 Task: Create a custom report type for 'Residents and incidents' and generate a report showing residents and their bed assignments.
Action: Mouse moved to (80, 135)
Screenshot: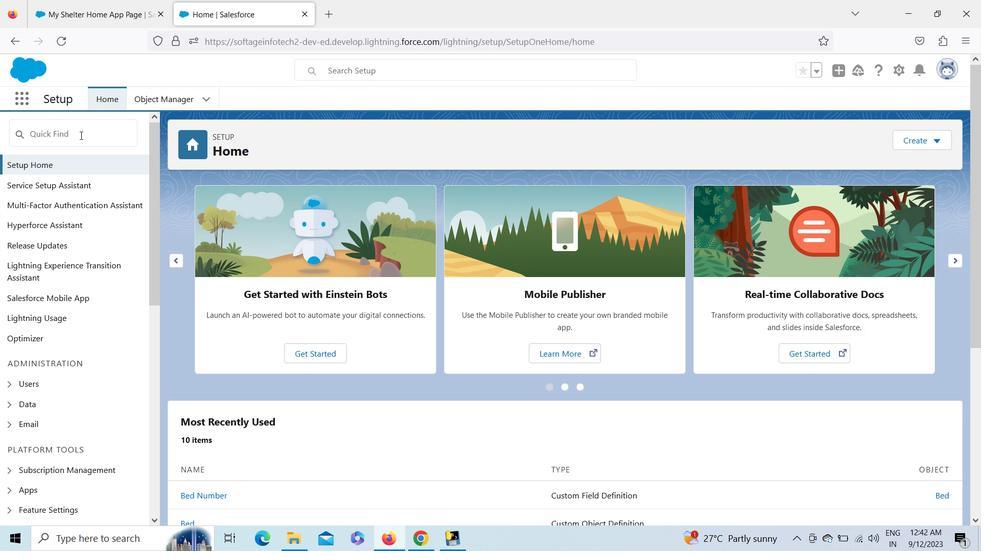 
Action: Mouse pressed left at (80, 135)
Screenshot: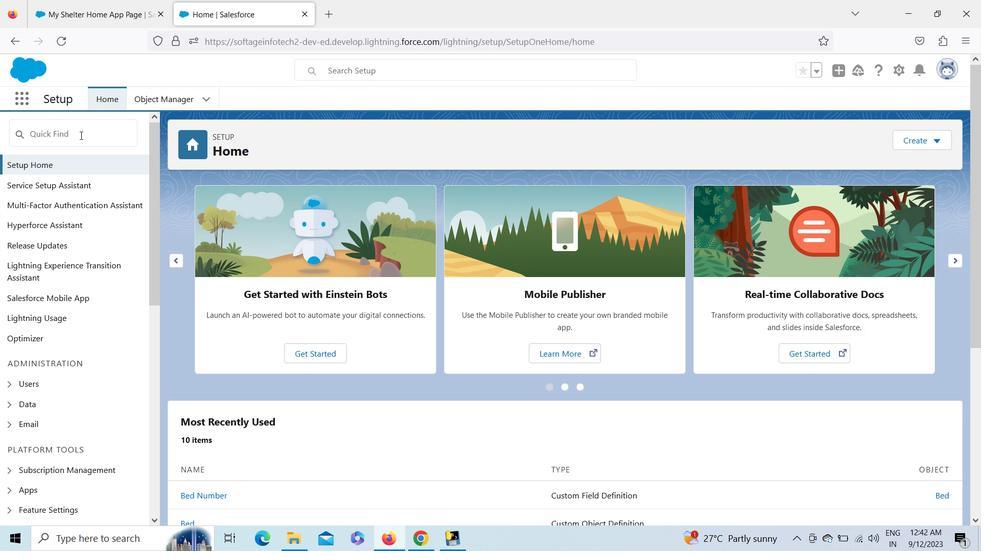
Action: Key pressed <Key.shift>Rep
Screenshot: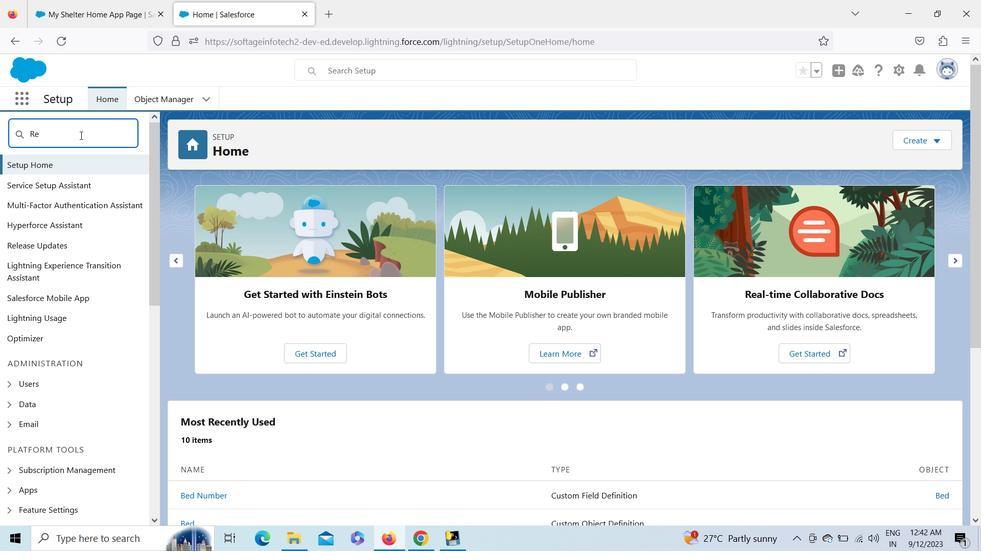 
Action: Mouse moved to (75, 258)
Screenshot: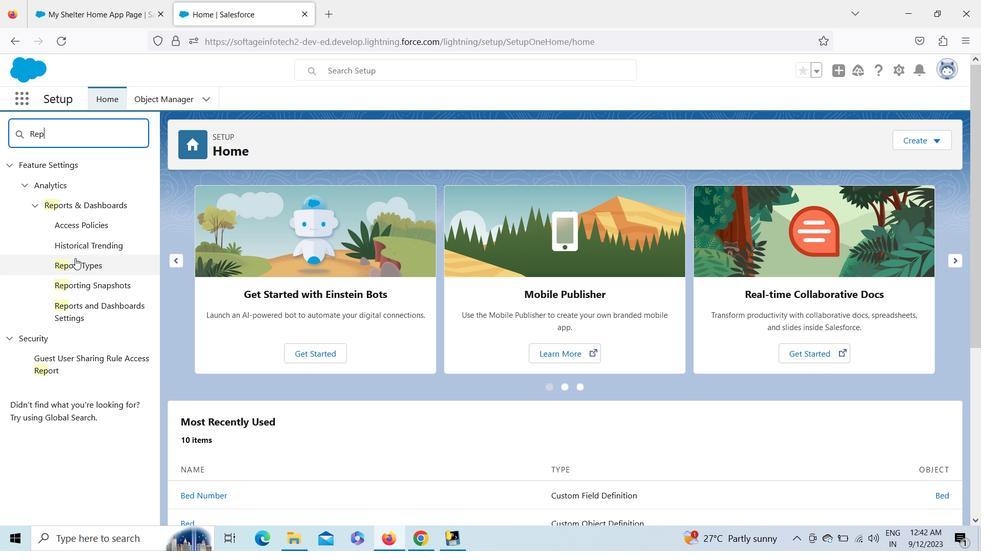 
Action: Mouse pressed left at (75, 258)
Screenshot: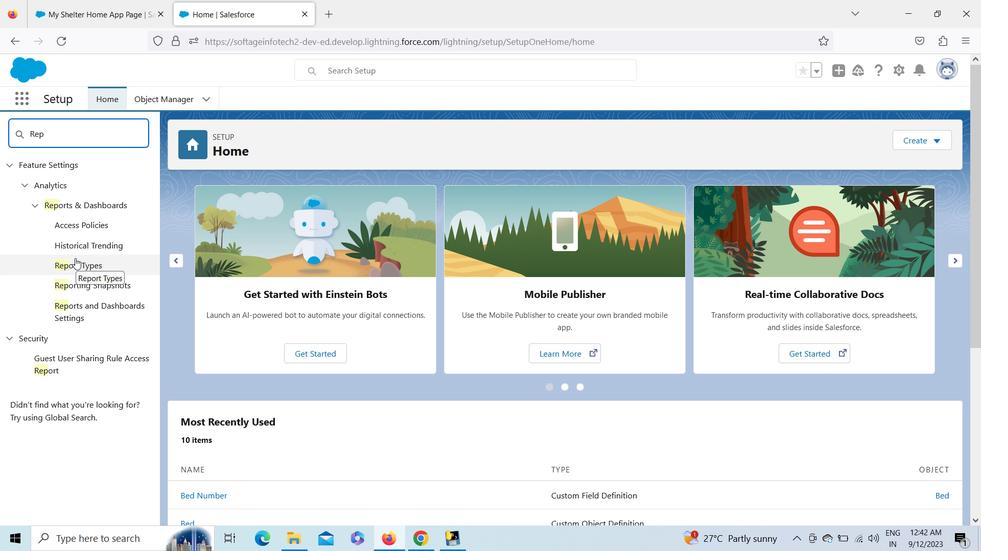
Action: Mouse moved to (75, 267)
Screenshot: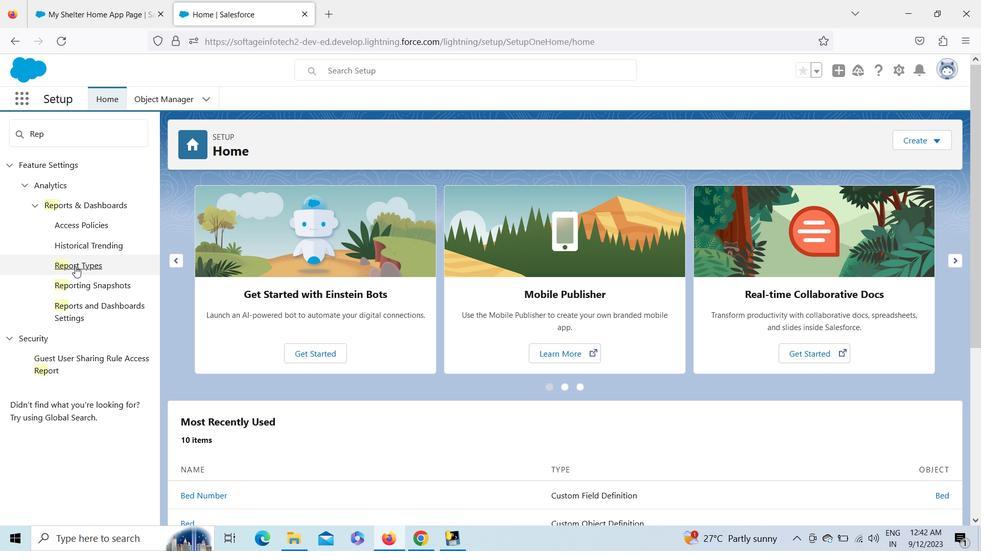 
Action: Mouse pressed left at (75, 267)
Screenshot: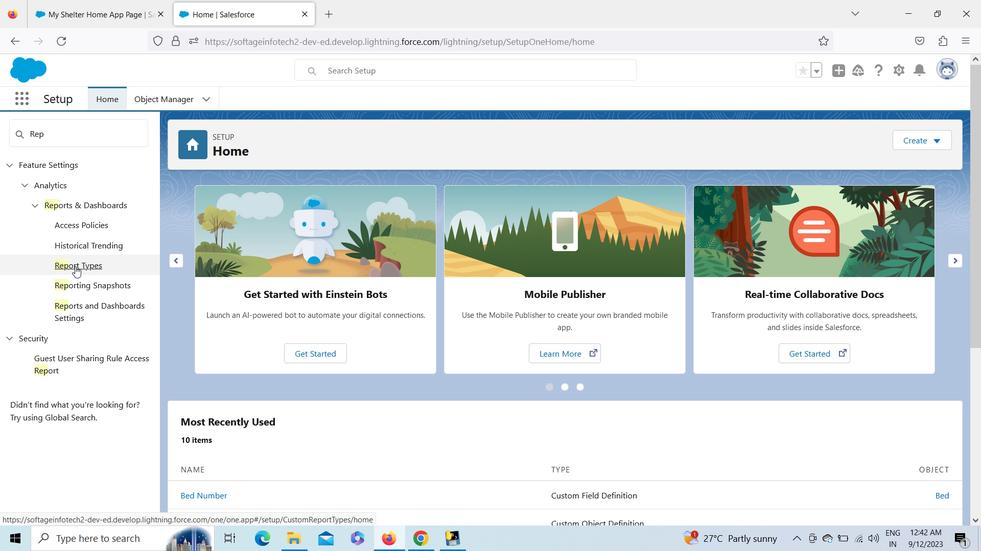
Action: Mouse moved to (562, 421)
Screenshot: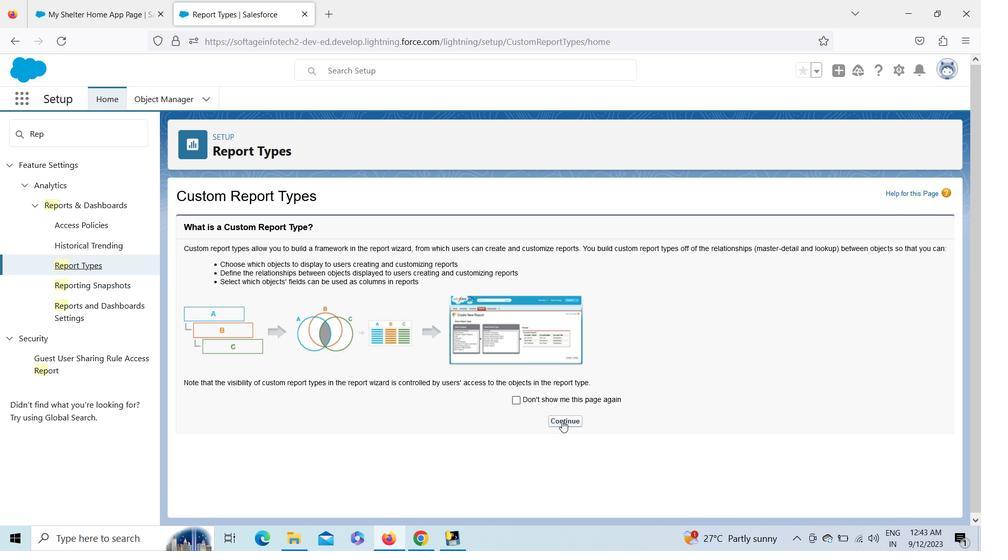 
Action: Mouse pressed left at (562, 421)
Screenshot: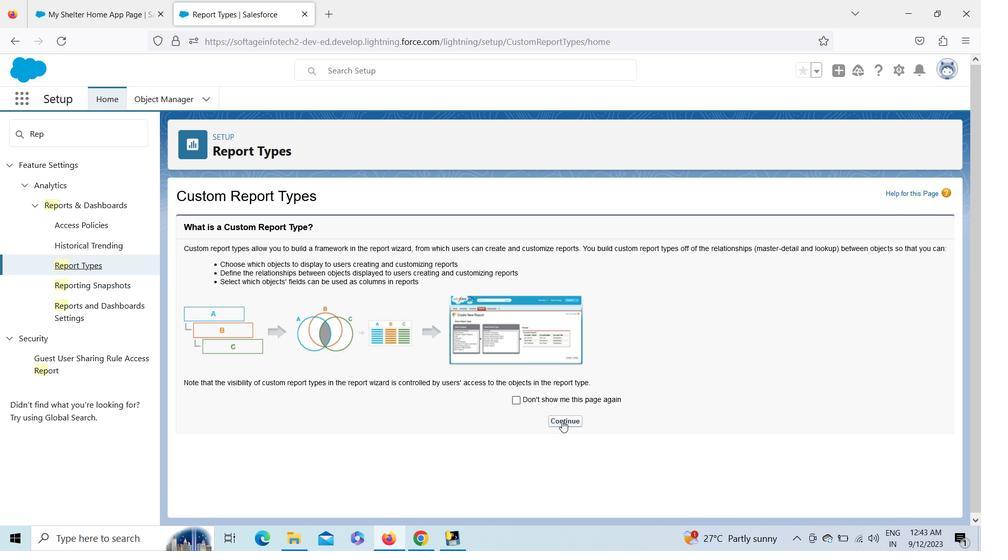 
Action: Mouse moved to (487, 278)
Screenshot: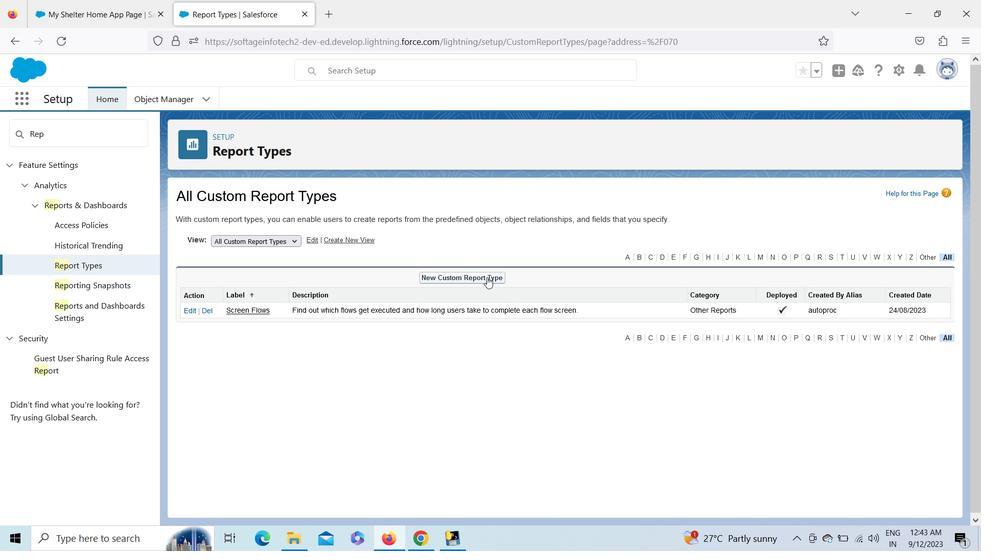 
Action: Mouse pressed left at (487, 278)
Screenshot: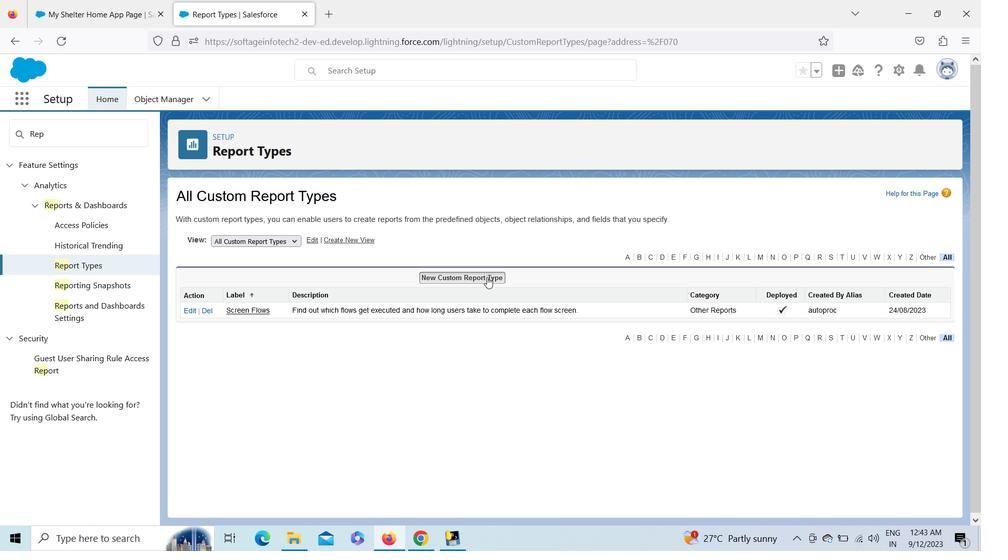 
Action: Mouse moved to (436, 330)
Screenshot: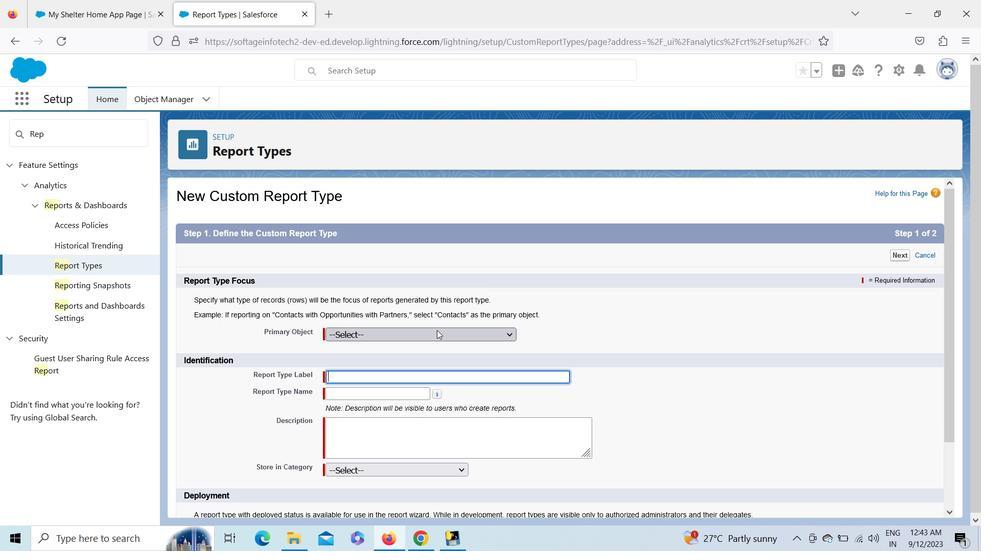 
Action: Mouse pressed left at (436, 330)
Screenshot: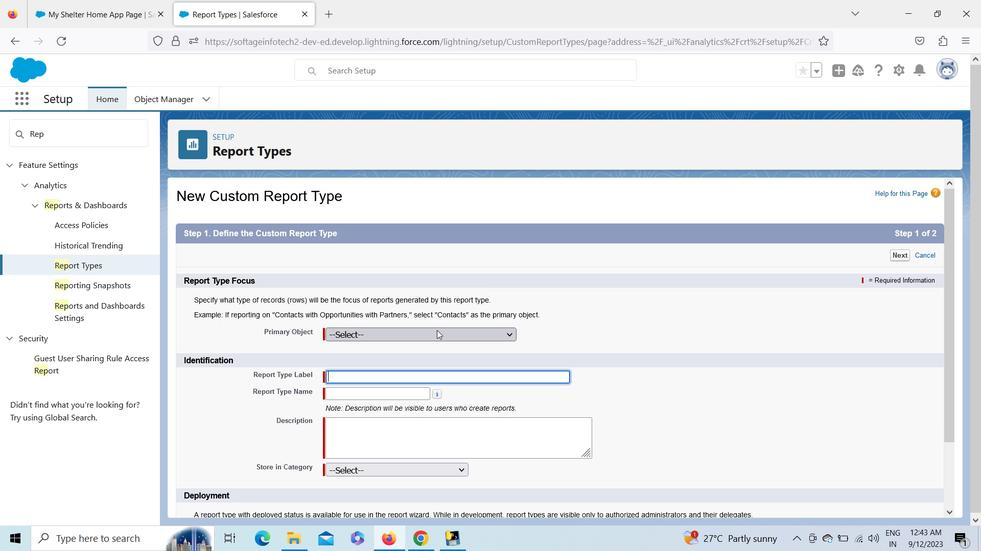 
Action: Key pressed rrrrrrrrrrrrrrrrrrr<Key.enter>
Screenshot: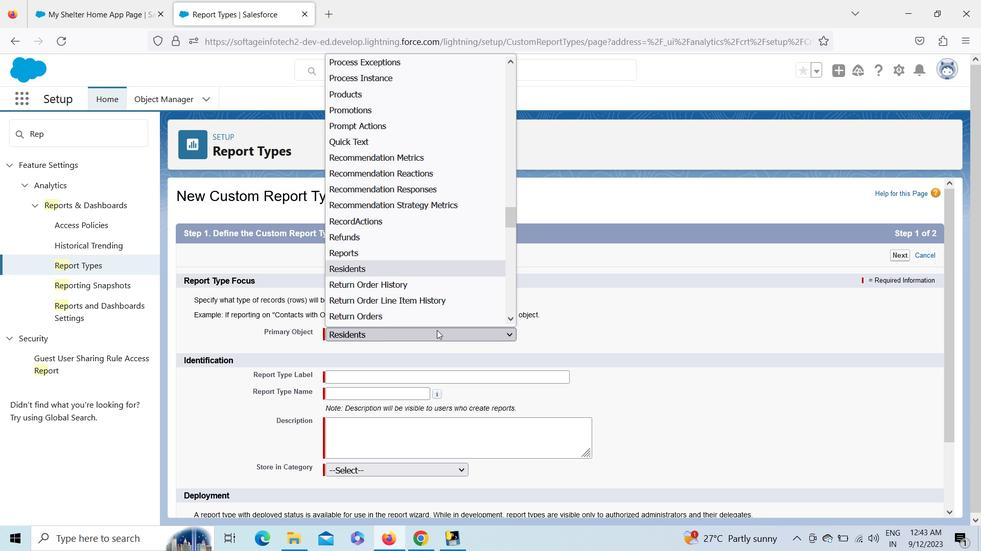 
Action: Mouse moved to (371, 380)
Screenshot: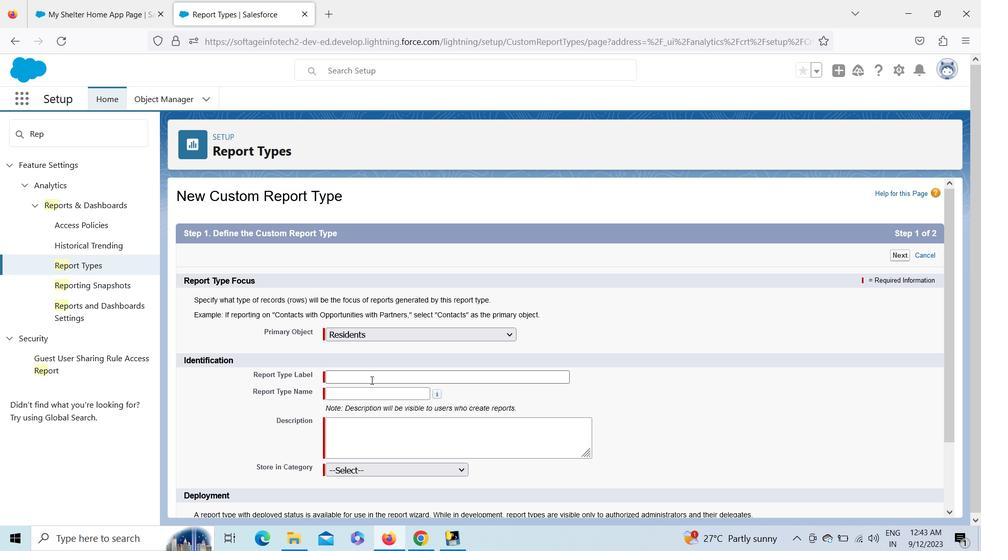 
Action: Mouse pressed left at (371, 380)
Screenshot: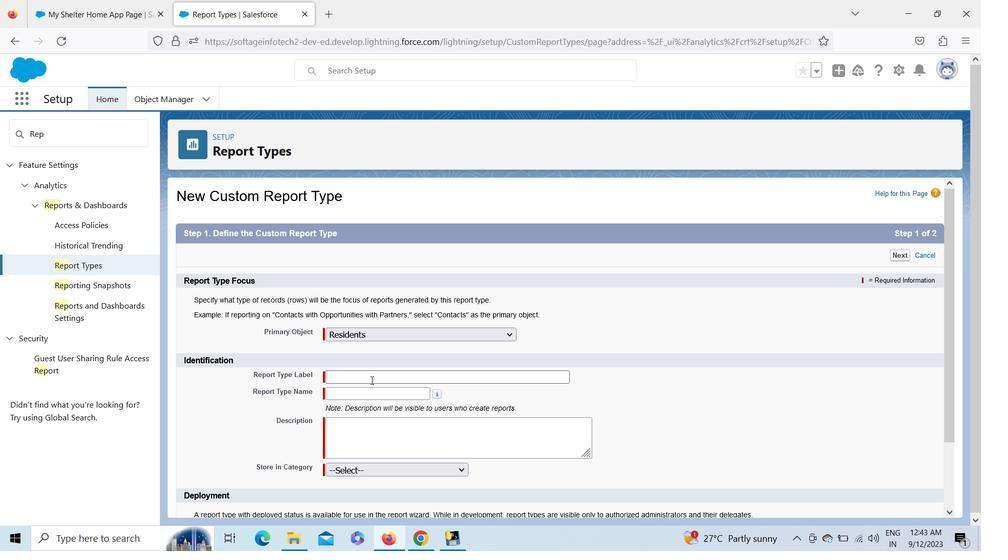 
Action: Key pressed <Key.caps_lock>RESI<Key.caps_lock><Key.backspace><Key.backspace><Key.backspace><Key.backspace><Key.caps_lock><Key.caps_lock><Key.shift>Residents<Key.space>and<Key.space>inv<Key.backspace>i<Key.backspace>cidents<Key.space>reports
Screenshot: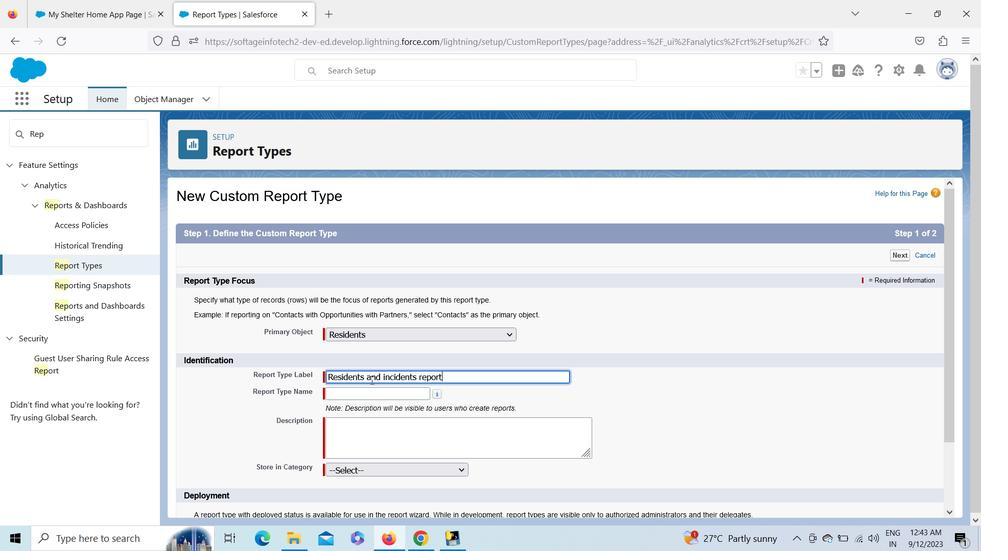 
Action: Mouse moved to (357, 386)
Screenshot: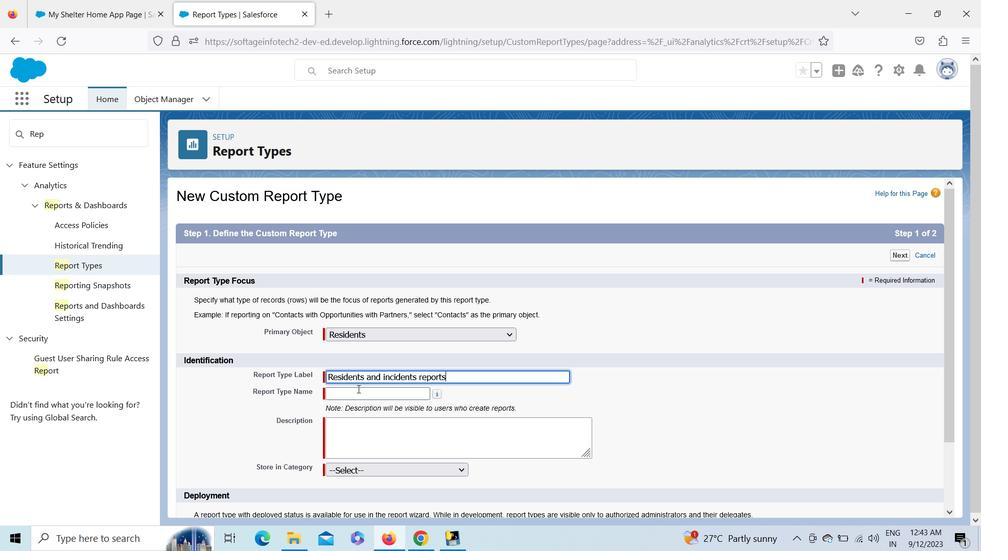 
Action: Mouse pressed left at (357, 386)
Screenshot: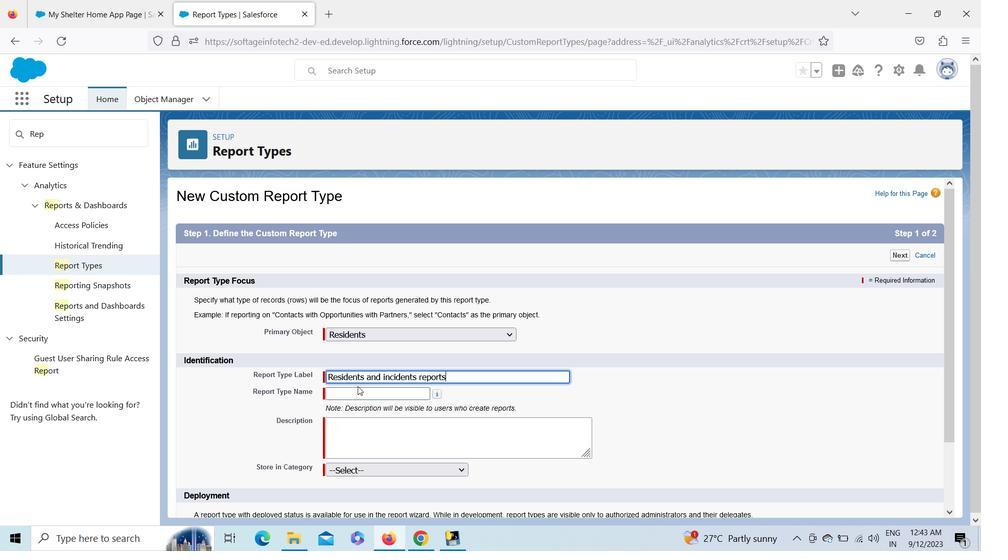 
Action: Mouse moved to (355, 424)
Screenshot: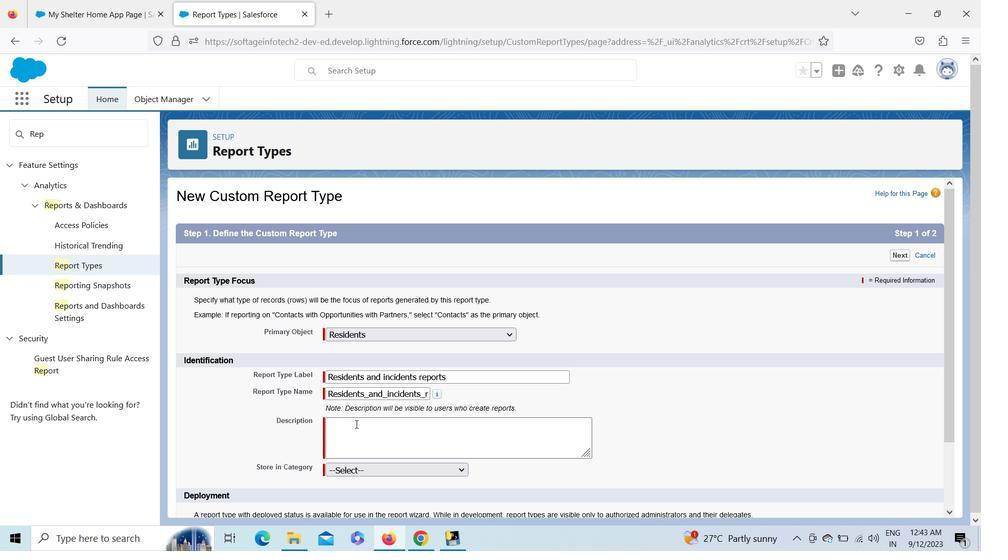
Action: Mouse pressed left at (355, 424)
Screenshot: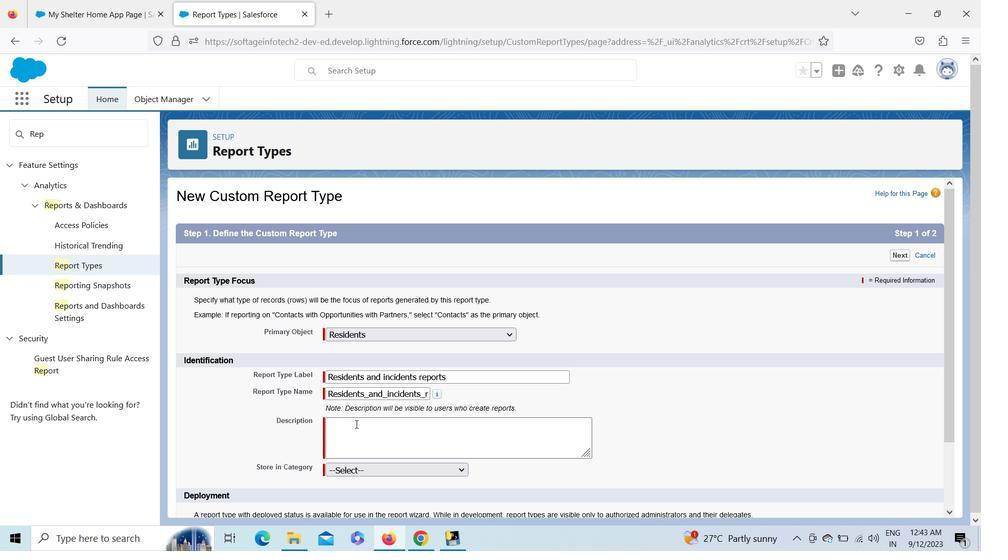 
Action: Key pressed <Key.shift>This<Key.space><Key.shift>Report<Key.space><Key.shift>Displays<Key.space>the<Key.space>residents<Key.space>and<Key.space>their<Key.space>relationship<Key.space>with<Key.space>incidentd=<Key.backspace><Key.backspace>s
Screenshot: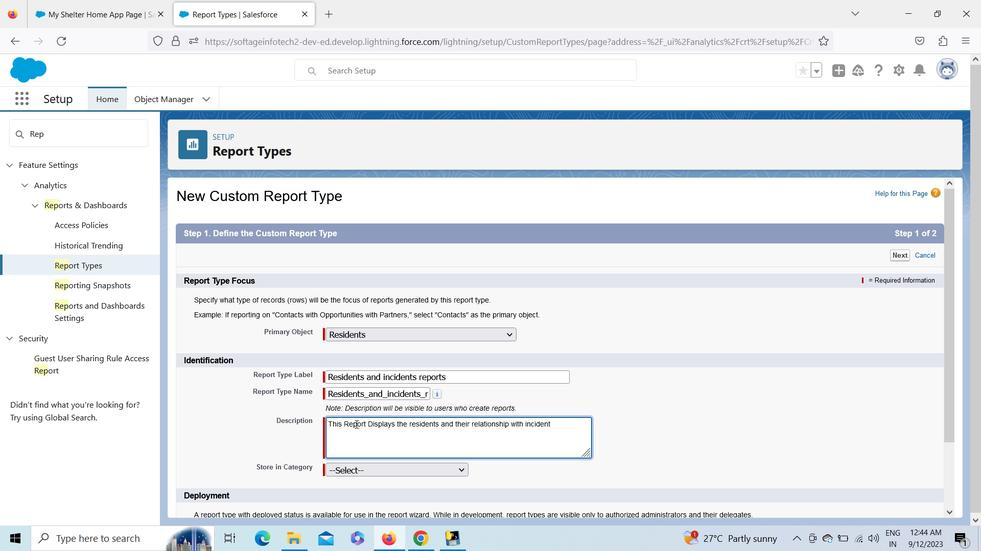 
Action: Mouse moved to (382, 469)
Screenshot: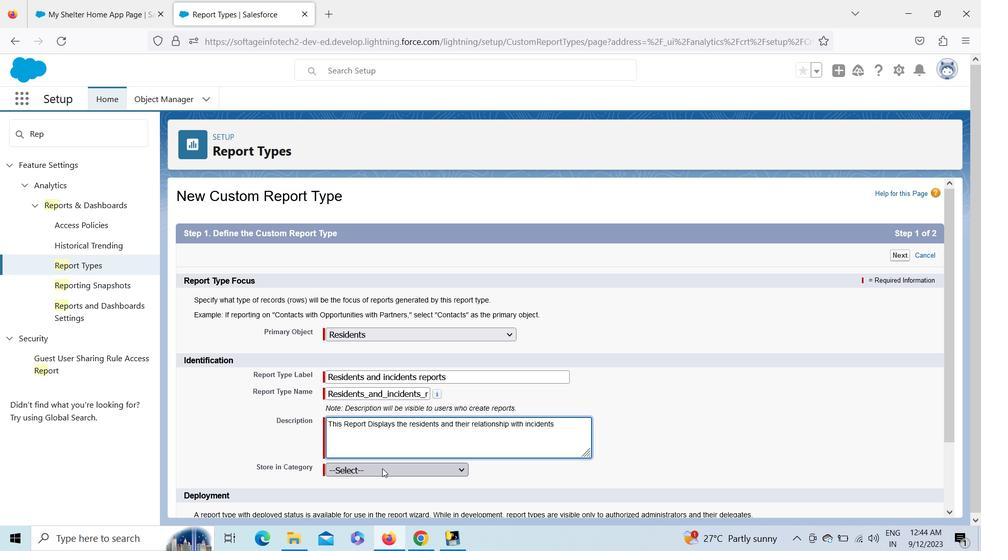 
Action: Mouse pressed left at (382, 469)
Screenshot: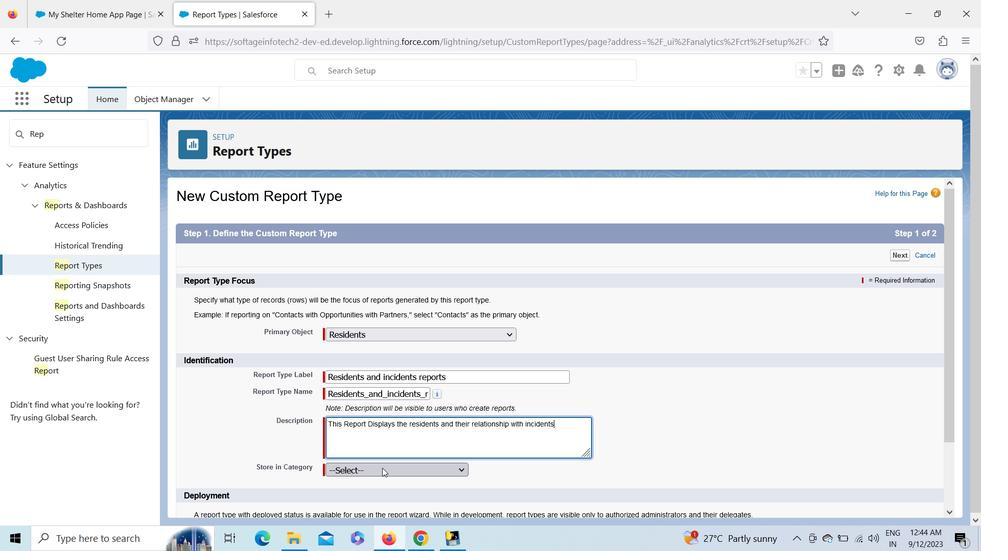 
Action: Key pressed <Key.down><Key.down><Key.down><Key.down><Key.down><Key.down><Key.down><Key.down><Key.down><Key.down><Key.down><Key.enter>
Screenshot: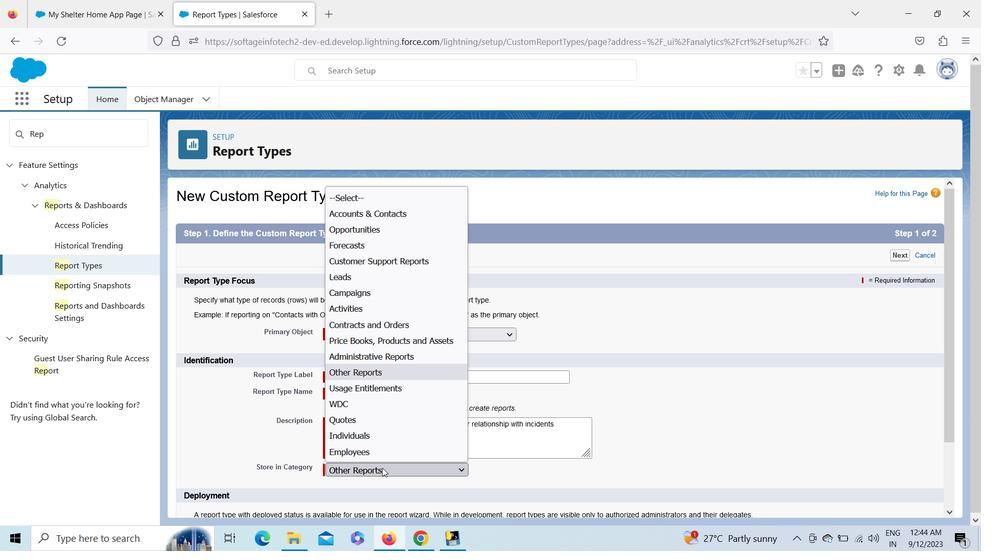 
Action: Mouse moved to (951, 511)
Screenshot: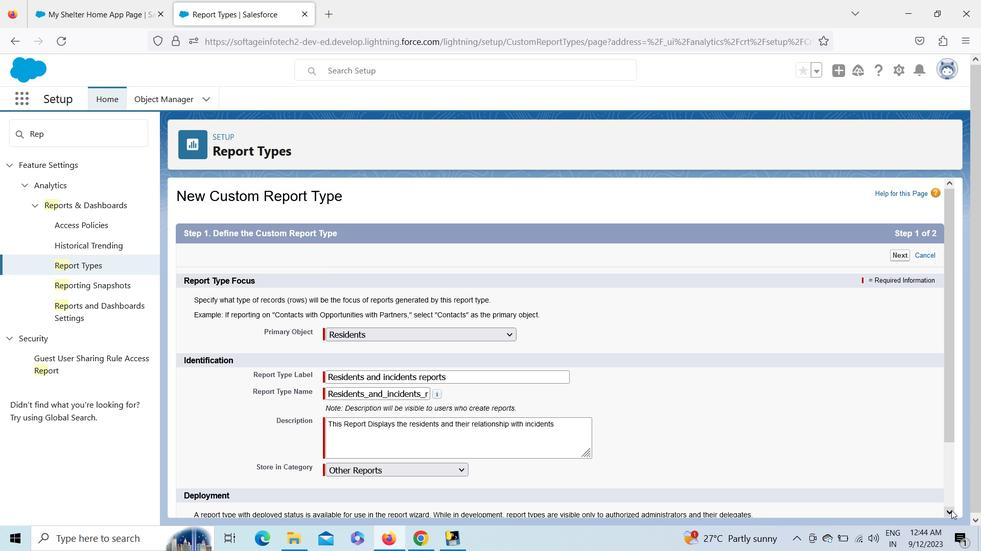 
Action: Mouse pressed left at (951, 511)
Screenshot: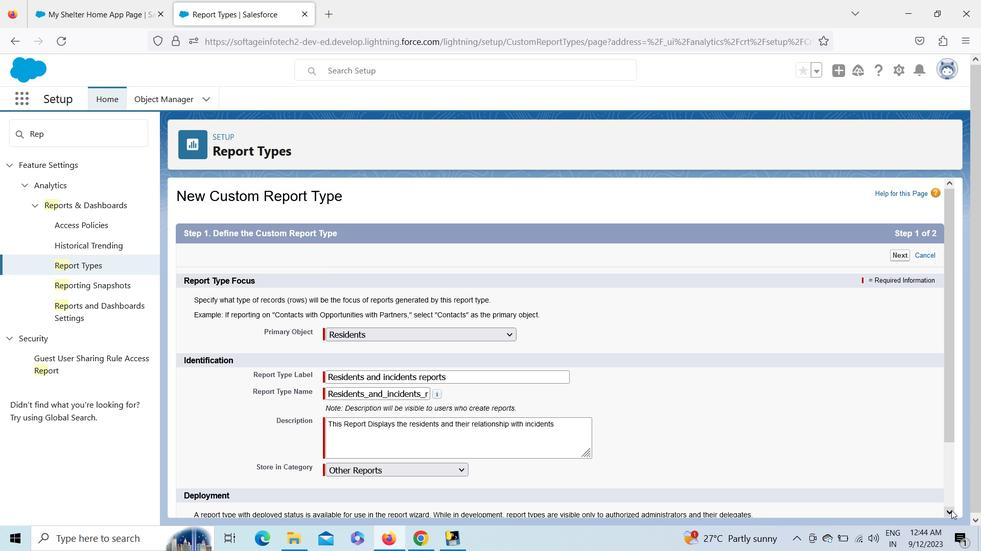 
Action: Mouse pressed left at (951, 511)
Screenshot: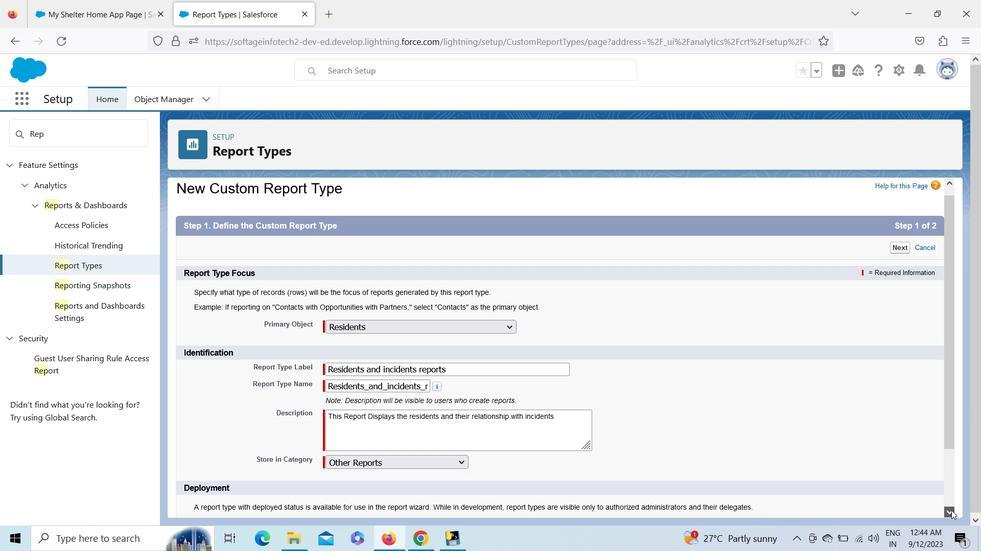 
Action: Mouse pressed left at (951, 511)
Screenshot: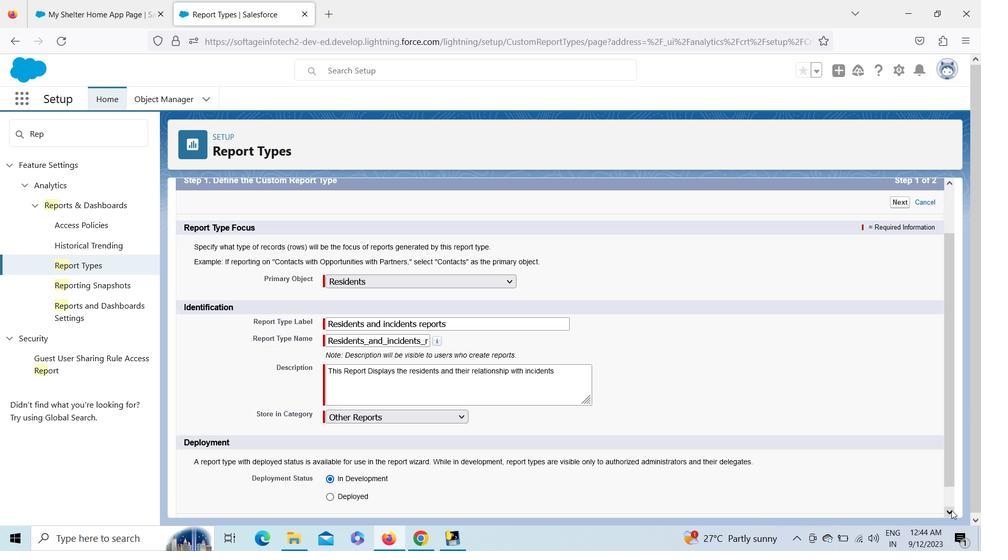 
Action: Mouse pressed left at (951, 511)
Screenshot: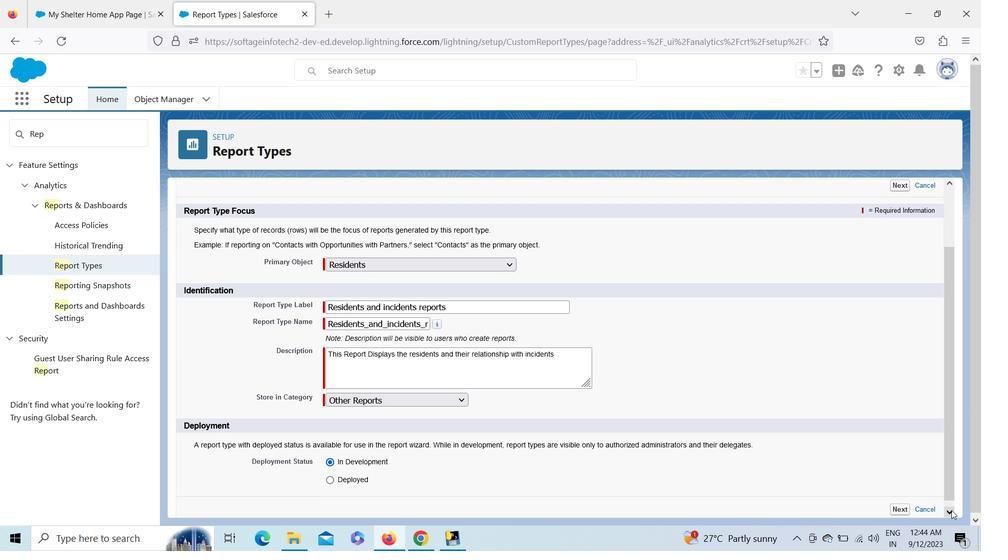 
Action: Mouse pressed left at (951, 511)
Screenshot: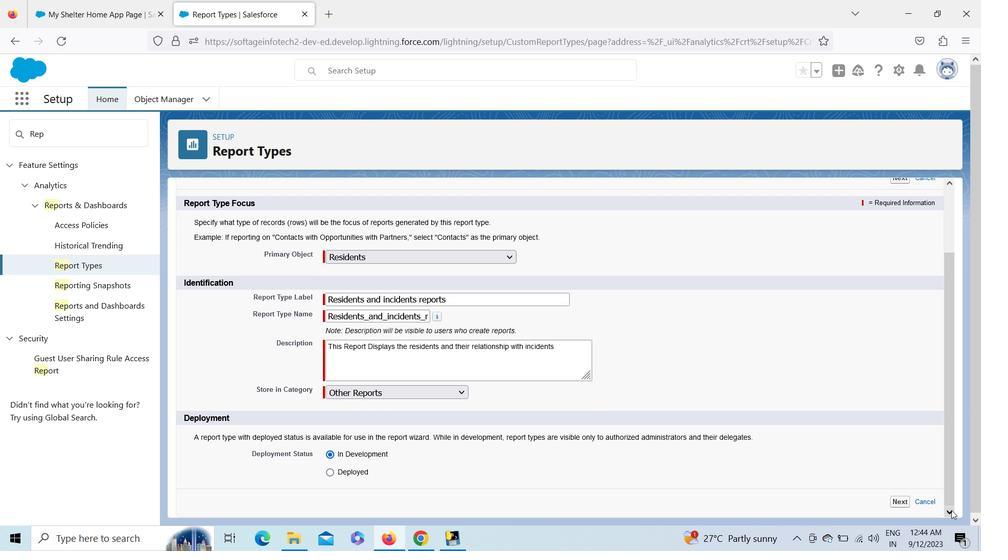 
Action: Mouse pressed left at (951, 511)
Screenshot: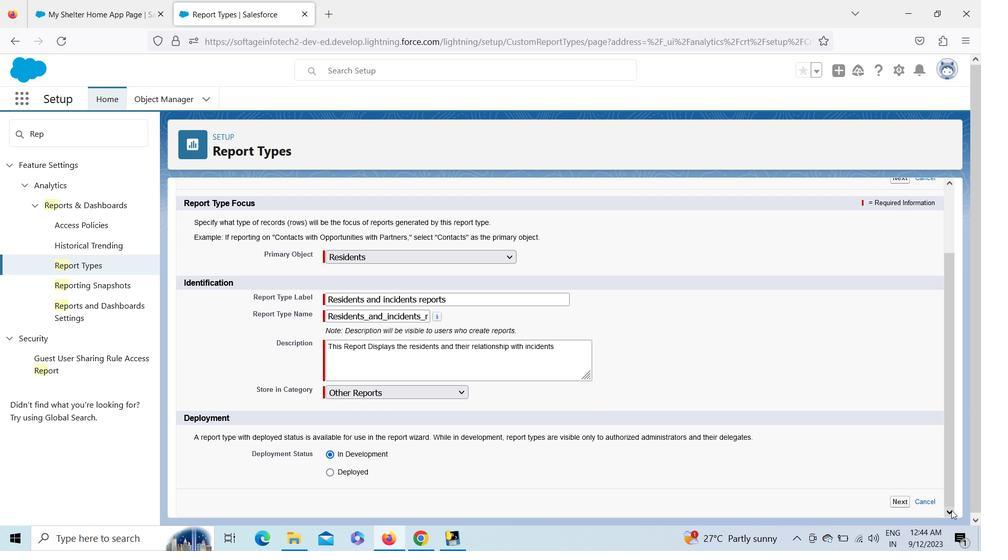 
Action: Mouse pressed left at (951, 511)
Screenshot: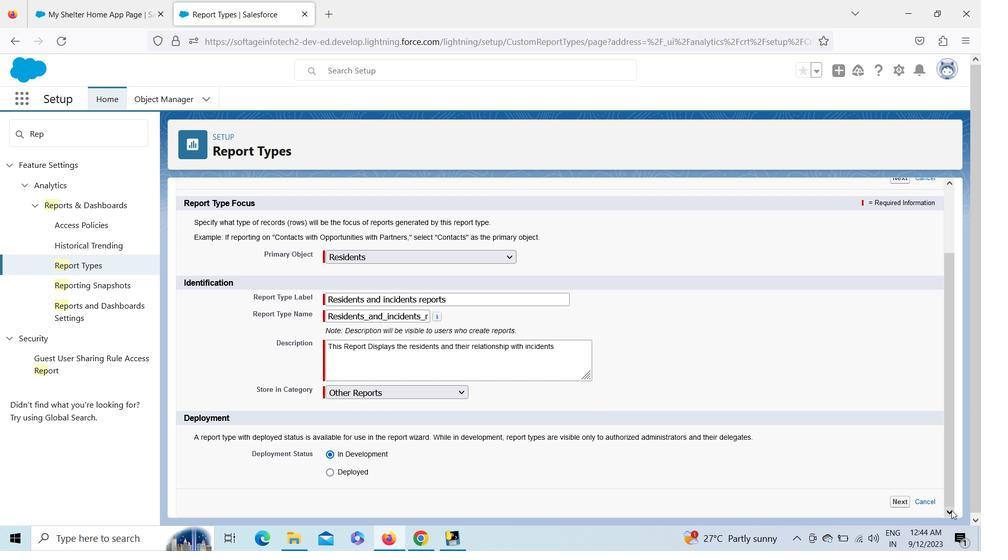 
Action: Mouse pressed left at (951, 511)
Screenshot: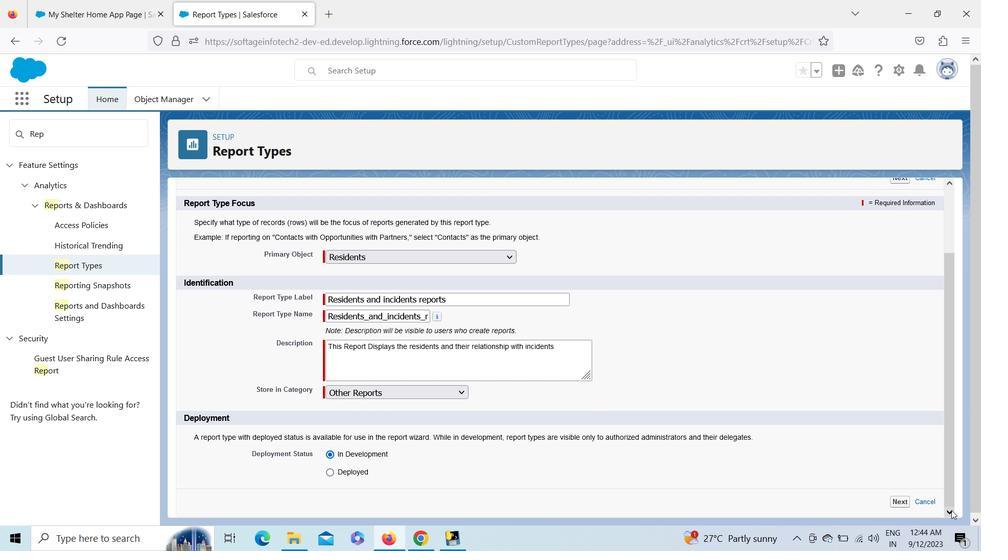 
Action: Mouse moved to (903, 506)
Screenshot: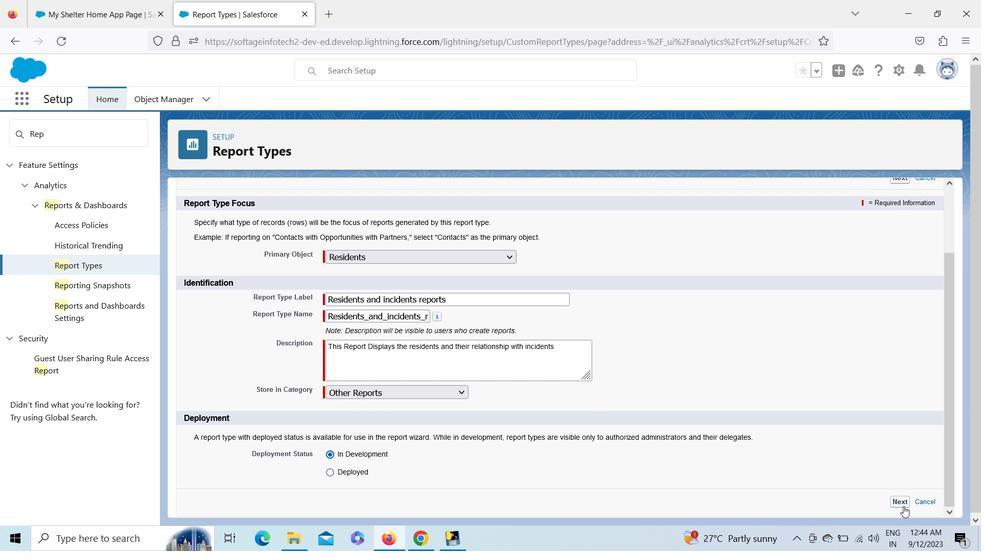 
Action: Mouse pressed left at (903, 506)
Screenshot: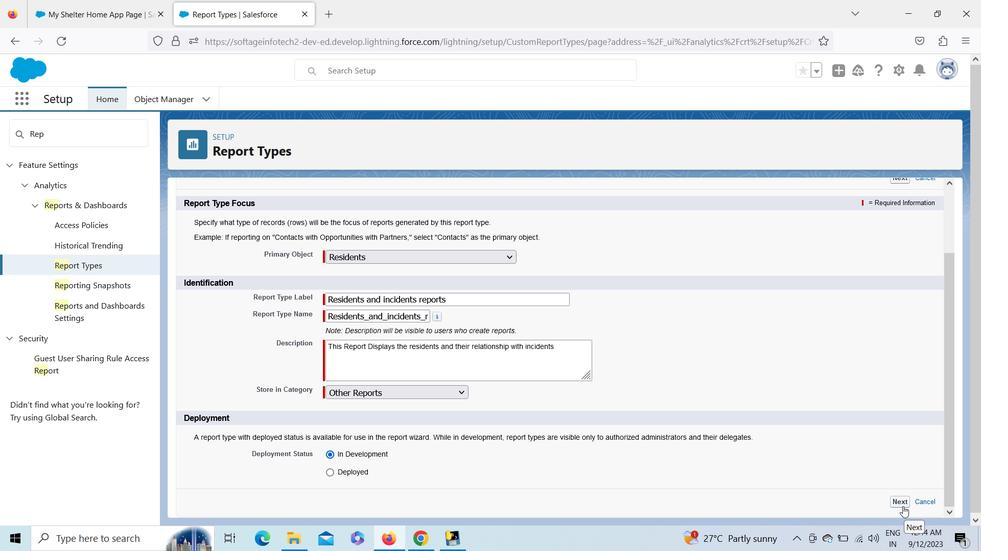 
Action: Mouse moved to (267, 393)
Screenshot: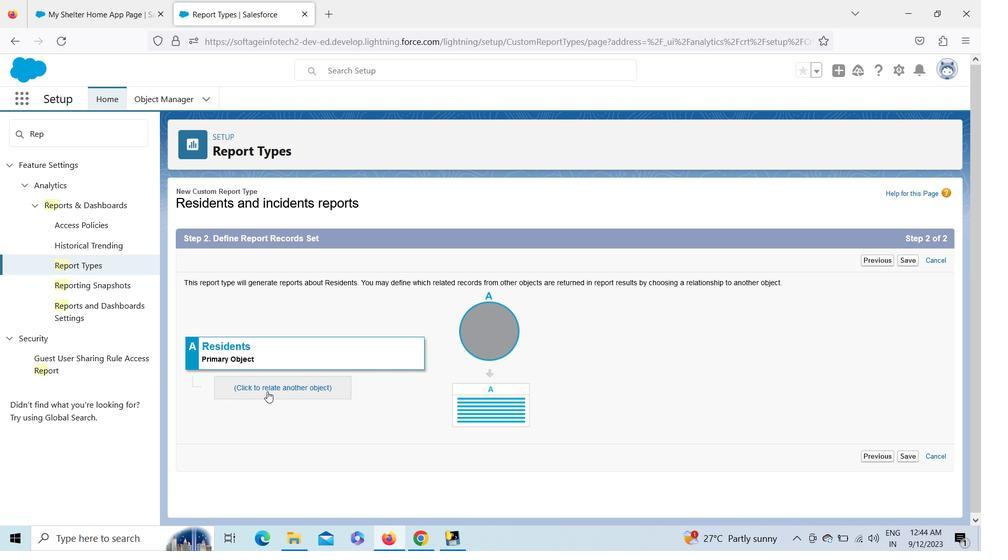 
Action: Mouse pressed left at (267, 393)
Screenshot: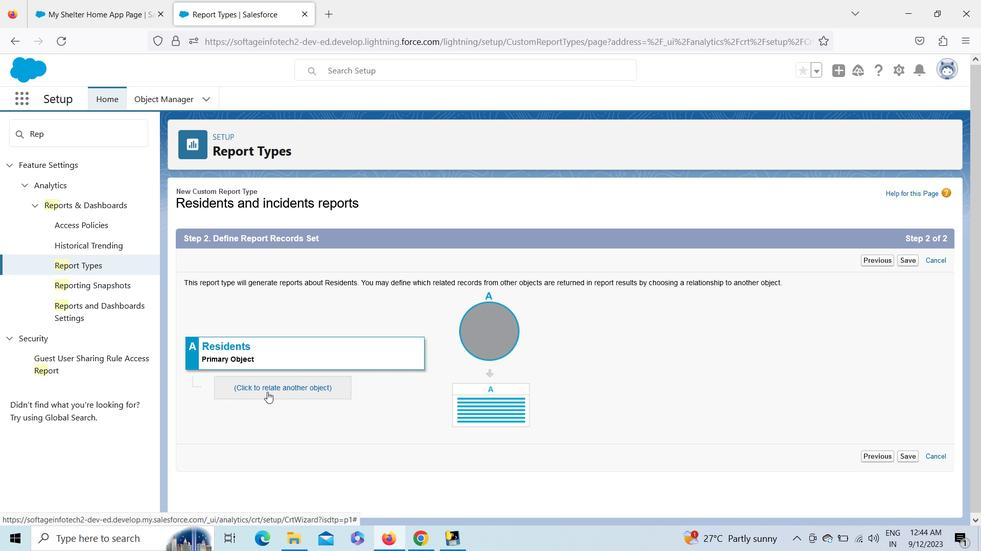 
Action: Mouse moved to (268, 373)
Screenshot: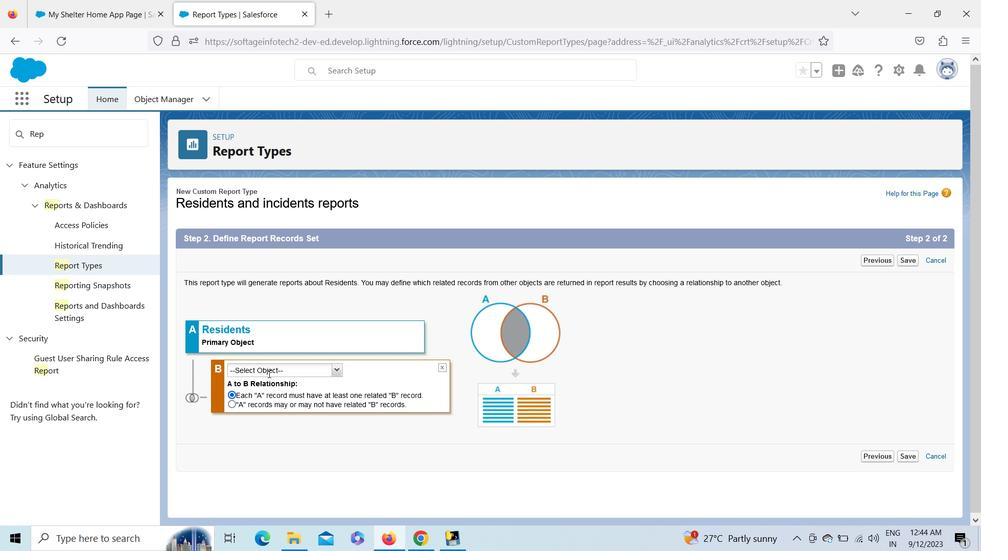 
Action: Mouse pressed left at (268, 373)
Screenshot: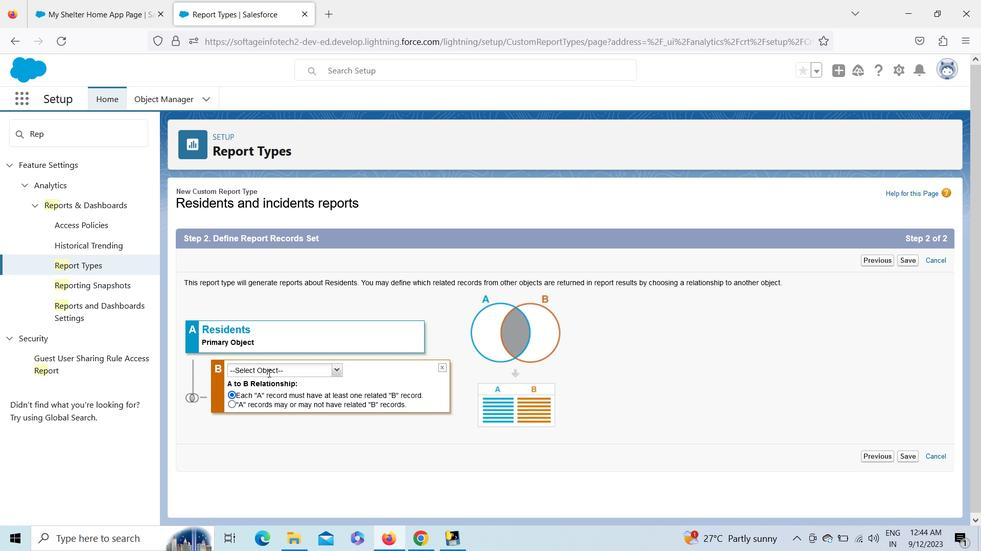 
Action: Mouse moved to (337, 366)
Screenshot: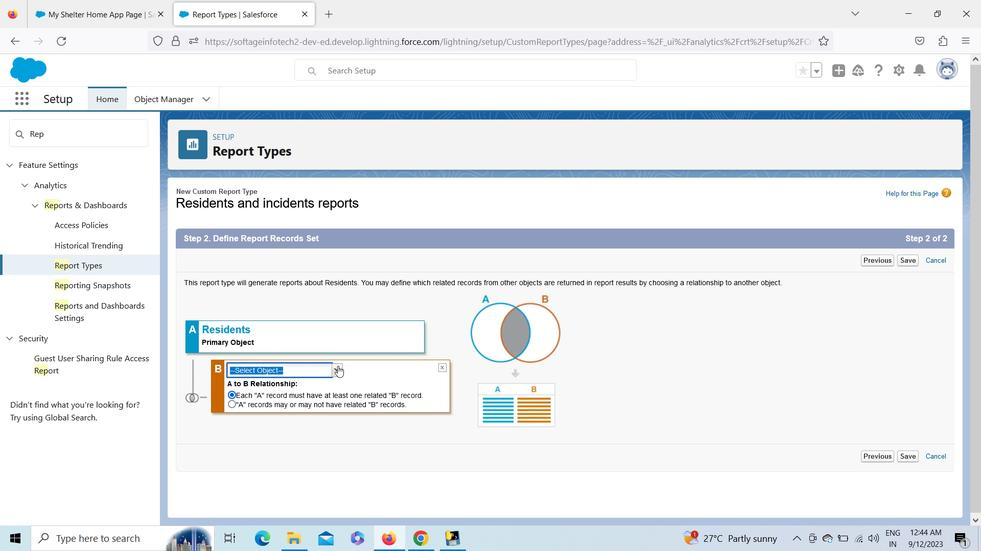 
Action: Mouse pressed left at (337, 366)
Screenshot: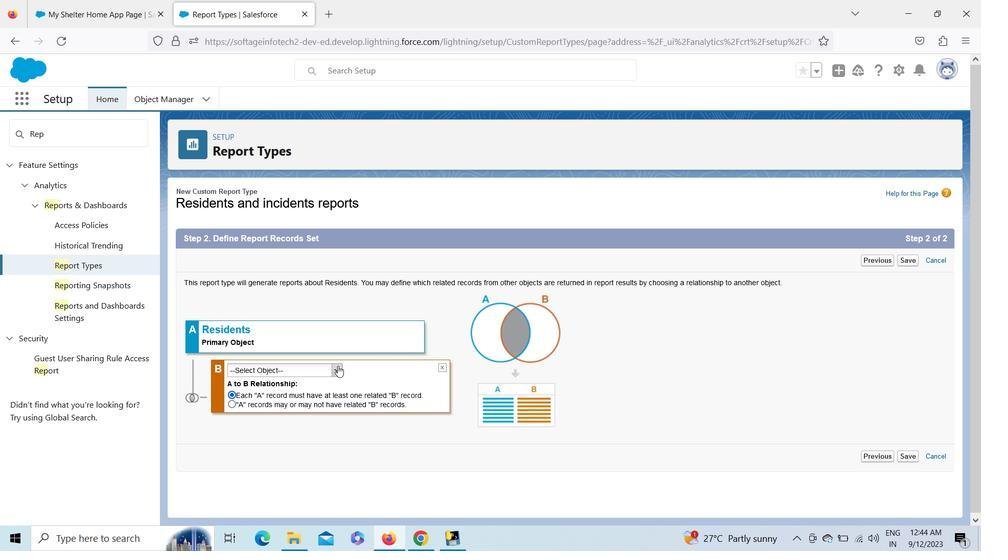 
Action: Key pressed ii<Key.backspace><Key.backspace>
Screenshot: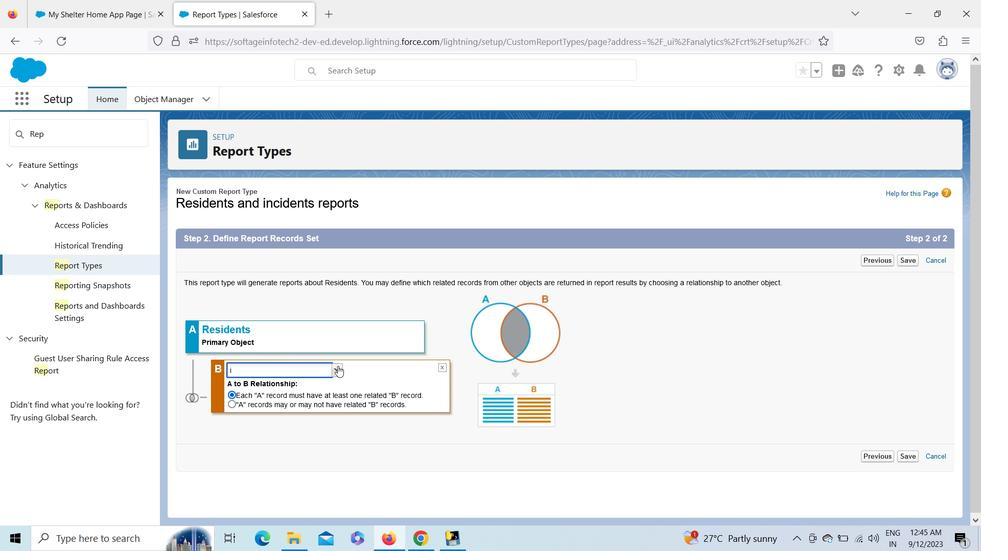 
Action: Mouse moved to (313, 393)
Screenshot: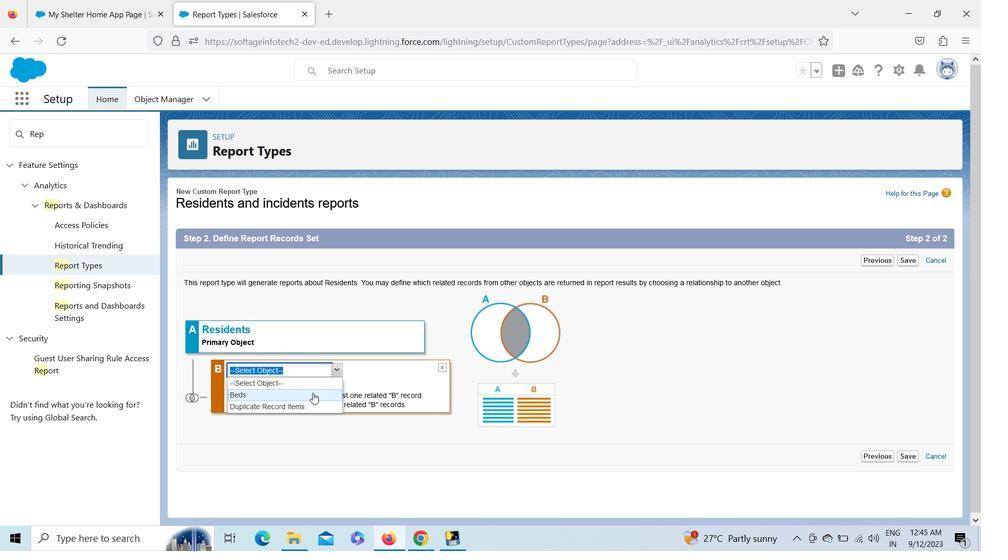 
Action: Mouse pressed left at (313, 393)
Screenshot: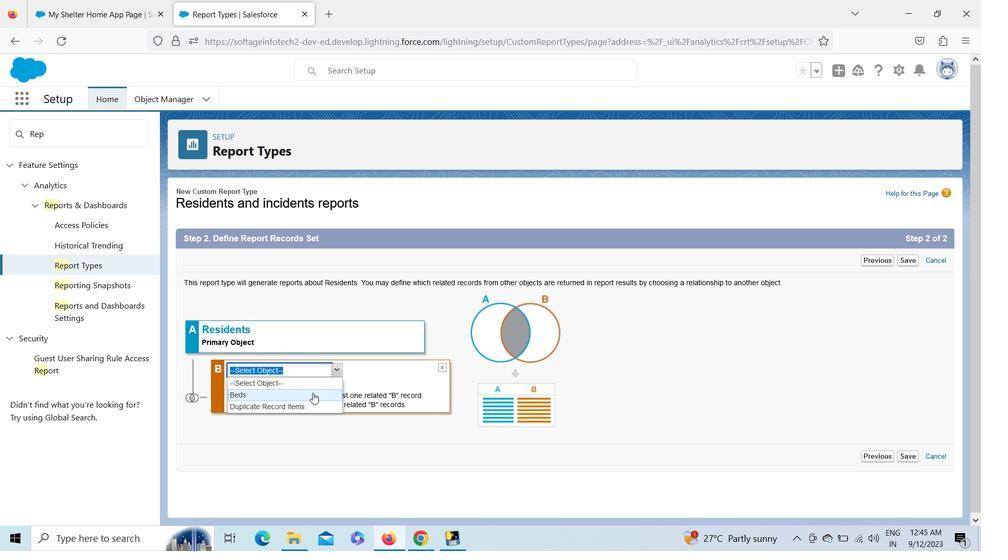 
Action: Mouse moved to (301, 413)
Screenshot: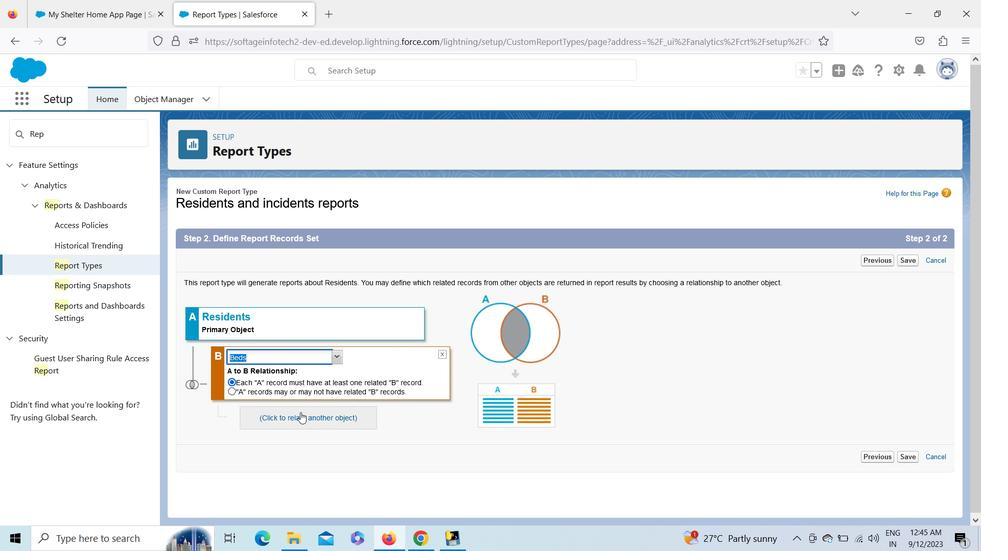 
Action: Mouse pressed left at (301, 413)
Screenshot: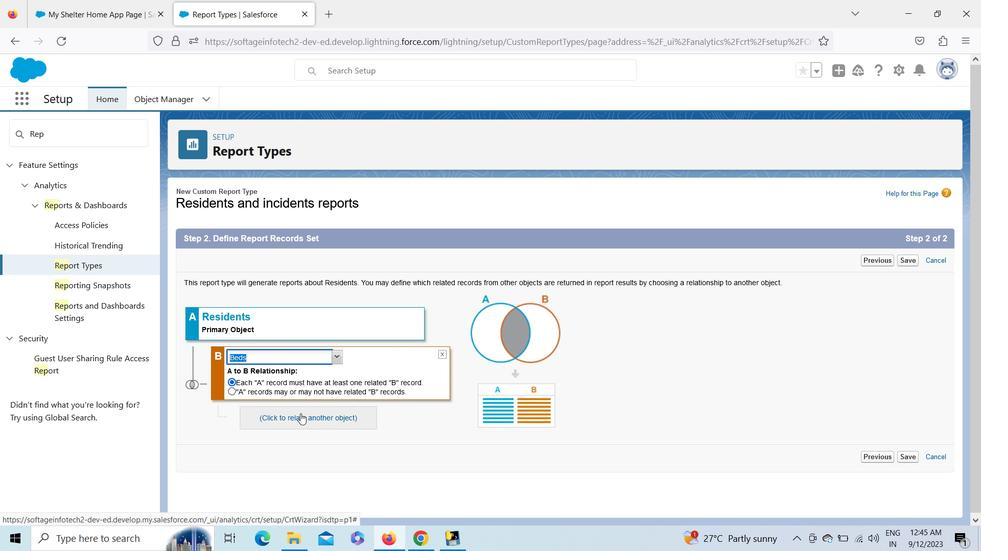 
Action: Mouse moved to (301, 419)
Screenshot: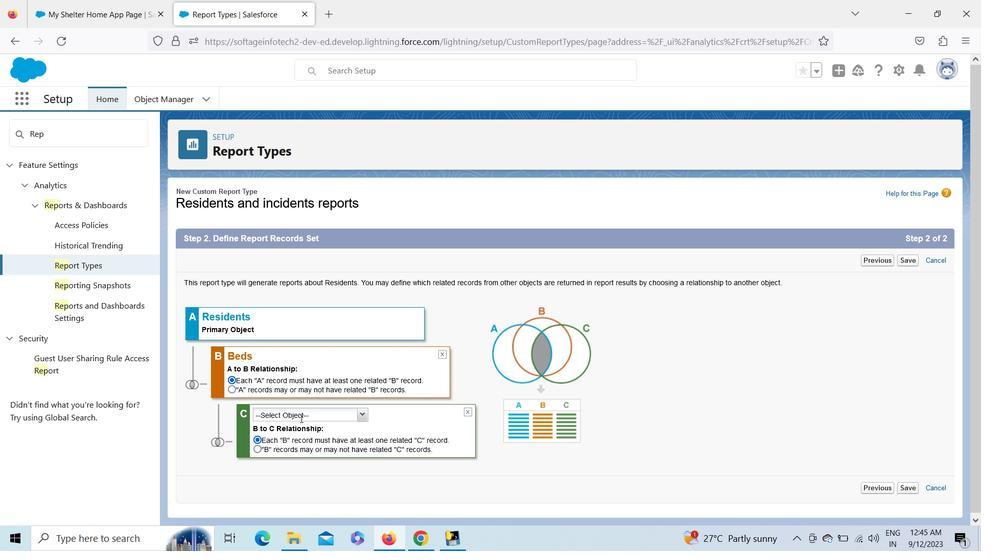 
Action: Mouse pressed left at (301, 419)
Screenshot: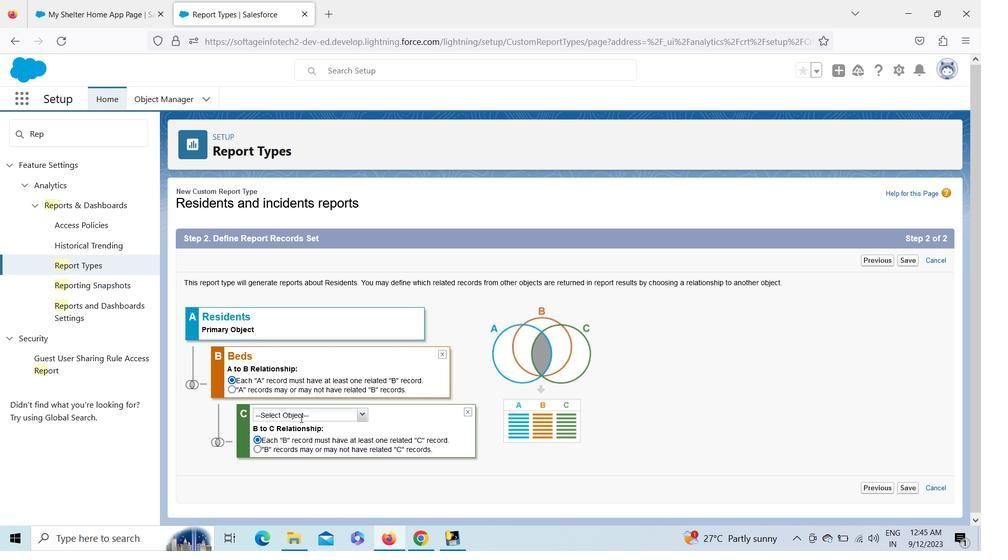 
Action: Key pressed i<Key.backspace>
Screenshot: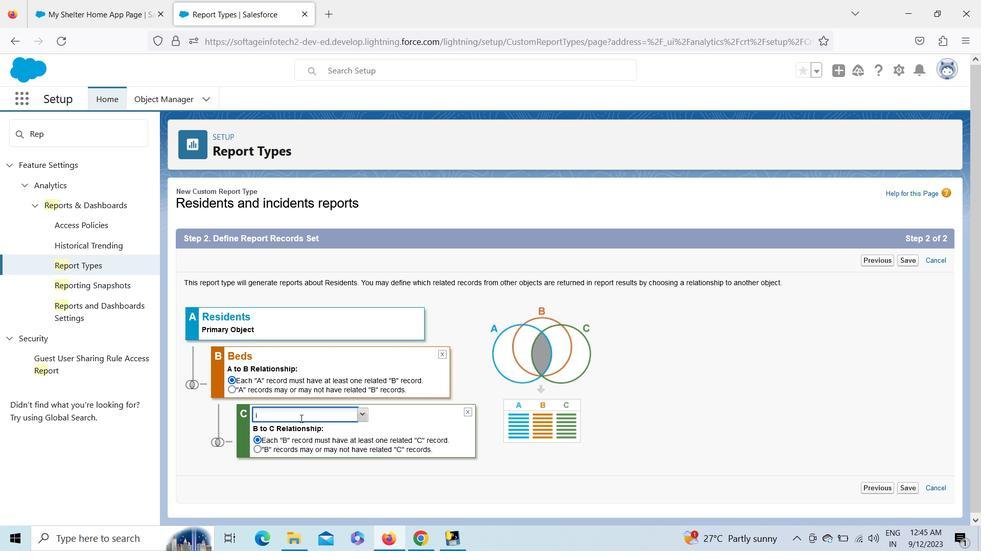 
Action: Mouse moved to (364, 411)
Screenshot: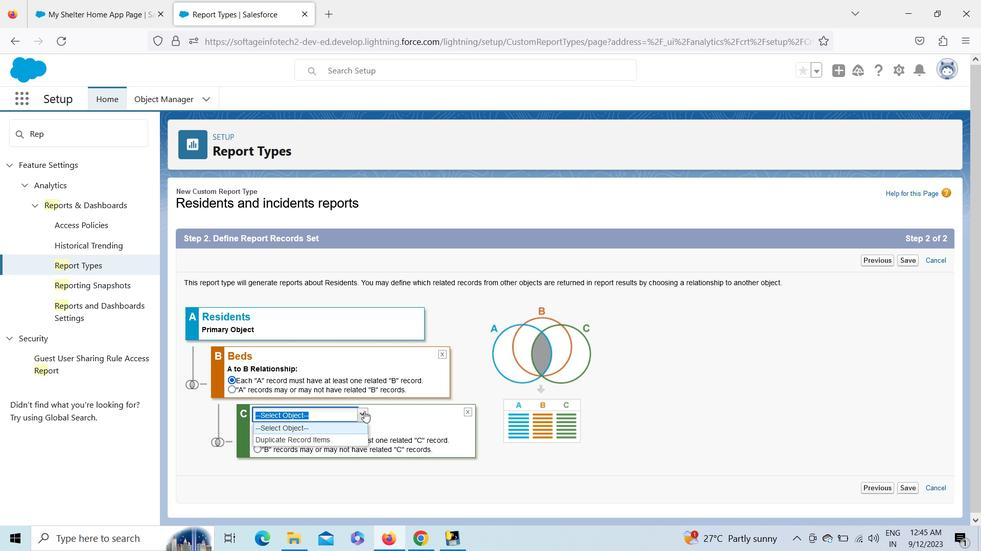 
Action: Mouse pressed left at (364, 411)
Screenshot: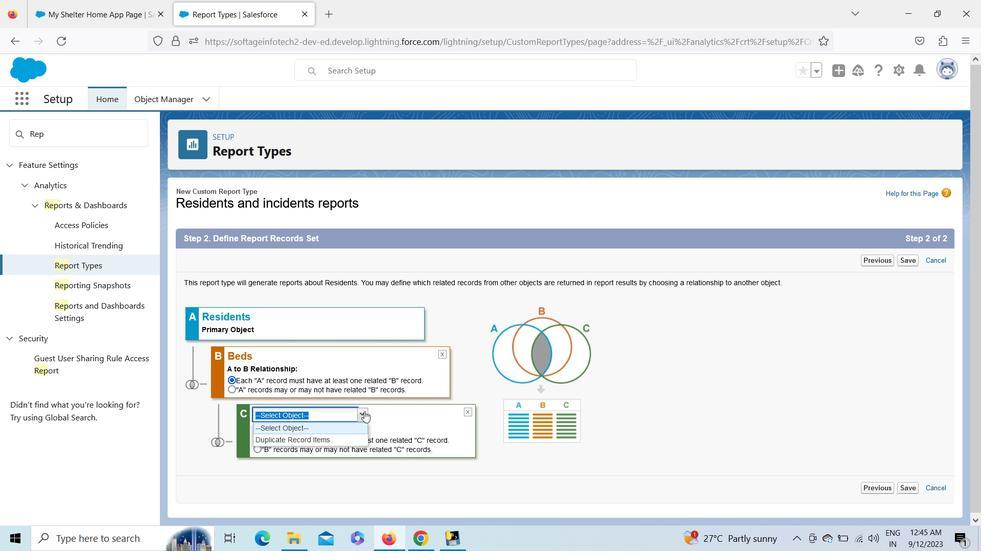 
Action: Mouse moved to (465, 415)
Screenshot: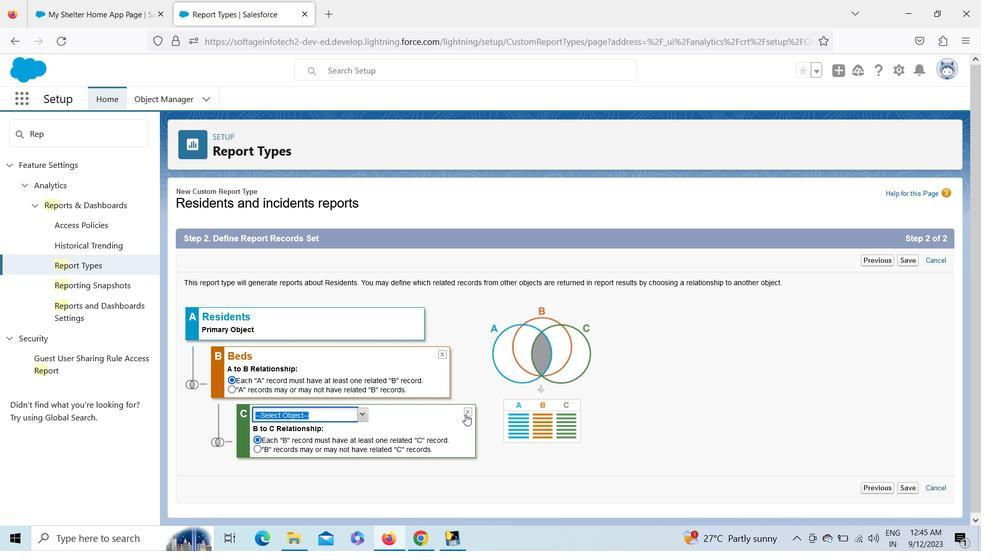 
Action: Mouse pressed left at (465, 415)
Screenshot: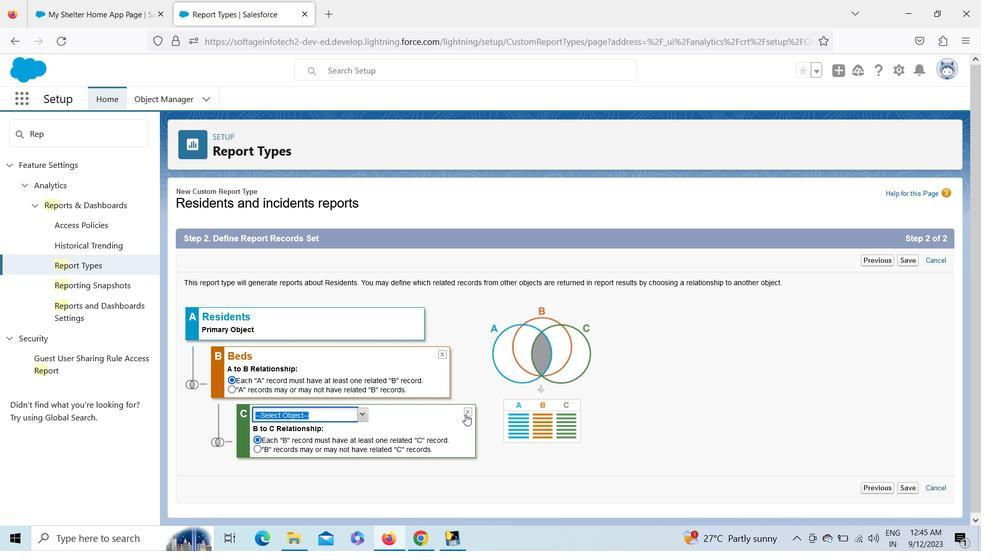 
Action: Mouse moved to (912, 455)
Screenshot: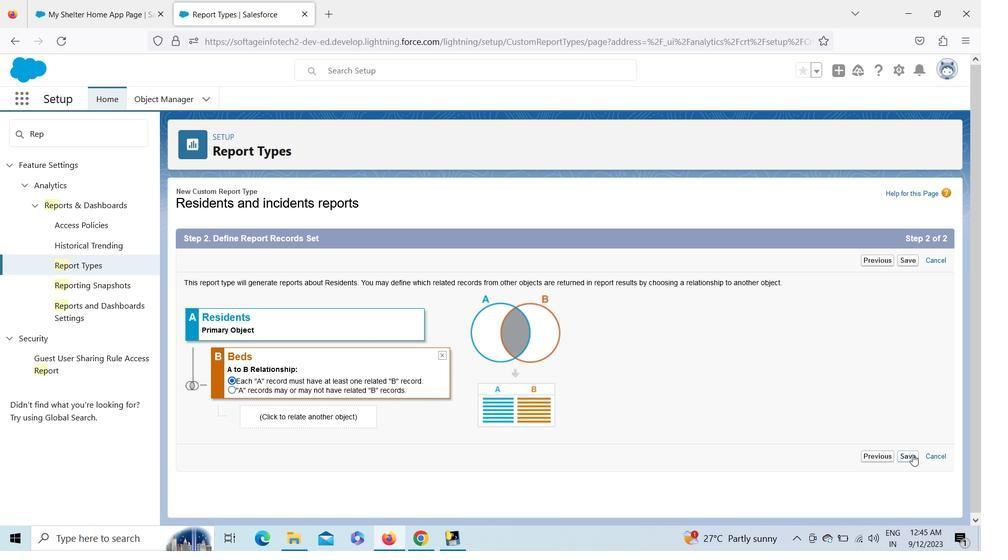 
Action: Mouse pressed left at (912, 455)
Screenshot: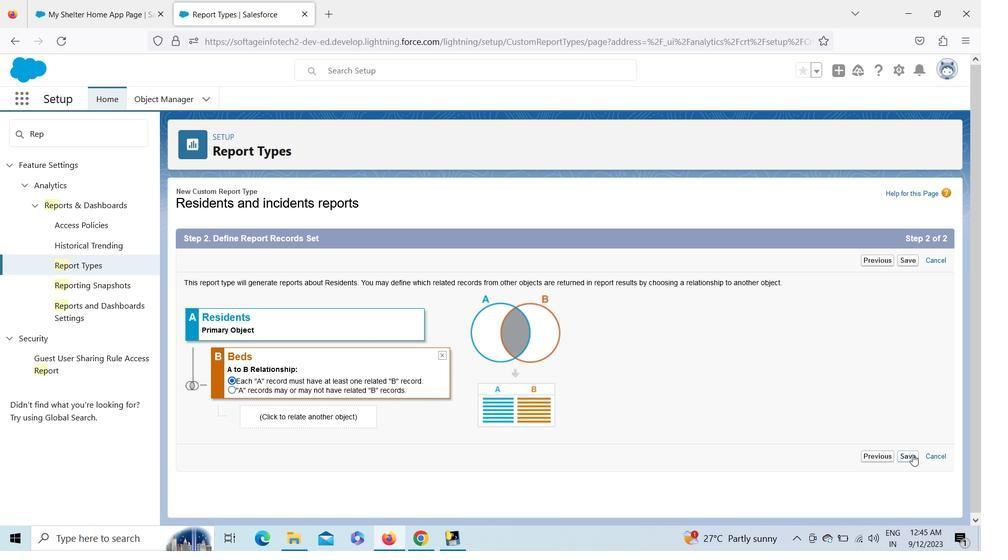 
Action: Mouse moved to (422, 245)
Screenshot: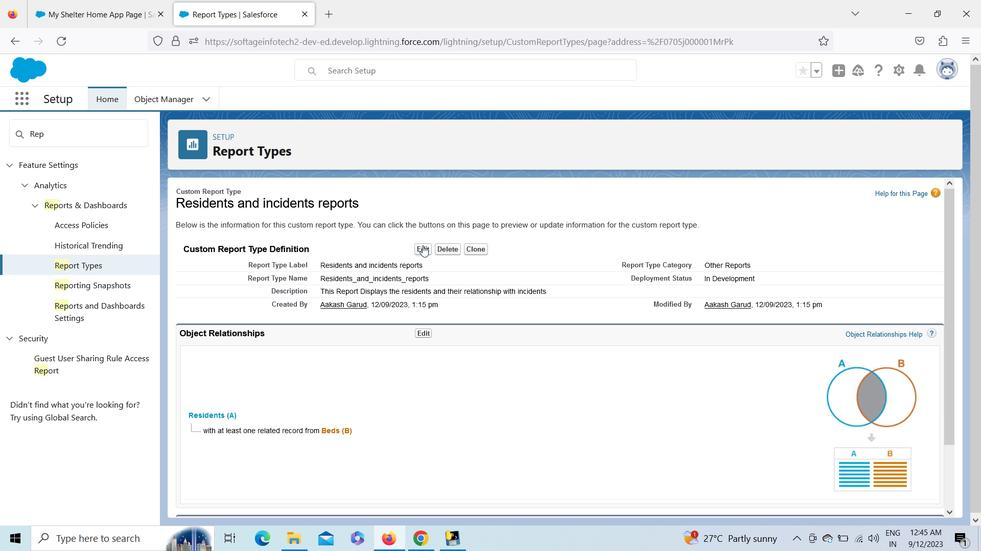 
Action: Mouse pressed left at (422, 245)
Screenshot: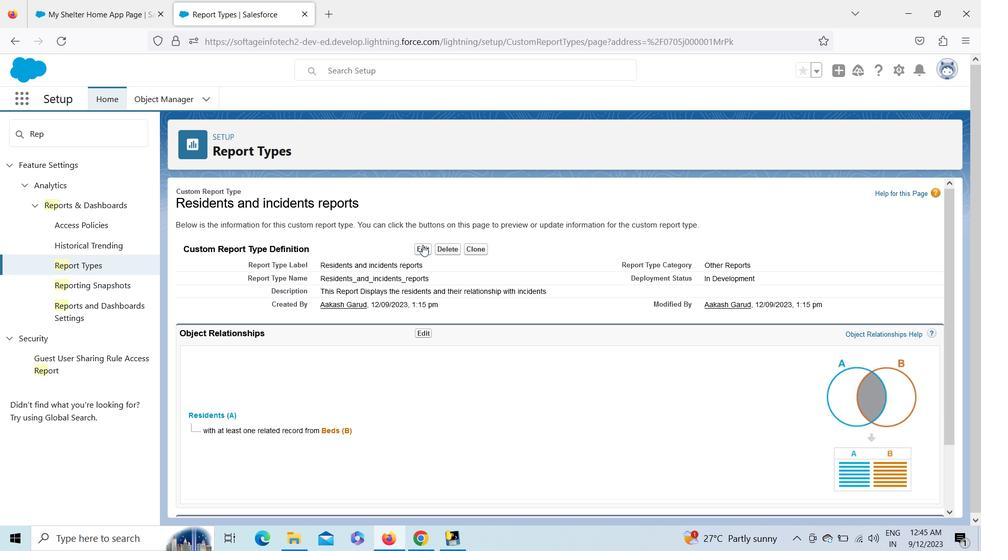 
Action: Mouse moved to (398, 336)
Screenshot: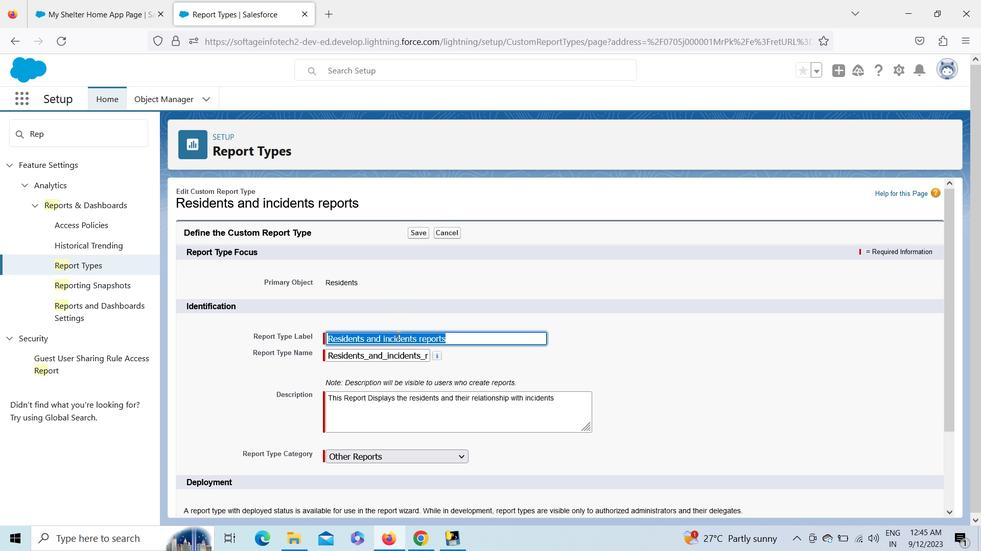 
Action: Mouse pressed left at (398, 336)
Screenshot: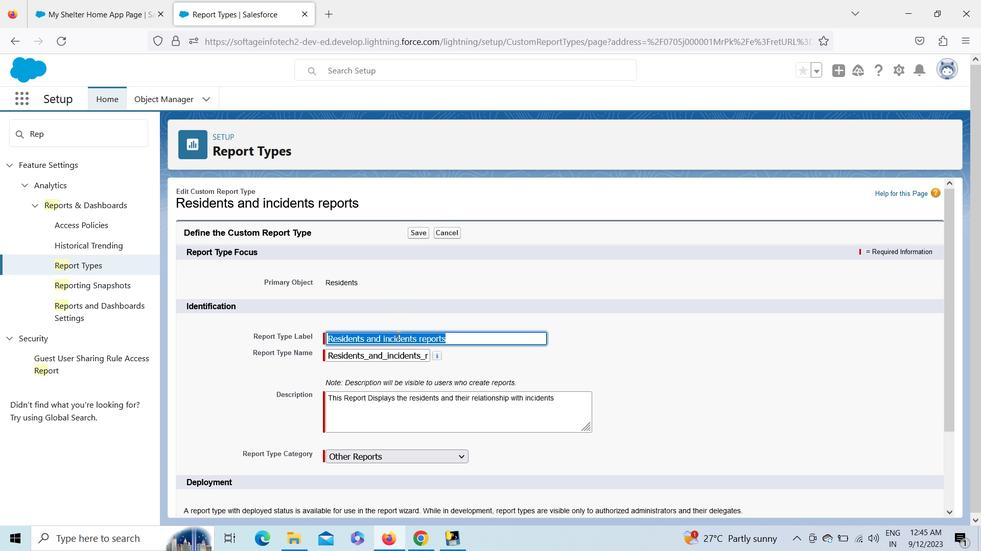 
Action: Mouse pressed left at (398, 336)
Screenshot: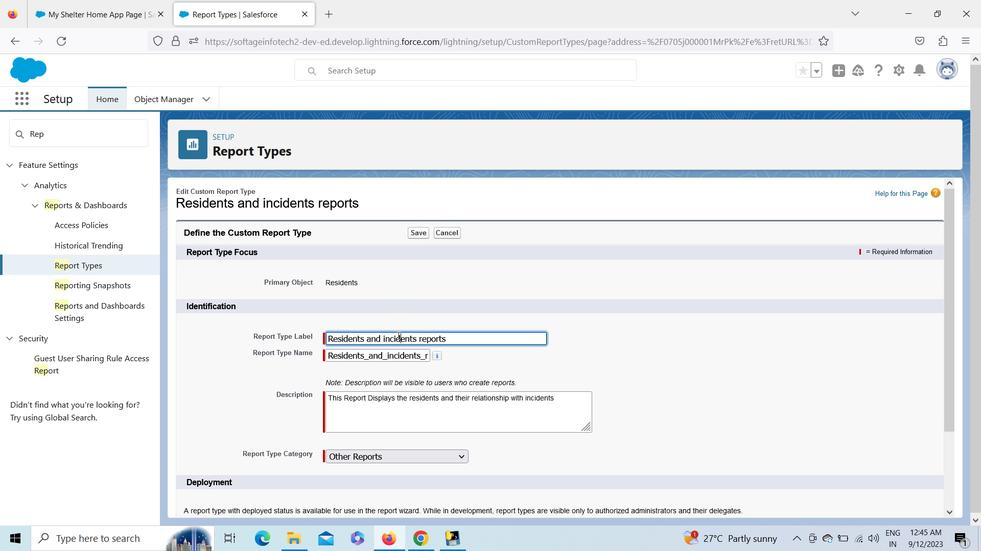 
Action: Key pressed <Key.shift>Beds<Key.space>
Screenshot: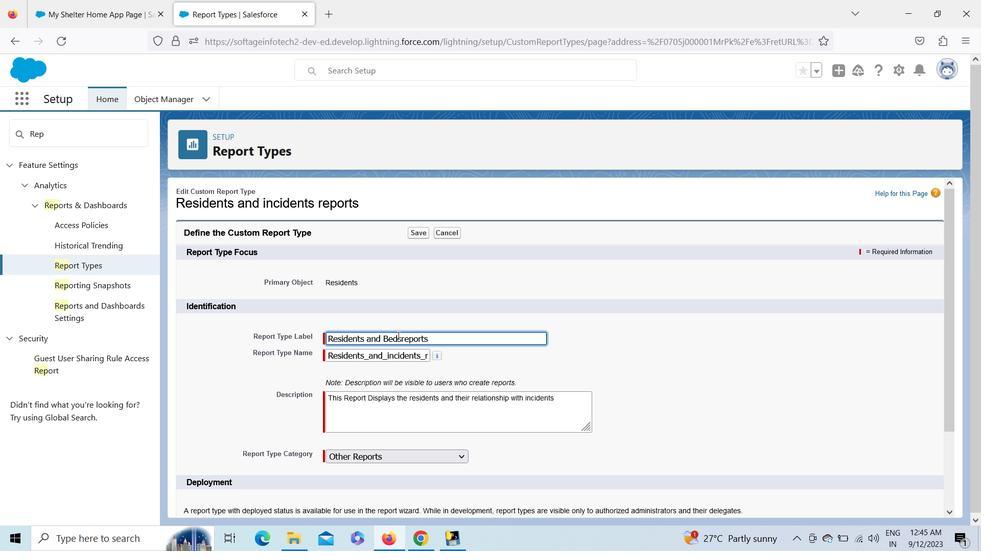
Action: Mouse moved to (397, 355)
Screenshot: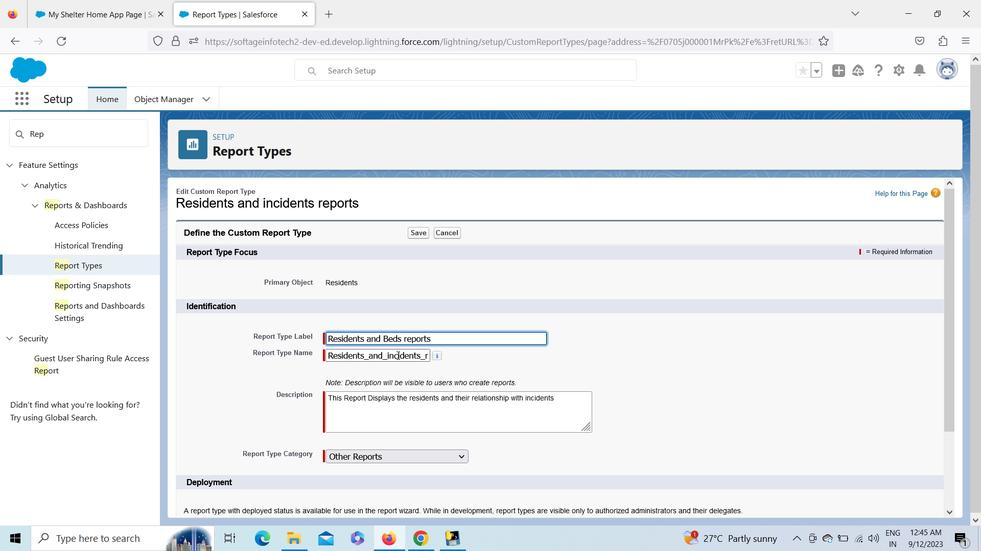 
Action: Mouse pressed left at (397, 355)
Screenshot: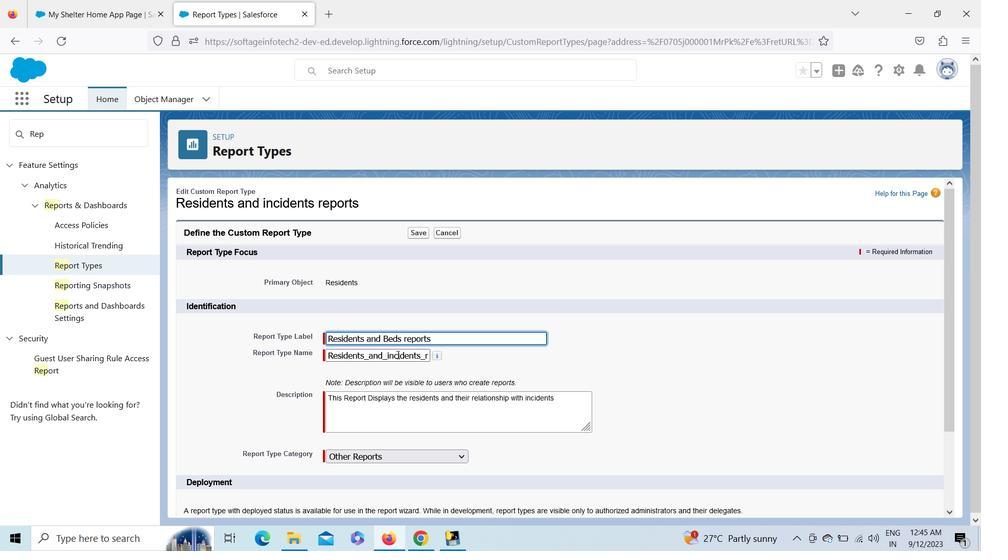 
Action: Mouse pressed left at (397, 355)
Screenshot: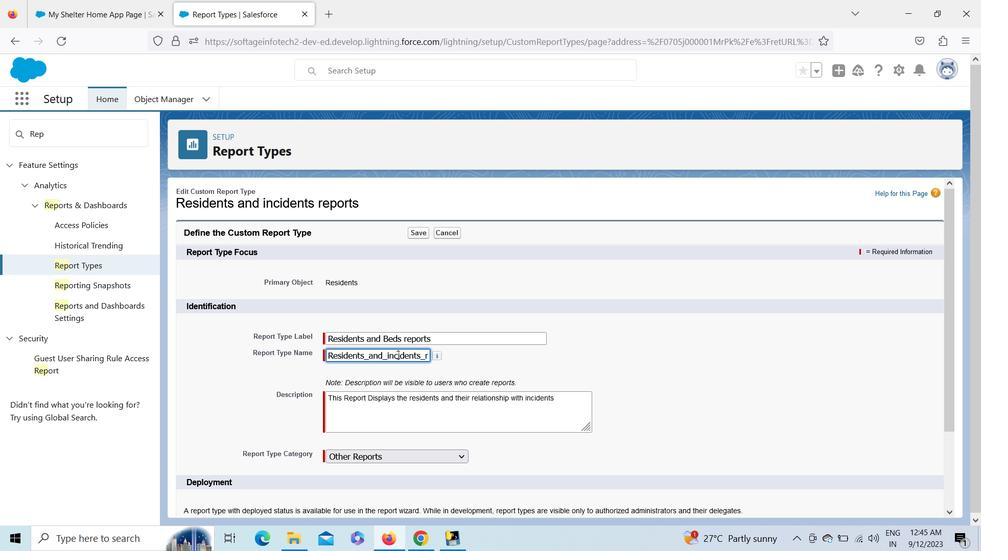 
Action: Key pressed <Key.shift>
Screenshot: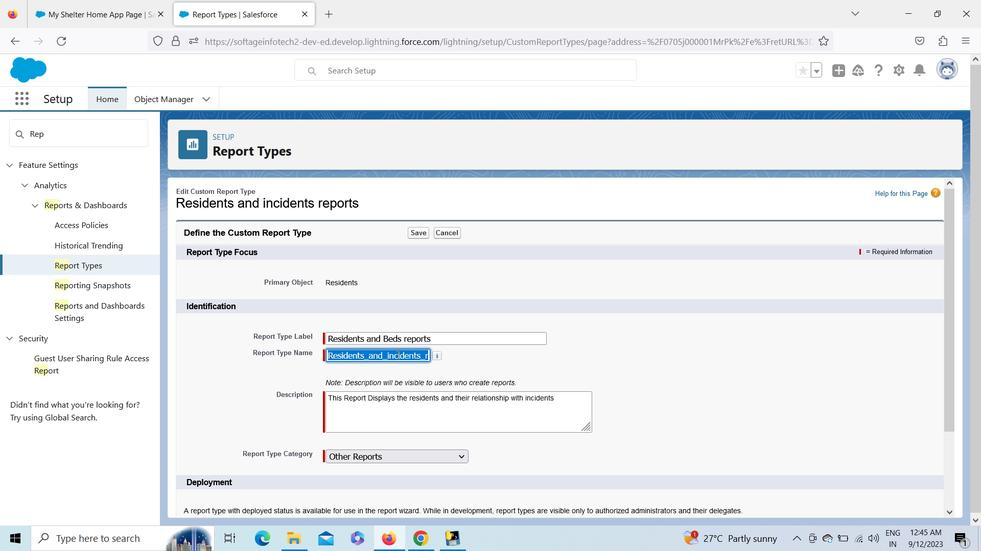 
Action: Mouse pressed left at (397, 355)
Screenshot: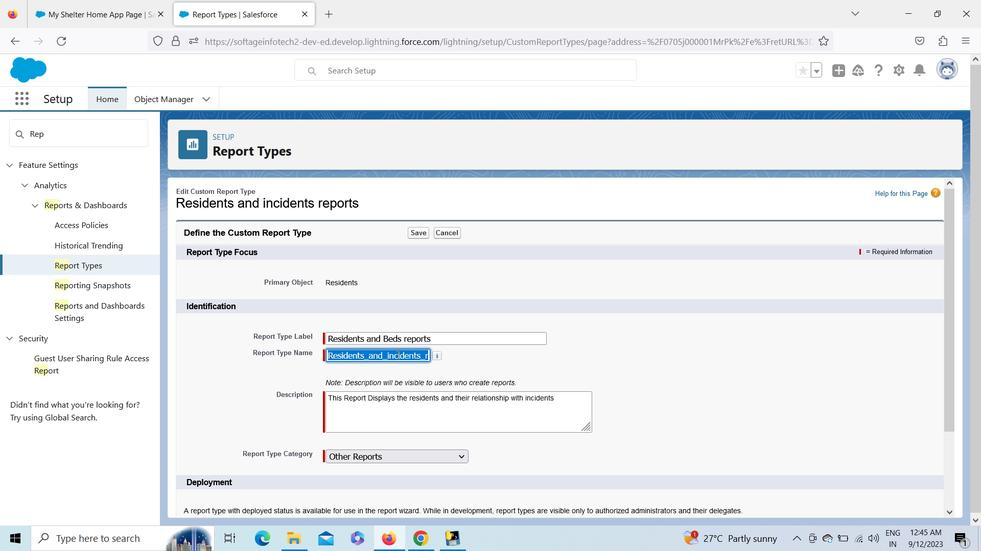 
Action: Mouse pressed left at (397, 355)
Screenshot: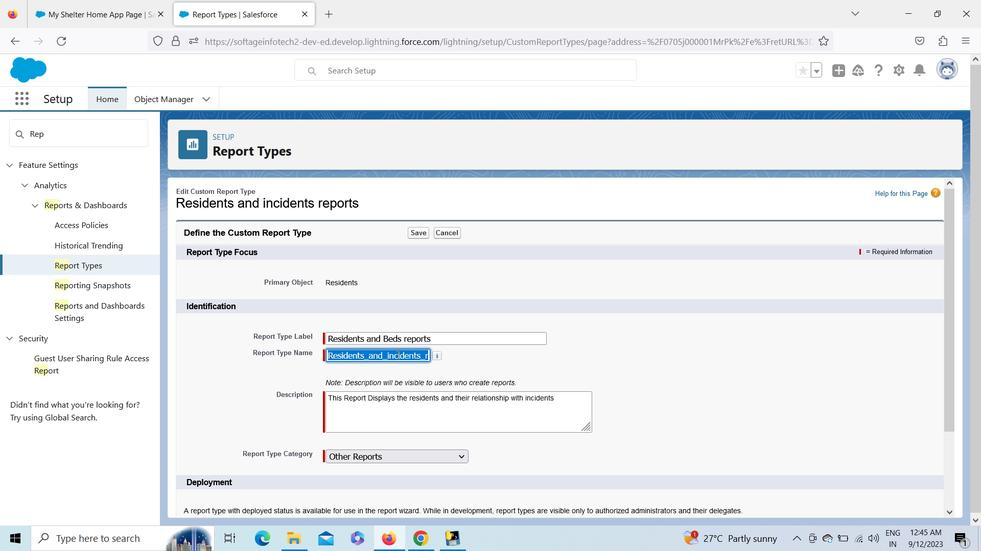 
Action: Mouse pressed left at (397, 355)
Screenshot: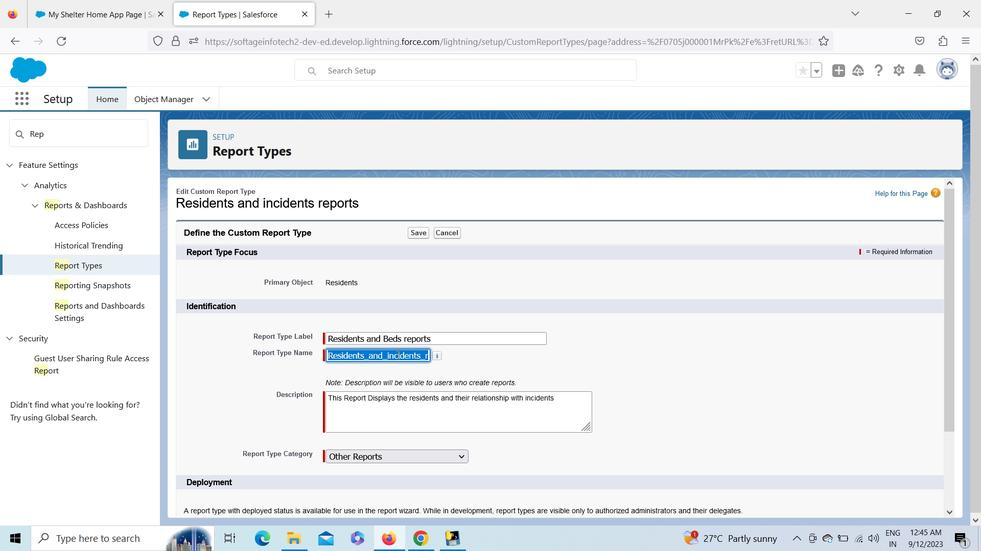 
Action: Mouse moved to (418, 357)
Screenshot: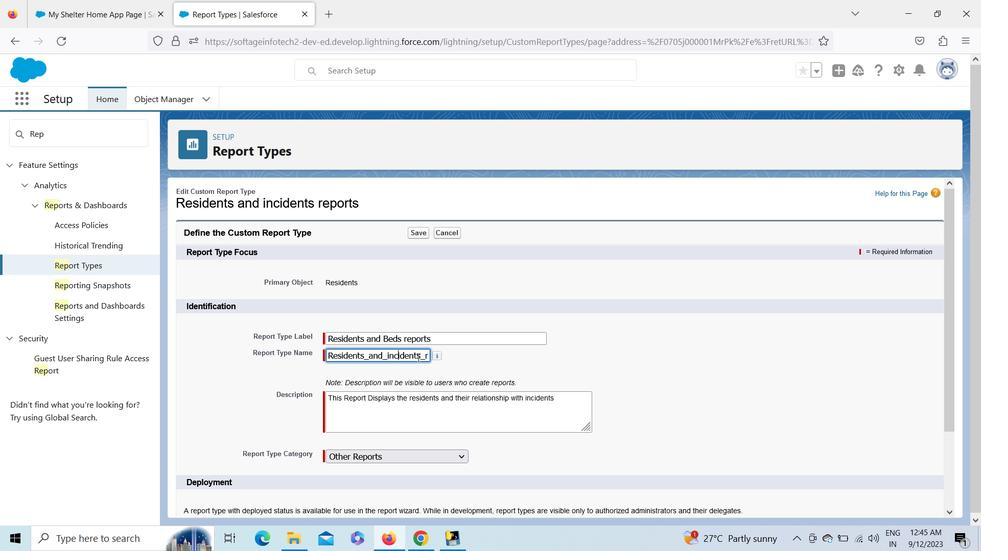 
Action: Mouse pressed left at (418, 357)
Screenshot: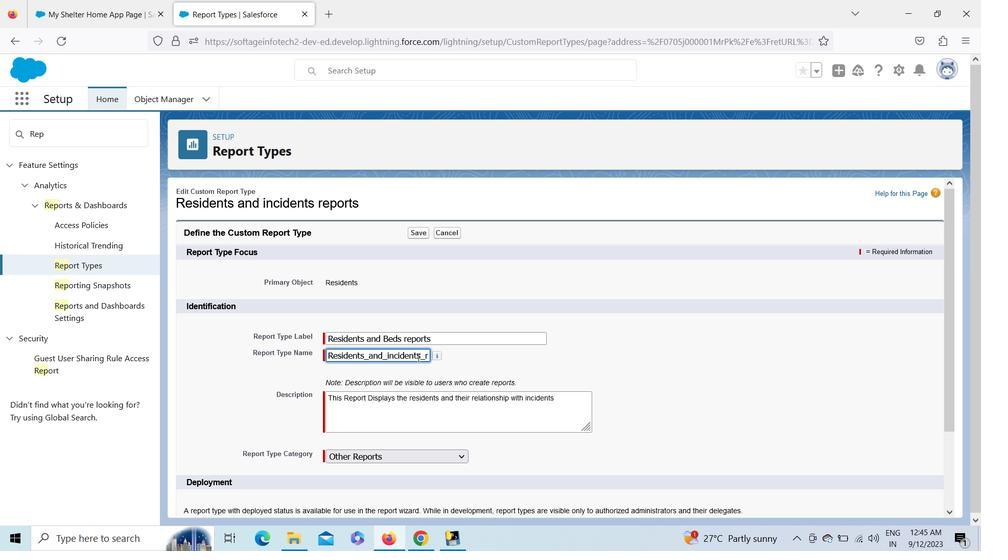 
Action: Key pressed <Key.backspace><Key.backspace><Key.backspace><Key.backspace><Key.backspace><Key.backspace><Key.backspace><Key.backspace><Key.backspace><Key.shift>Beds
Screenshot: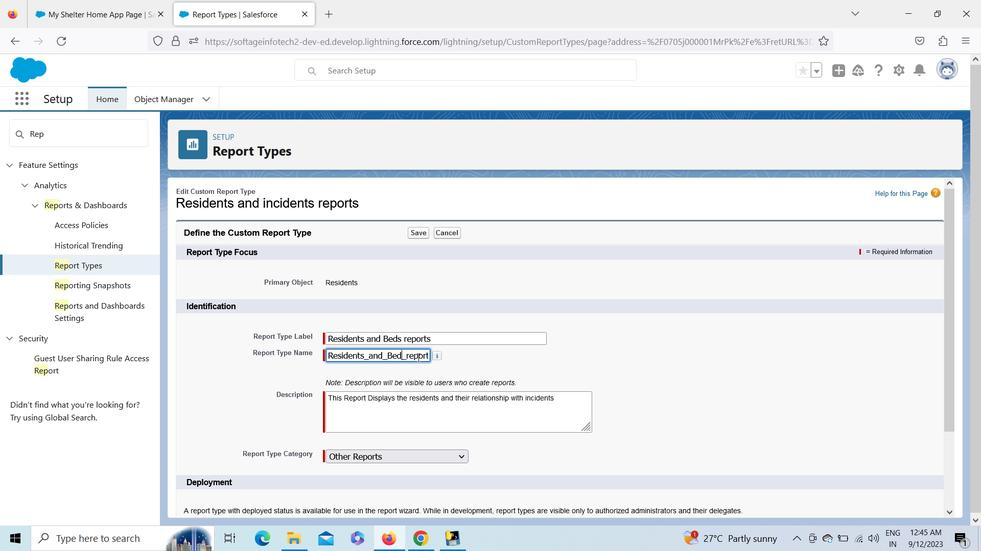 
Action: Mouse moved to (532, 399)
Screenshot: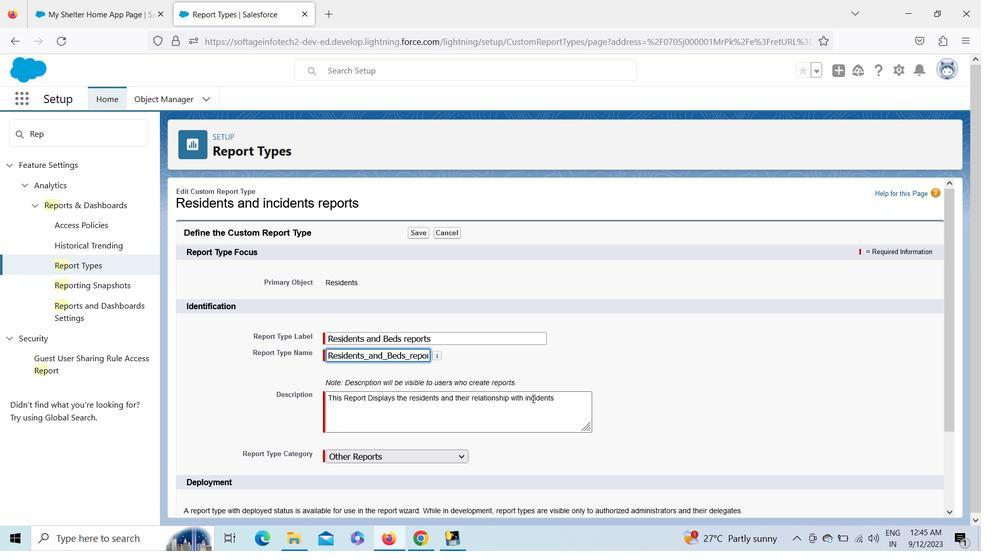 
Action: Mouse pressed left at (532, 399)
Screenshot: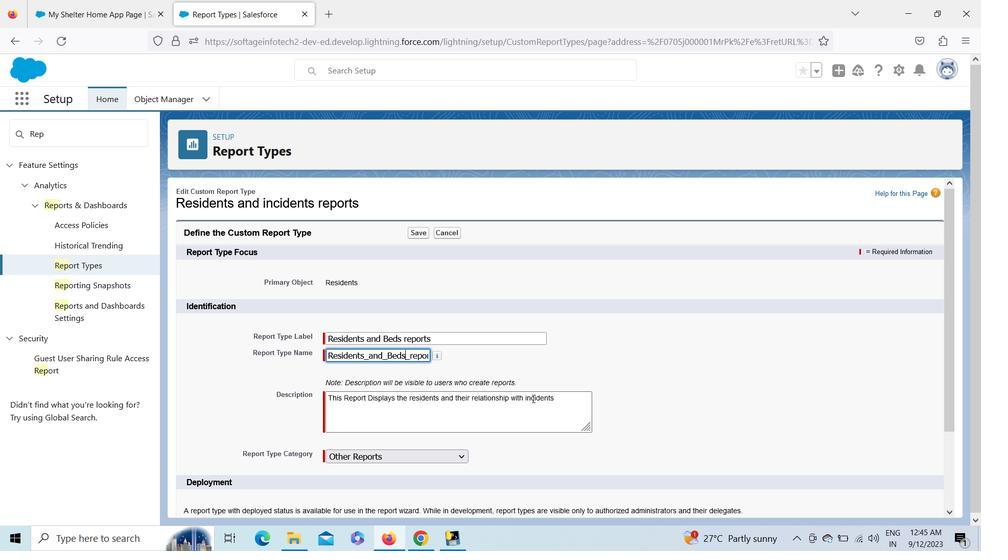 
Action: Mouse pressed left at (532, 399)
Screenshot: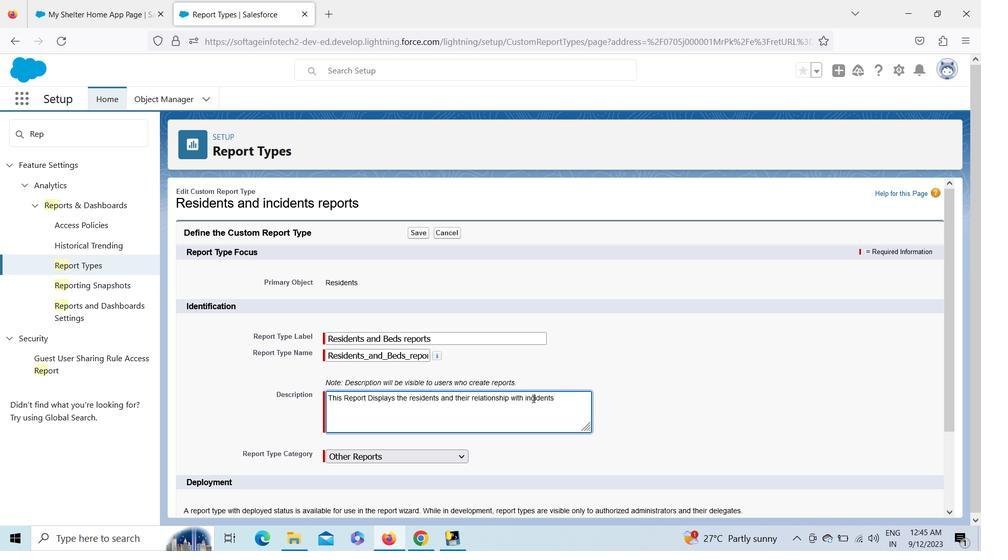 
Action: Key pressed <Key.shift>Beds
Screenshot: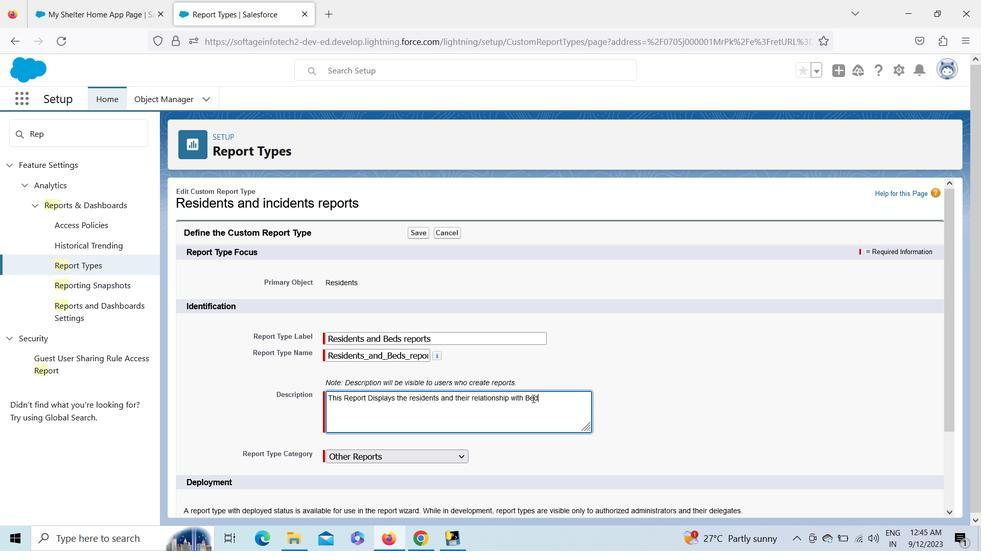 
Action: Mouse moved to (415, 232)
Screenshot: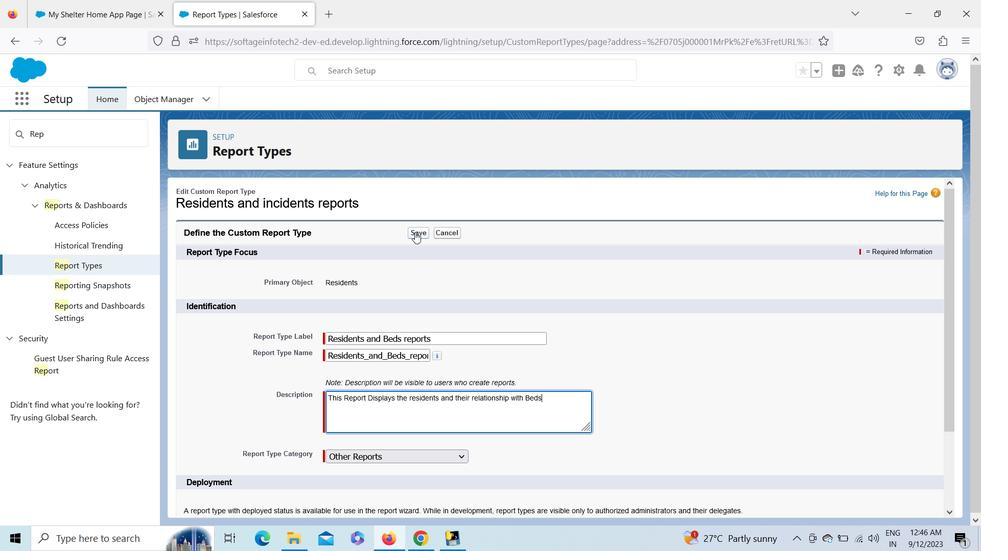
Action: Mouse pressed left at (415, 232)
Screenshot: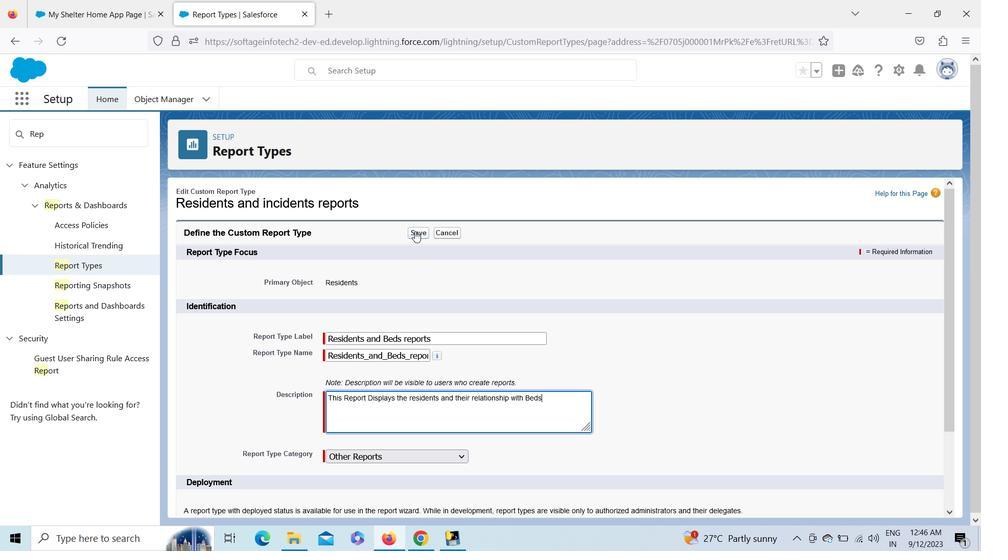 
Action: Mouse moved to (949, 366)
Screenshot: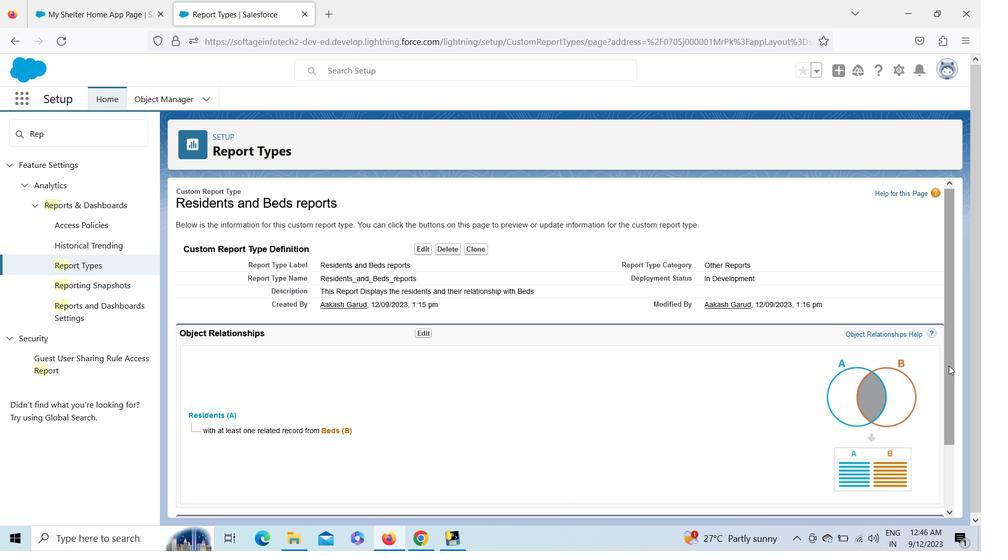 
Action: Mouse pressed left at (949, 366)
Screenshot: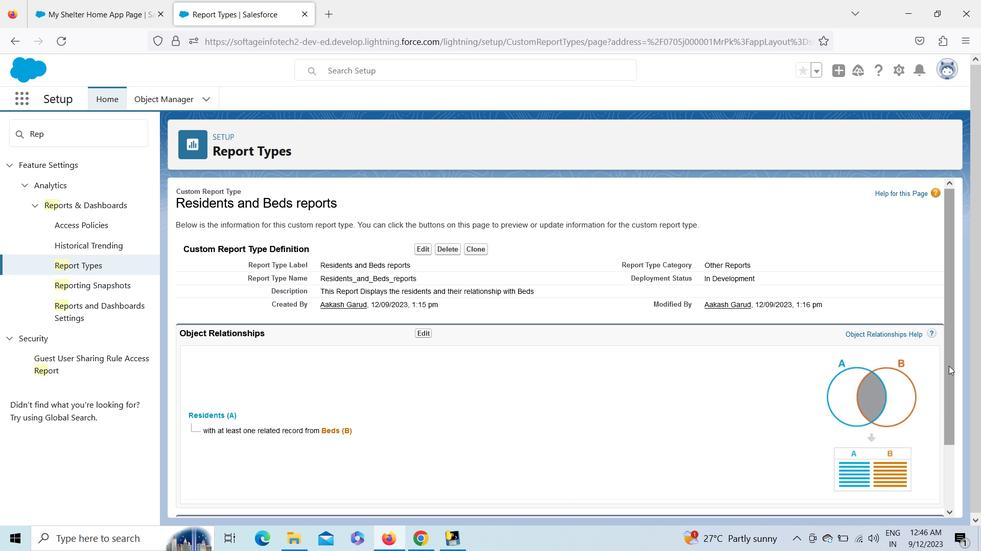 
Action: Mouse moved to (426, 451)
Screenshot: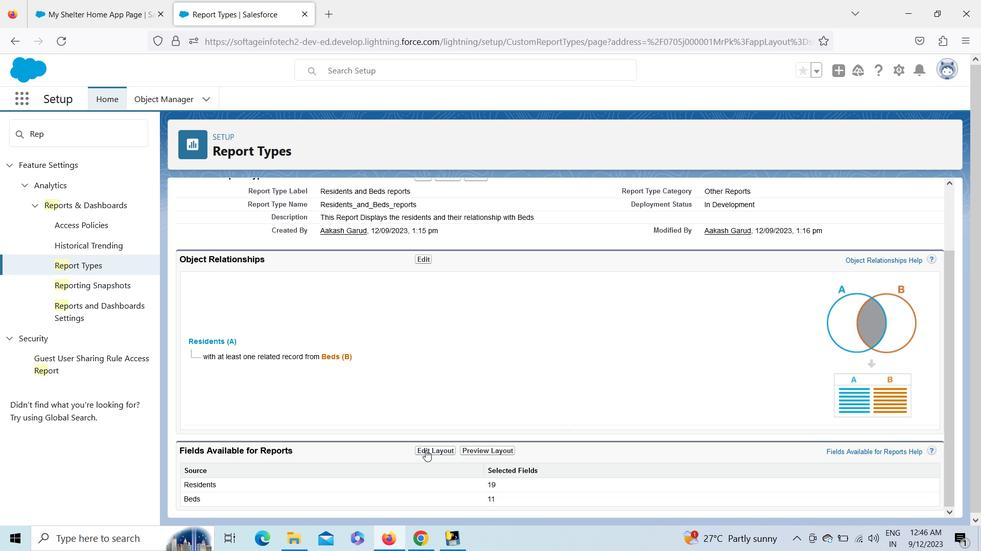 
Action: Mouse pressed left at (426, 451)
Screenshot: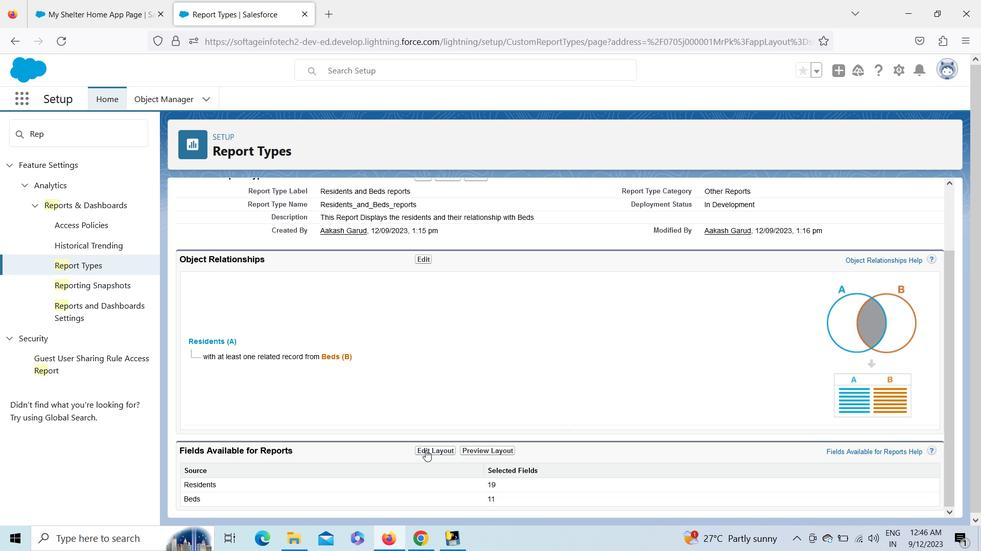 
Action: Mouse moved to (953, 336)
Screenshot: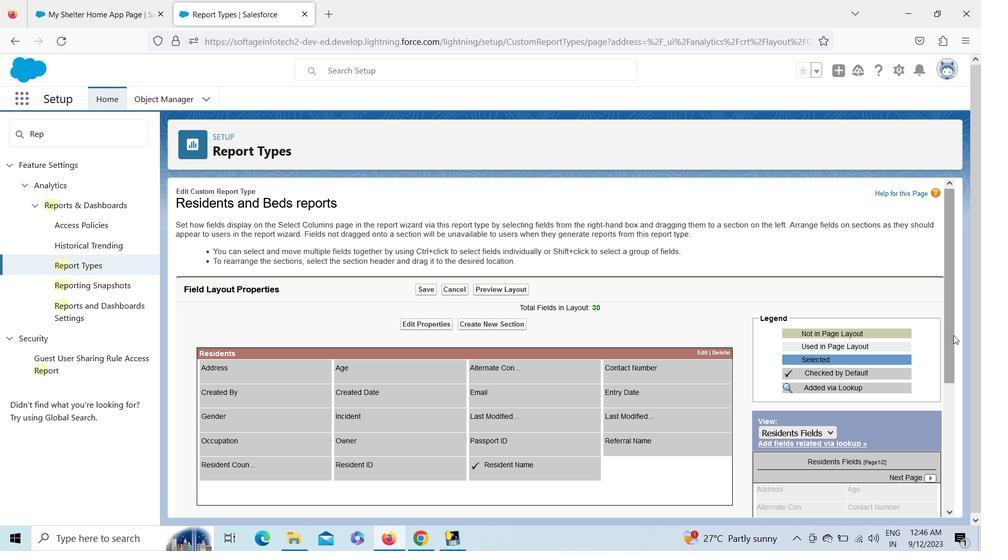 
Action: Mouse pressed left at (953, 336)
Screenshot: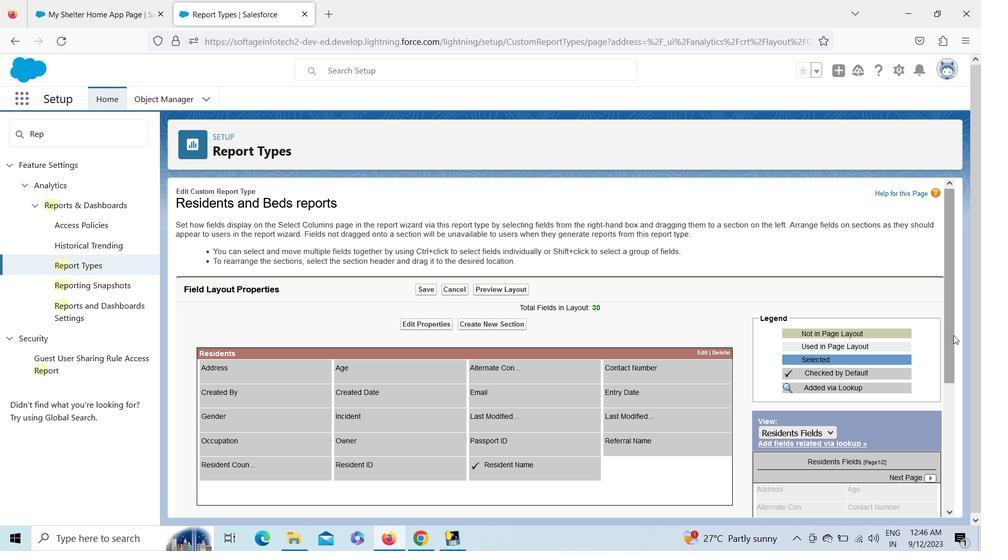
Action: Mouse moved to (620, 281)
Screenshot: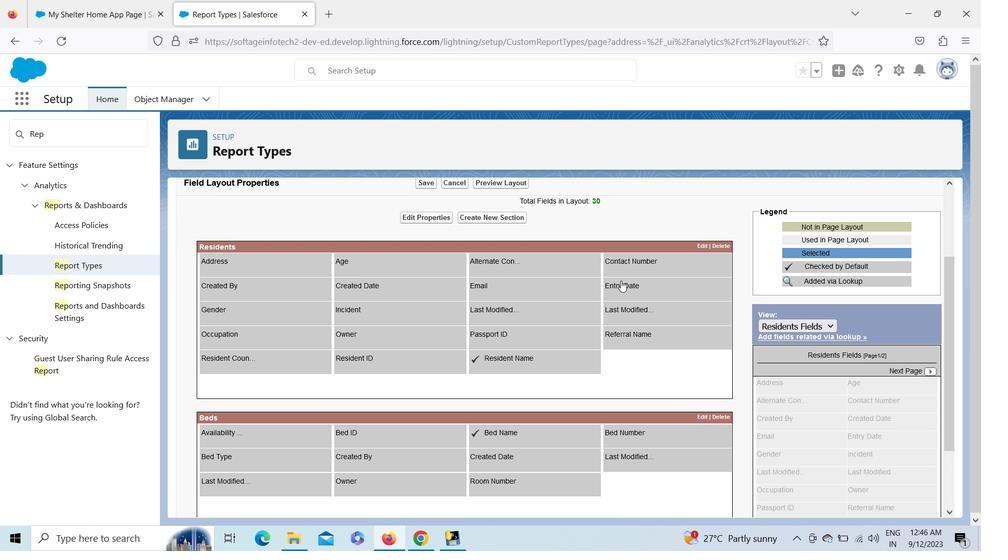 
Action: Mouse pressed left at (620, 281)
Screenshot: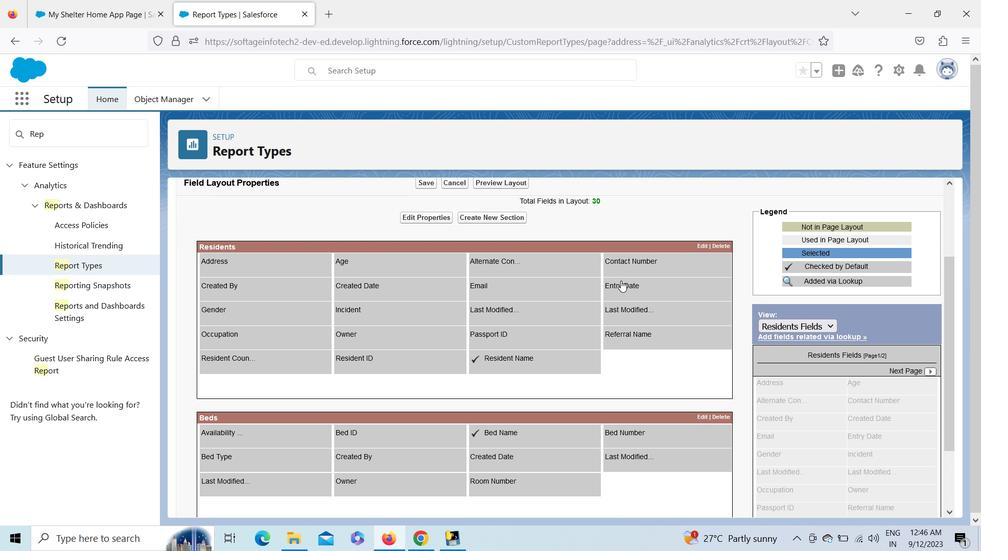 
Action: Mouse moved to (353, 304)
Screenshot: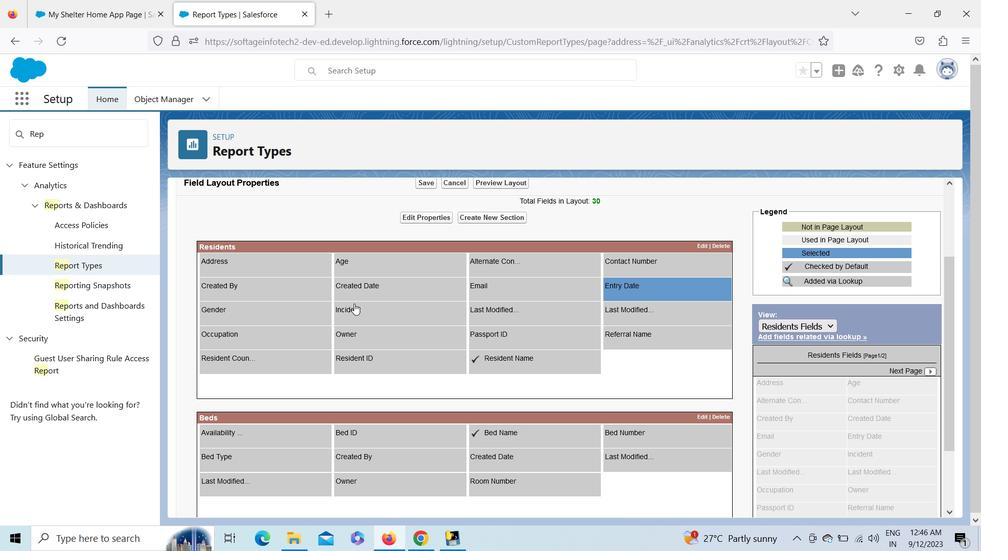 
Action: Mouse pressed left at (353, 304)
Screenshot: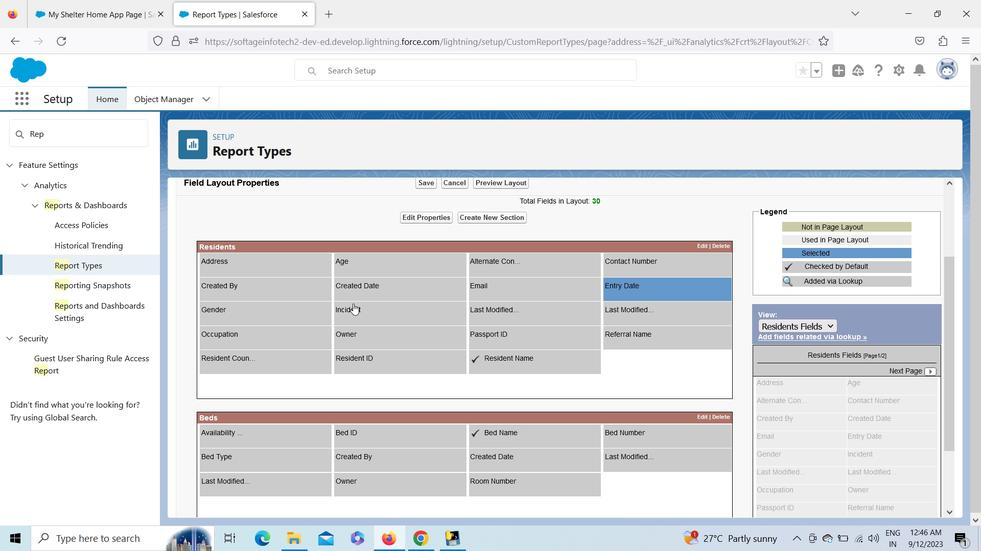 
Action: Mouse moved to (302, 305)
Screenshot: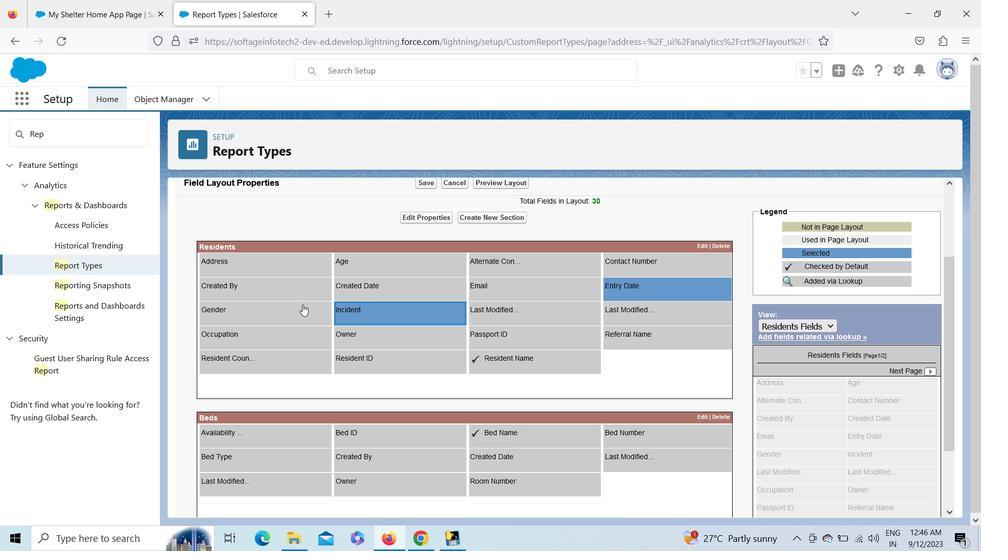 
Action: Mouse pressed left at (302, 305)
Screenshot: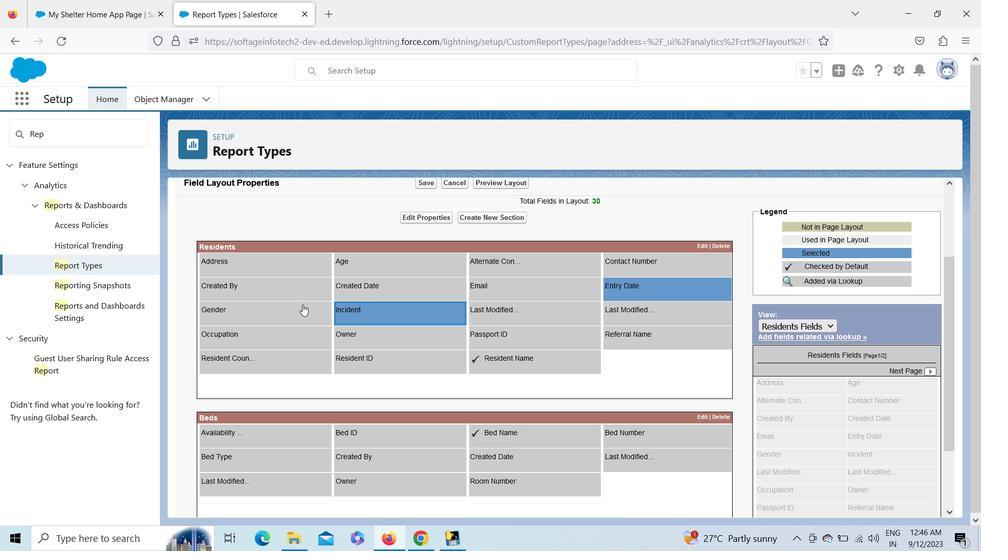 
Action: Mouse moved to (350, 259)
Screenshot: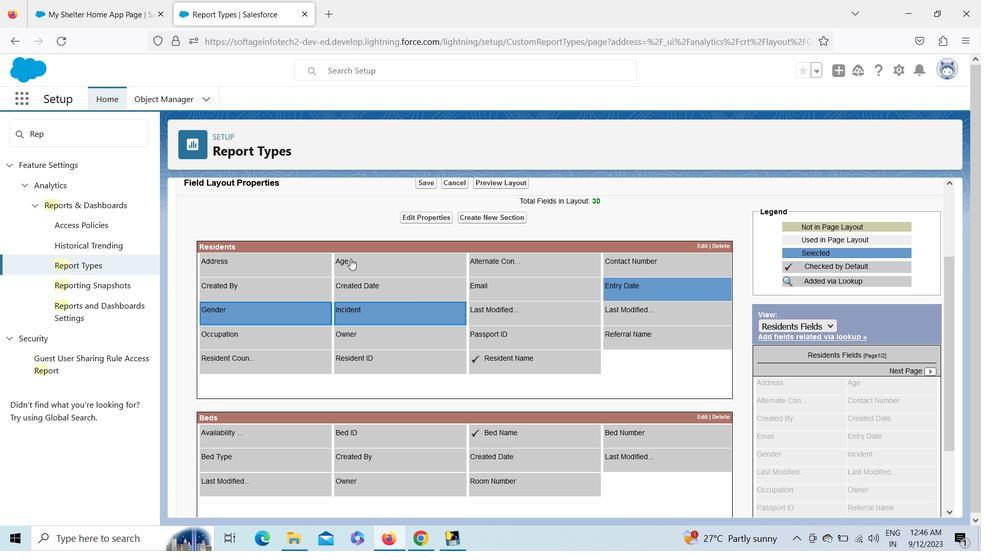 
Action: Mouse pressed left at (350, 259)
Screenshot: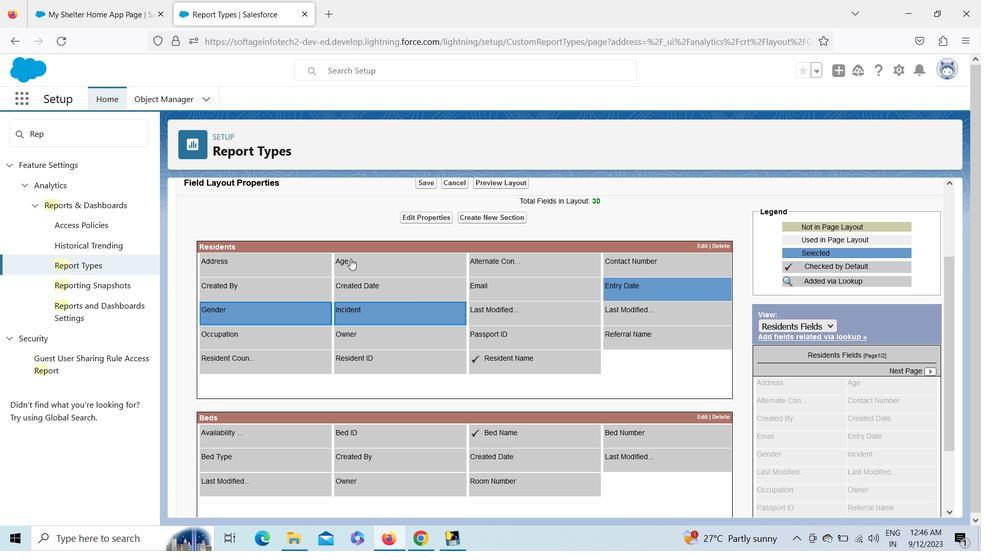 
Action: Mouse moved to (306, 433)
Screenshot: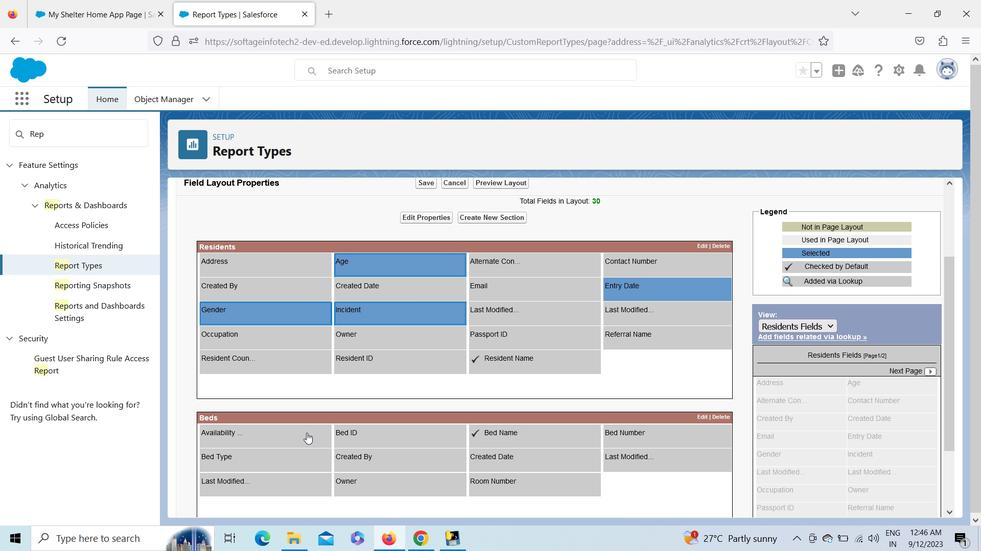 
Action: Mouse pressed left at (306, 433)
Screenshot: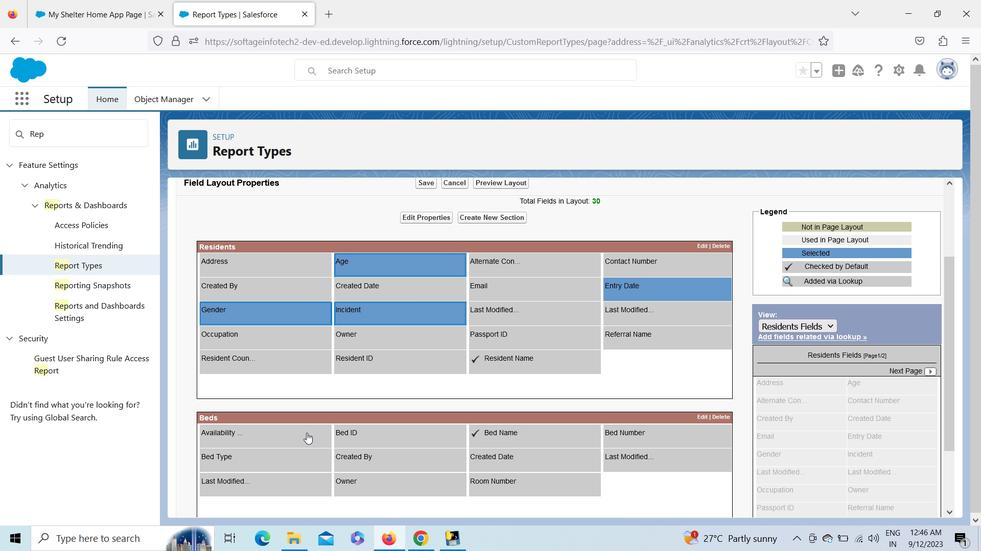 
Action: Mouse moved to (502, 443)
Screenshot: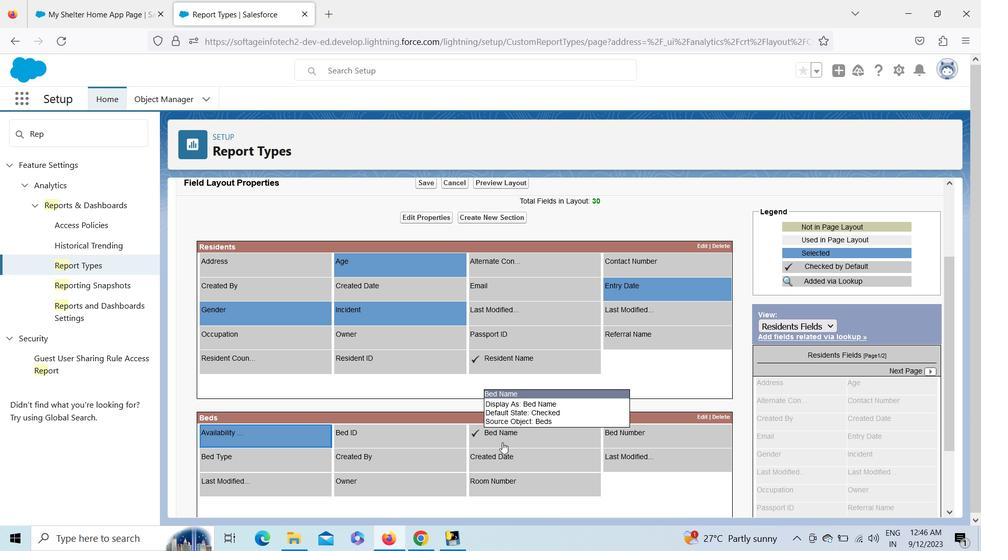 
Action: Mouse pressed left at (502, 443)
Screenshot: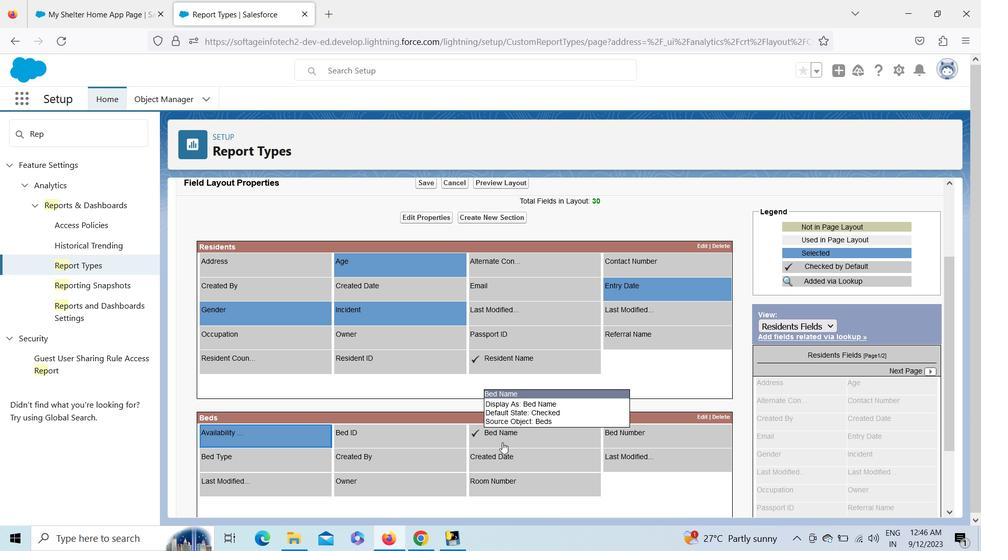 
Action: Mouse moved to (646, 429)
Screenshot: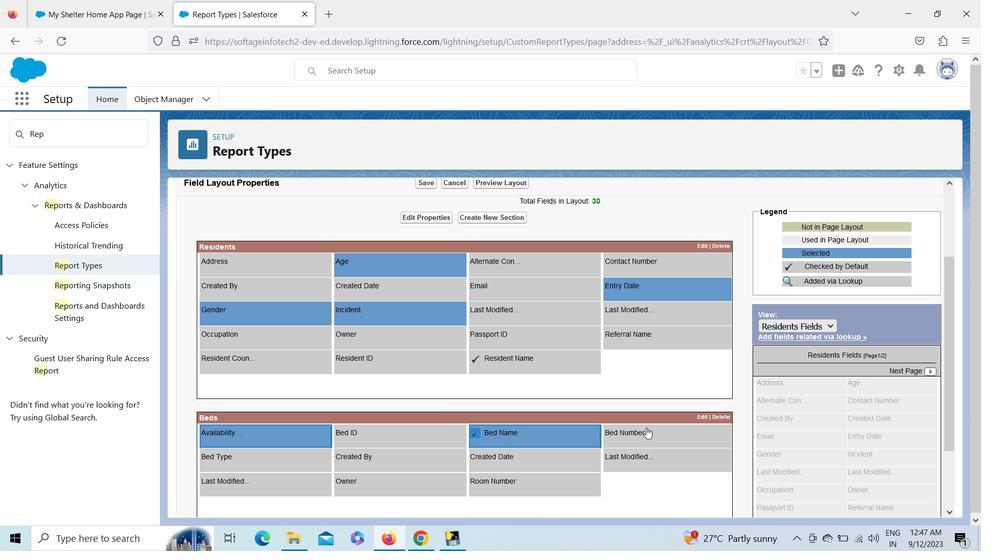 
Action: Mouse pressed left at (646, 429)
Screenshot: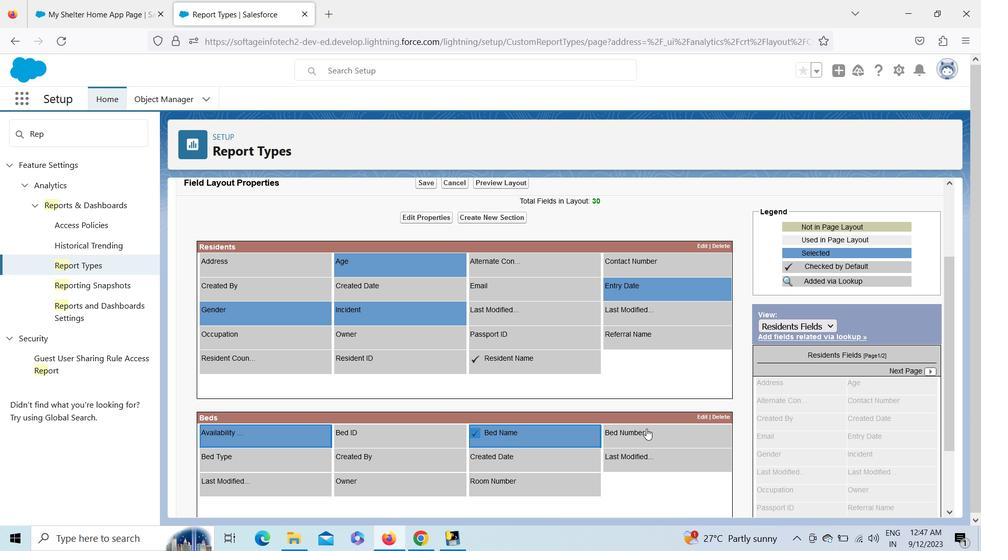 
Action: Mouse moved to (289, 451)
Screenshot: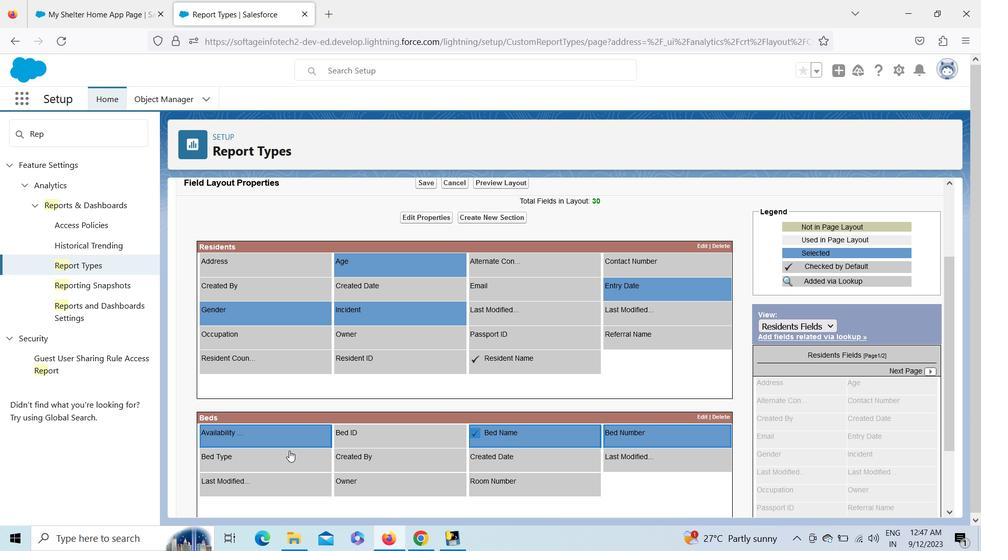 
Action: Mouse pressed left at (289, 451)
Screenshot: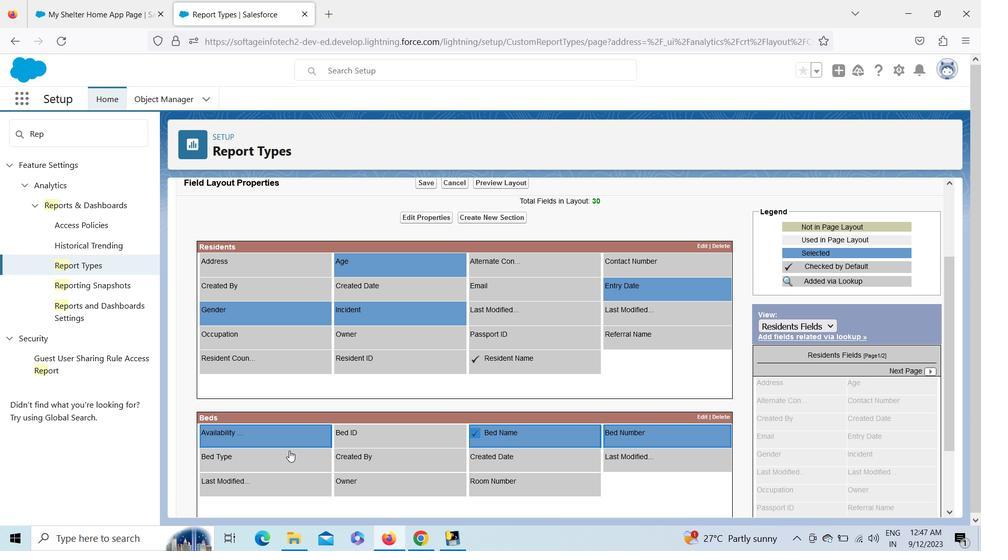 
Action: Mouse moved to (952, 515)
Screenshot: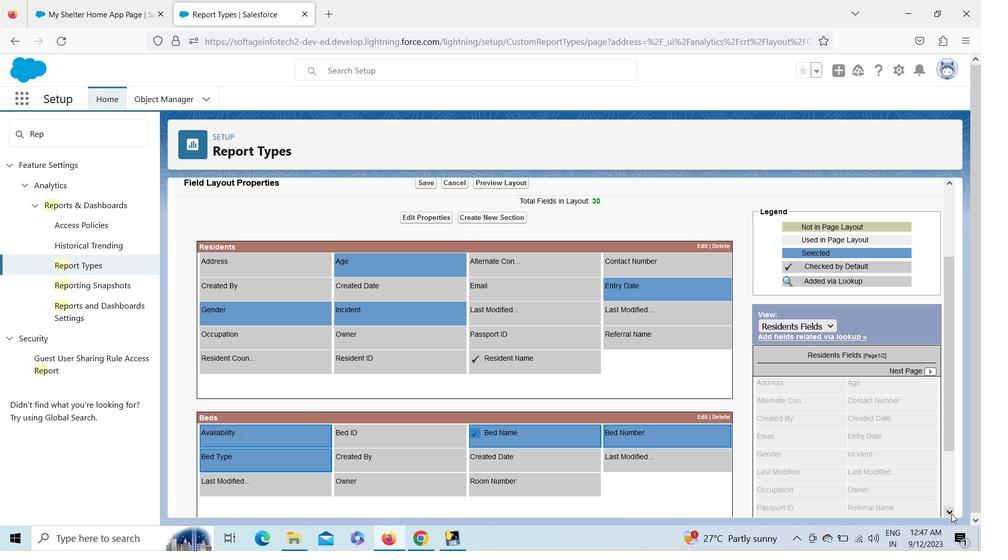 
Action: Mouse pressed left at (952, 515)
Screenshot: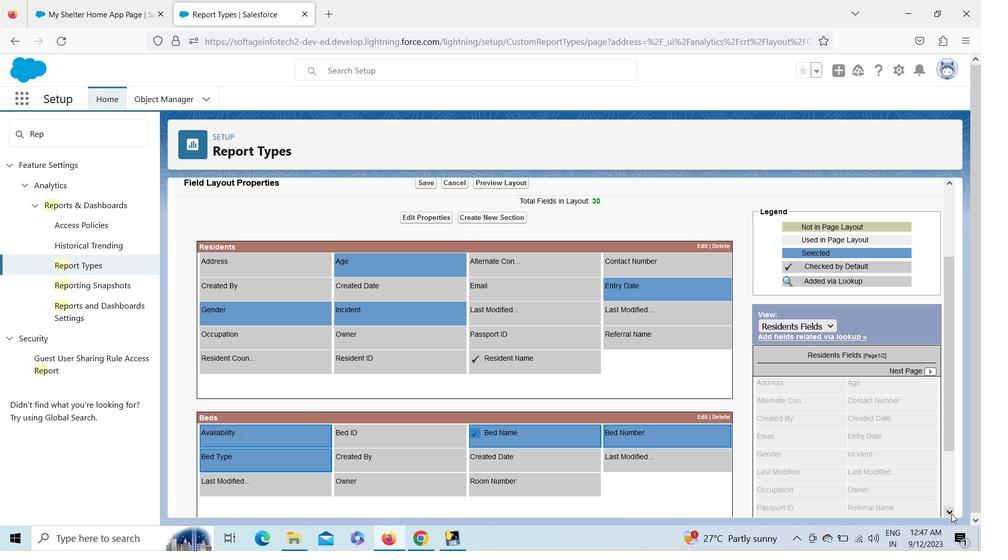 
Action: Mouse pressed left at (952, 515)
Screenshot: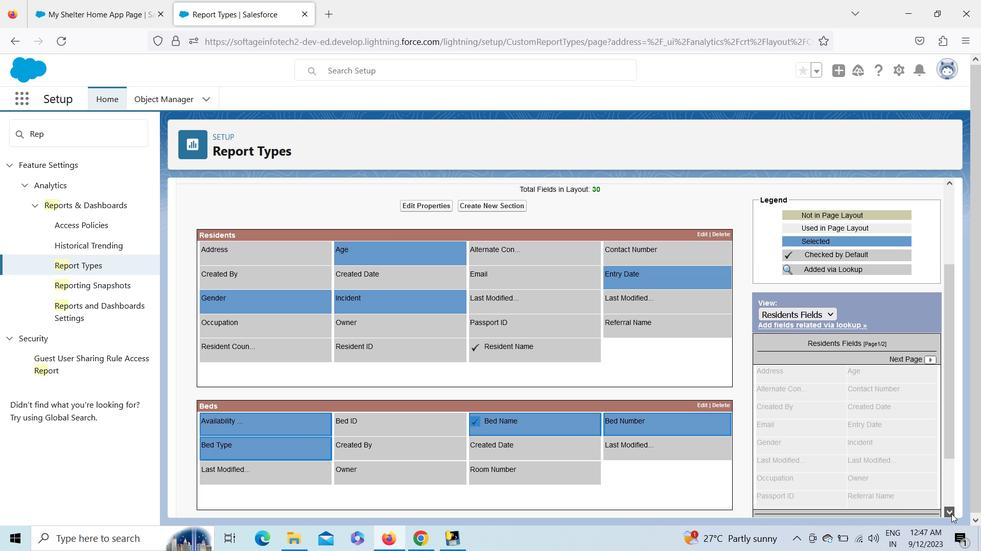 
Action: Mouse pressed left at (952, 515)
Screenshot: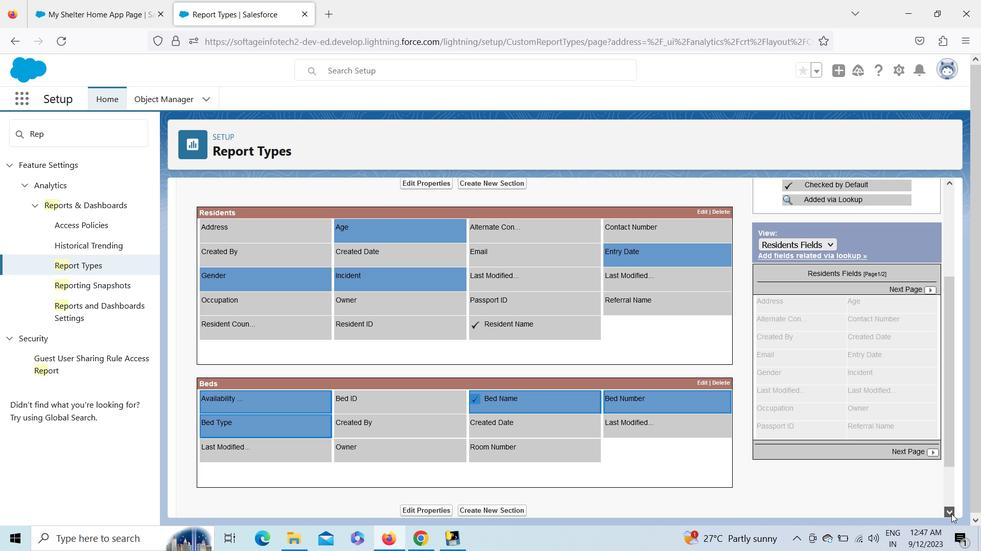 
Action: Mouse pressed left at (952, 515)
Screenshot: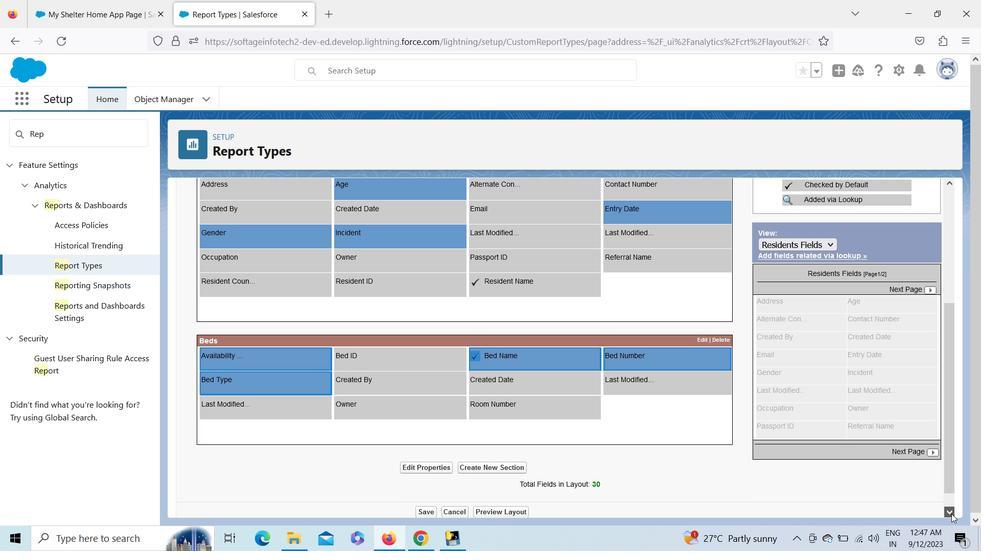 
Action: Mouse pressed left at (952, 515)
Screenshot: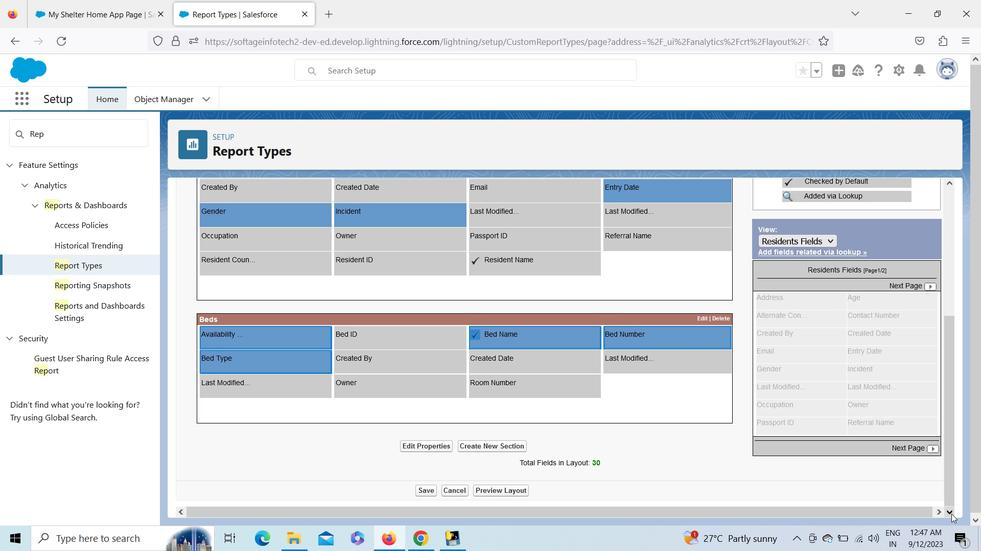 
Action: Mouse pressed left at (952, 515)
Screenshot: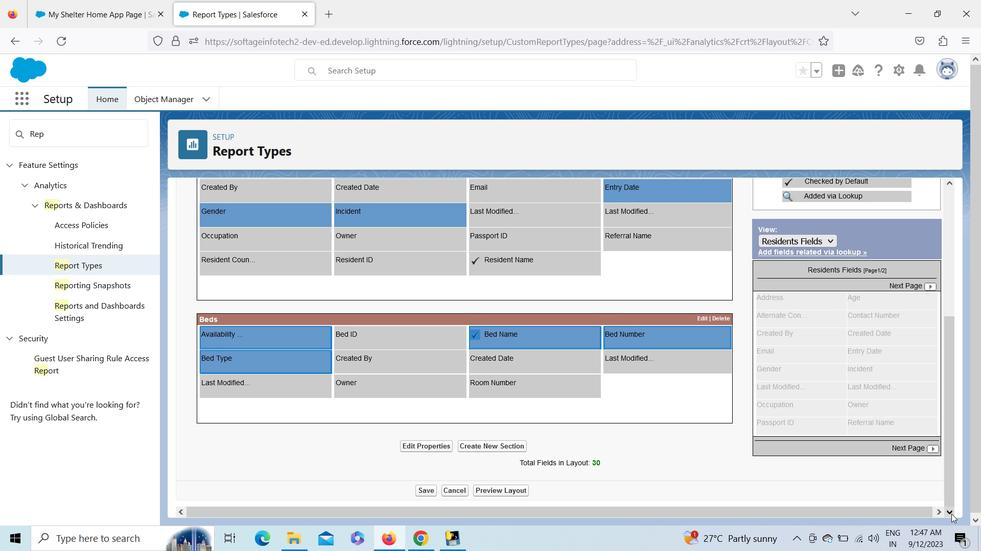 
Action: Mouse moved to (483, 491)
Screenshot: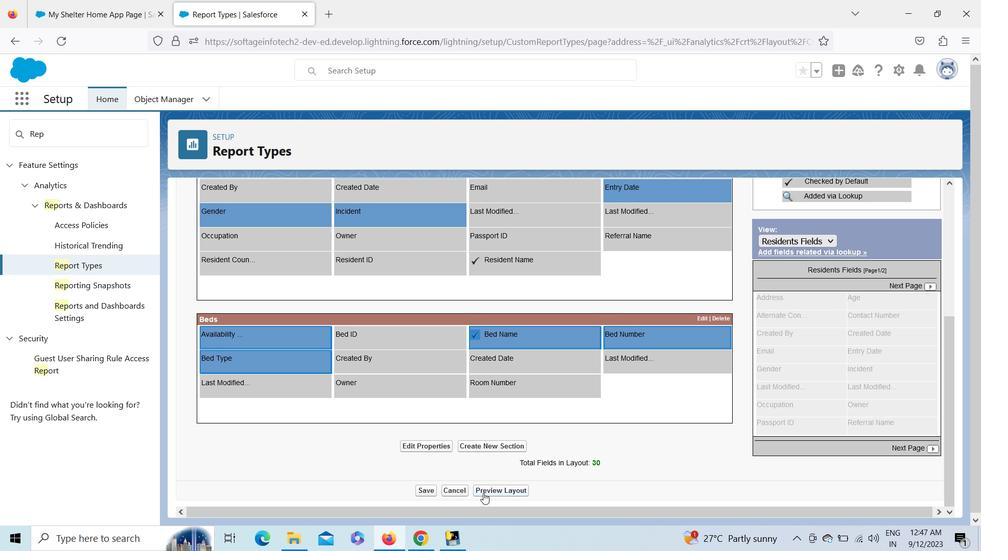 
Action: Mouse pressed left at (483, 491)
Screenshot: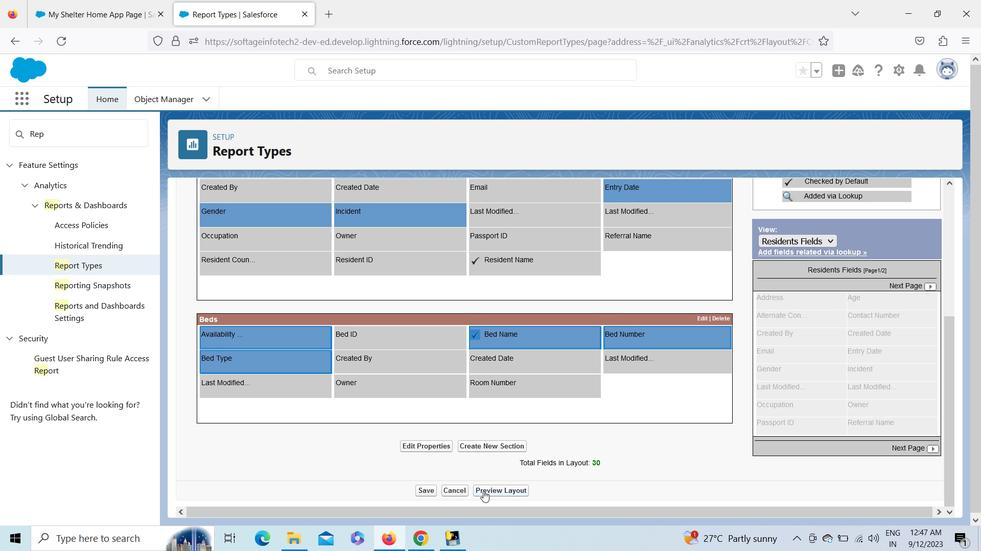 
Action: Mouse moved to (814, 8)
Screenshot: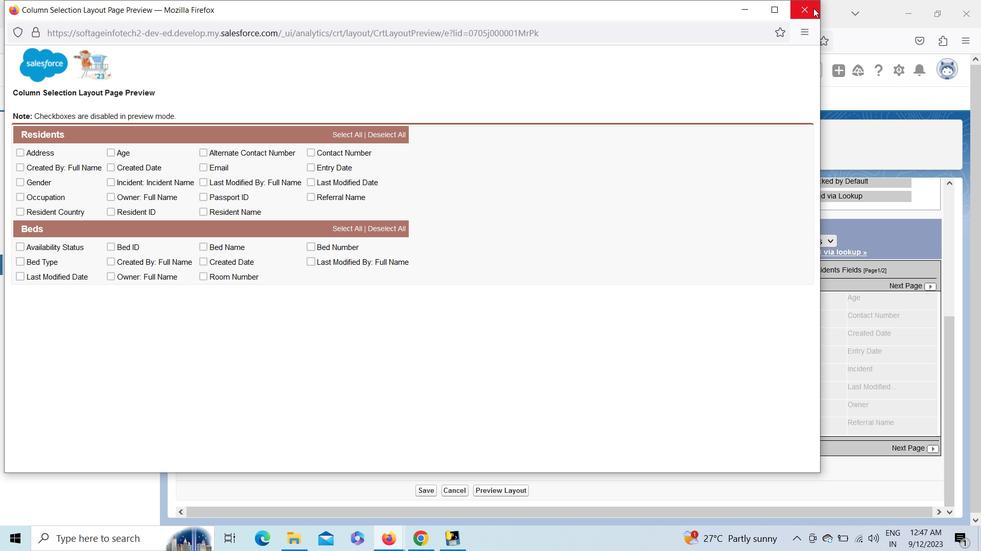 
Action: Mouse pressed left at (814, 8)
Screenshot: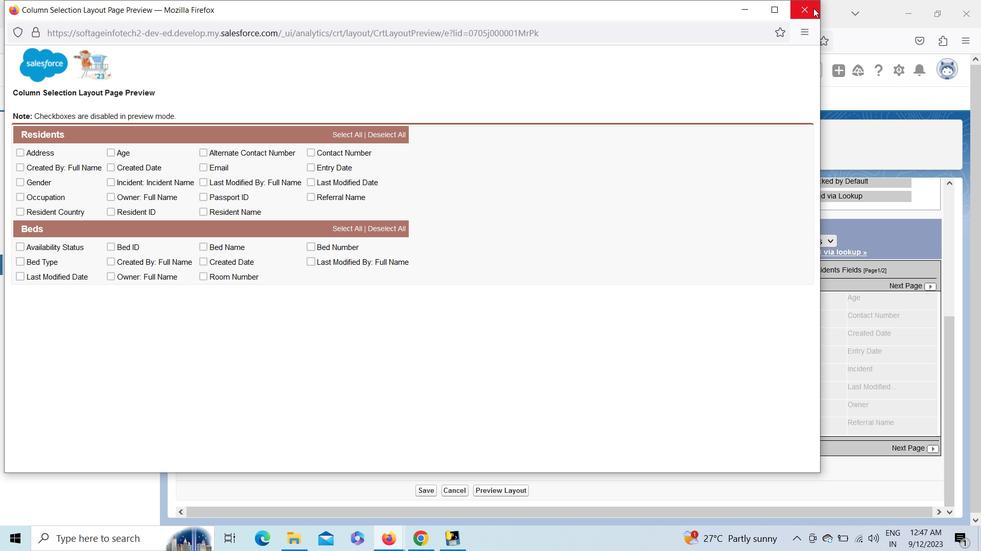 
Action: Mouse moved to (951, 185)
Screenshot: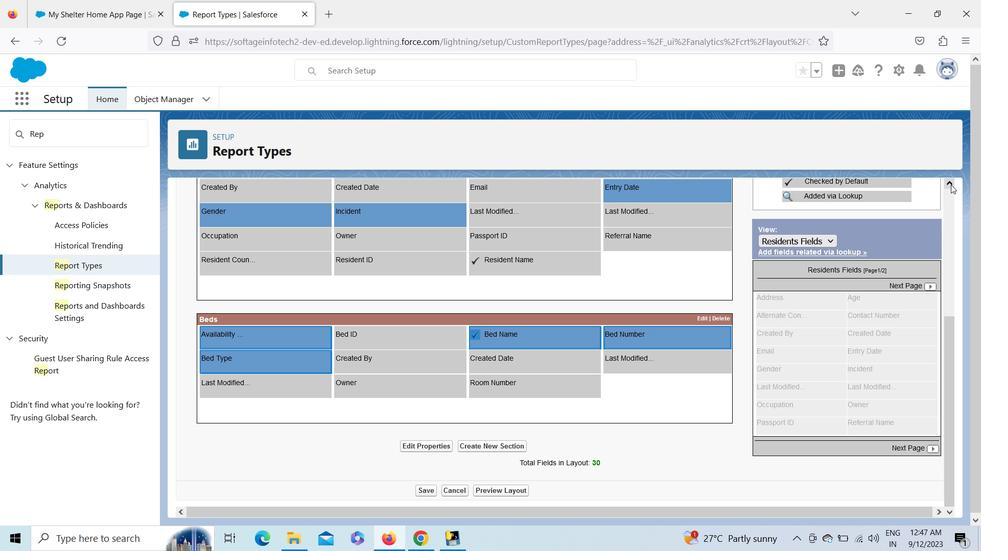 
Action: Mouse pressed left at (951, 185)
Screenshot: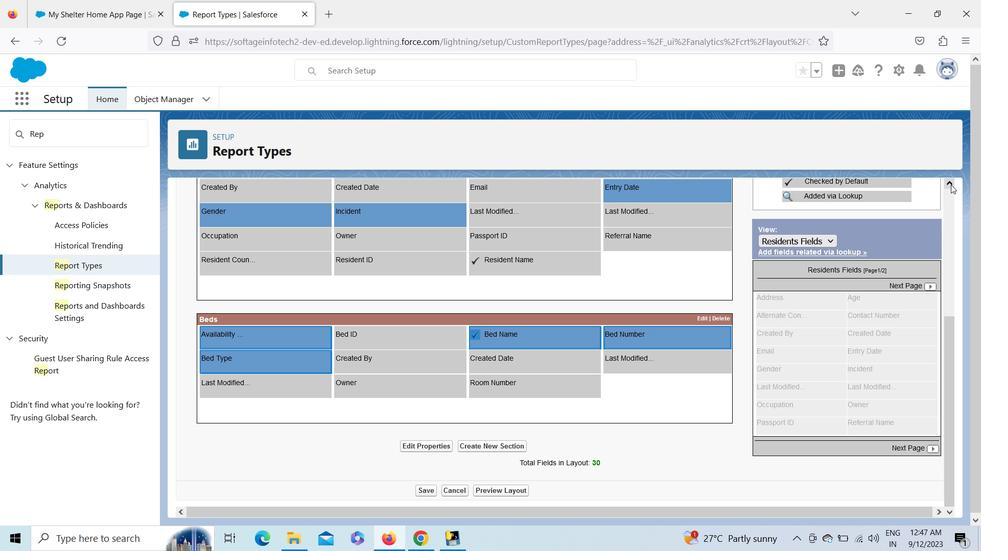 
Action: Mouse pressed left at (951, 185)
Screenshot: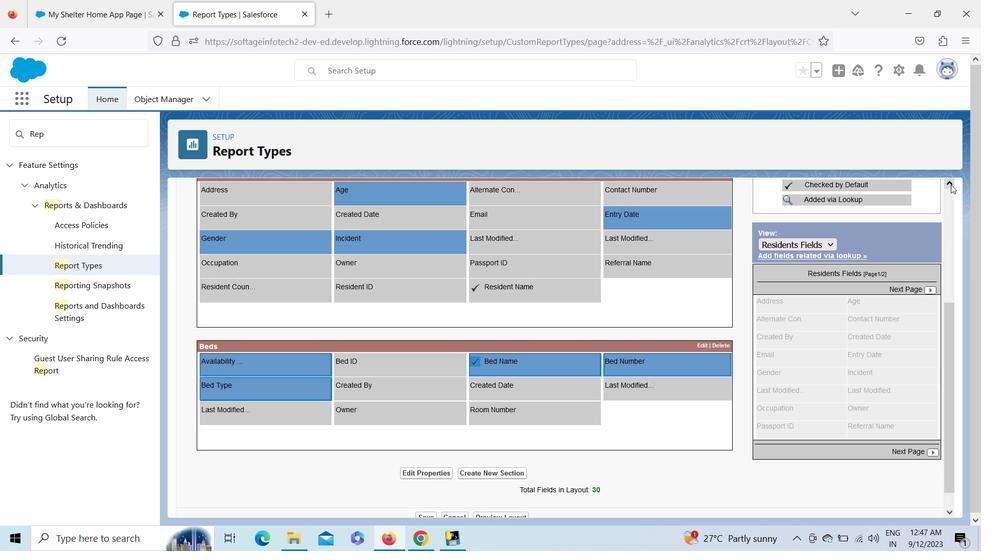
Action: Mouse pressed left at (951, 185)
Screenshot: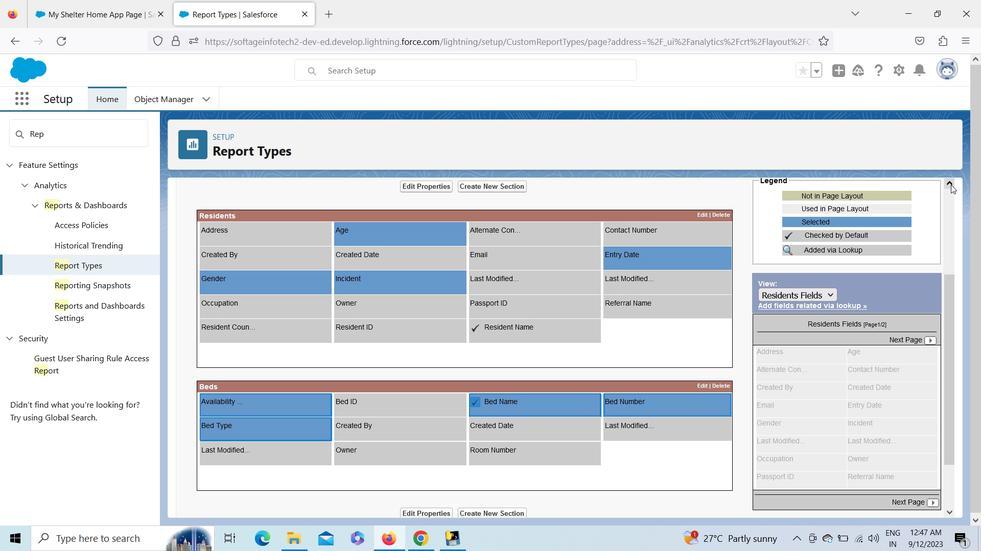 
Action: Mouse pressed left at (951, 185)
Screenshot: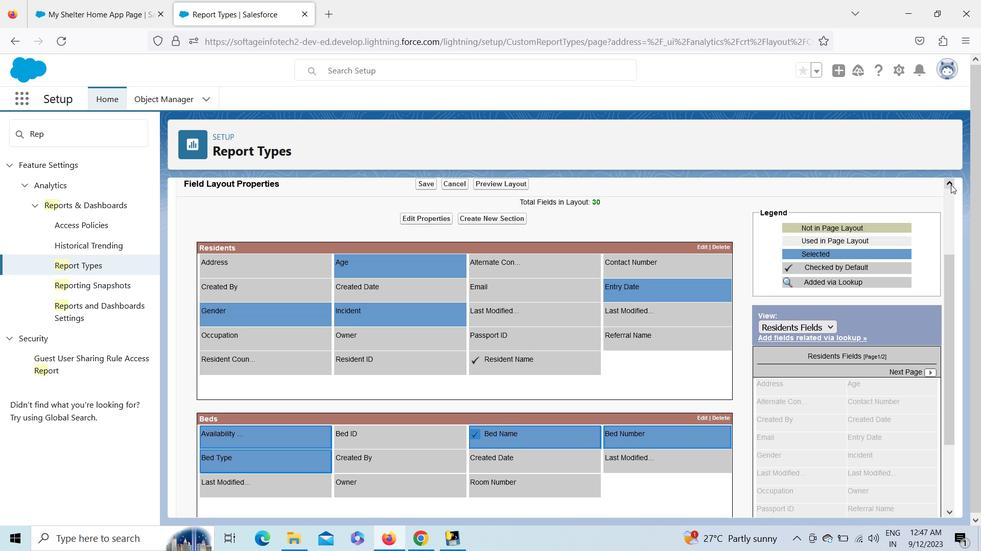 
Action: Mouse moved to (425, 213)
Screenshot: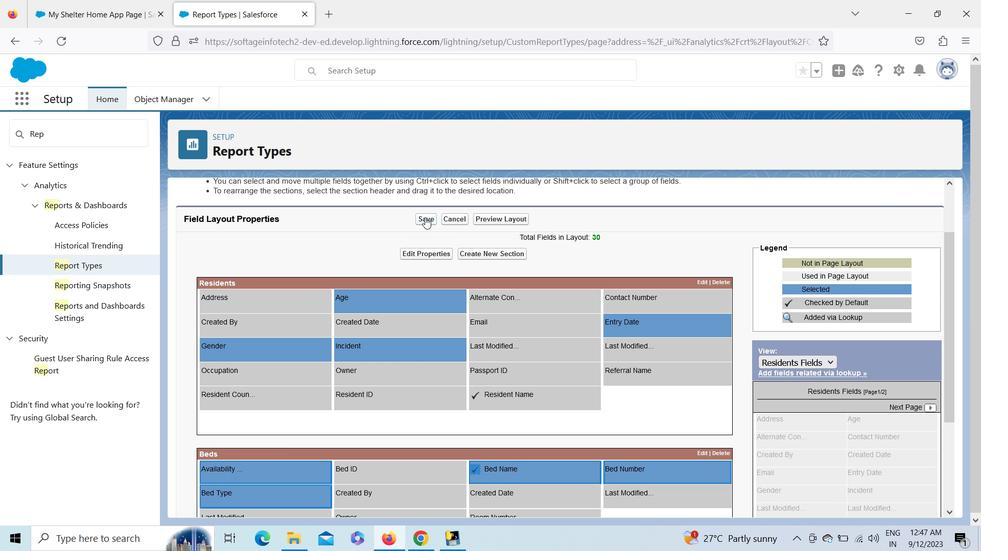 
Action: Mouse pressed left at (425, 213)
Screenshot: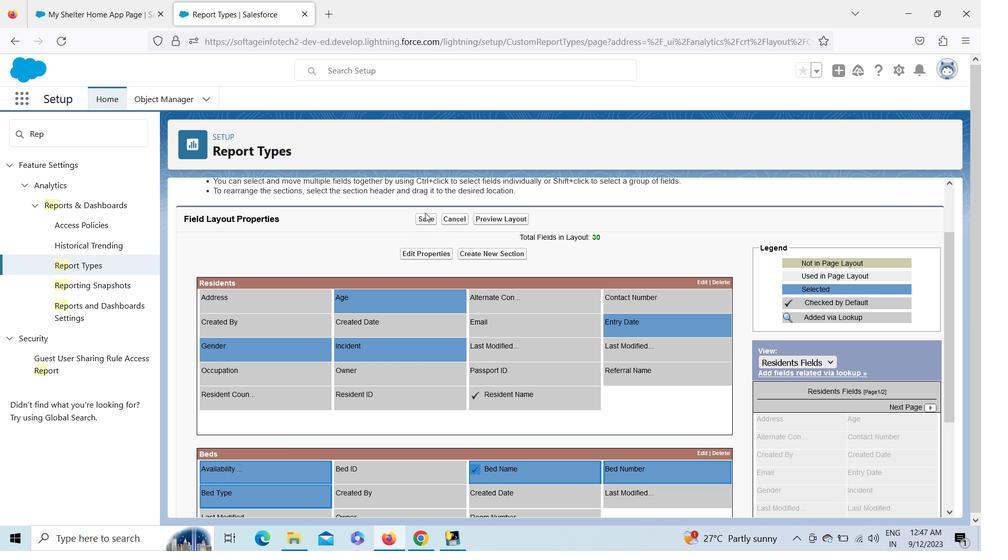 
Action: Mouse pressed left at (425, 213)
Screenshot: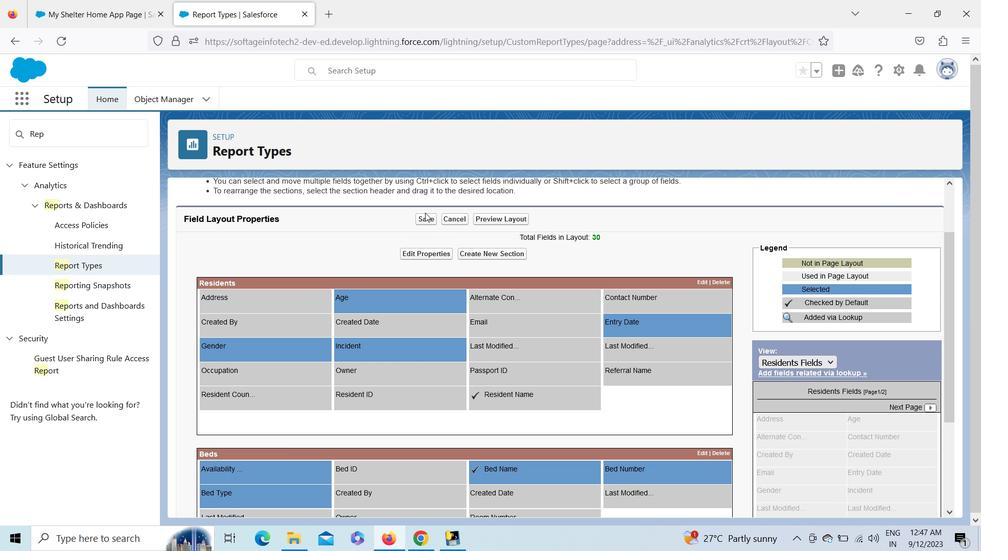
Action: Mouse moved to (425, 217)
Screenshot: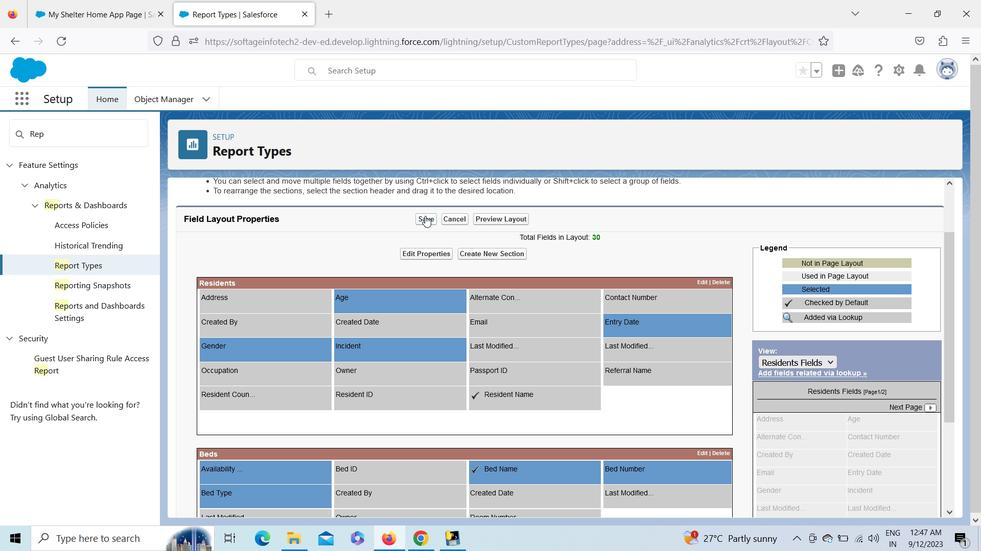 
Action: Mouse pressed left at (425, 217)
Screenshot: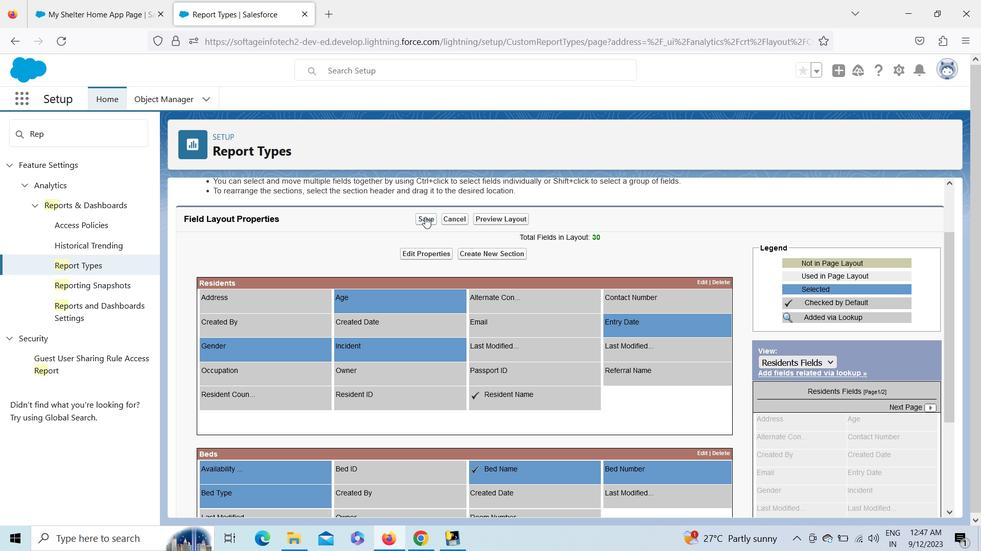 
Action: Mouse moved to (946, 471)
Screenshot: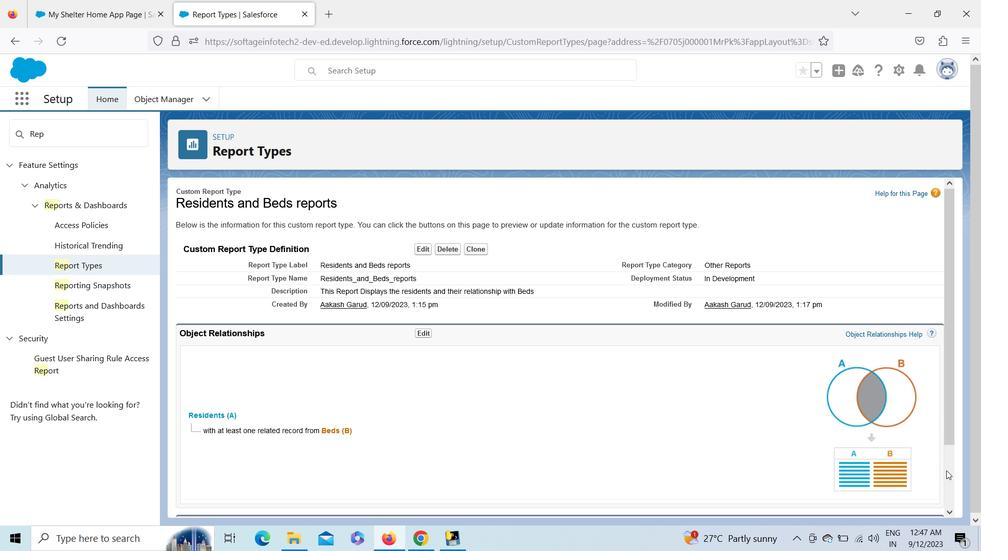 
Action: Mouse pressed left at (946, 471)
Screenshot: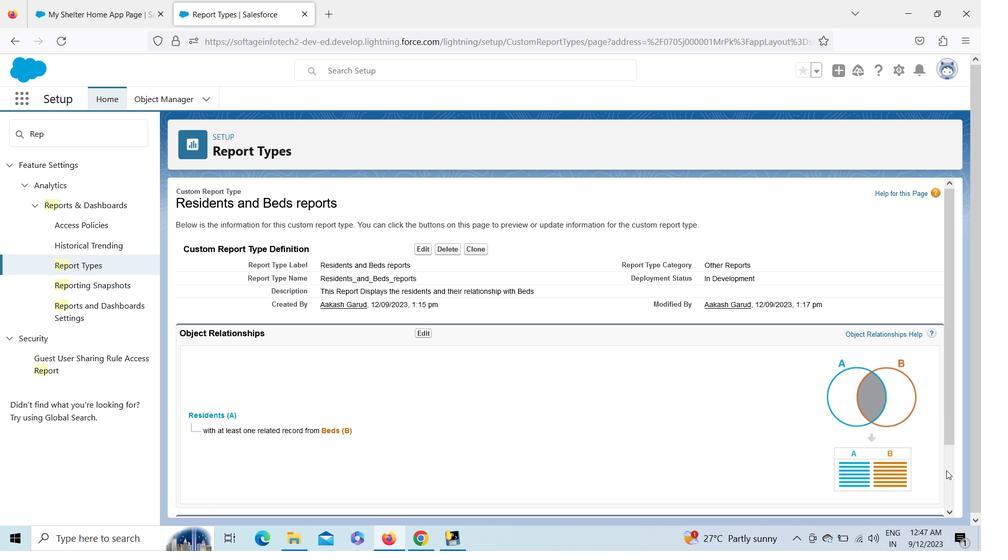 
Action: Mouse moved to (478, 449)
Screenshot: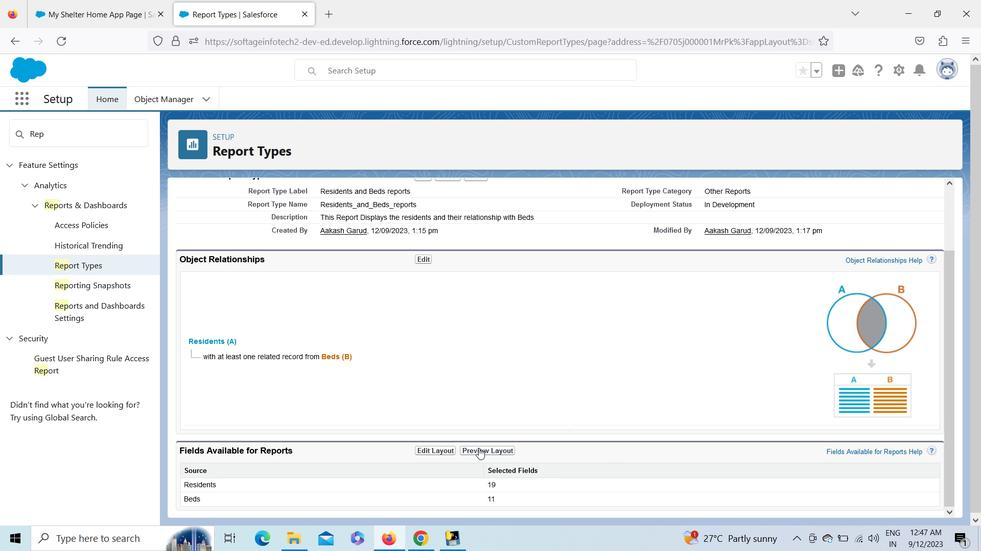 
Action: Mouse pressed left at (478, 449)
Screenshot: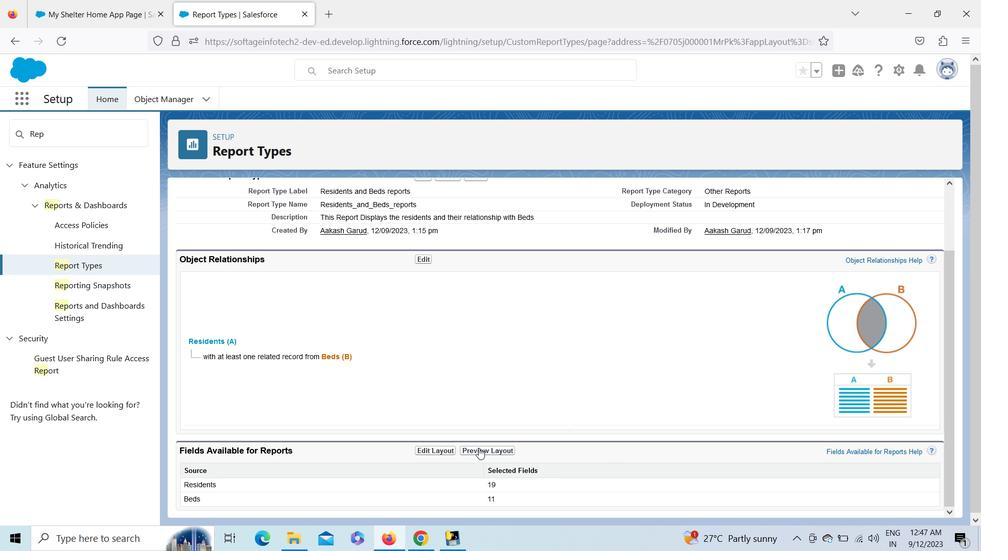 
Action: Mouse moved to (37, 180)
Screenshot: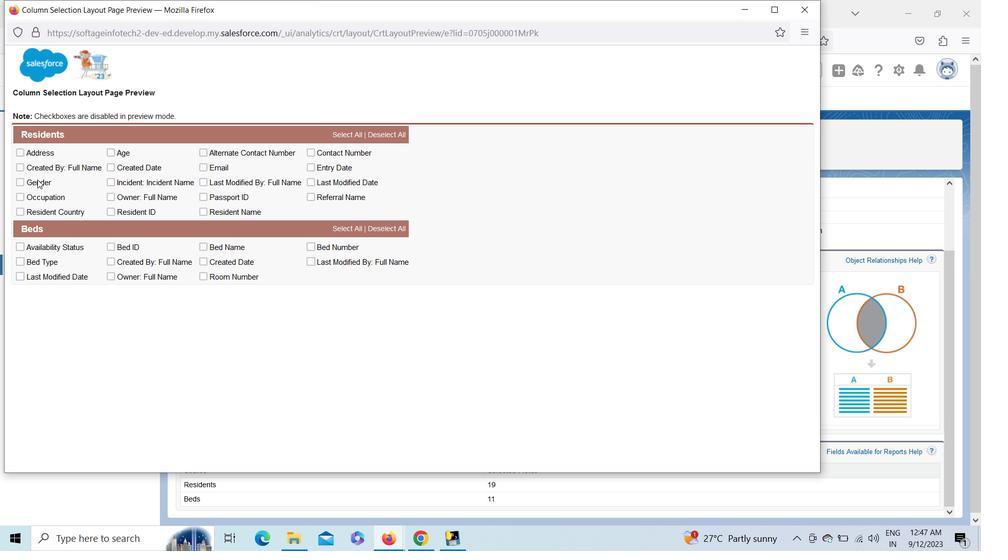 
Action: Mouse pressed left at (37, 180)
Screenshot: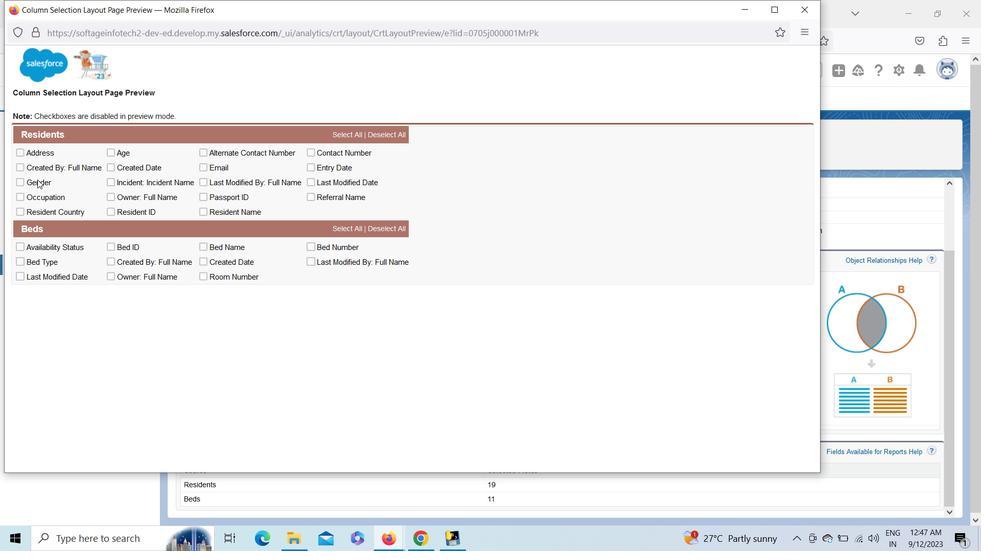 
Action: Mouse moved to (22, 184)
Screenshot: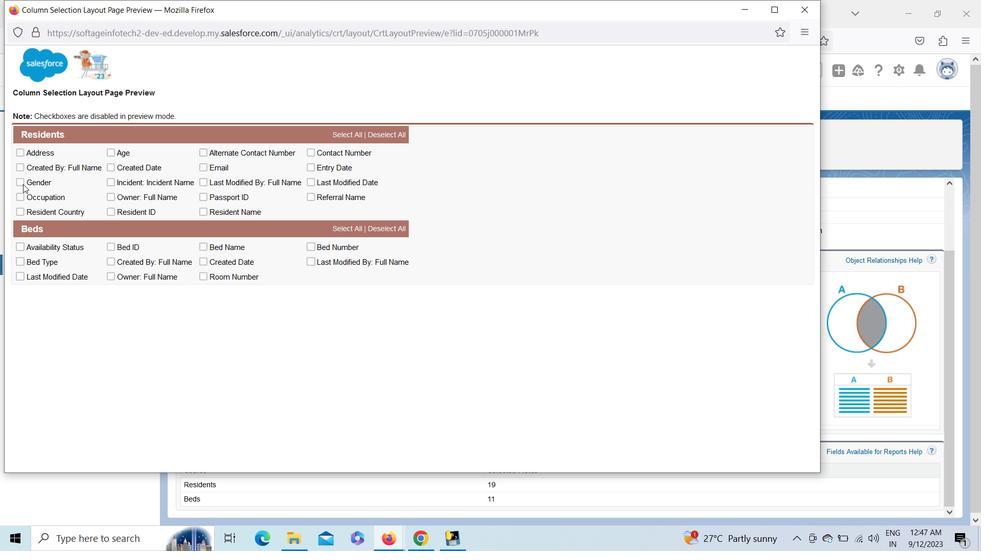 
Action: Mouse pressed left at (22, 184)
Screenshot: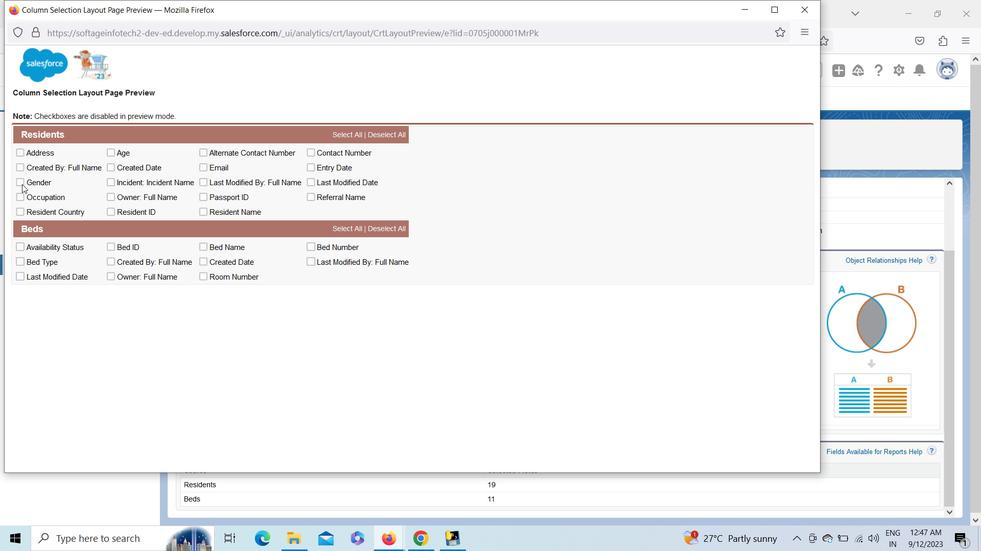 
Action: Mouse moved to (19, 181)
Screenshot: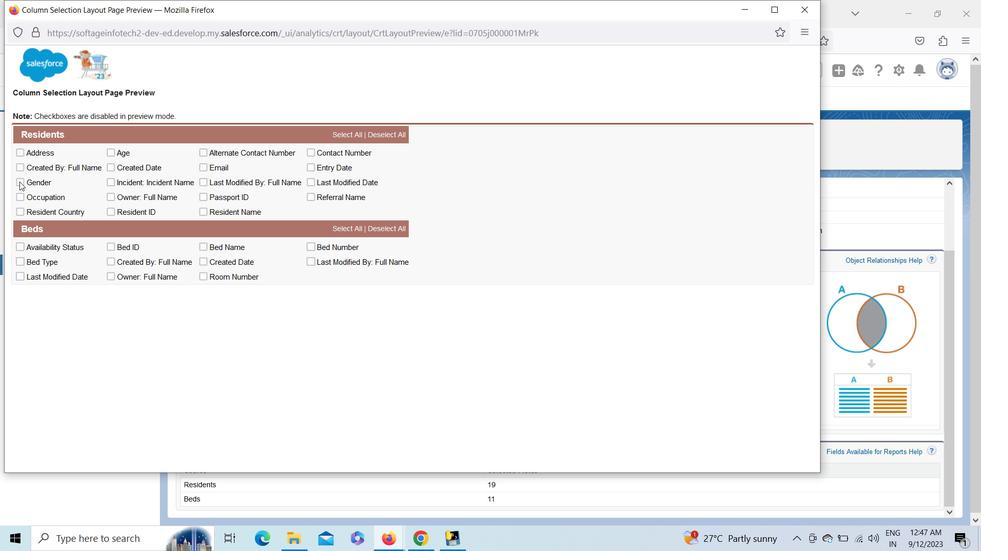 
Action: Mouse pressed left at (19, 181)
Screenshot: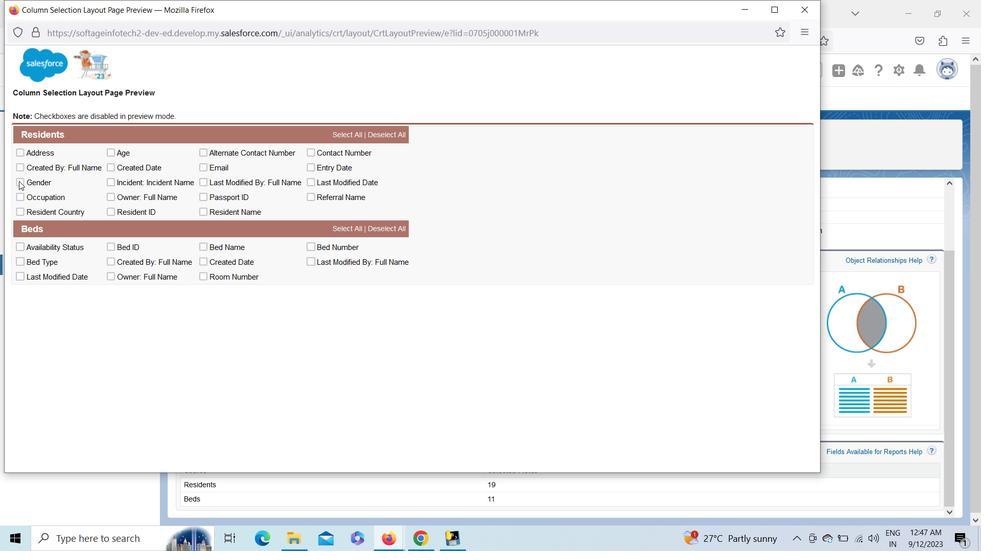 
Action: Mouse moved to (347, 133)
Screenshot: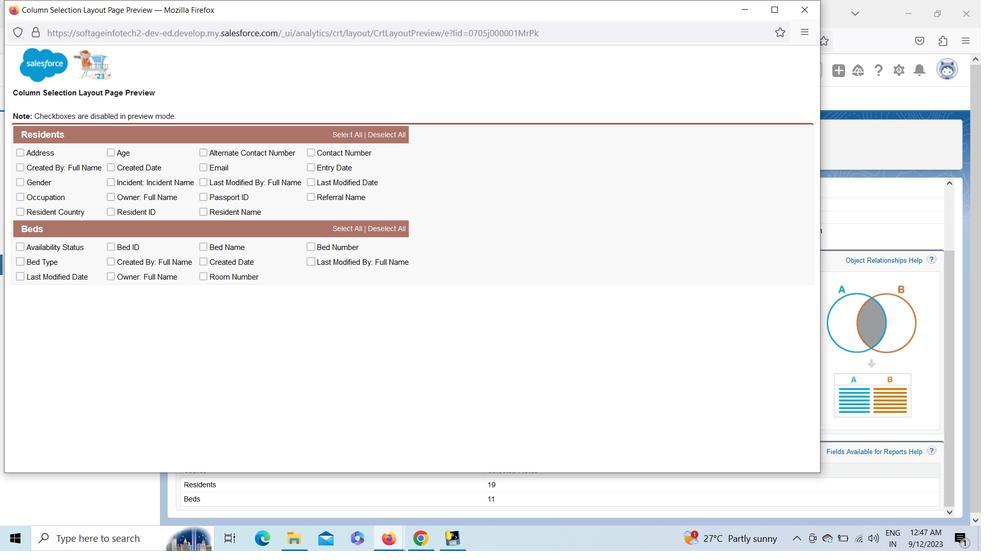 
Action: Mouse pressed left at (347, 133)
Screenshot: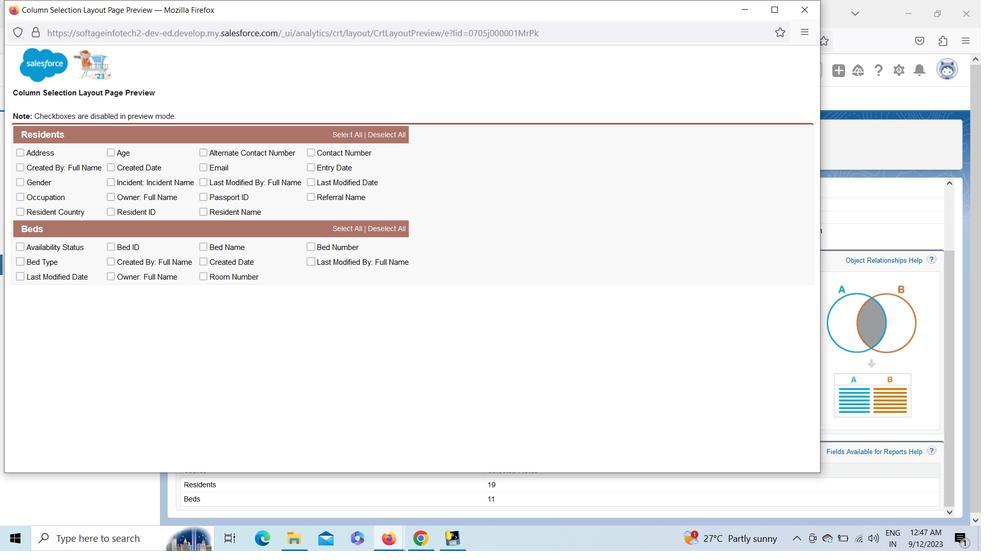 
Action: Mouse moved to (812, 4)
Screenshot: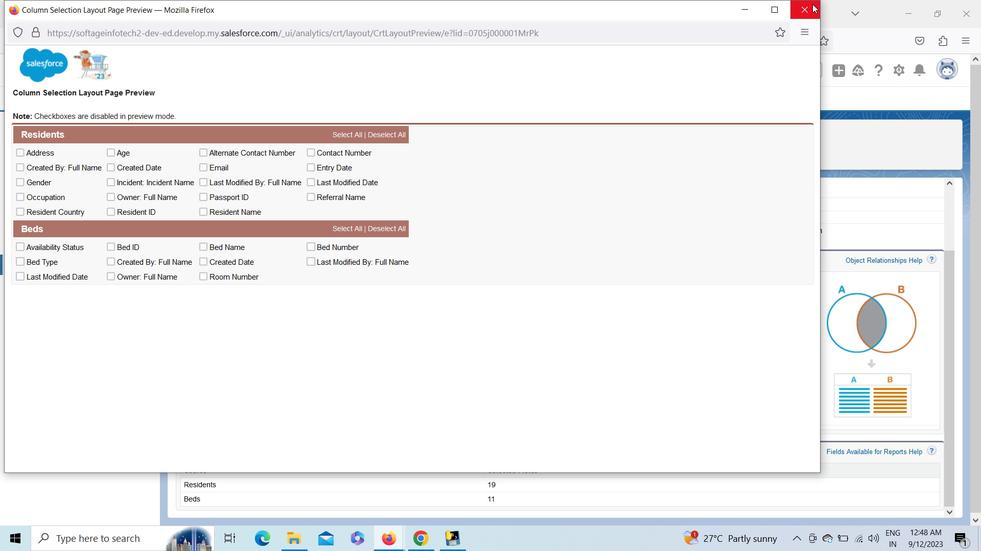 
Action: Mouse pressed left at (812, 4)
Screenshot: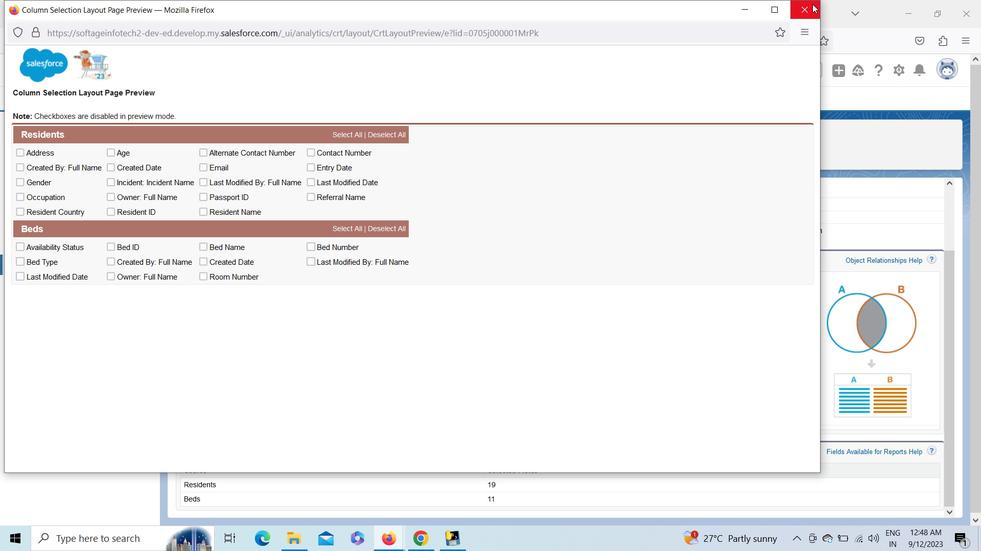 
Action: Mouse moved to (953, 512)
Screenshot: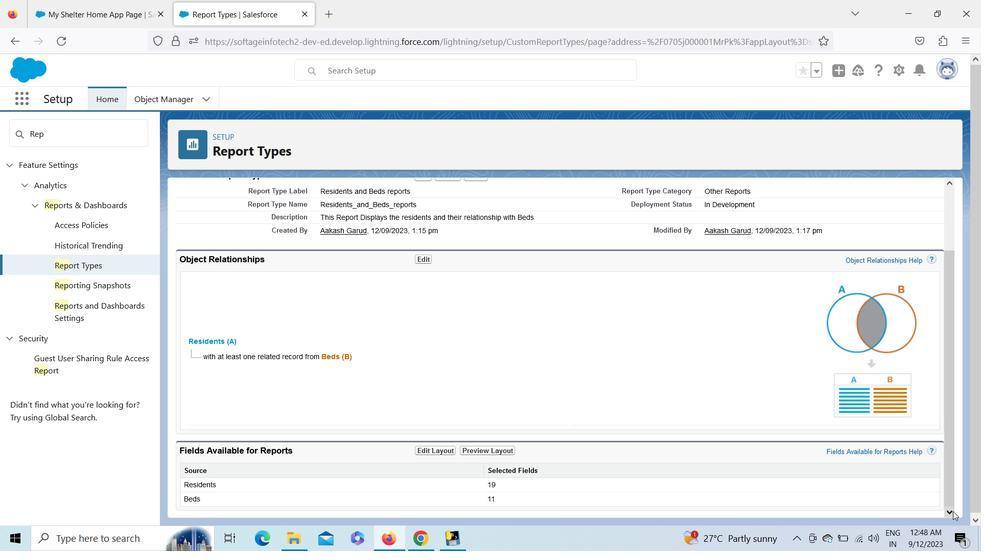 
Action: Mouse pressed left at (953, 512)
Screenshot: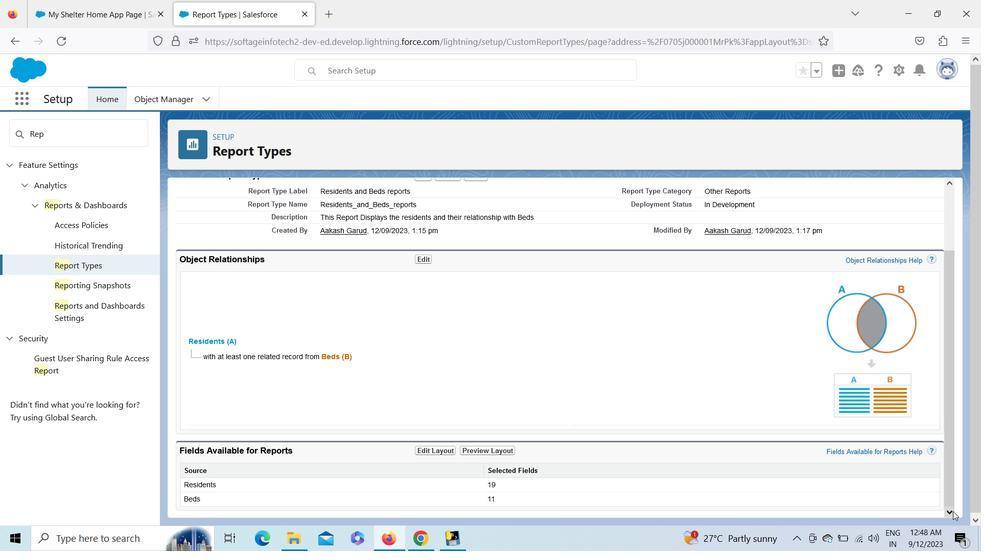 
Action: Mouse pressed left at (953, 512)
Screenshot: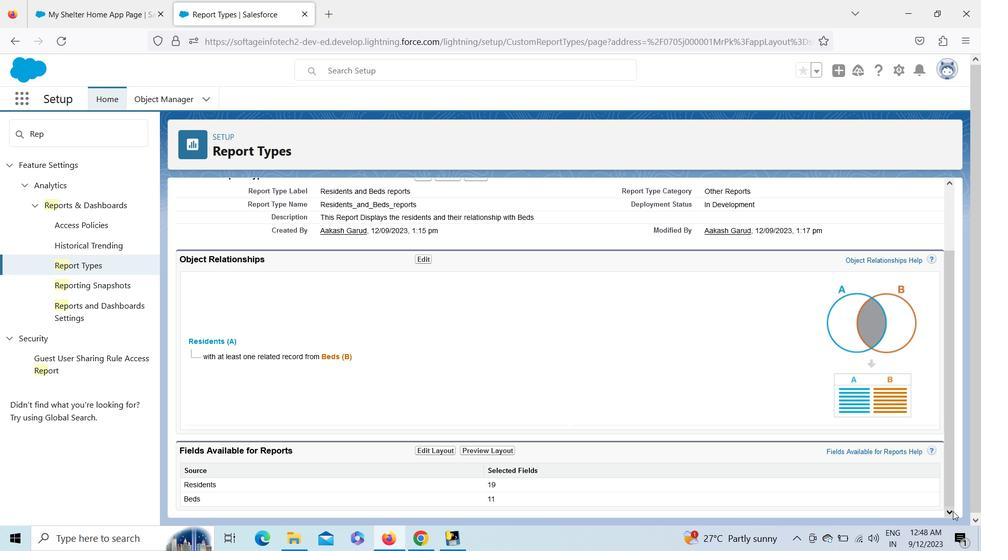 
Action: Mouse pressed left at (953, 512)
Screenshot: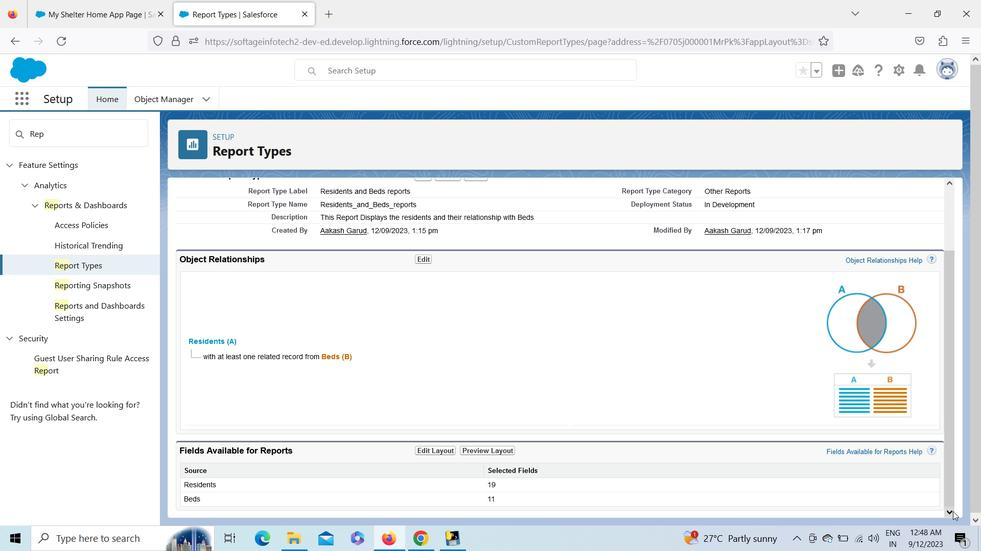 
Action: Mouse pressed left at (953, 512)
Screenshot: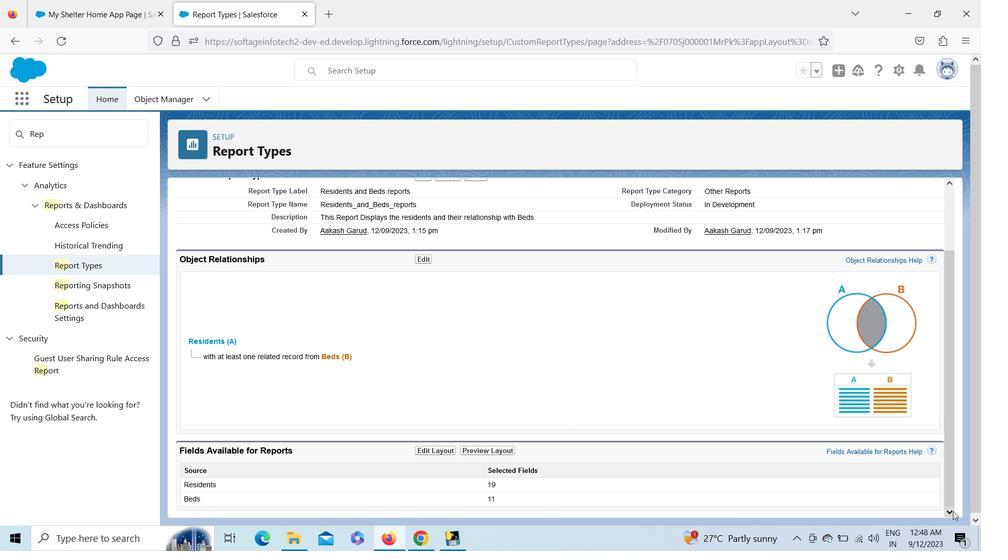 
Action: Mouse moved to (105, 4)
Screenshot: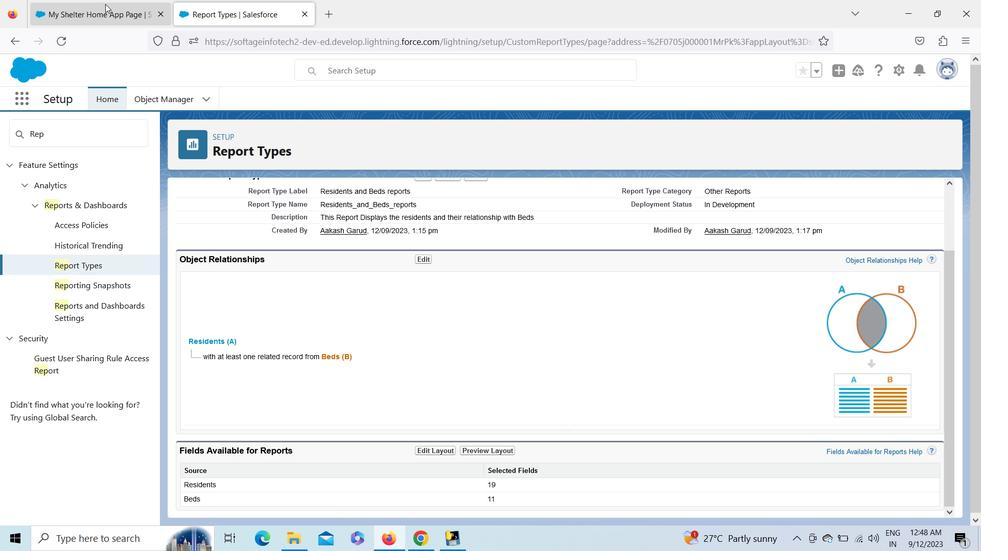 
Action: Mouse pressed left at (105, 4)
Screenshot: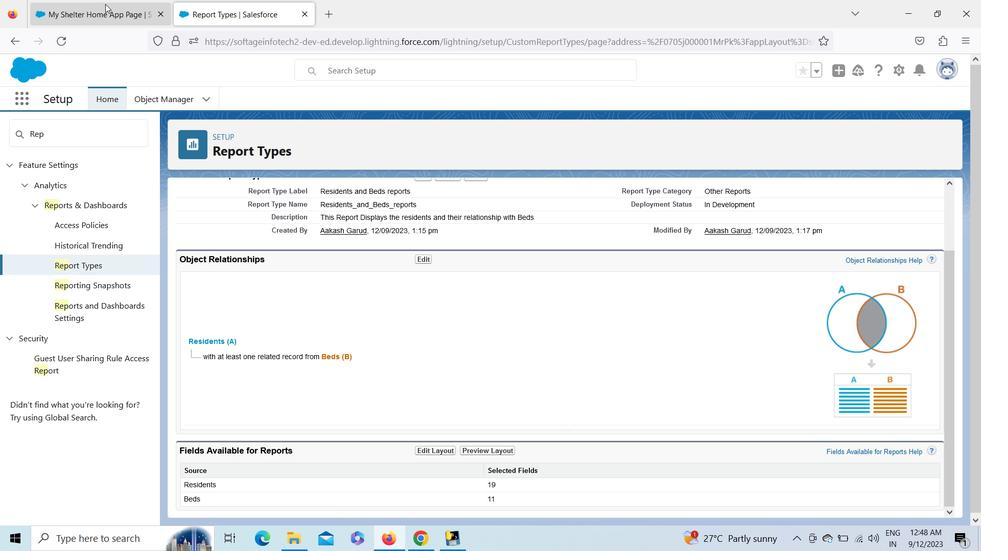 
Action: Mouse moved to (956, 99)
Screenshot: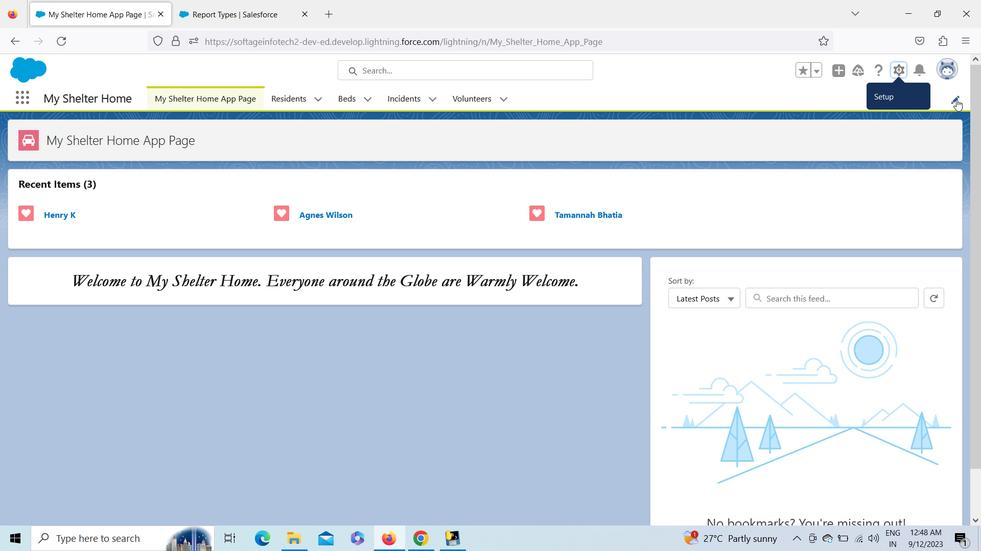 
Action: Mouse pressed left at (956, 99)
Screenshot: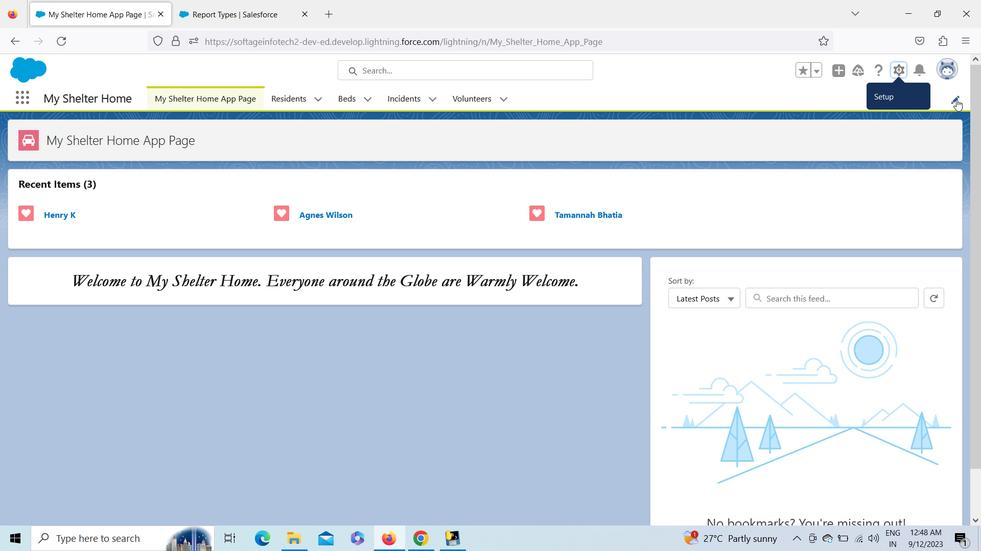 
Action: Mouse moved to (715, 227)
Screenshot: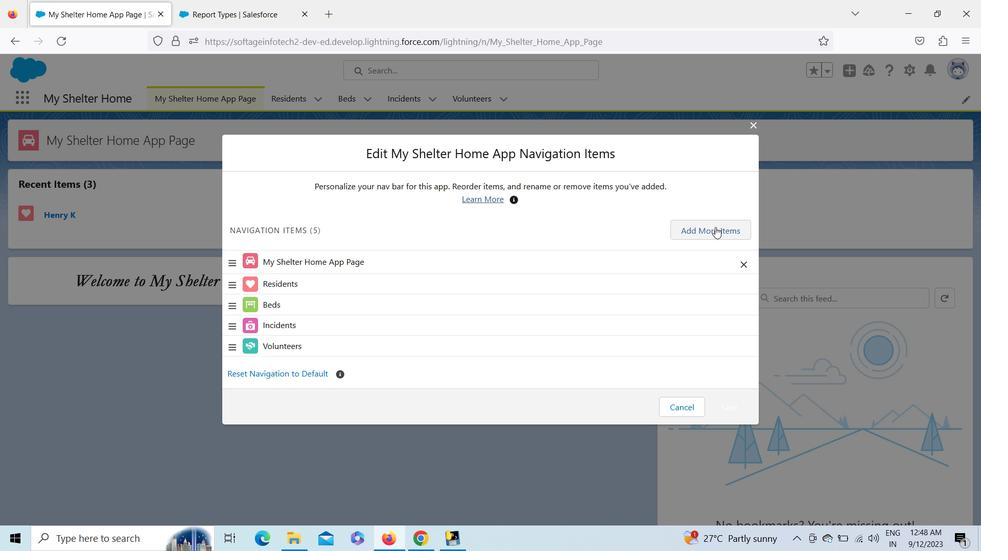 
Action: Mouse pressed left at (715, 227)
Screenshot: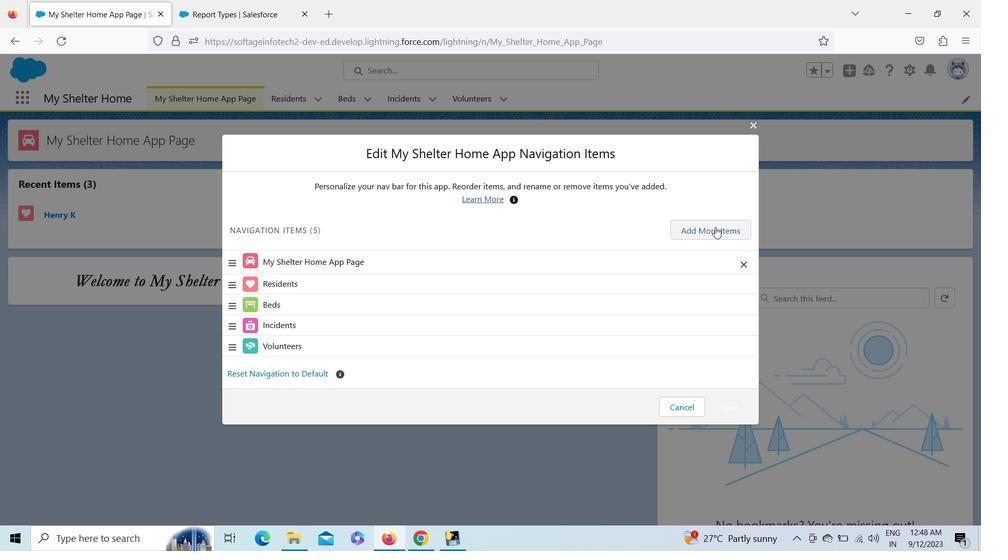 
Action: Mouse moved to (442, 145)
Screenshot: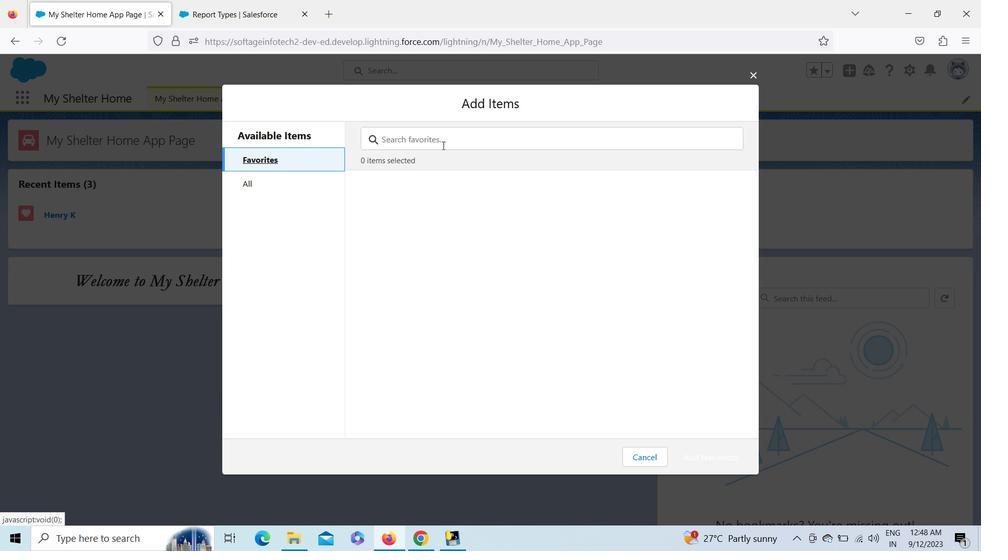 
Action: Mouse pressed left at (442, 145)
Screenshot: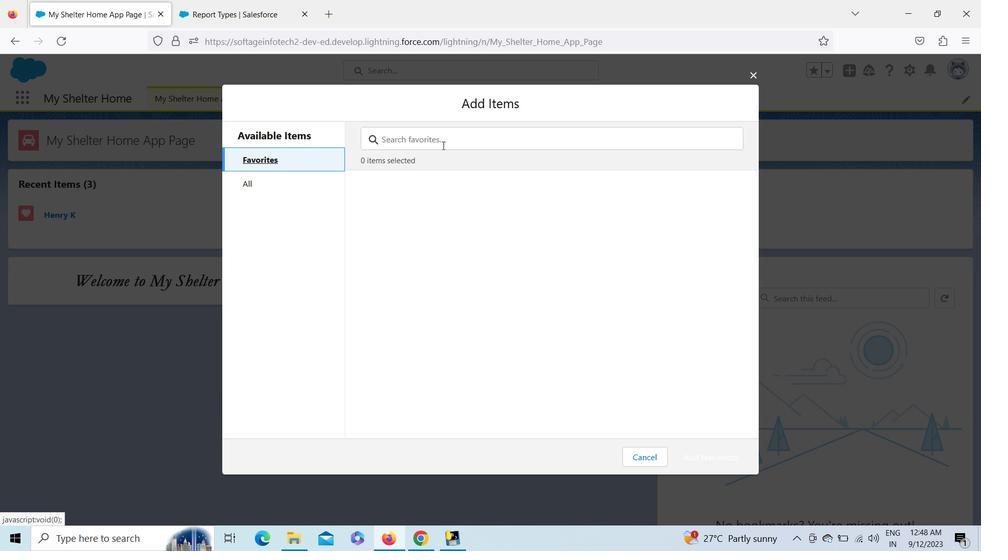 
Action: Mouse moved to (311, 178)
Screenshot: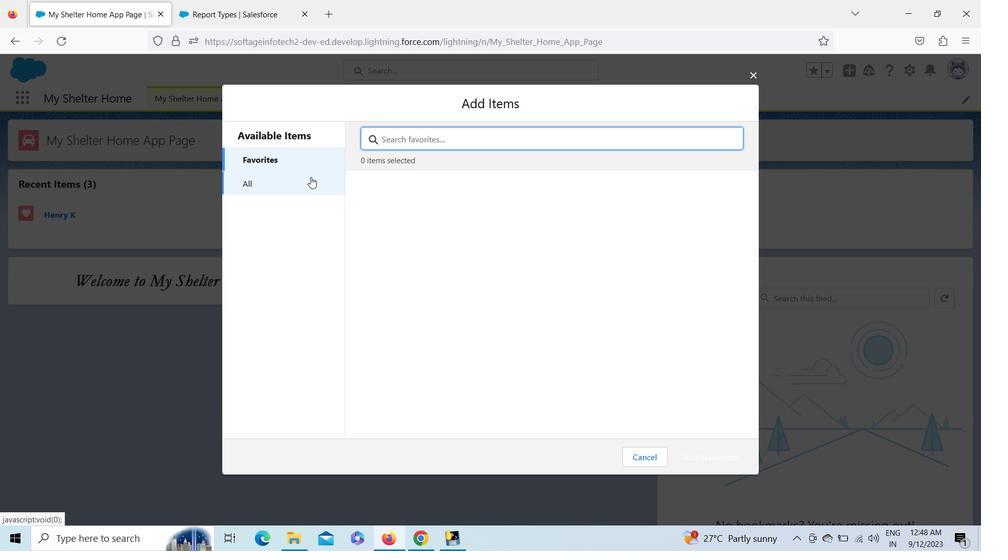 
Action: Mouse pressed left at (311, 178)
Screenshot: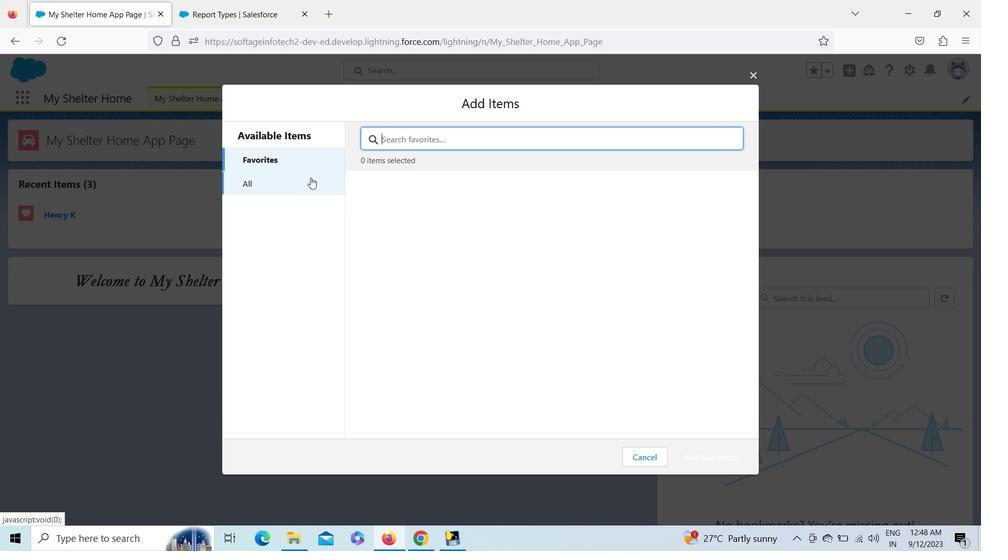 
Action: Mouse moved to (429, 135)
Screenshot: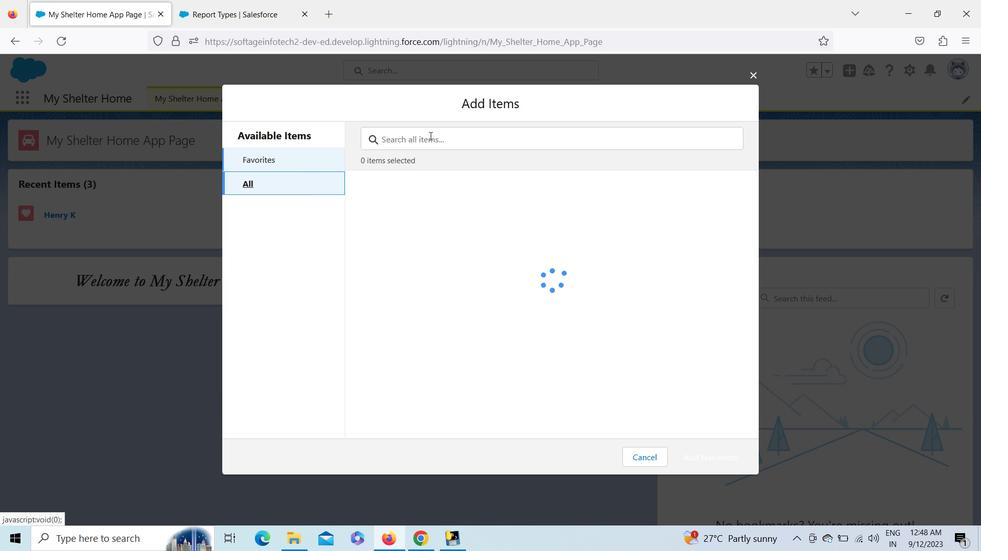 
Action: Mouse pressed left at (429, 135)
Screenshot: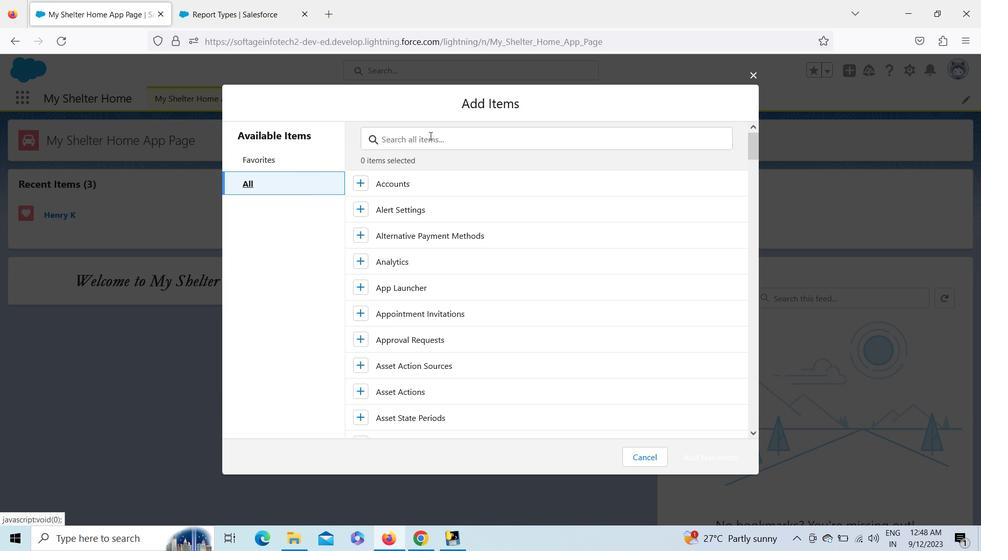 
Action: Key pressed ctrl+Fctrl+Er
Screenshot: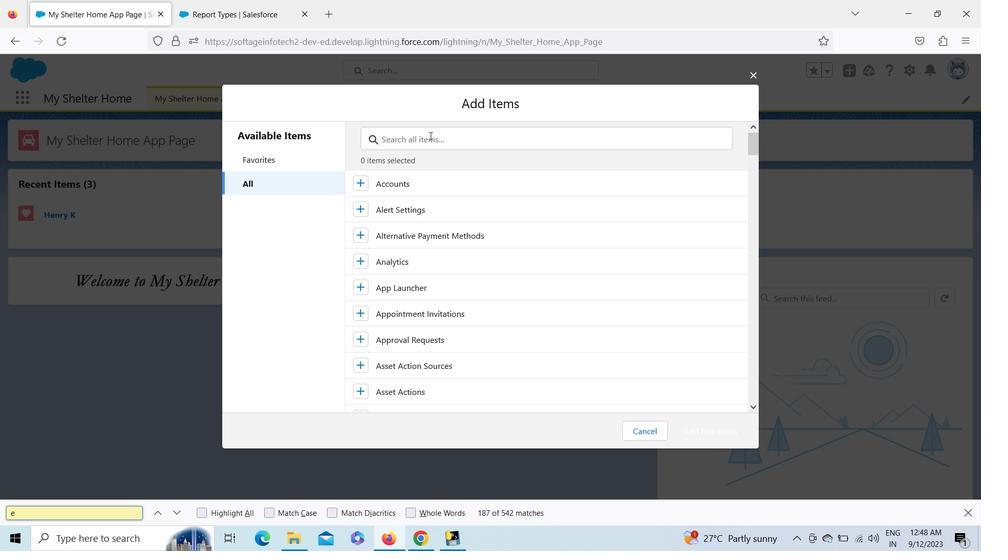 
Action: Mouse pressed left at (429, 135)
Screenshot: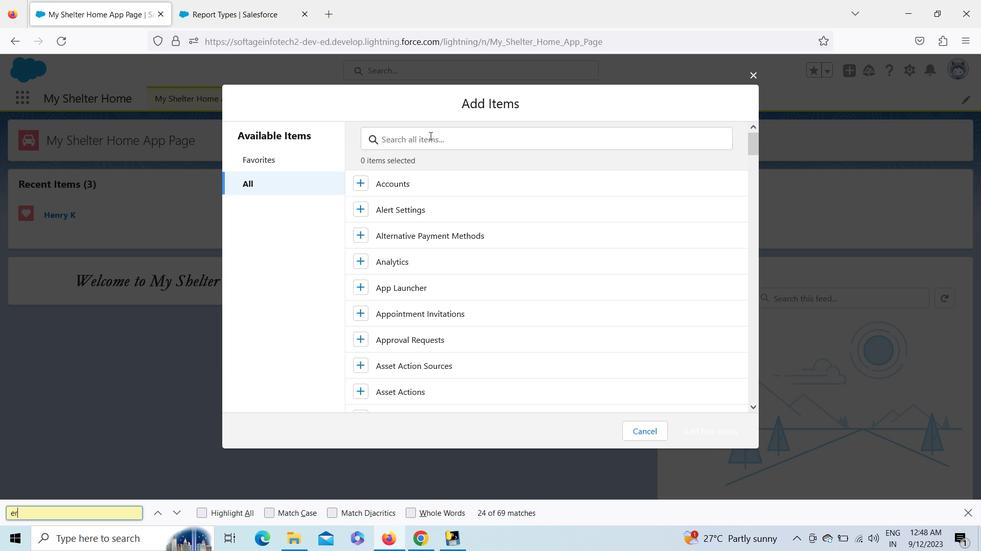 
Action: Key pressed ctrl+Rctrl+E
Screenshot: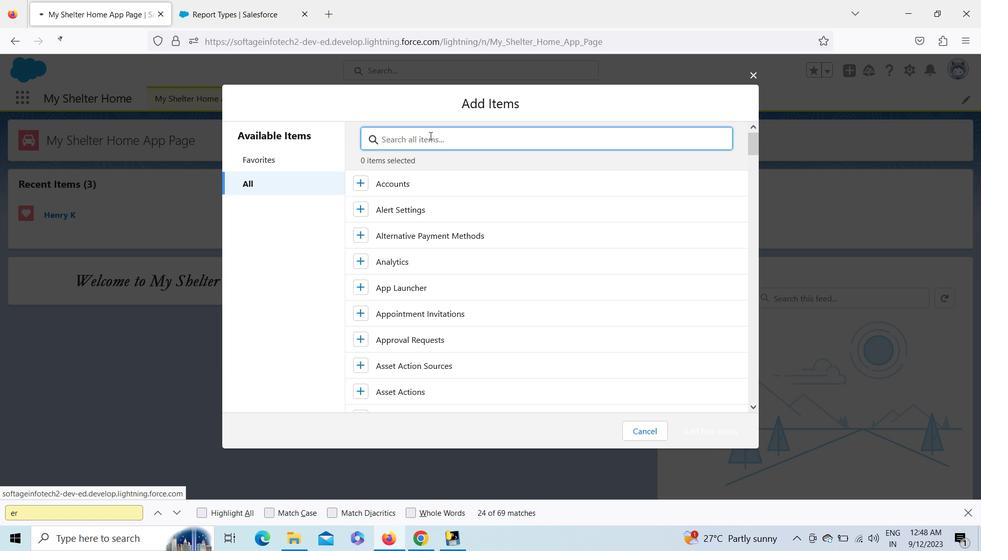 
Action: Mouse moved to (429, 135)
Screenshot: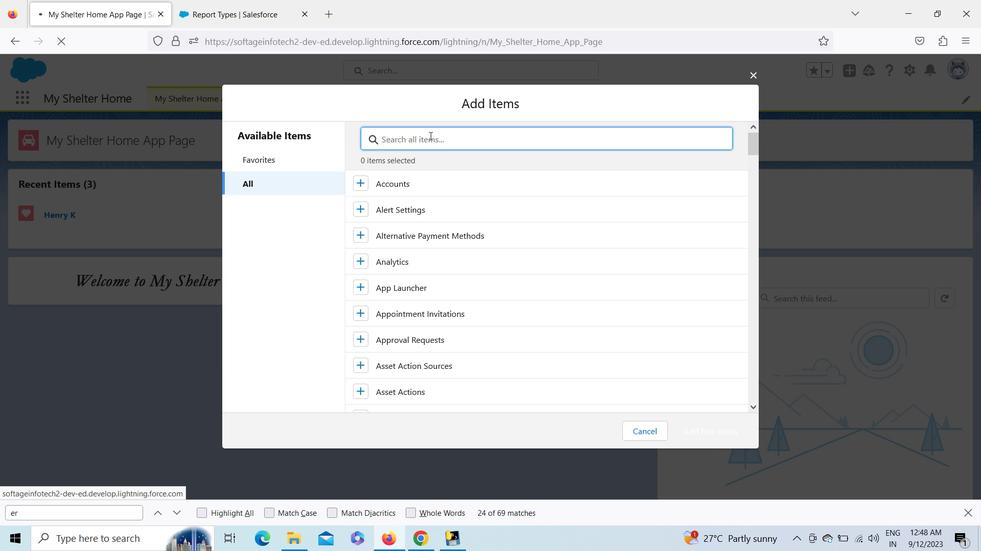 
Action: Mouse pressed left at (429, 135)
Screenshot: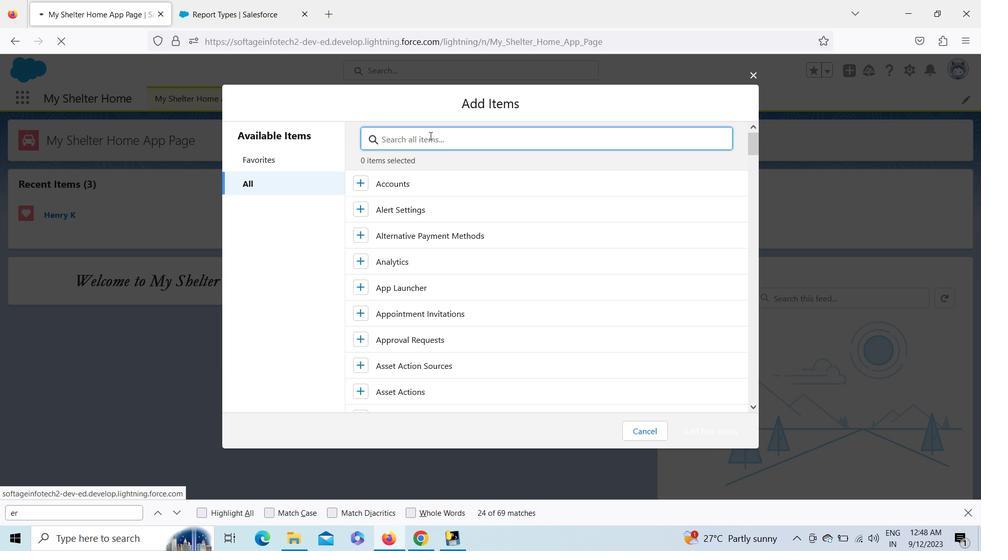 
Action: Mouse moved to (954, 100)
Screenshot: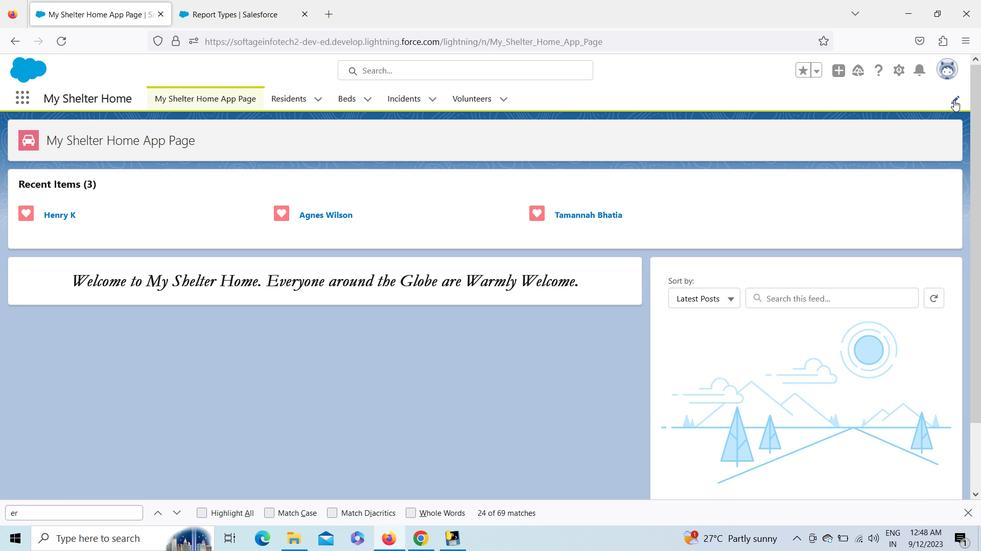 
Action: Mouse pressed left at (954, 100)
Screenshot: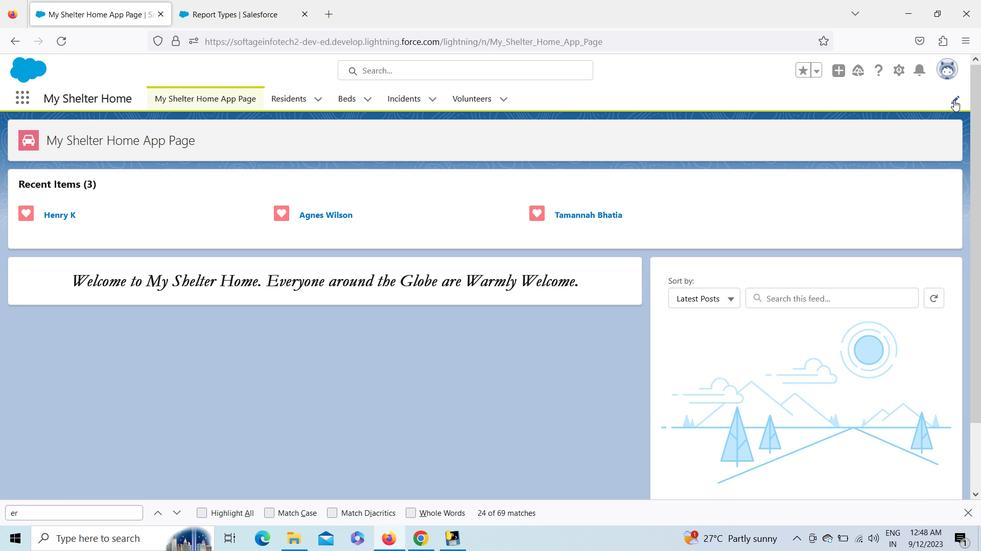 
Action: Mouse moved to (710, 212)
Screenshot: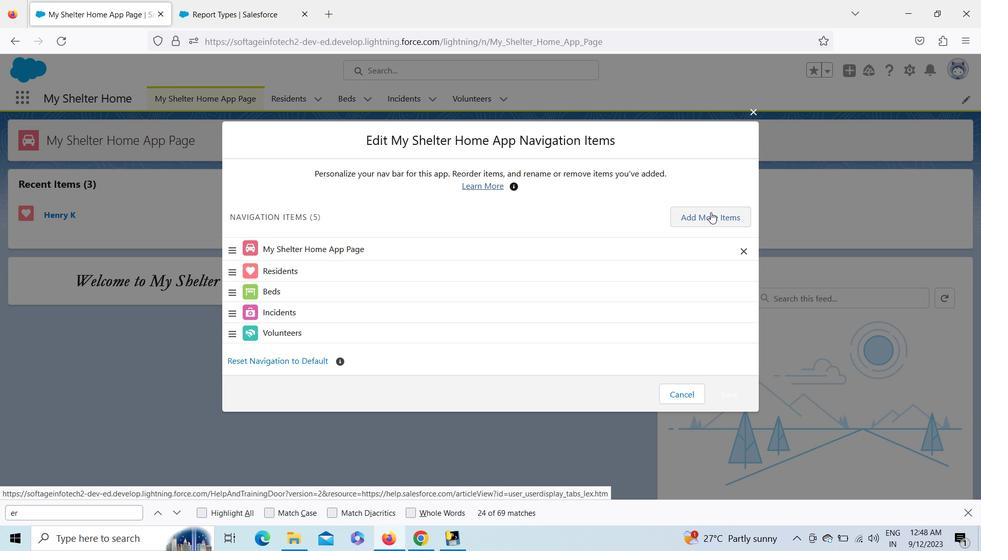 
Action: Mouse pressed left at (710, 212)
Screenshot: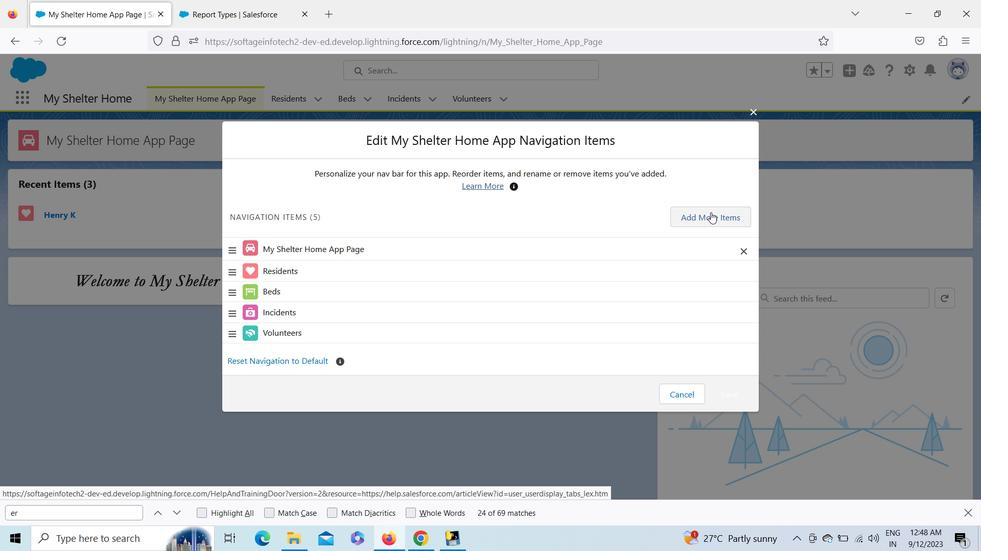 
Action: Mouse moved to (439, 140)
Screenshot: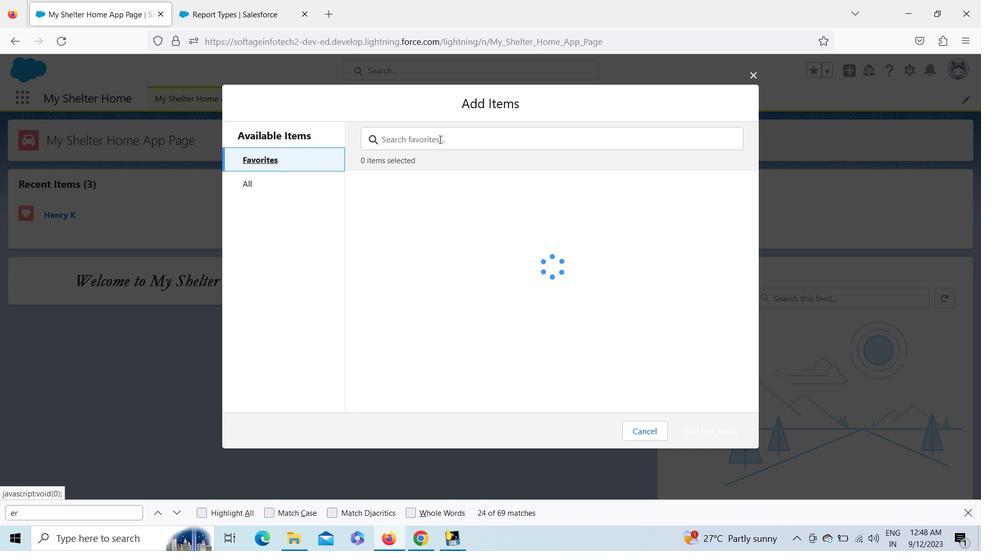 
Action: Mouse pressed left at (439, 140)
Screenshot: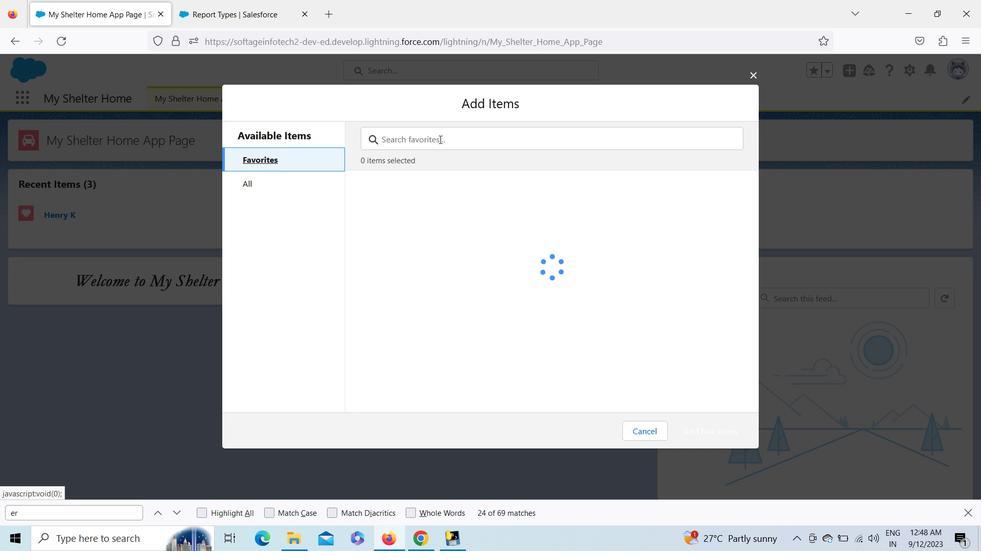 
Action: Mouse moved to (311, 188)
Screenshot: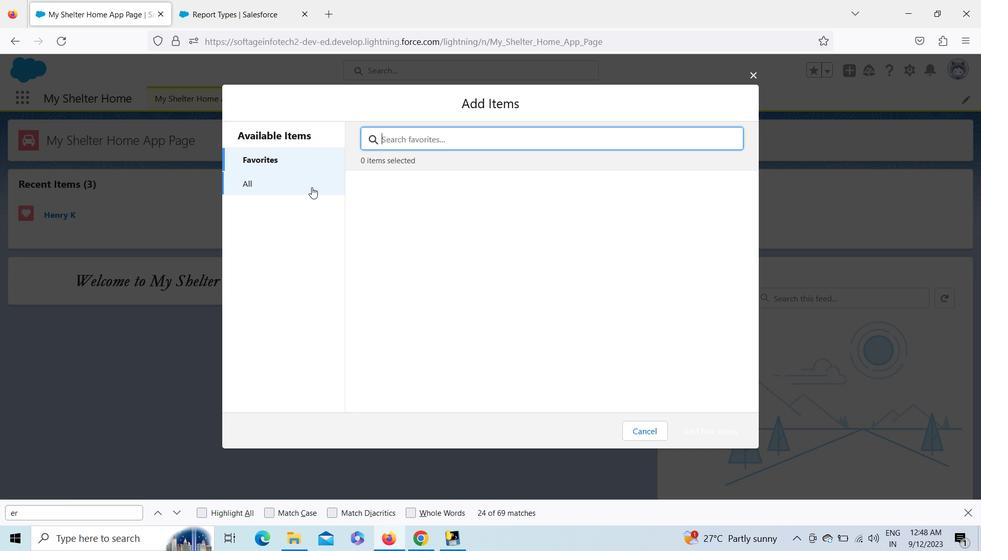 
Action: Mouse pressed left at (311, 188)
Screenshot: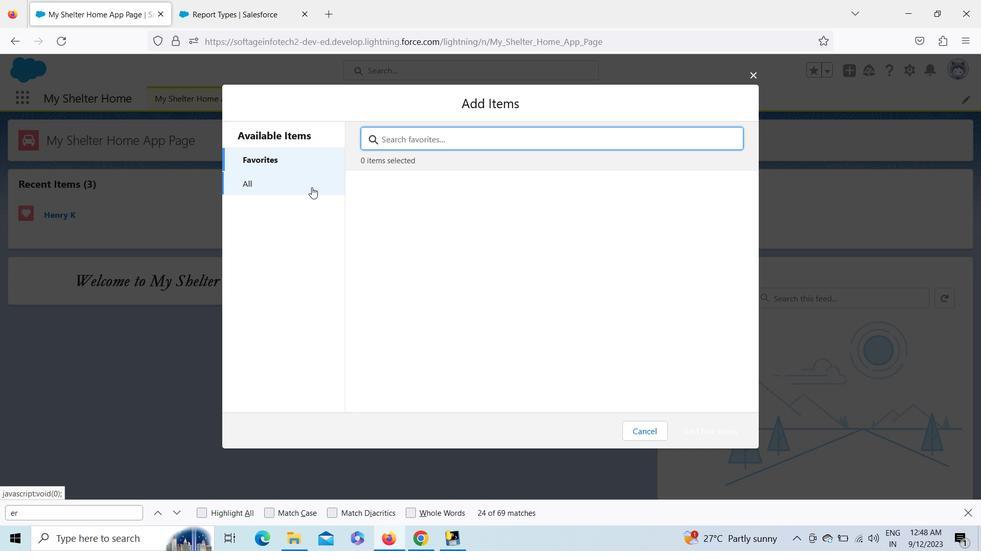 
Action: Mouse moved to (455, 134)
Screenshot: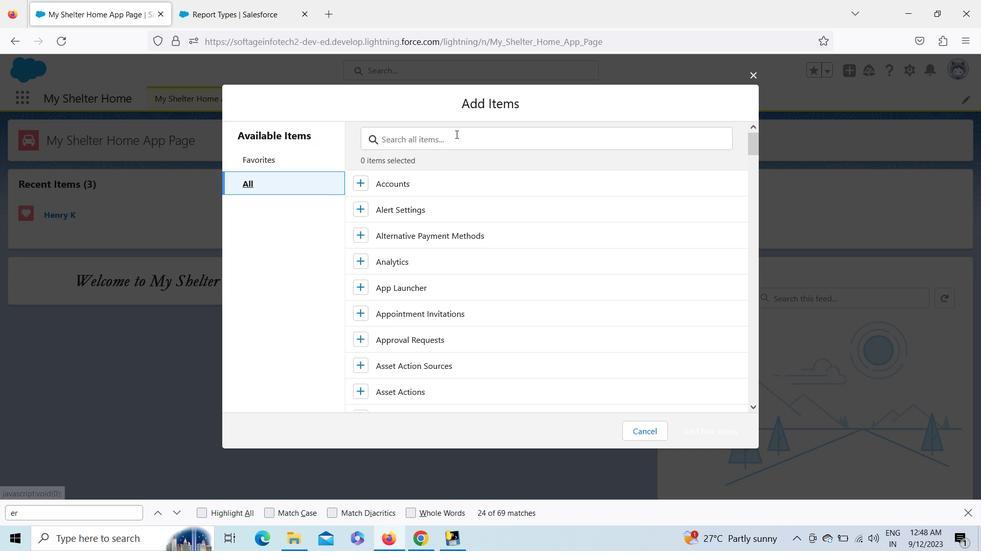 
Action: Mouse pressed left at (455, 134)
Screenshot: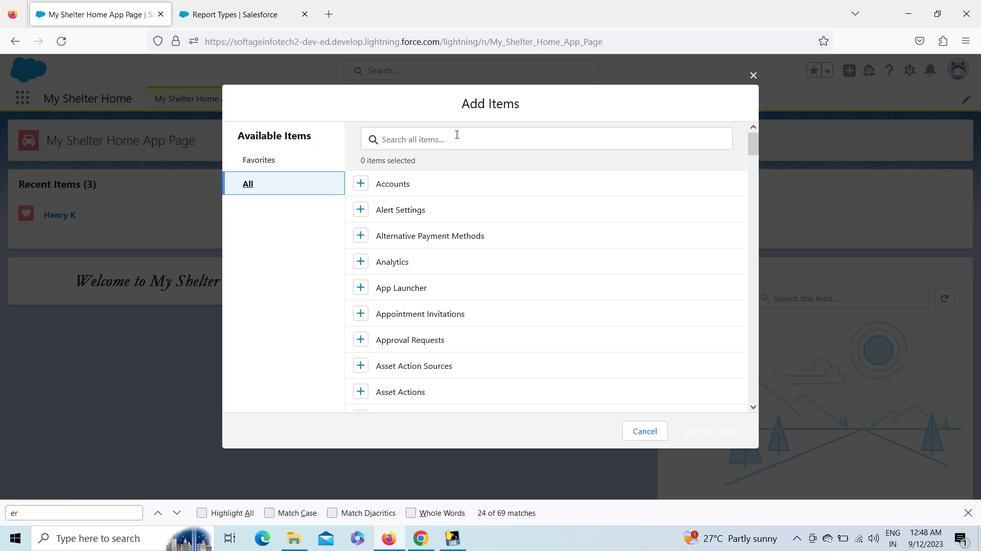 
Action: Key pressed ctrl+Rctrl+E
Screenshot: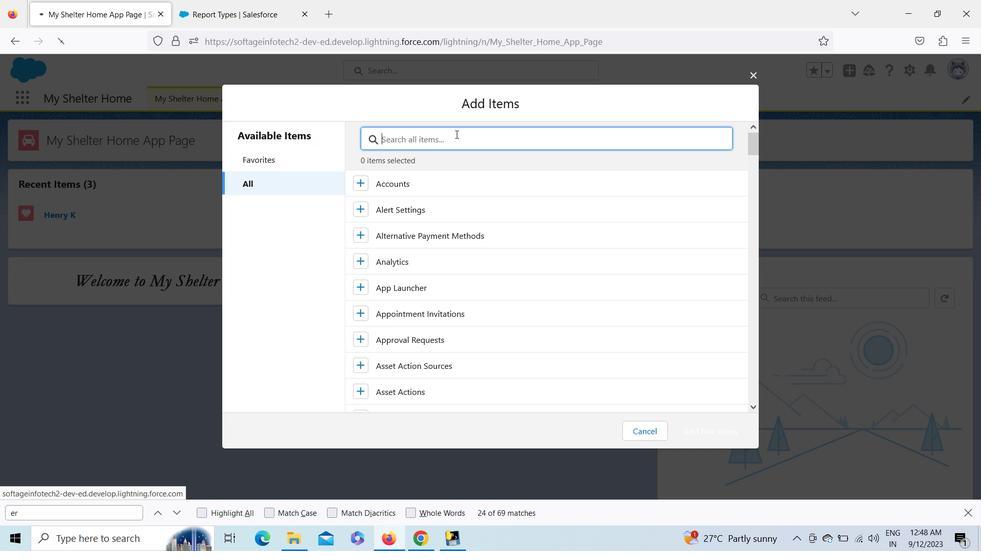 
Action: Mouse moved to (953, 100)
Screenshot: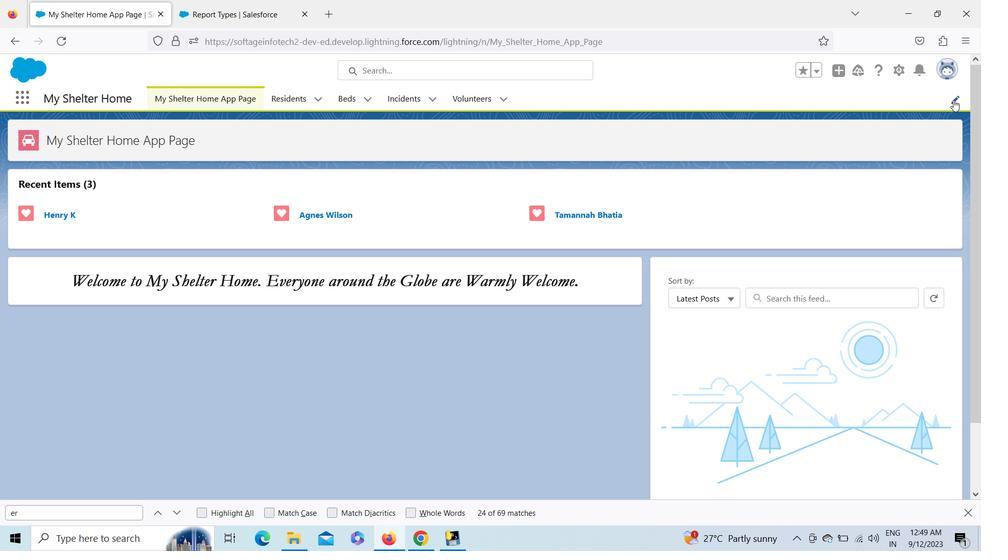 
Action: Mouse pressed left at (953, 100)
Screenshot: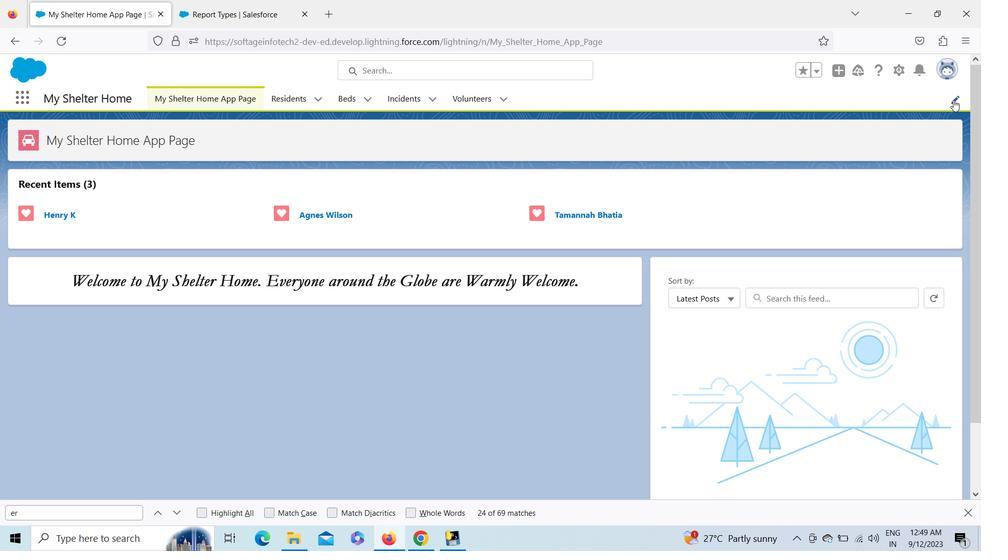 
Action: Mouse moved to (691, 218)
Screenshot: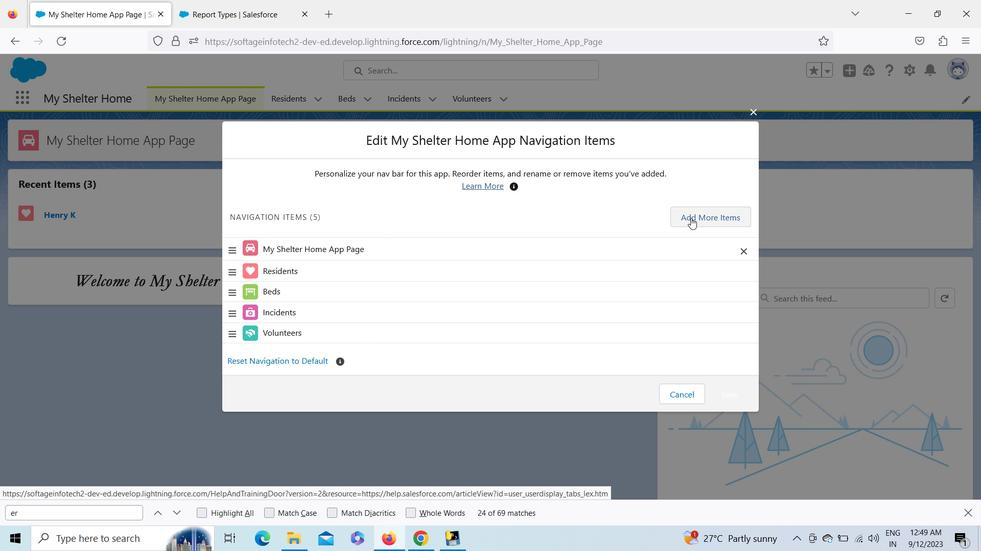 
Action: Mouse pressed left at (691, 218)
Screenshot: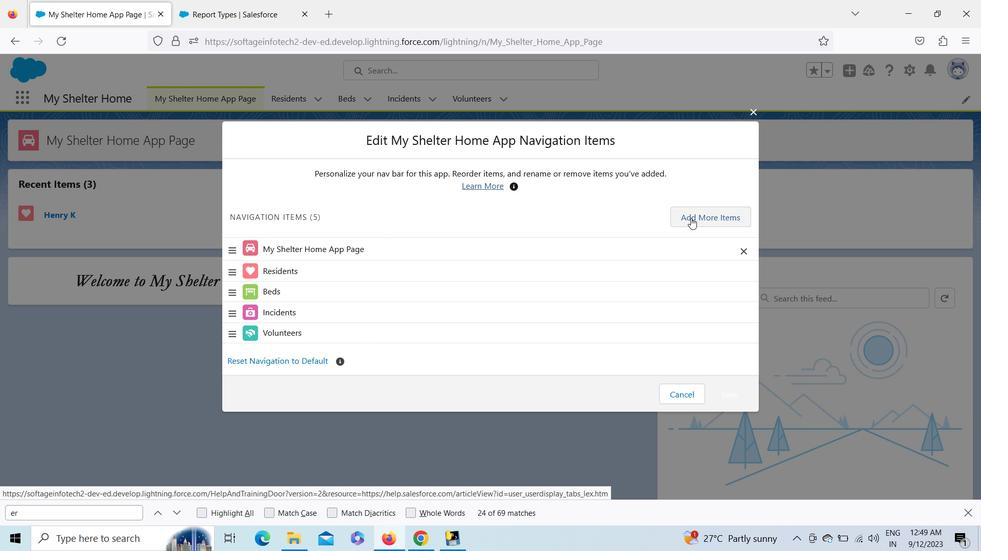 
Action: Mouse moved to (270, 183)
Screenshot: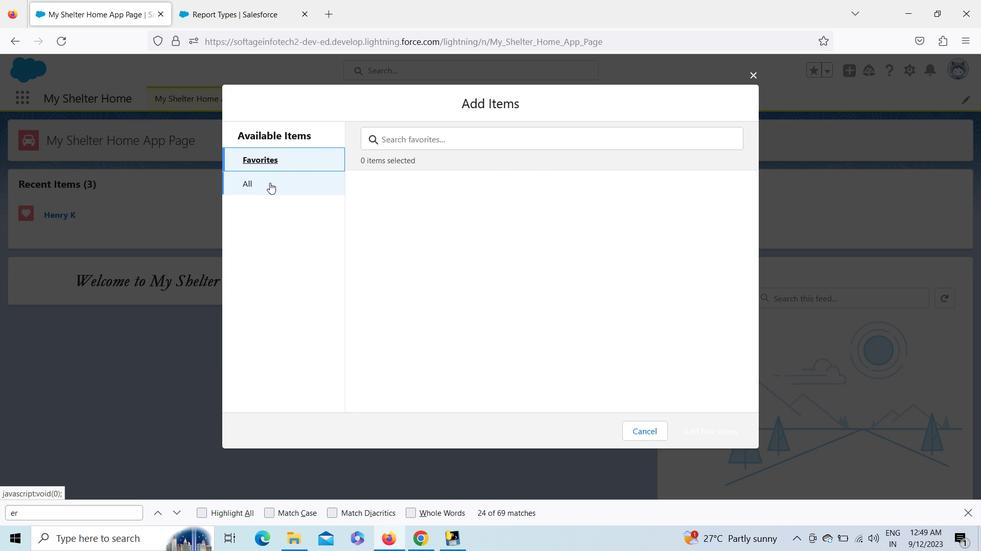 
Action: Mouse pressed left at (270, 183)
Screenshot: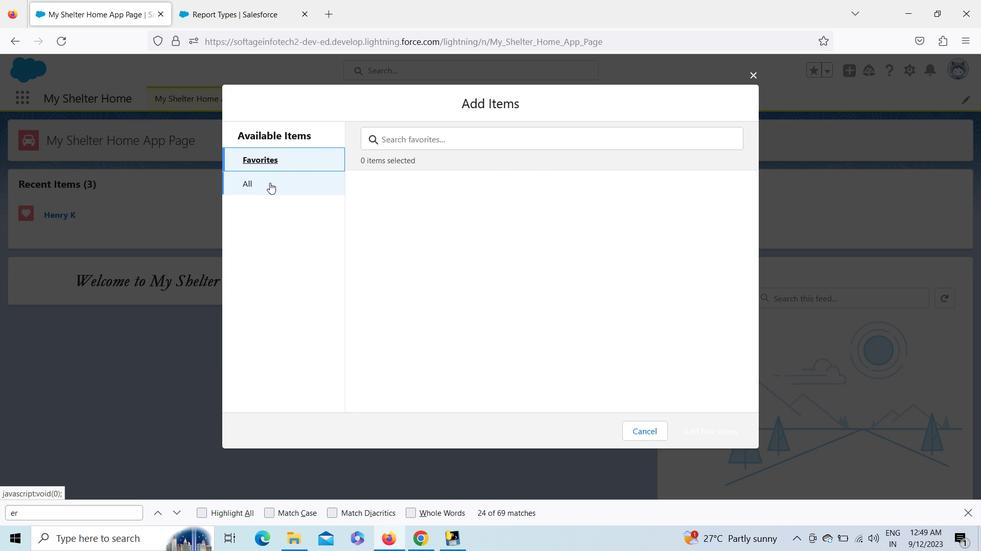 
Action: Mouse moved to (433, 137)
Screenshot: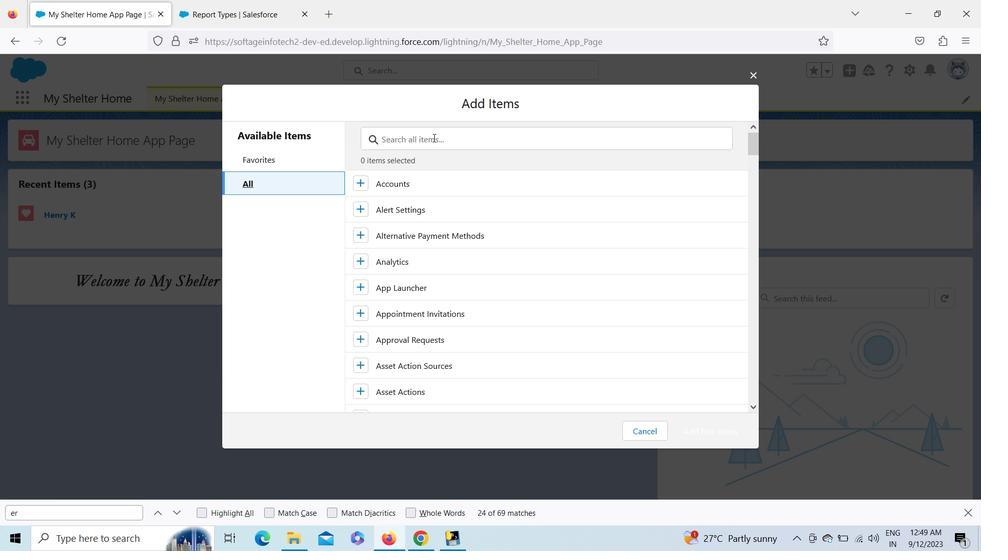 
Action: Mouse pressed left at (433, 137)
Screenshot: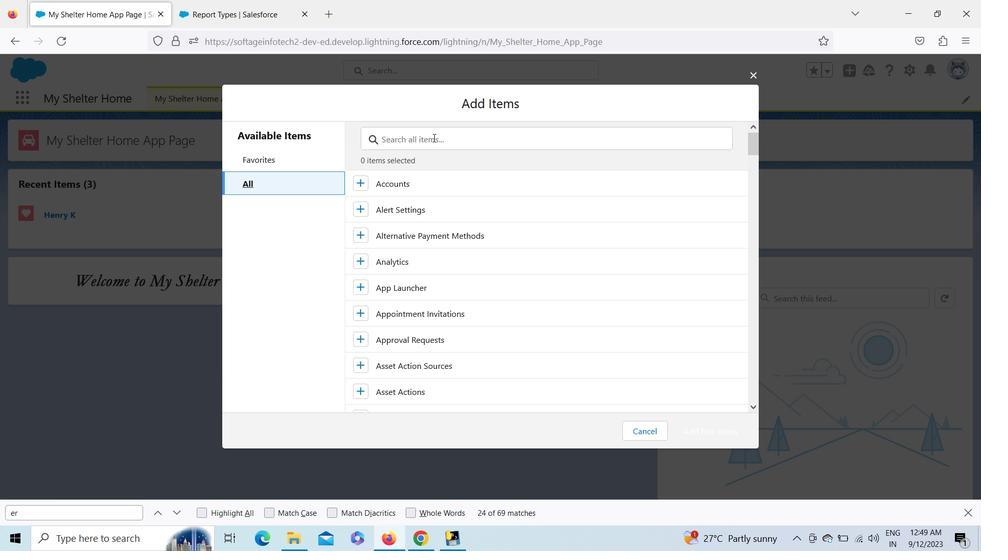 
Action: Key pressed rep
Screenshot: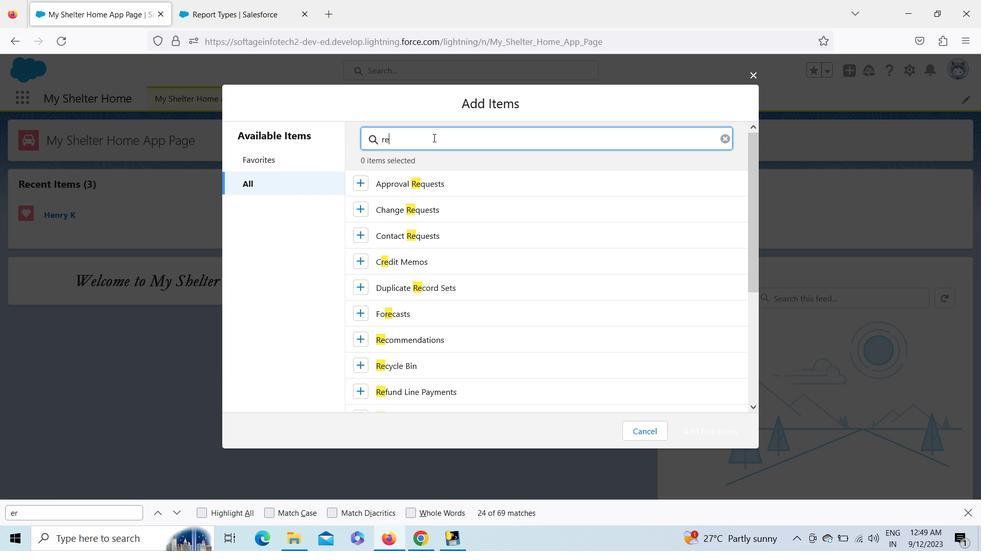 
Action: Mouse moved to (359, 182)
Screenshot: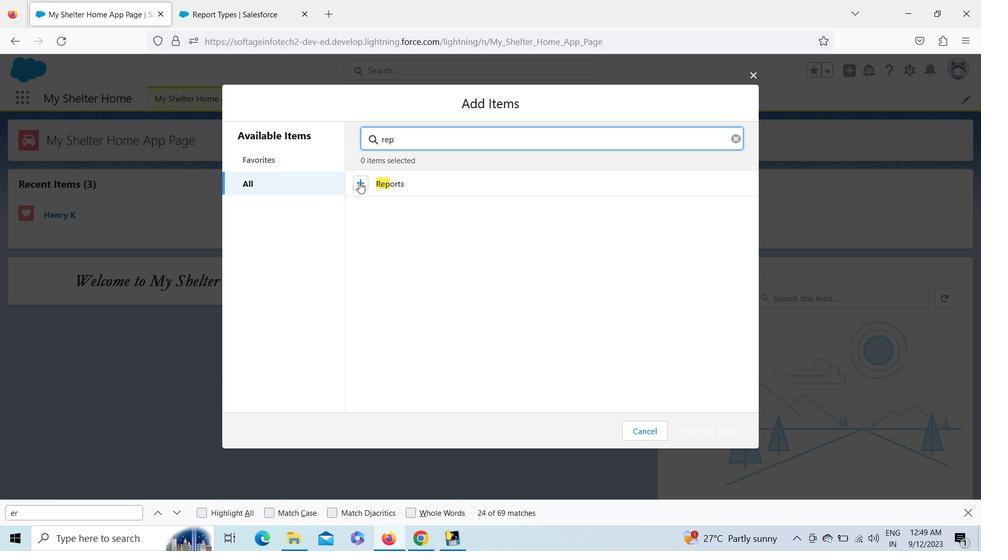 
Action: Mouse pressed left at (359, 182)
Screenshot: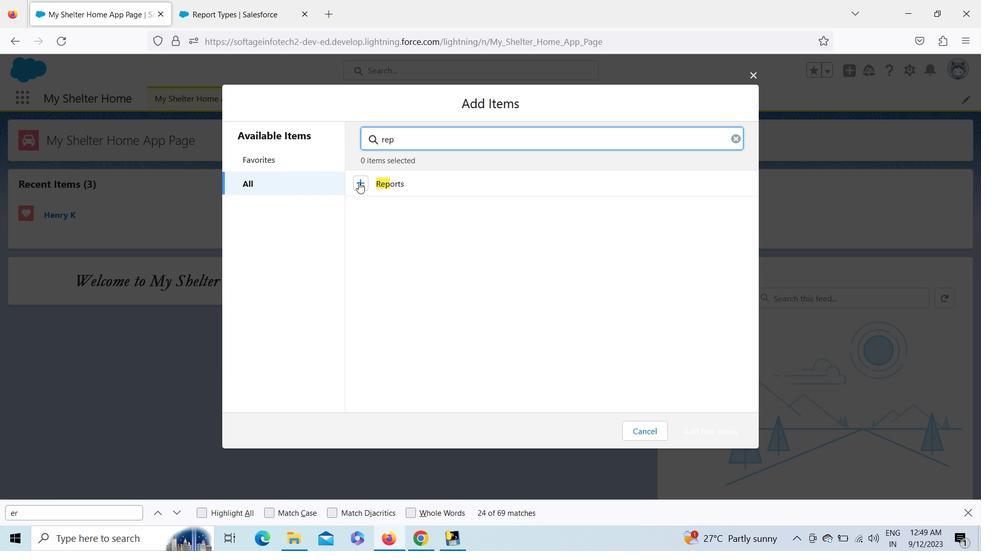 
Action: Mouse moved to (737, 139)
Screenshot: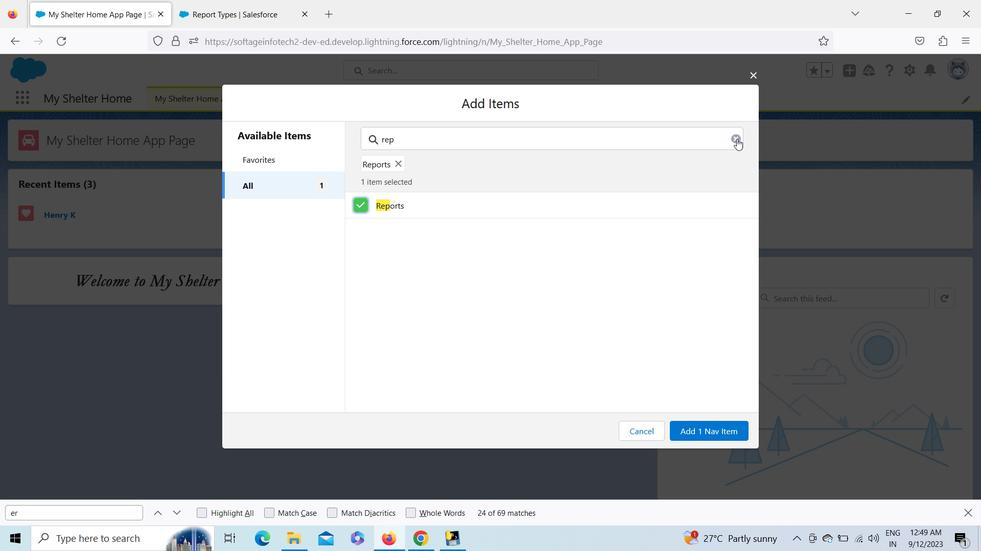 
Action: Mouse pressed left at (737, 139)
Screenshot: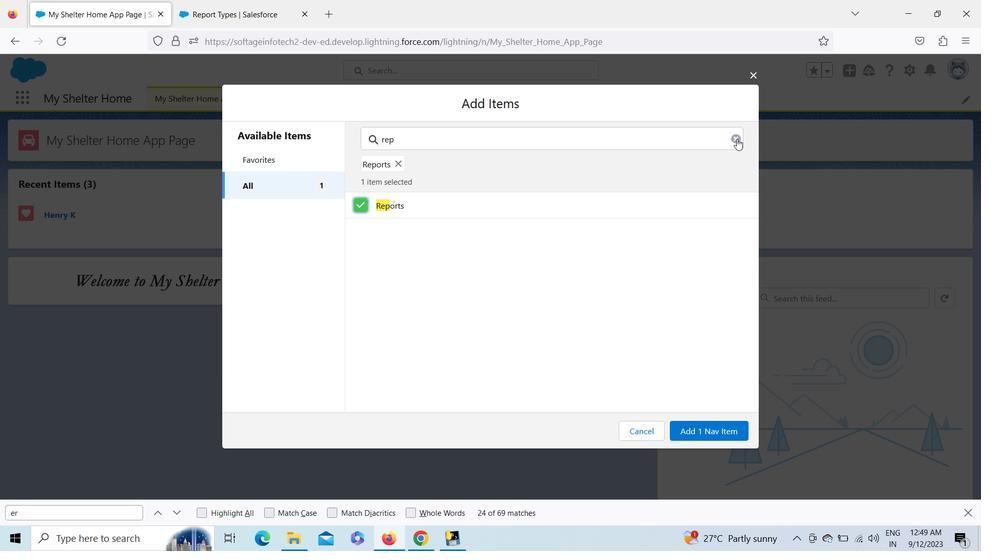 
Action: Mouse moved to (632, 131)
Screenshot: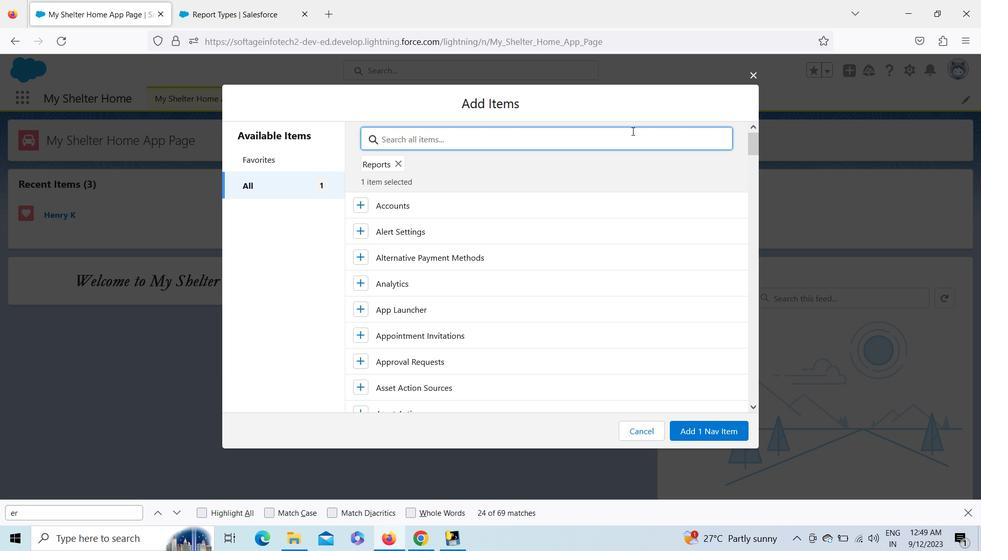 
Action: Key pressed <Key.shift>Das
Screenshot: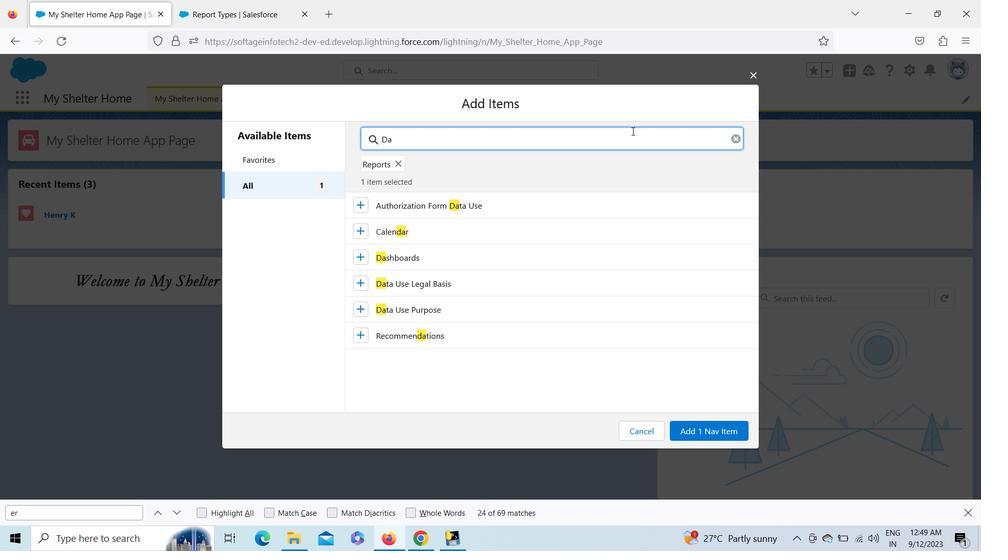 
Action: Mouse moved to (390, 206)
Screenshot: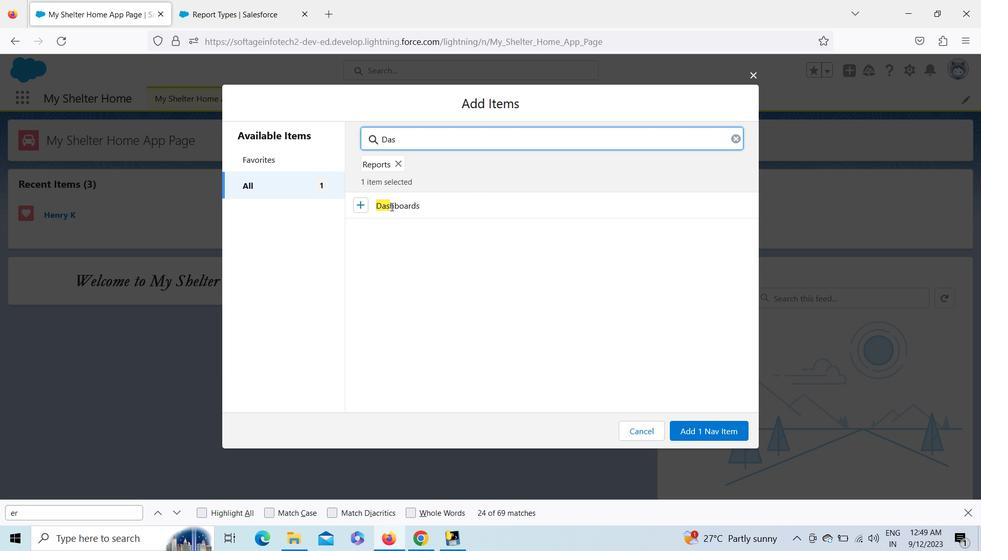 
Action: Mouse pressed left at (390, 206)
Screenshot: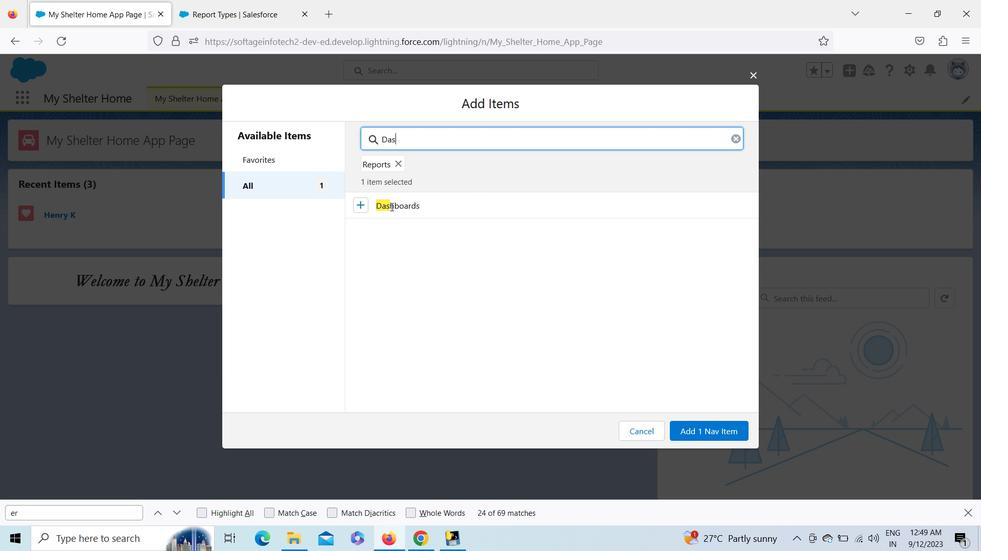 
Action: Mouse moved to (359, 206)
Screenshot: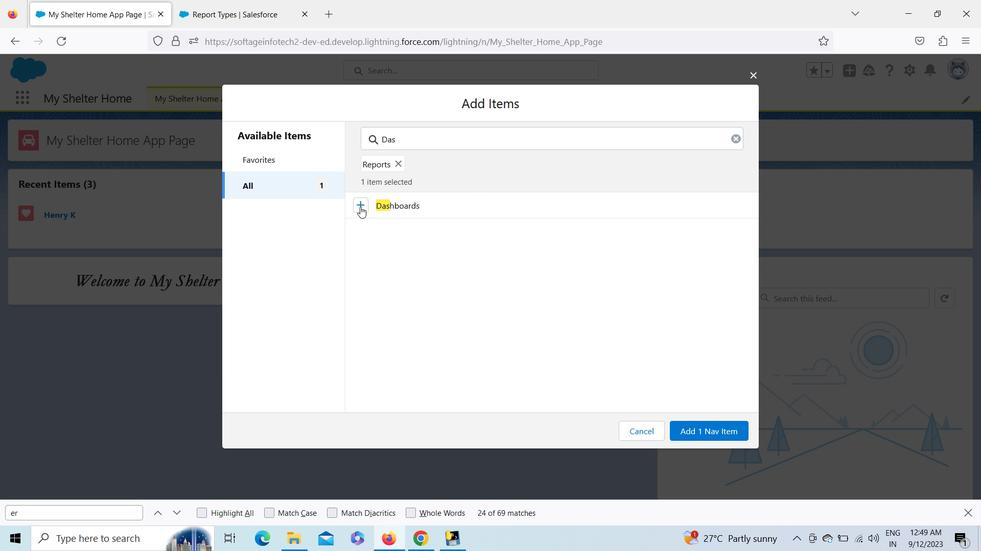 
Action: Mouse pressed left at (359, 206)
Screenshot: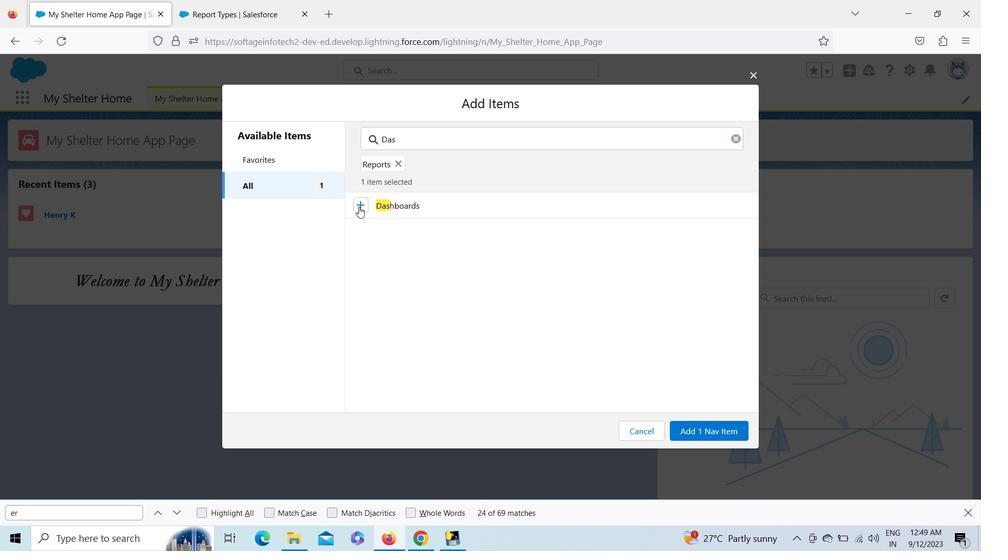 
Action: Mouse moved to (698, 436)
Screenshot: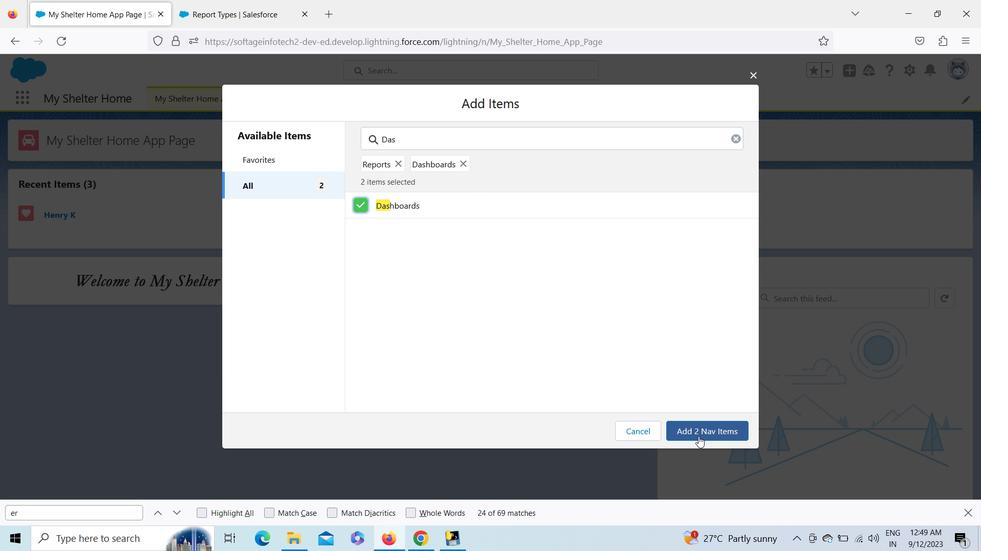 
Action: Mouse pressed left at (698, 436)
Screenshot: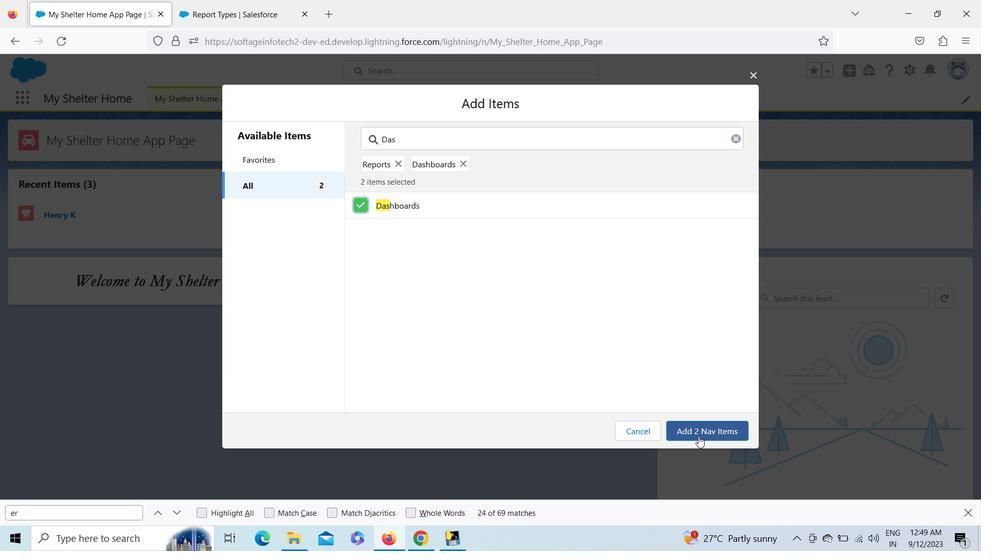 
Action: Mouse moved to (729, 434)
Screenshot: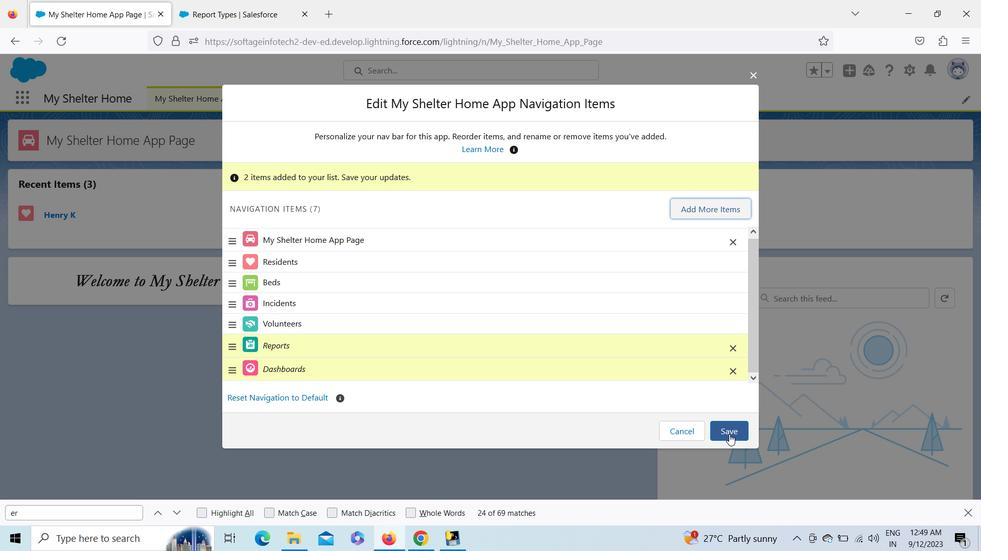 
Action: Mouse pressed left at (729, 434)
Screenshot: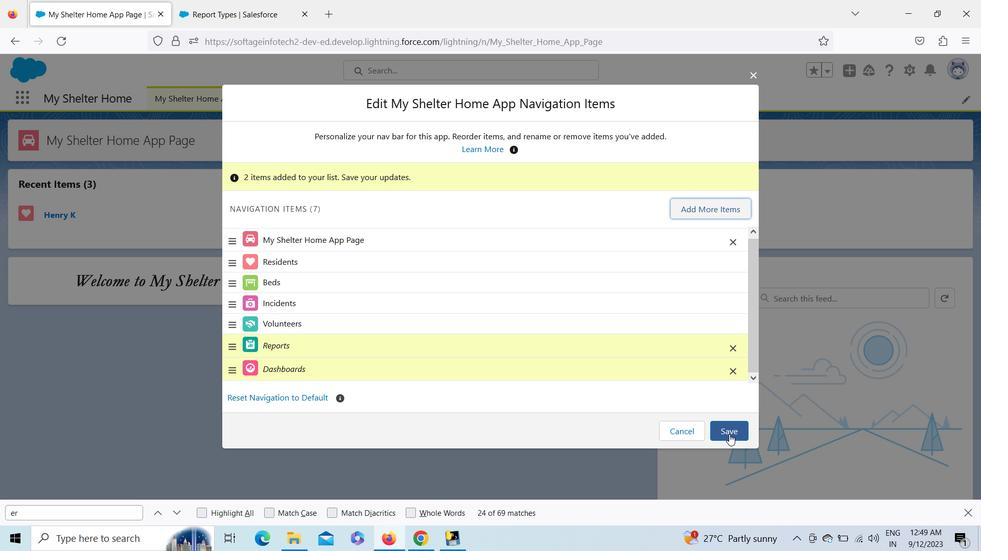 
Action: Mouse moved to (532, 102)
Screenshot: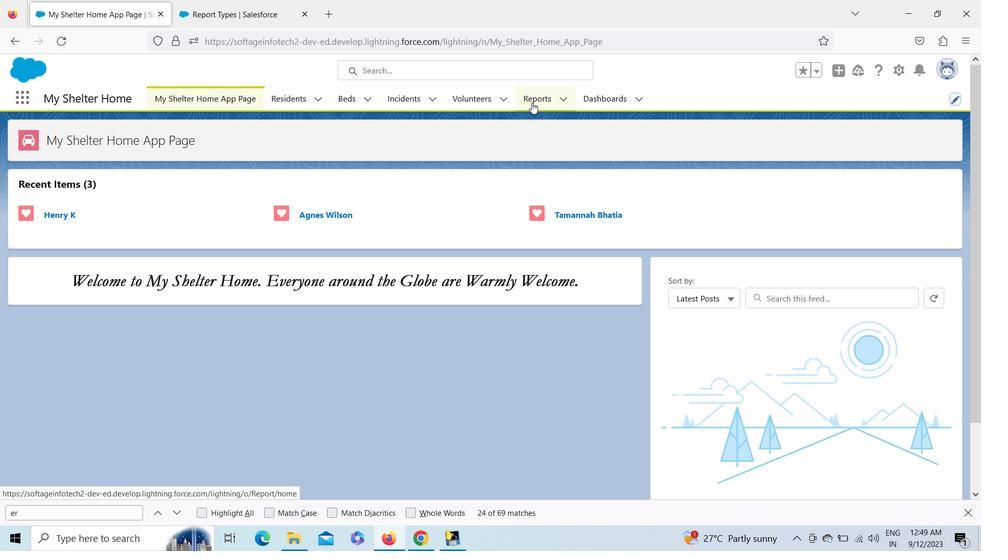 
Action: Mouse pressed left at (532, 102)
Screenshot: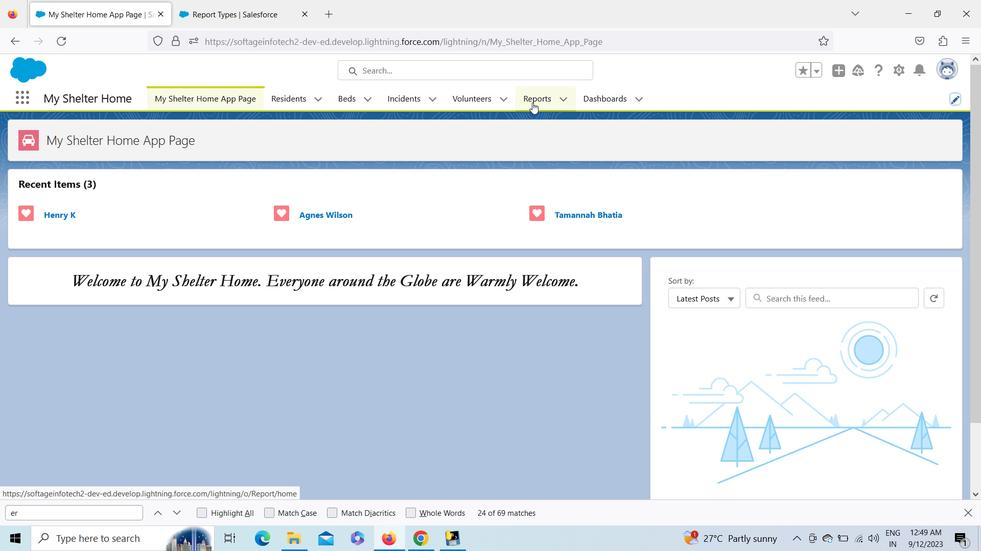 
Action: Mouse moved to (54, 366)
Screenshot: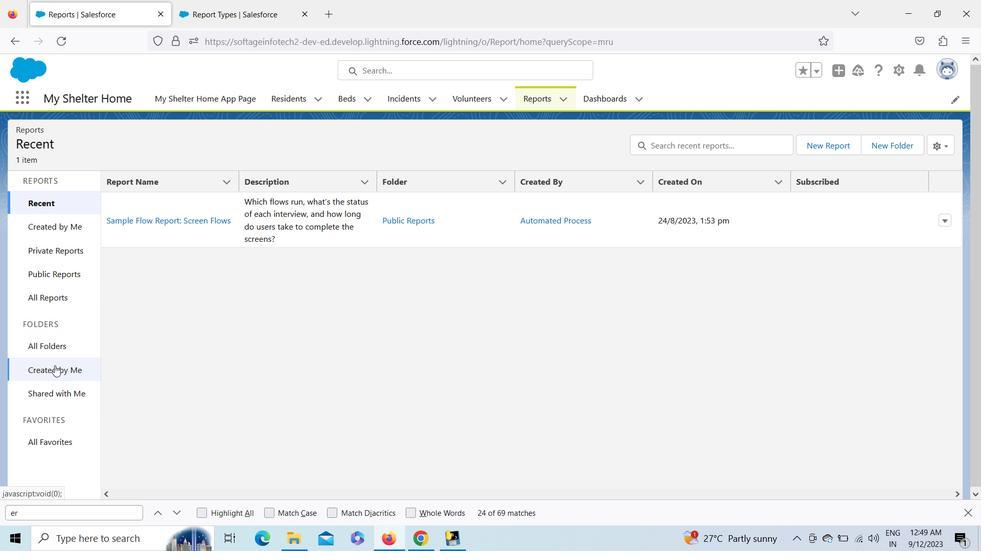 
Action: Mouse pressed left at (54, 366)
Screenshot: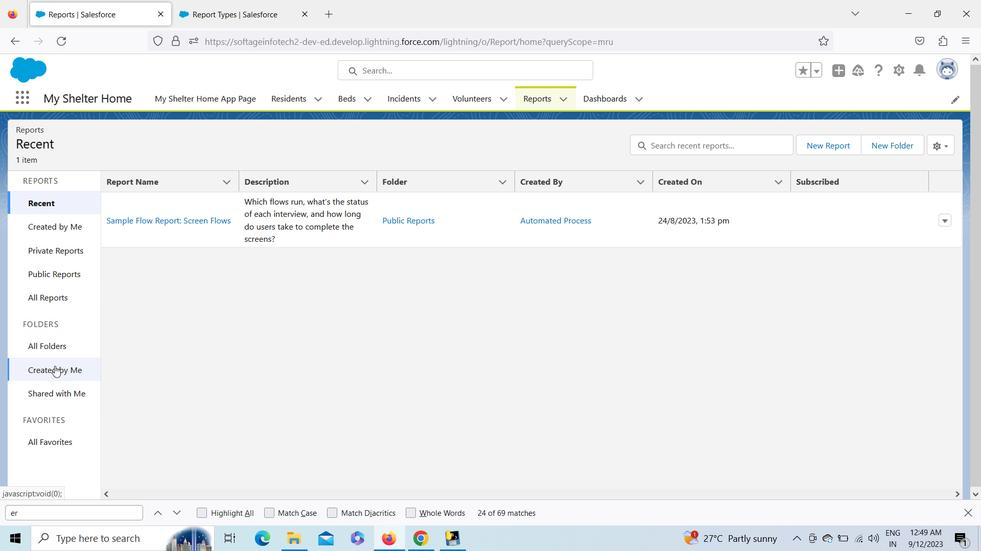 
Action: Mouse moved to (54, 342)
Screenshot: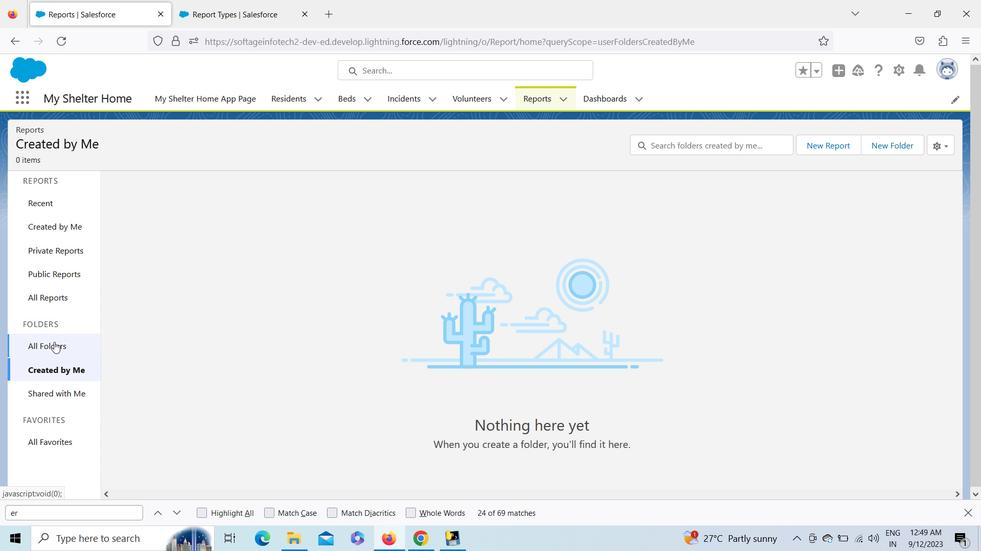 
Action: Mouse pressed left at (54, 342)
Screenshot: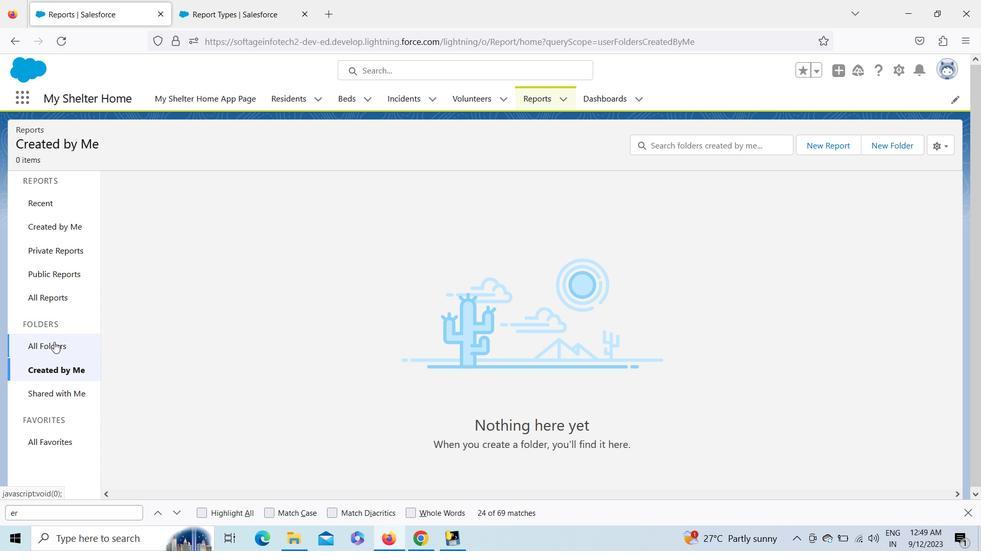 
Action: Mouse moved to (53, 295)
Screenshot: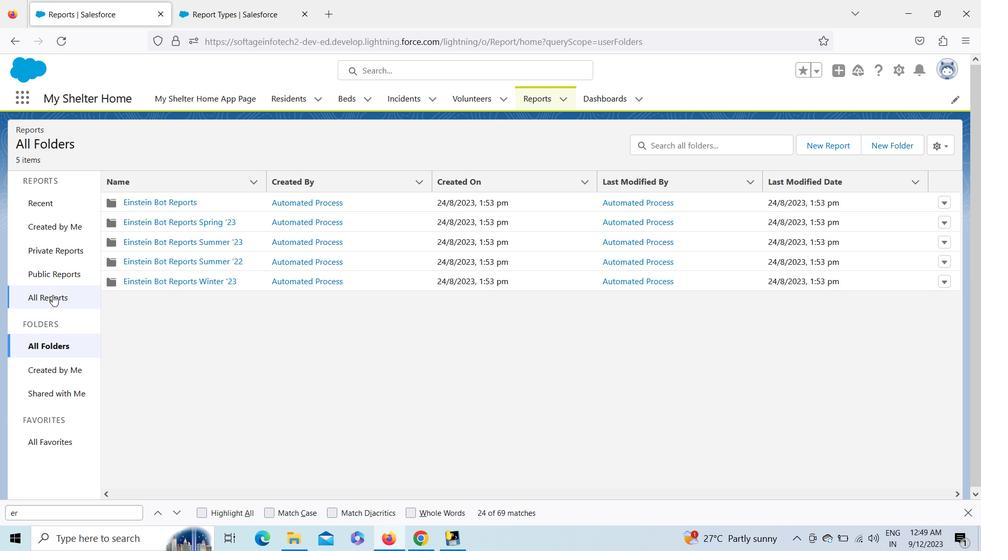 
Action: Mouse pressed left at (53, 295)
Screenshot: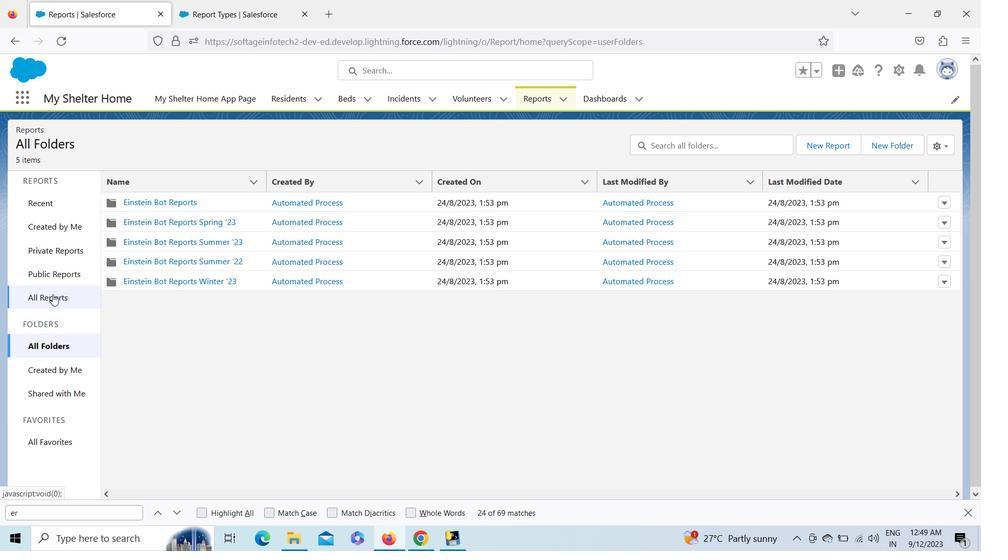 
Action: Mouse moved to (809, 142)
Screenshot: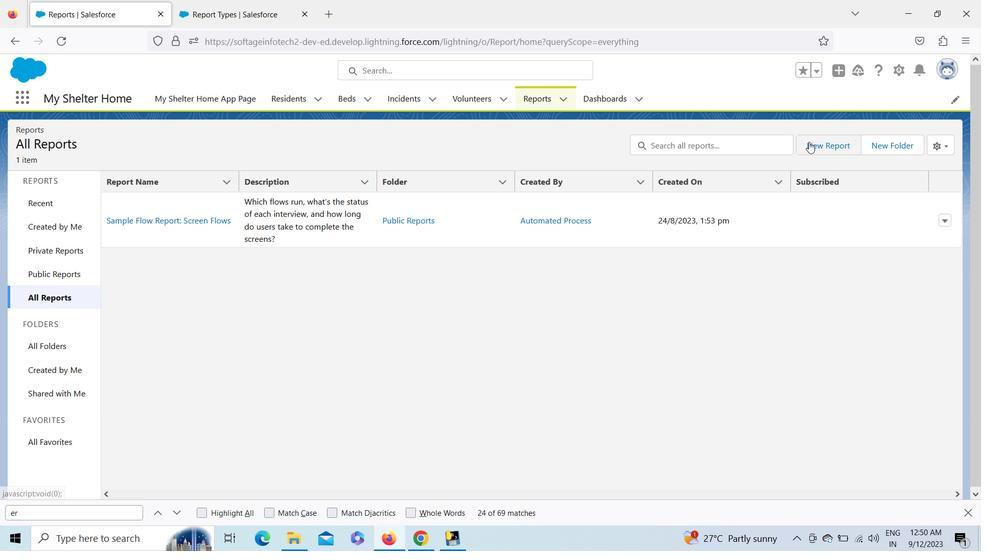 
Action: Mouse pressed left at (809, 142)
Screenshot: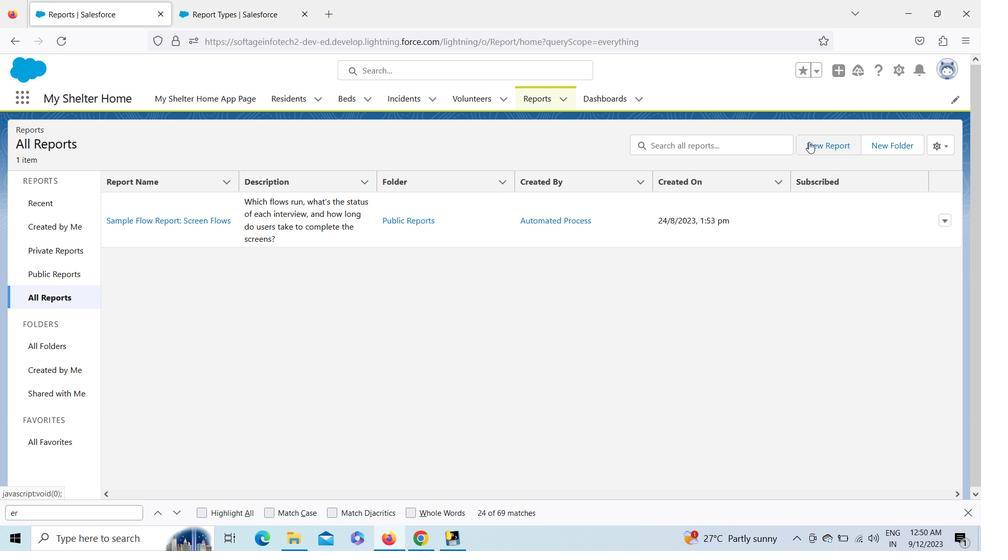 
Action: Mouse moved to (234, 425)
Screenshot: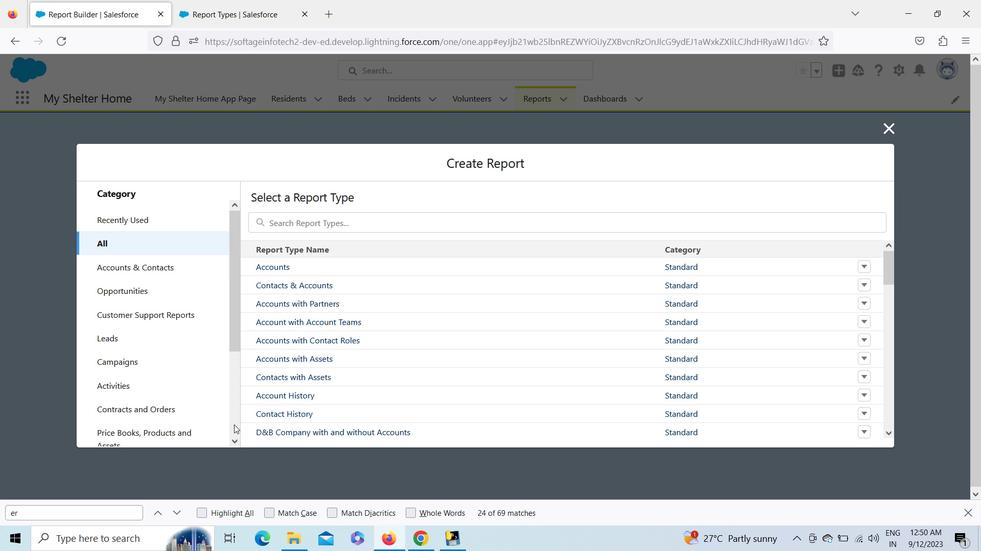 
Action: Mouse pressed left at (234, 425)
Screenshot: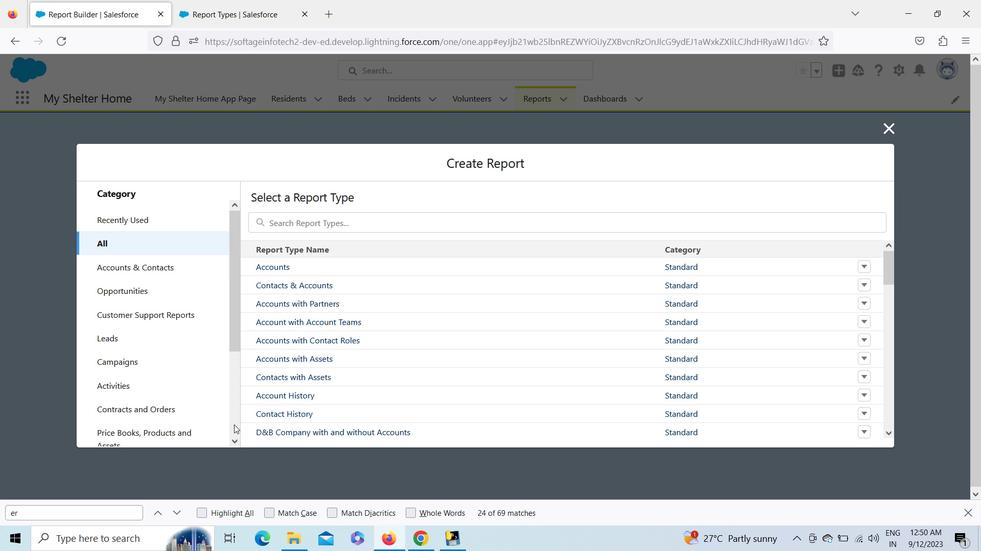 
Action: Mouse moved to (141, 410)
Screenshot: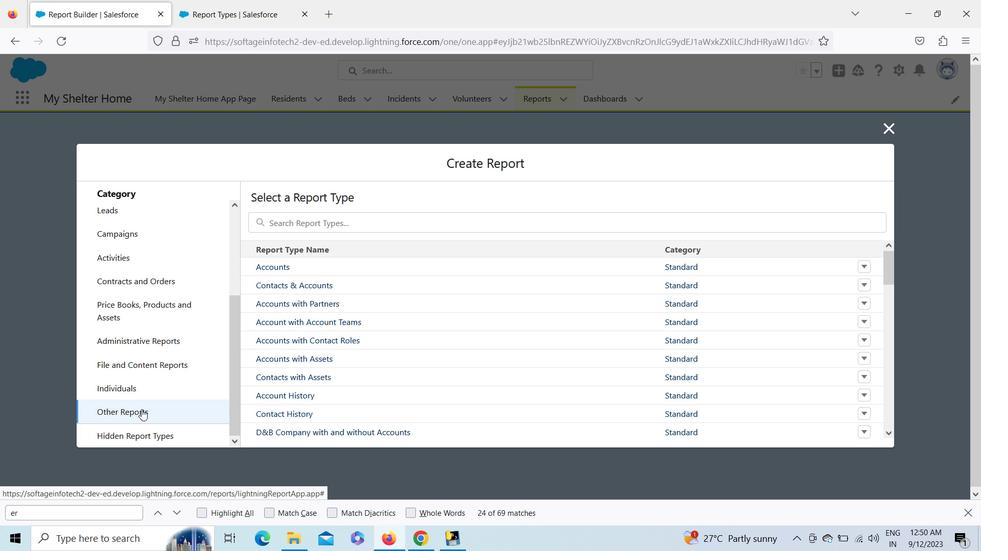 
Action: Mouse pressed left at (141, 410)
Screenshot: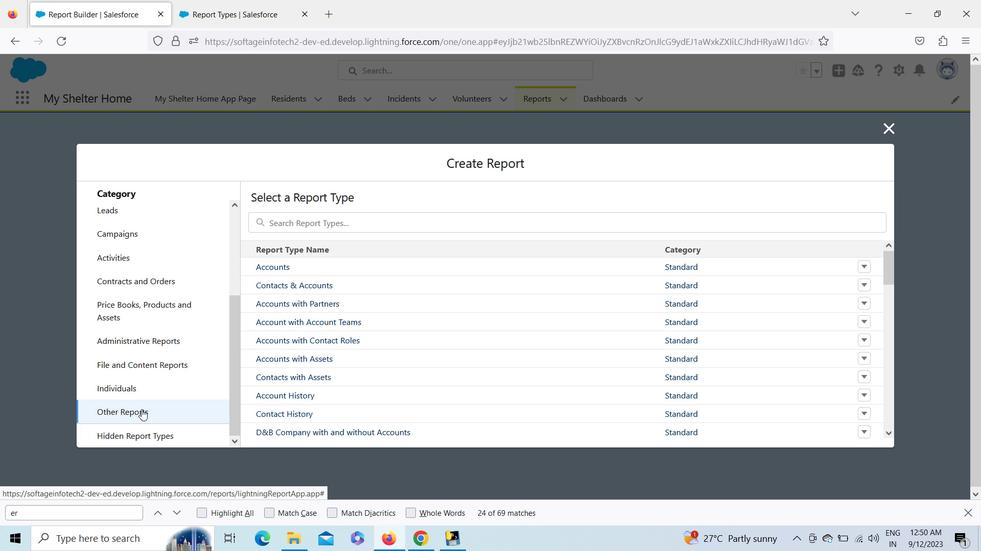 
Action: Mouse moved to (343, 284)
Screenshot: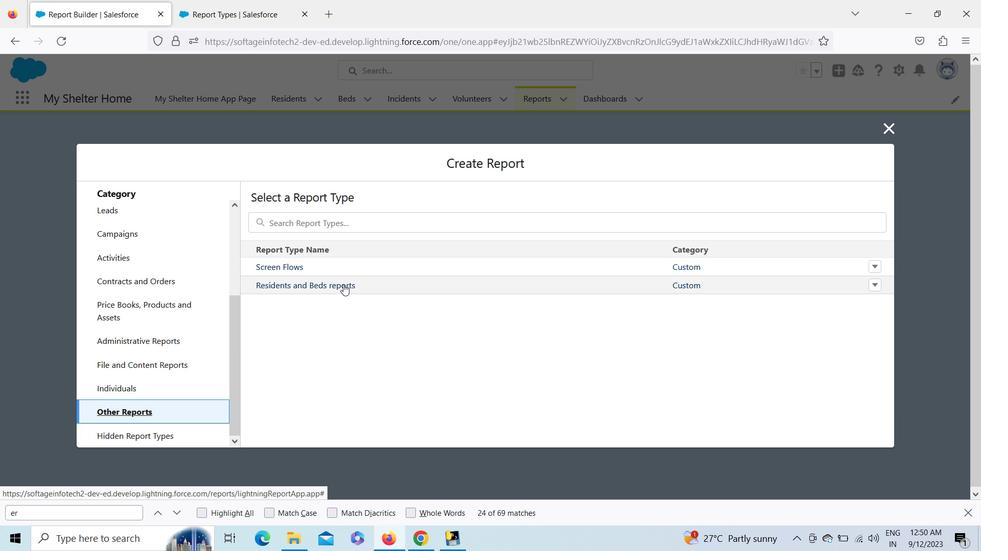 
Action: Mouse pressed left at (343, 284)
Screenshot: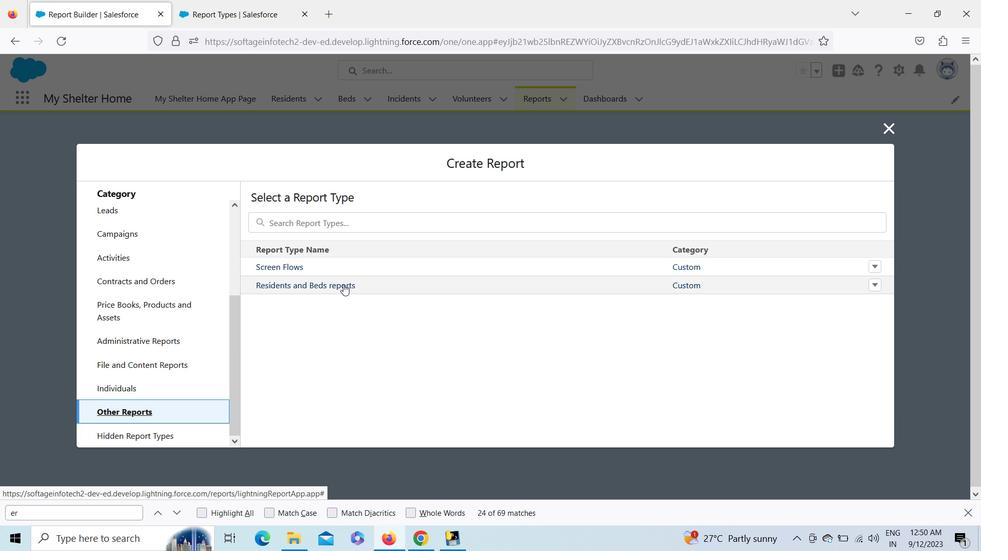 
Action: Mouse moved to (725, 267)
Screenshot: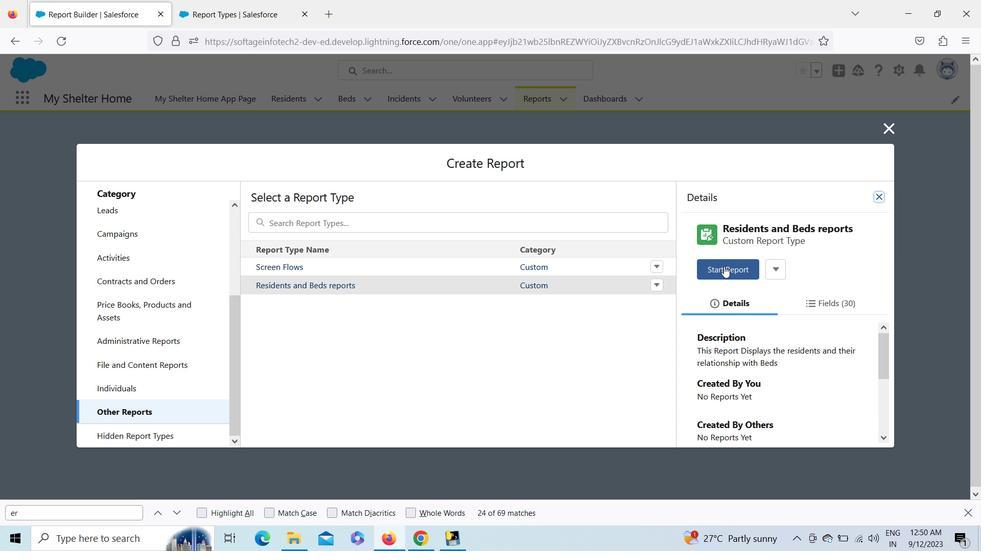 
Action: Mouse pressed left at (725, 267)
Screenshot: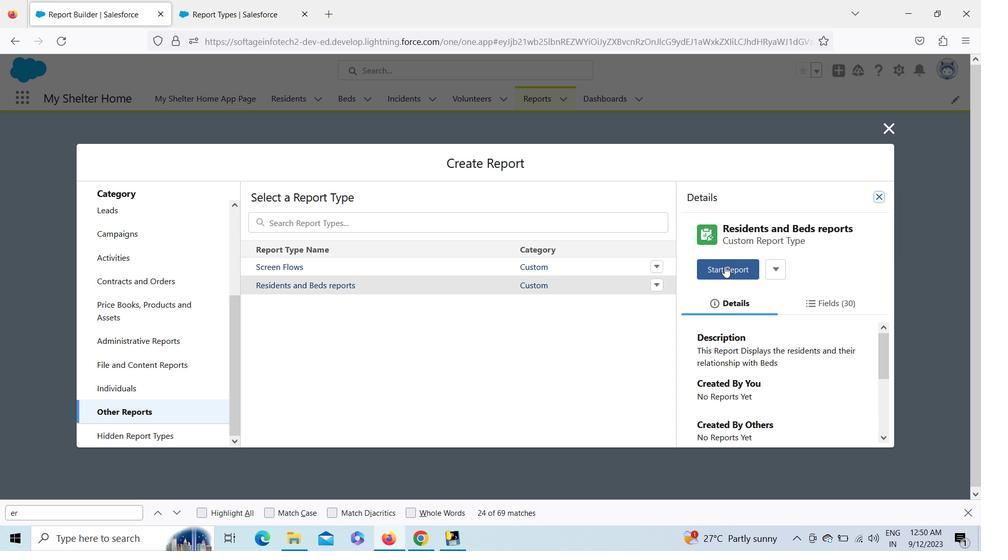 
Action: Mouse moved to (106, 228)
Screenshot: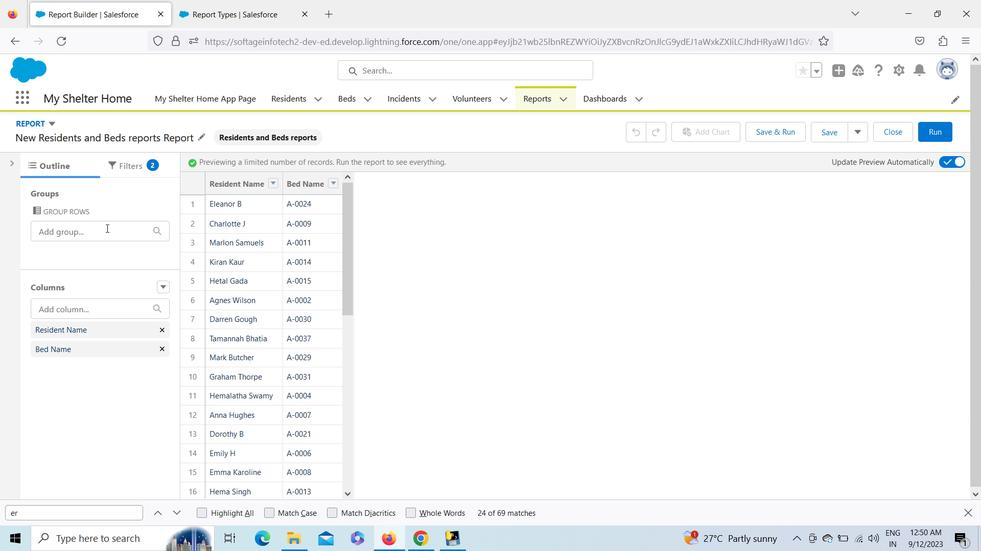 
Action: Mouse pressed left at (106, 228)
Screenshot: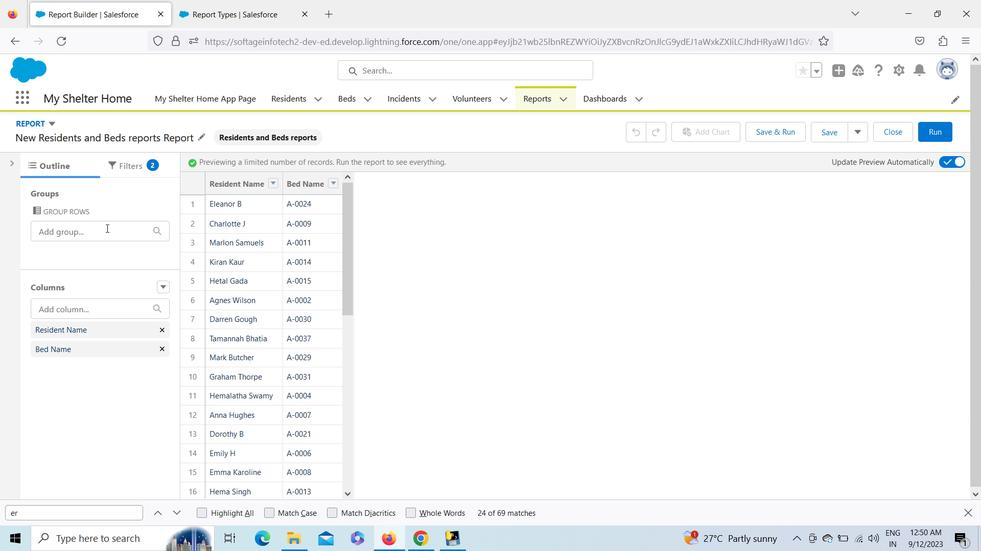 
Action: Mouse moved to (55, 291)
Screenshot: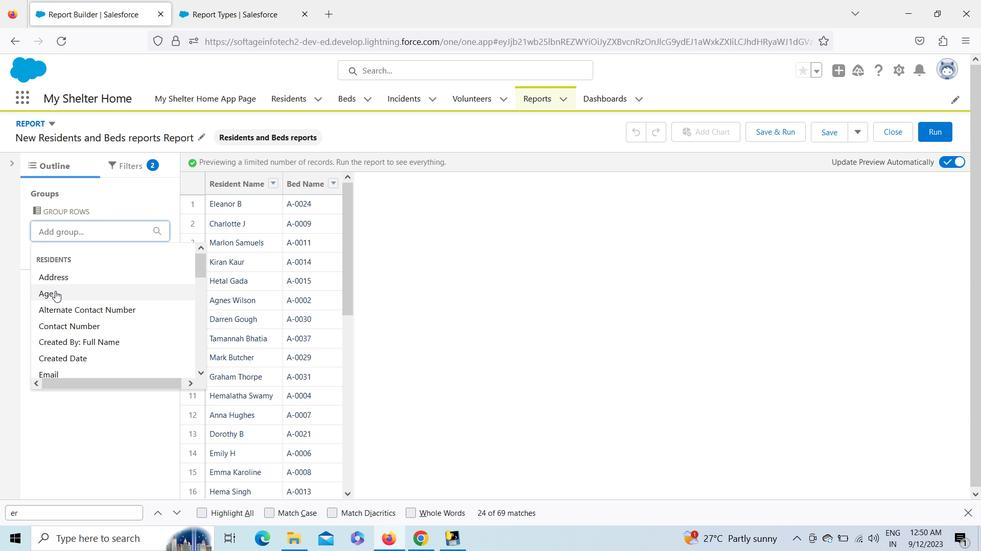 
Action: Mouse pressed left at (55, 291)
Screenshot: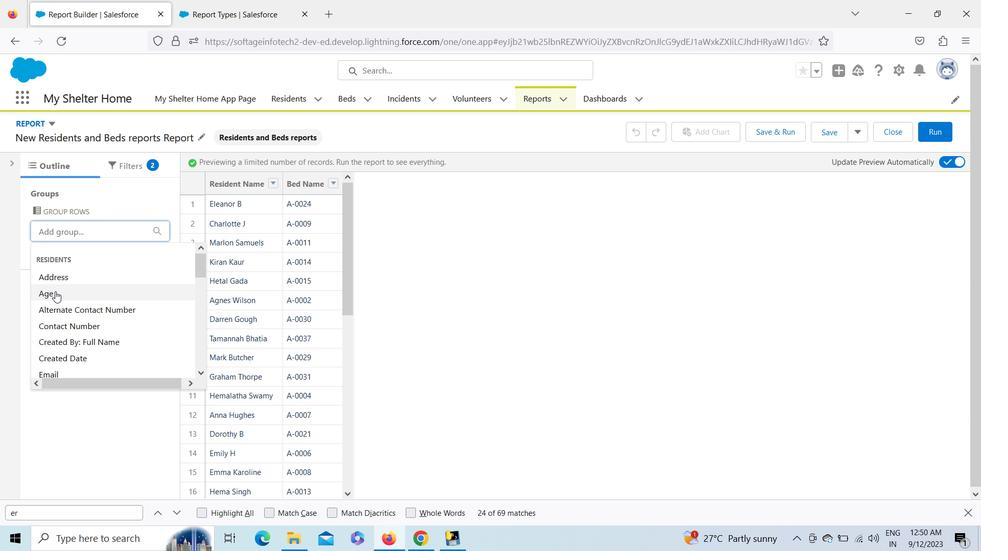 
Action: Mouse moved to (105, 235)
Screenshot: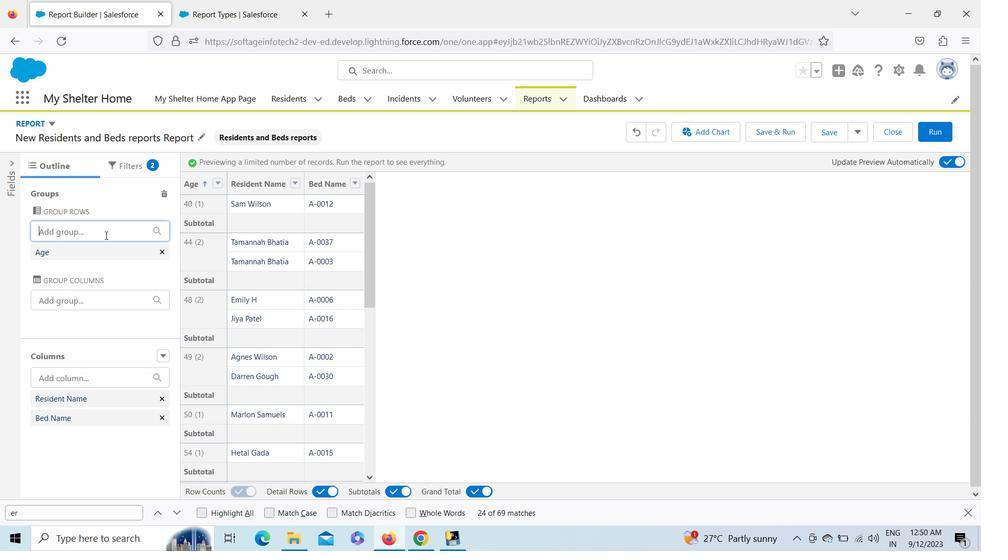 
Action: Mouse pressed left at (105, 235)
Screenshot: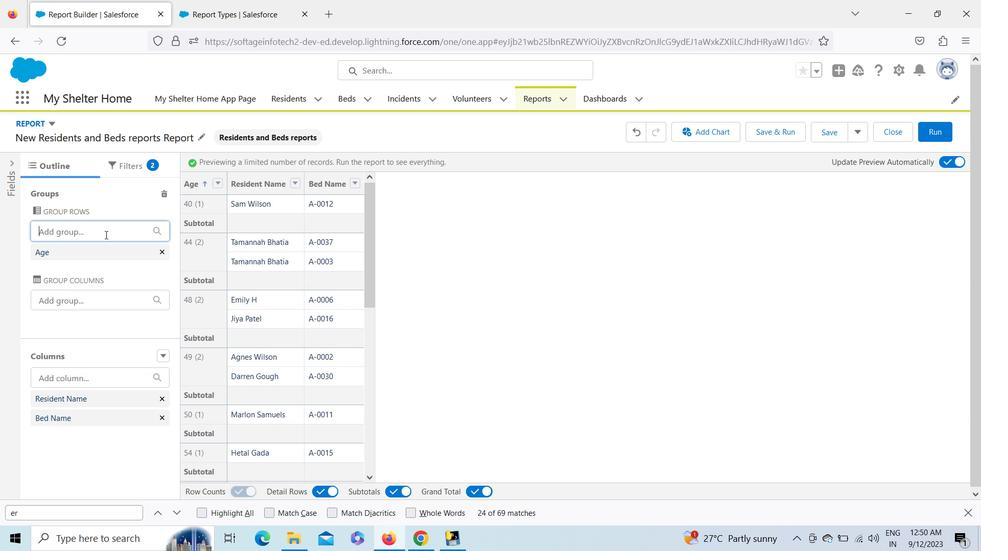 
Action: Mouse moved to (202, 372)
Screenshot: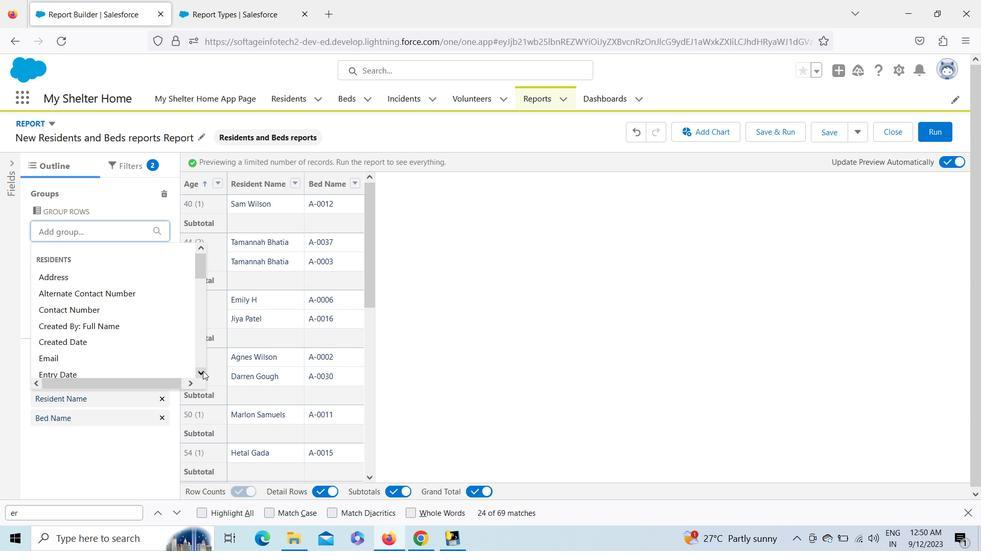 
Action: Mouse pressed left at (202, 372)
Screenshot: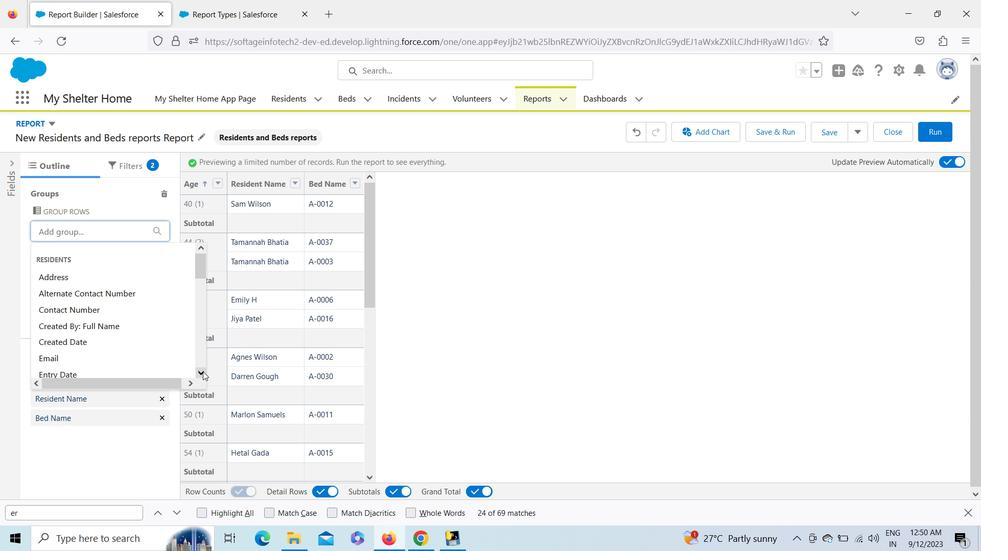 
Action: Mouse pressed left at (202, 372)
Screenshot: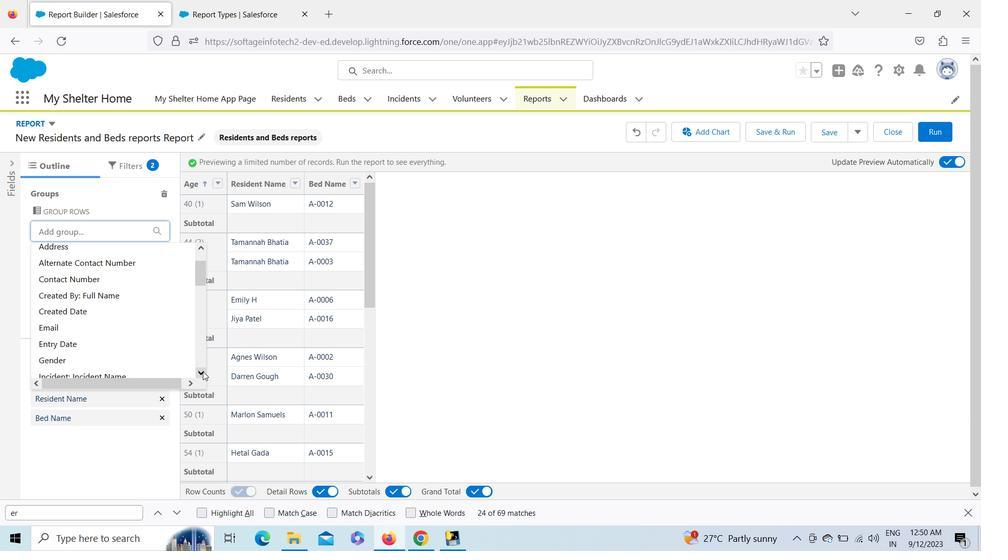 
Action: Mouse moved to (52, 323)
Screenshot: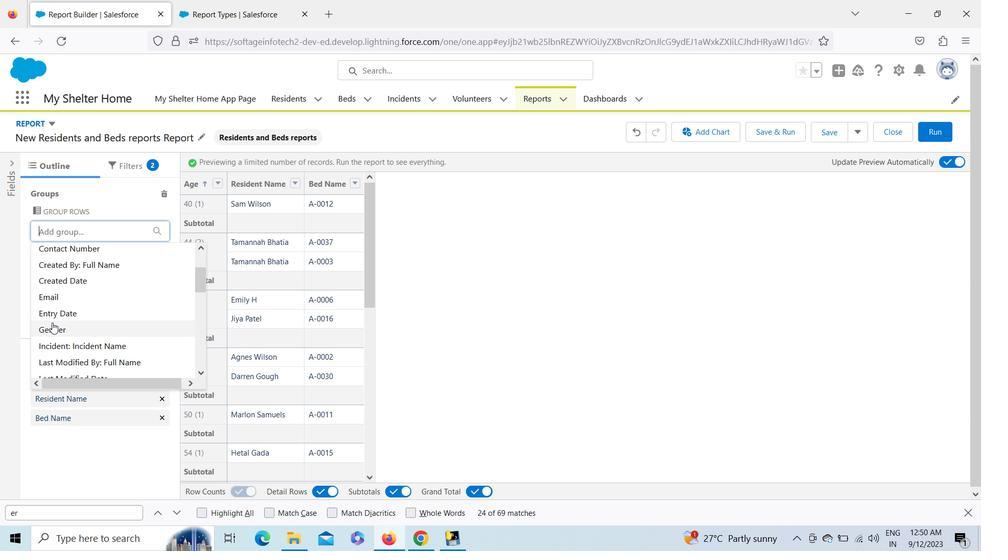 
Action: Mouse pressed left at (52, 323)
Screenshot: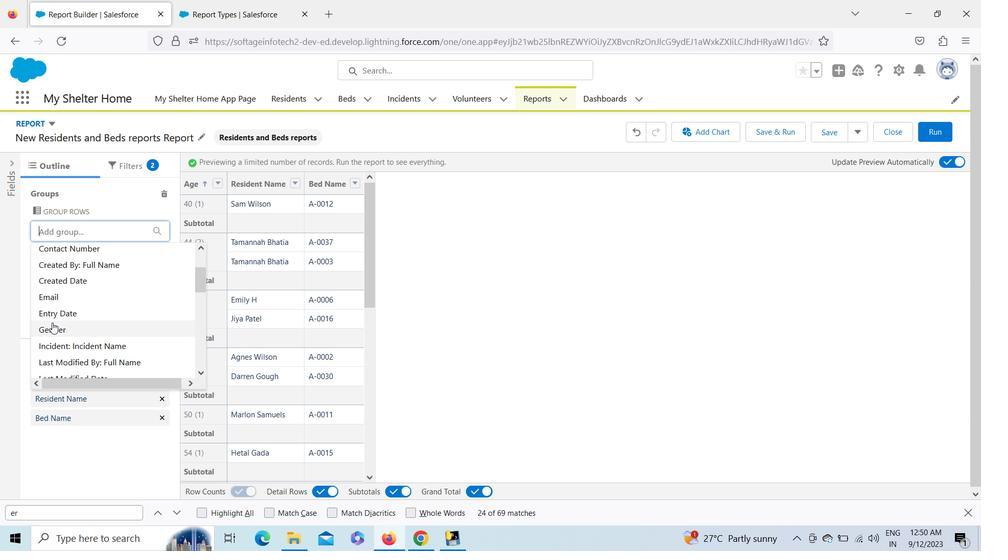 
Action: Mouse pressed left at (52, 323)
Screenshot: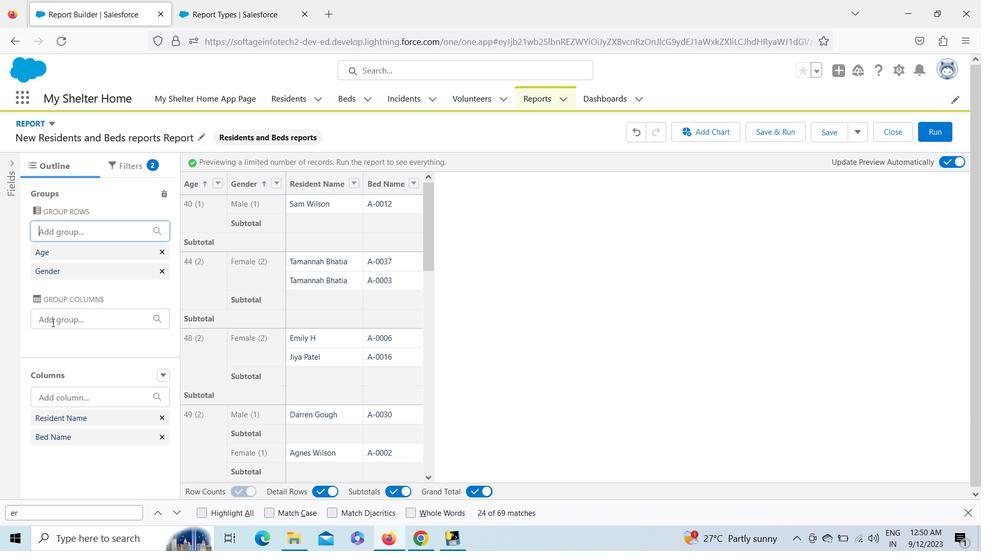 
Action: Mouse moved to (198, 456)
Screenshot: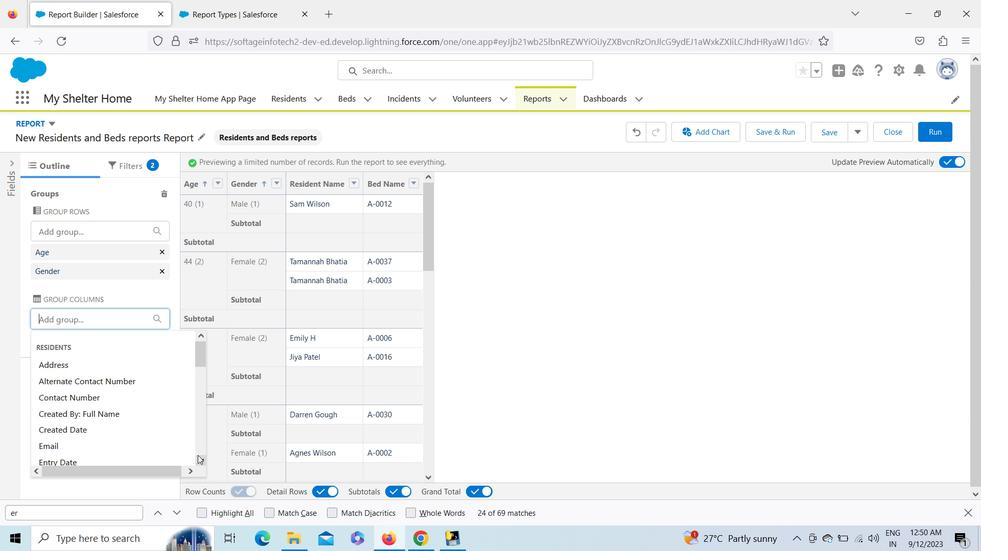 
Action: Mouse pressed left at (198, 456)
Screenshot: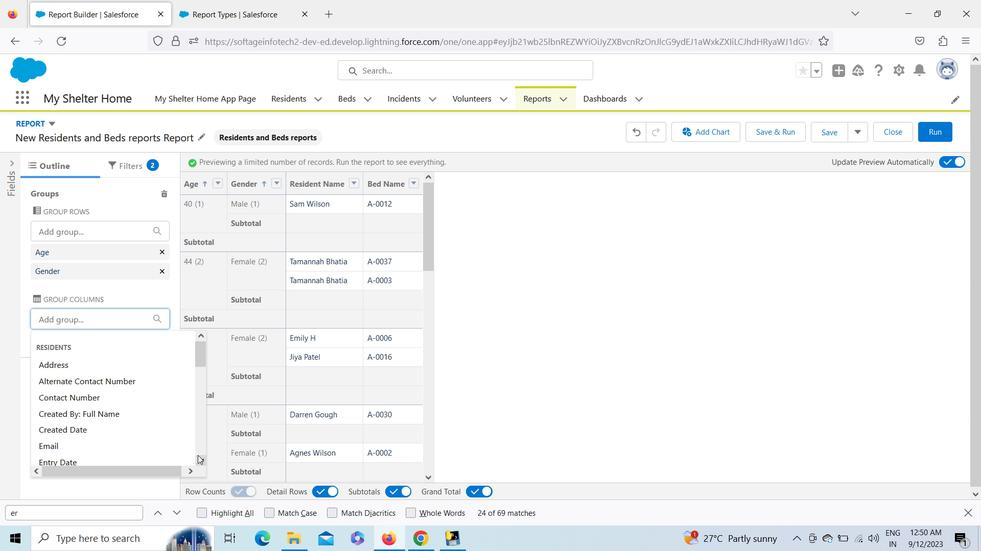
Action: Mouse pressed left at (198, 456)
Screenshot: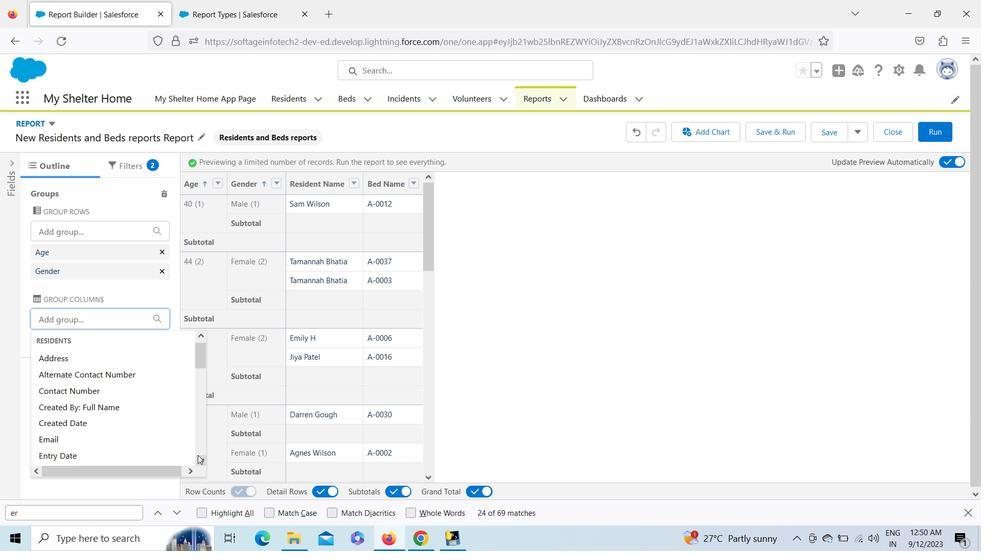 
Action: Mouse pressed left at (198, 456)
Screenshot: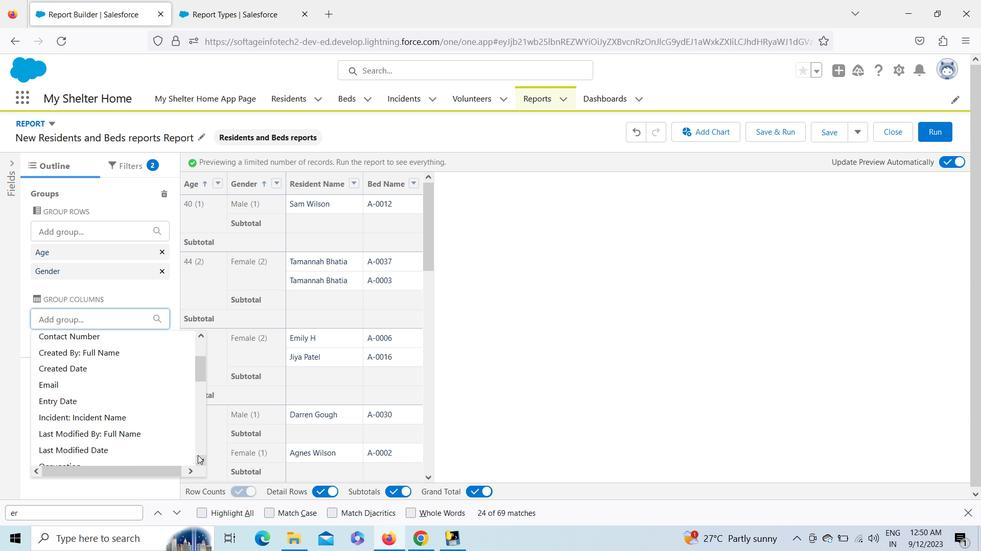 
Action: Mouse pressed left at (198, 456)
Screenshot: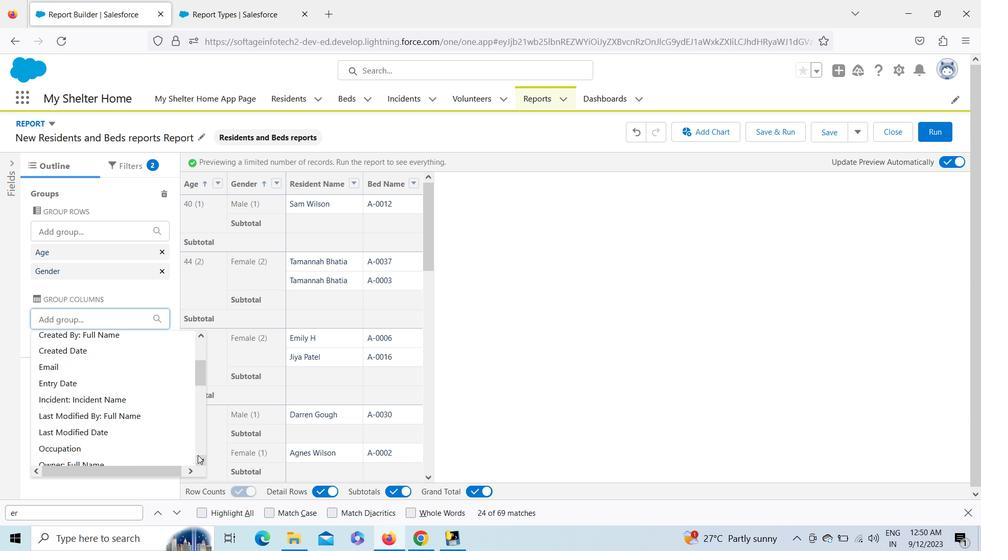 
Action: Mouse pressed left at (198, 456)
Screenshot: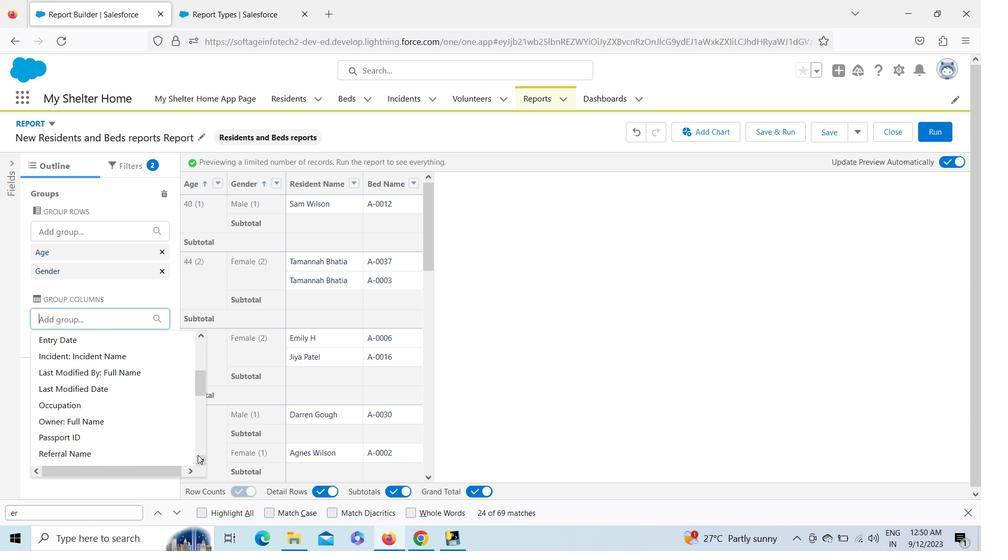 
Action: Mouse pressed left at (198, 456)
Screenshot: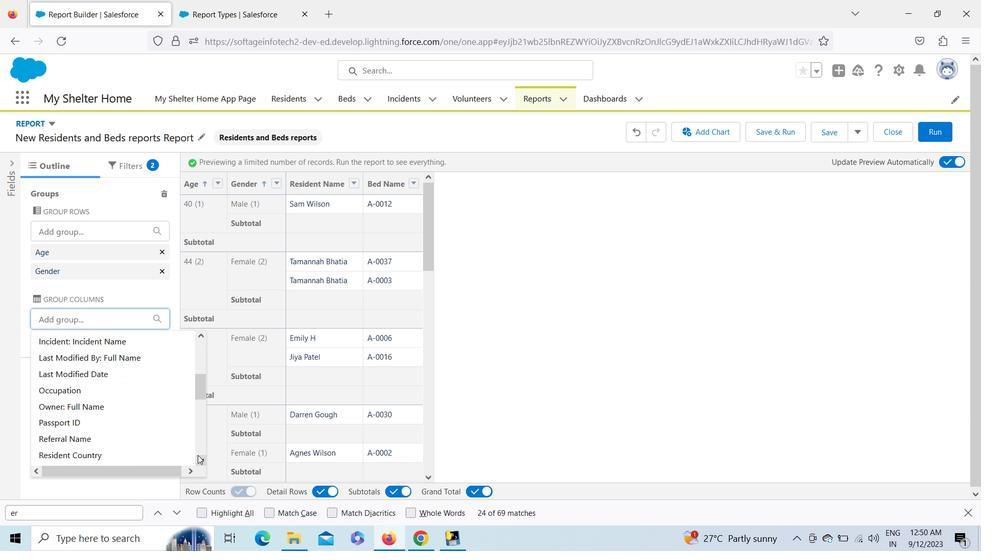 
Action: Mouse pressed left at (198, 456)
Screenshot: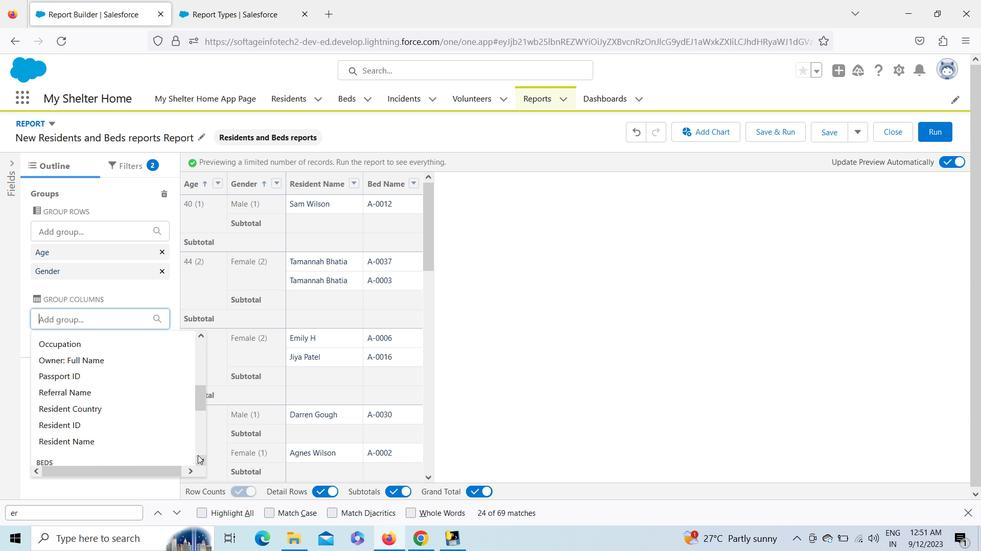 
Action: Mouse pressed left at (198, 456)
Screenshot: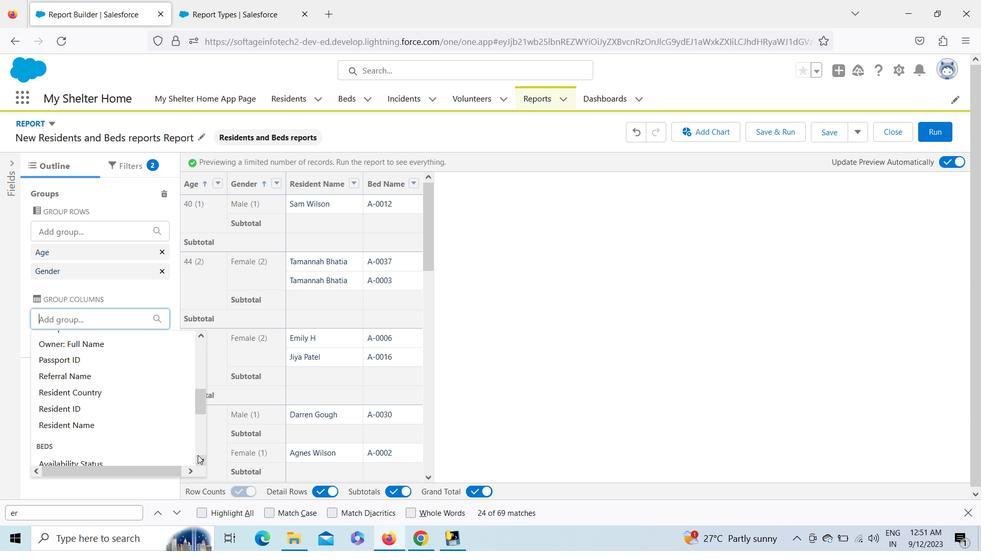 
Action: Mouse pressed left at (198, 456)
Screenshot: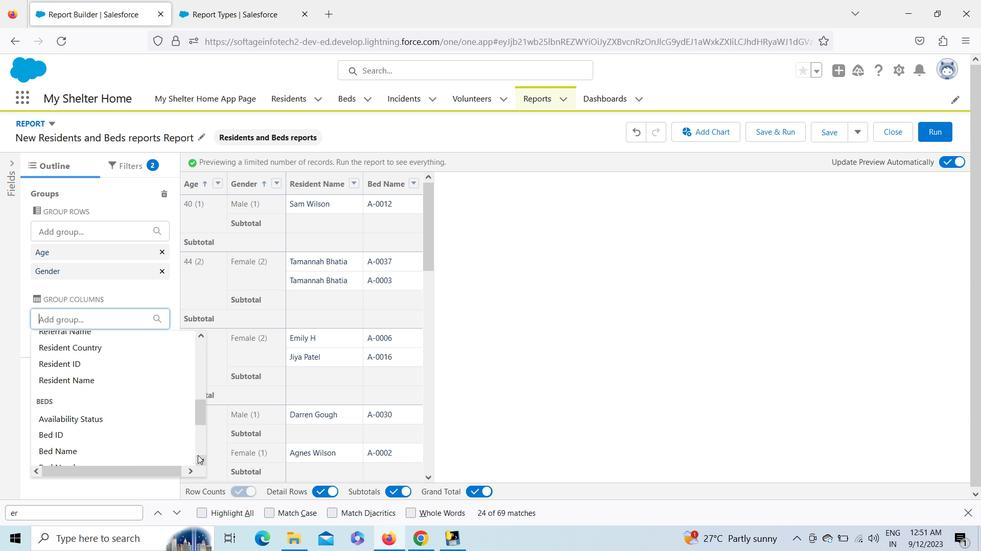 
Action: Mouse moved to (60, 385)
Screenshot: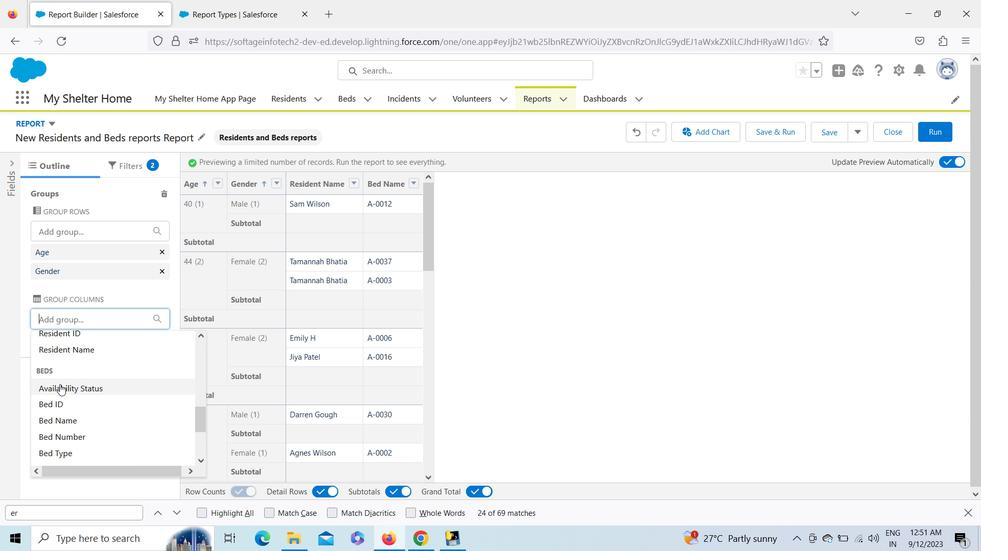 
Action: Mouse pressed left at (60, 385)
Screenshot: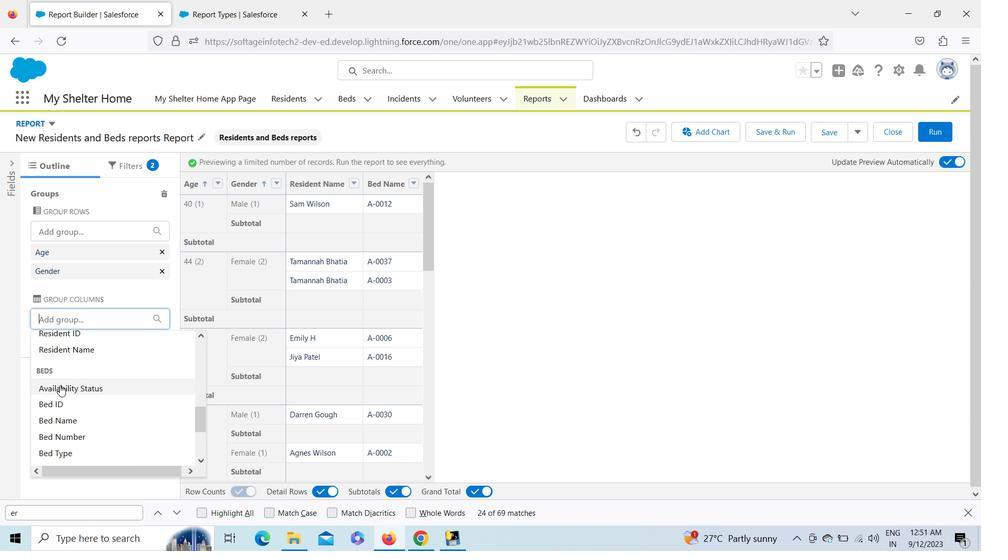 
Action: Mouse moved to (145, 379)
Screenshot: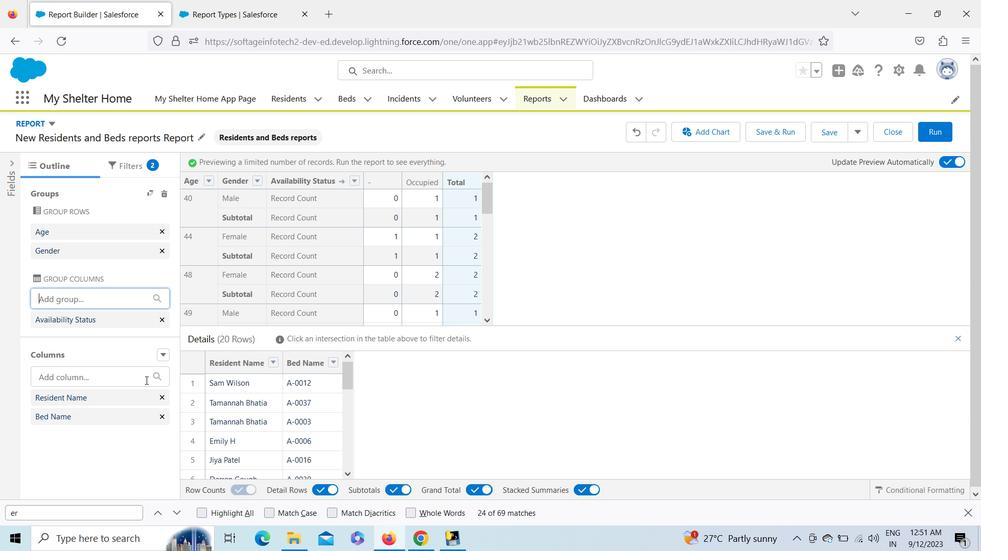 
Action: Mouse pressed left at (145, 379)
Screenshot: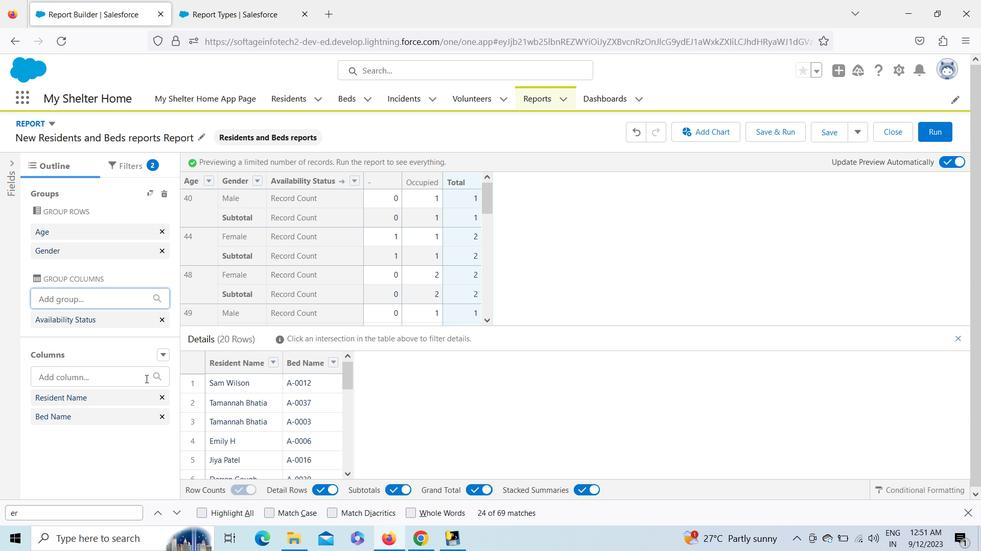 
Action: Mouse moved to (201, 347)
Screenshot: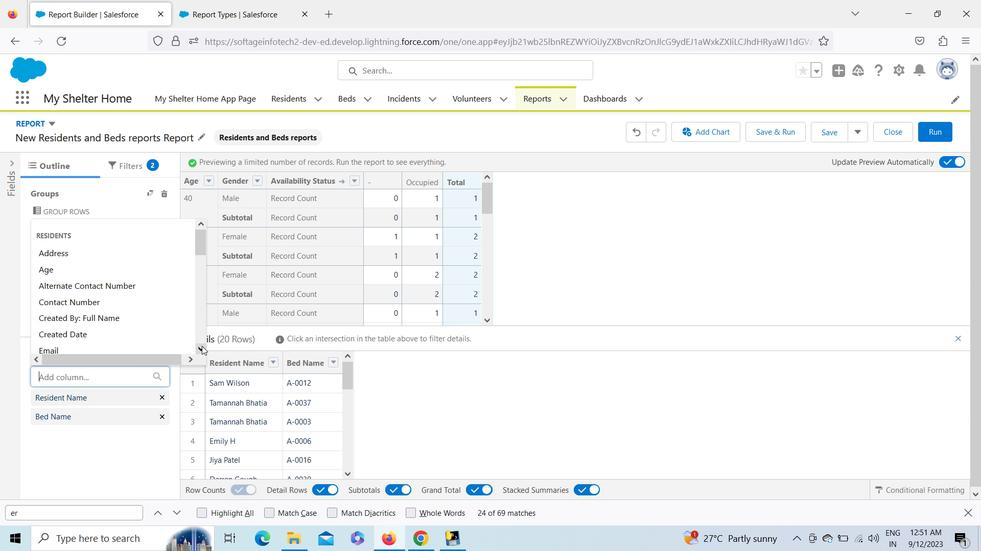 
Action: Mouse pressed left at (201, 347)
Screenshot: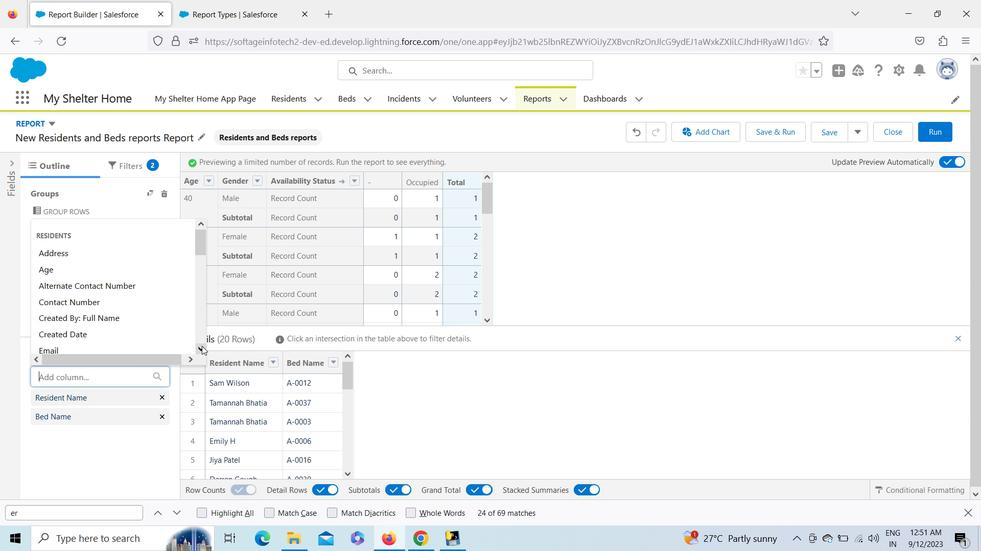 
Action: Mouse pressed left at (201, 347)
Screenshot: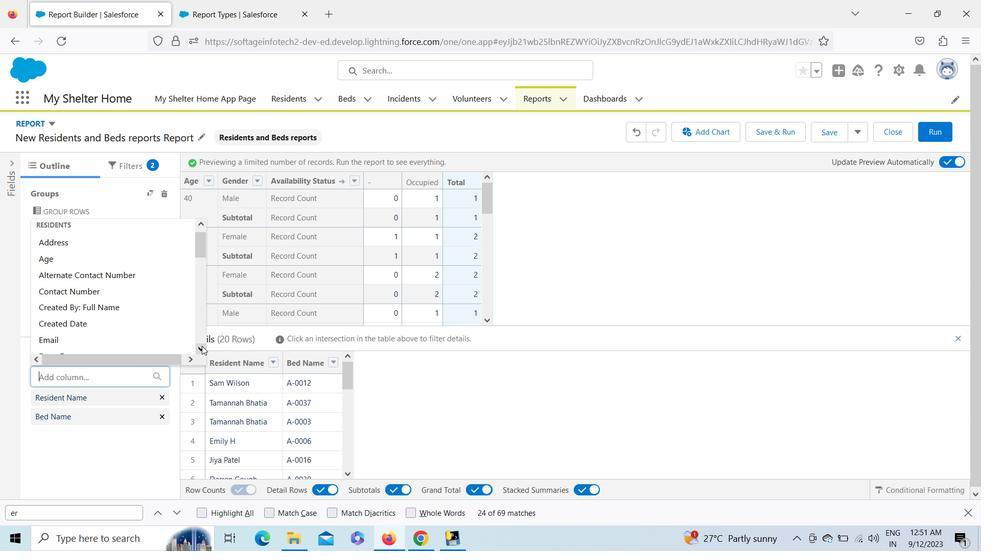 
Action: Mouse pressed left at (201, 347)
Screenshot: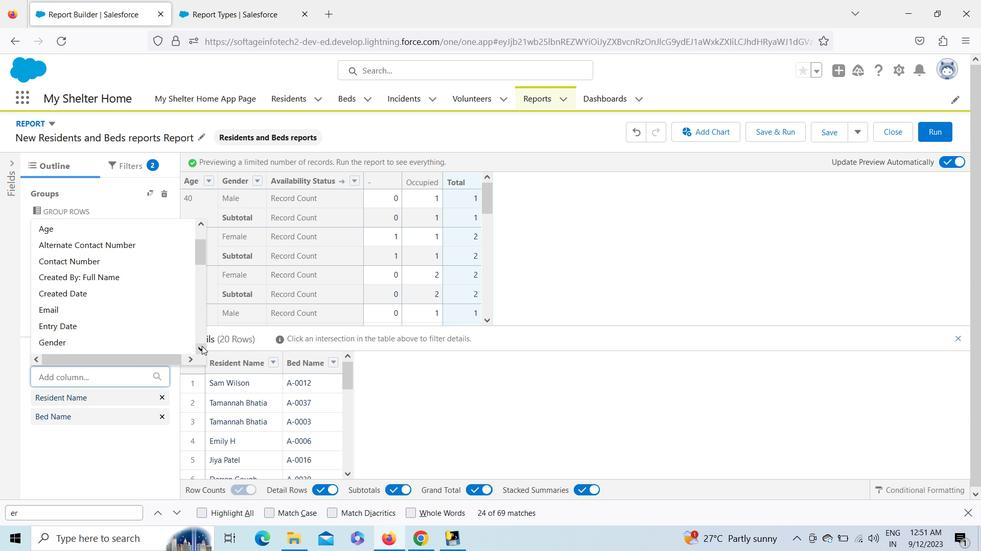 
Action: Mouse pressed left at (201, 347)
Screenshot: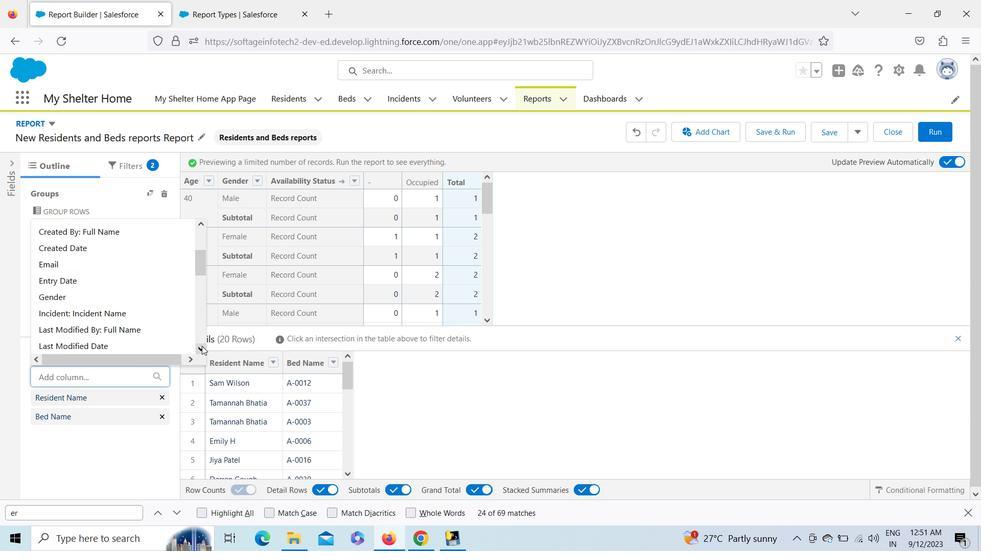 
Action: Mouse moved to (66, 233)
Screenshot: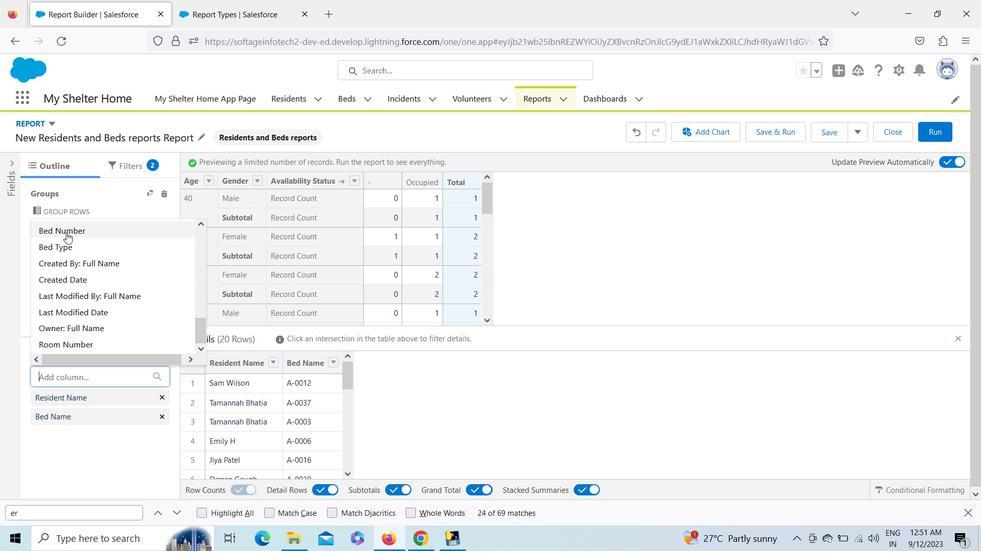
Action: Mouse pressed left at (66, 233)
Screenshot: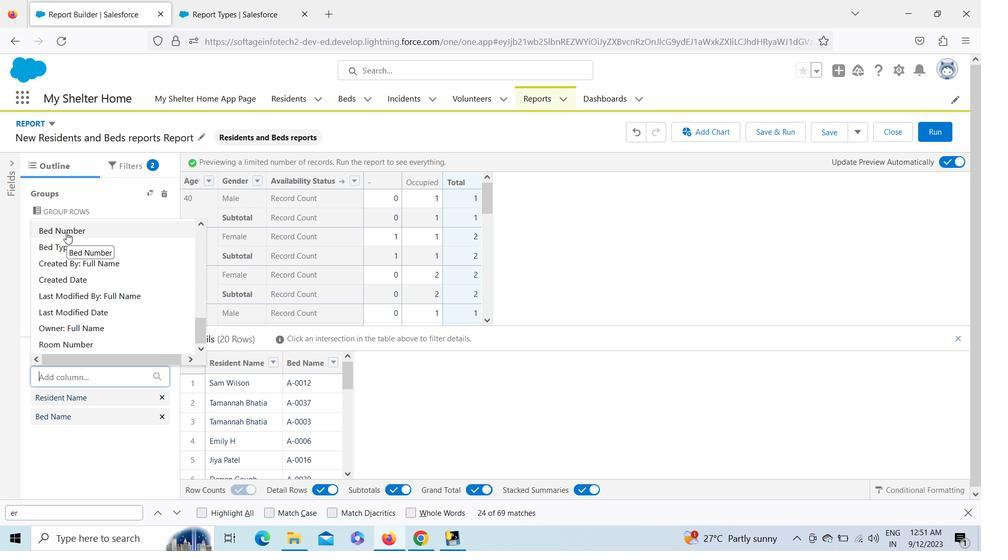 
Action: Mouse moved to (929, 129)
Screenshot: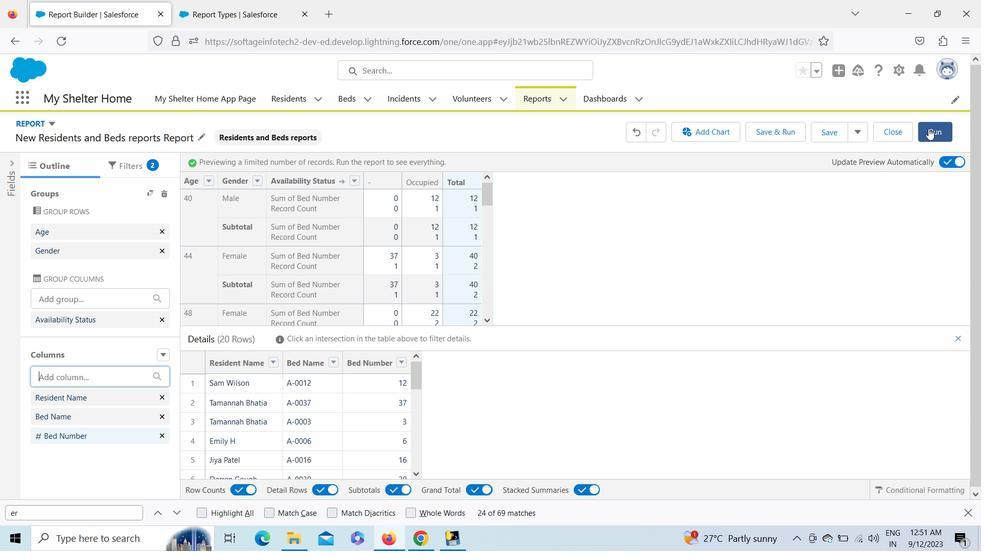 
Action: Mouse pressed left at (929, 129)
Screenshot: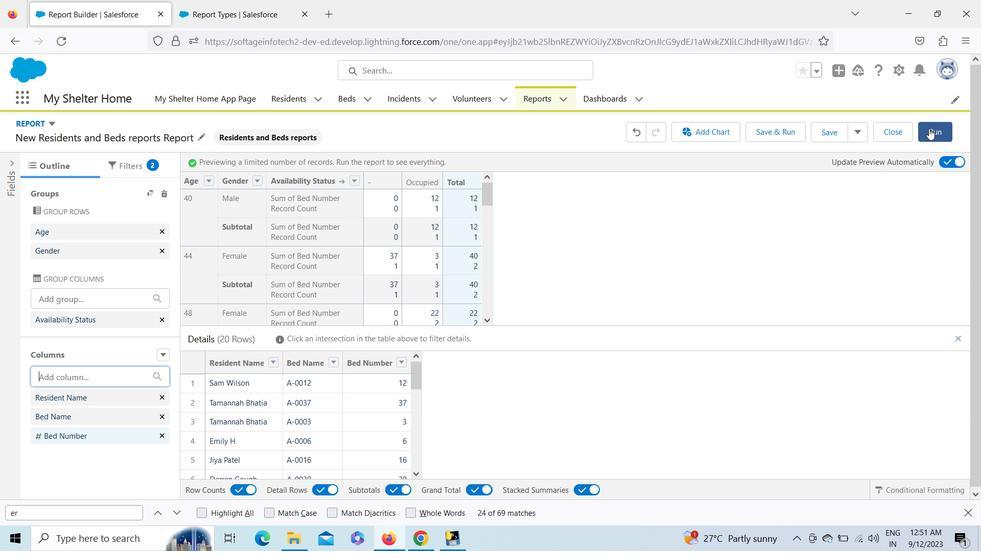 
Action: Mouse moved to (13, 48)
Screenshot: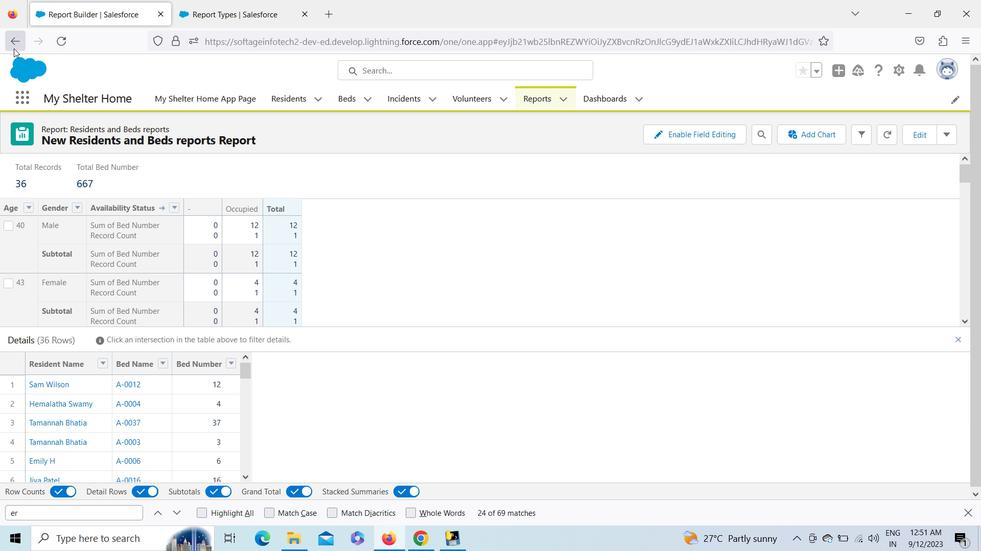 
Action: Mouse pressed left at (13, 48)
Screenshot: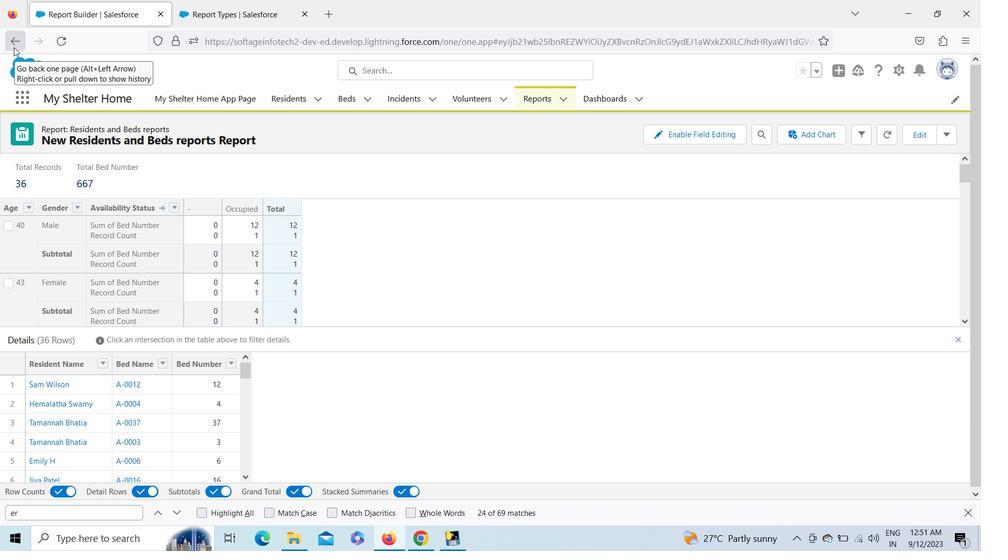 
Action: Mouse moved to (812, 147)
Screenshot: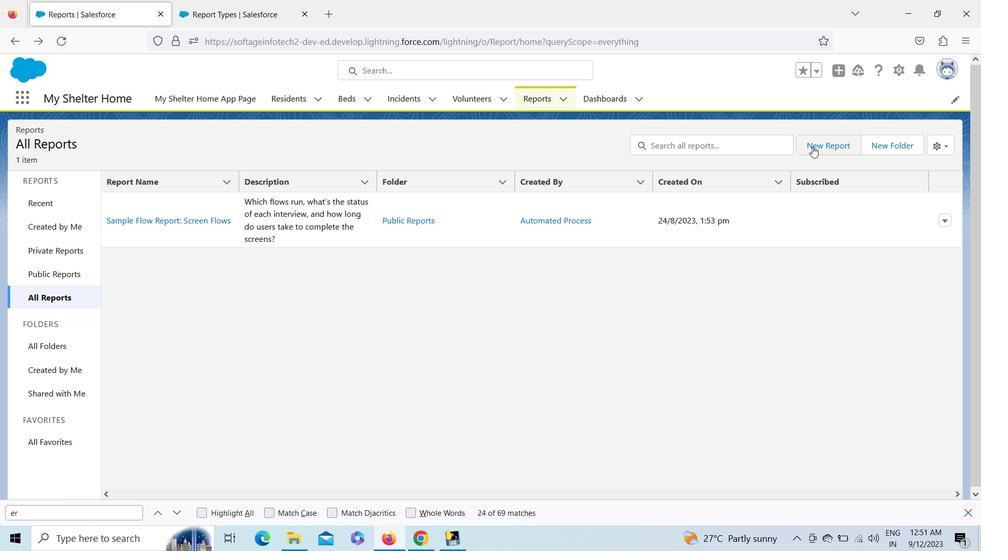 
Action: Mouse pressed left at (812, 147)
Screenshot: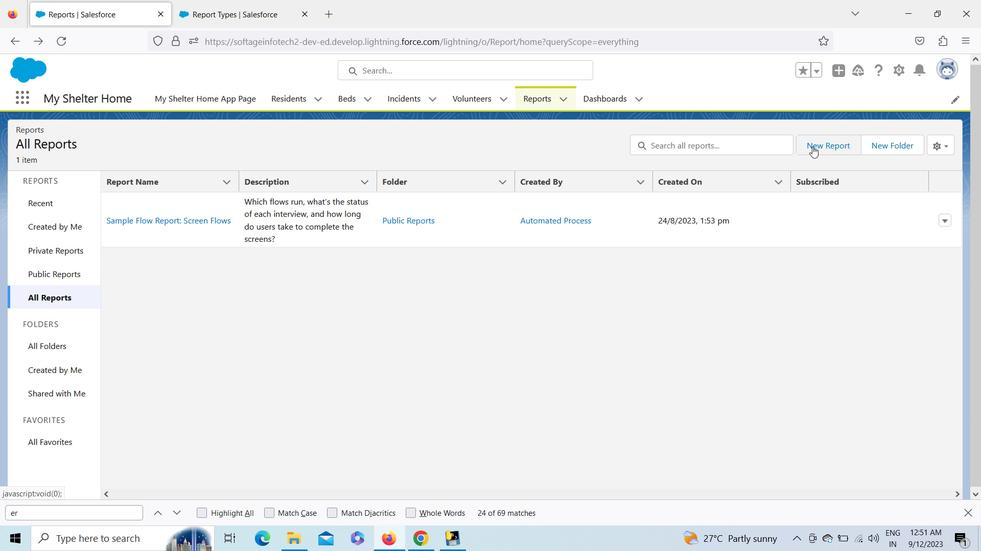
Action: Mouse moved to (232, 412)
Screenshot: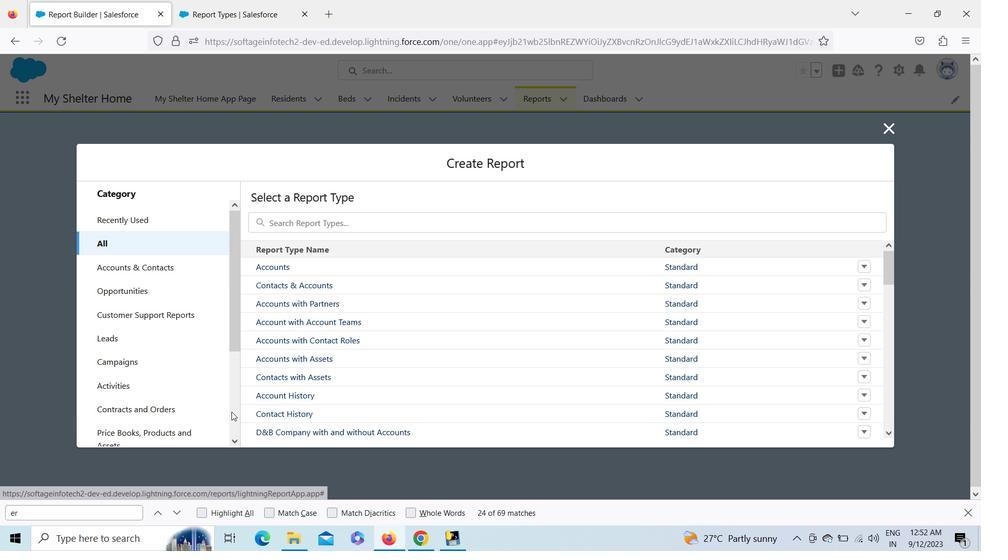 
Action: Mouse pressed left at (232, 412)
